 Task: Find and compare directions to shopping malls near your current location.
Action: Mouse moved to (489, 250)
Screenshot: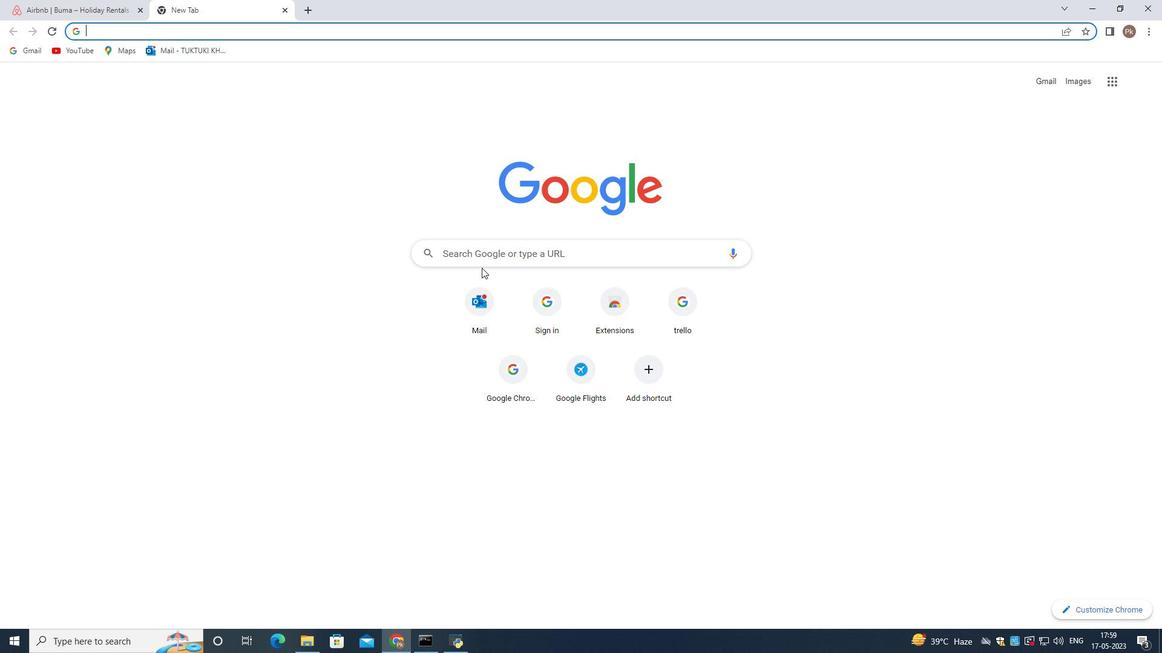 
Action: Mouse pressed left at (489, 250)
Screenshot: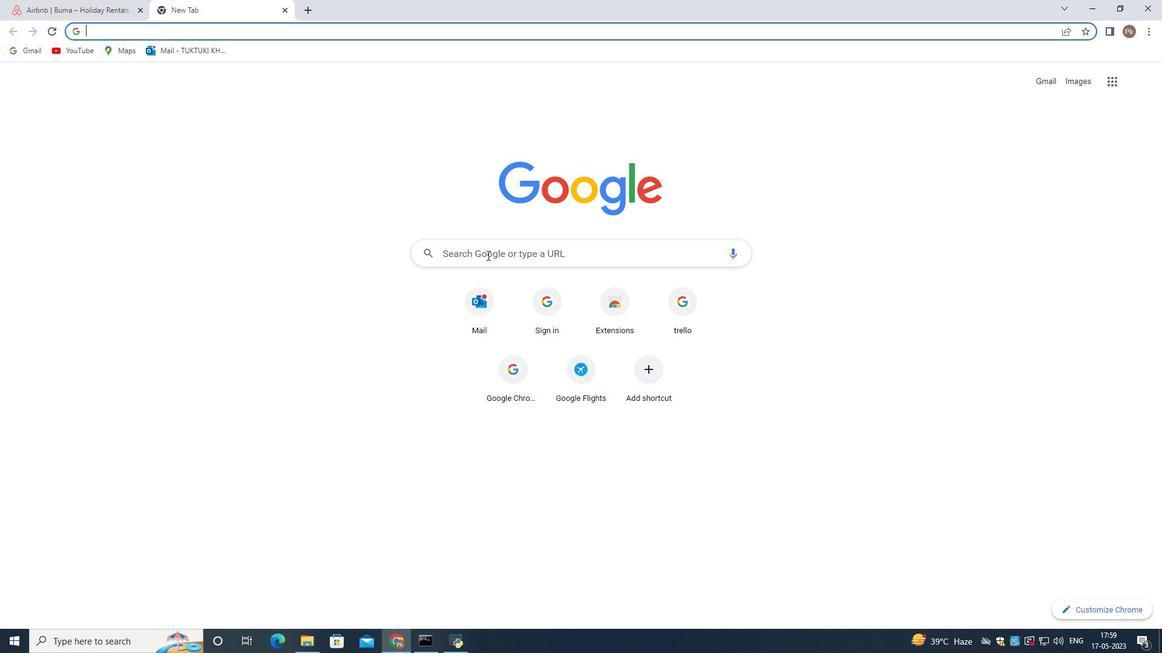 
Action: Mouse moved to (489, 250)
Screenshot: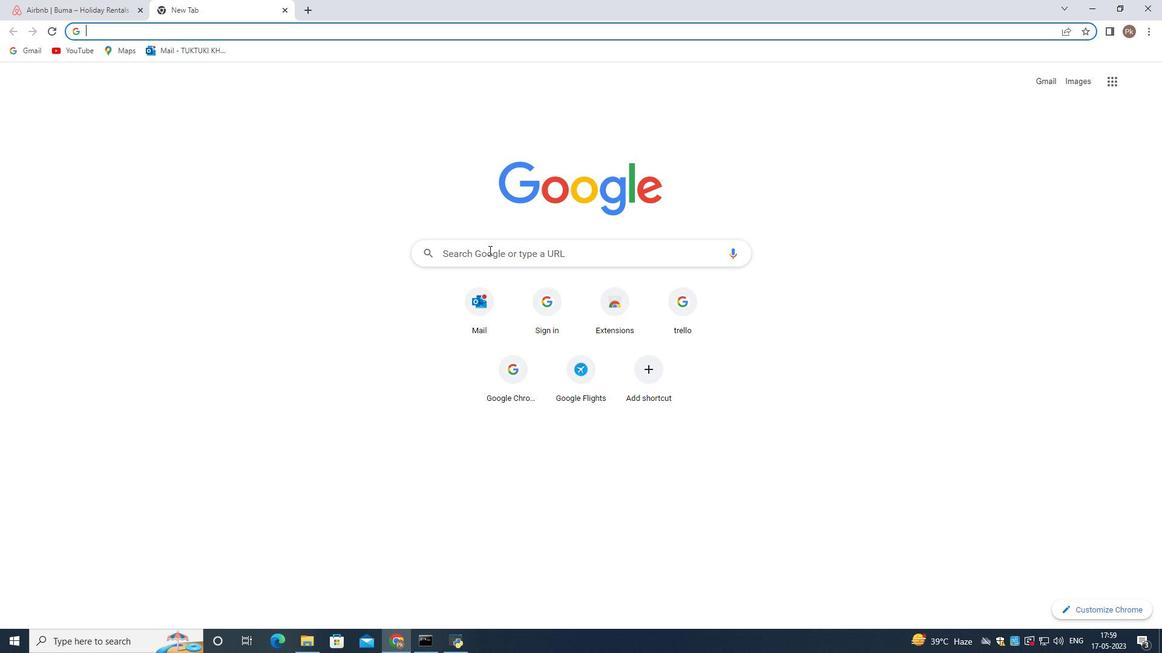 
Action: Key pressed shop
Screenshot: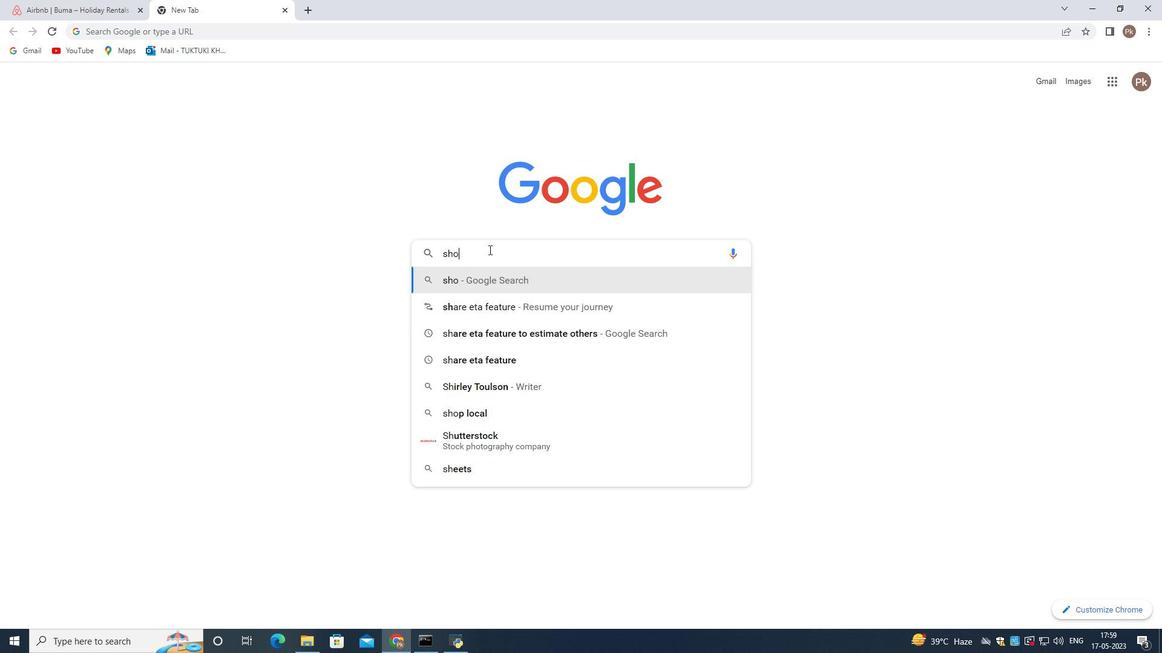 
Action: Mouse moved to (489, 249)
Screenshot: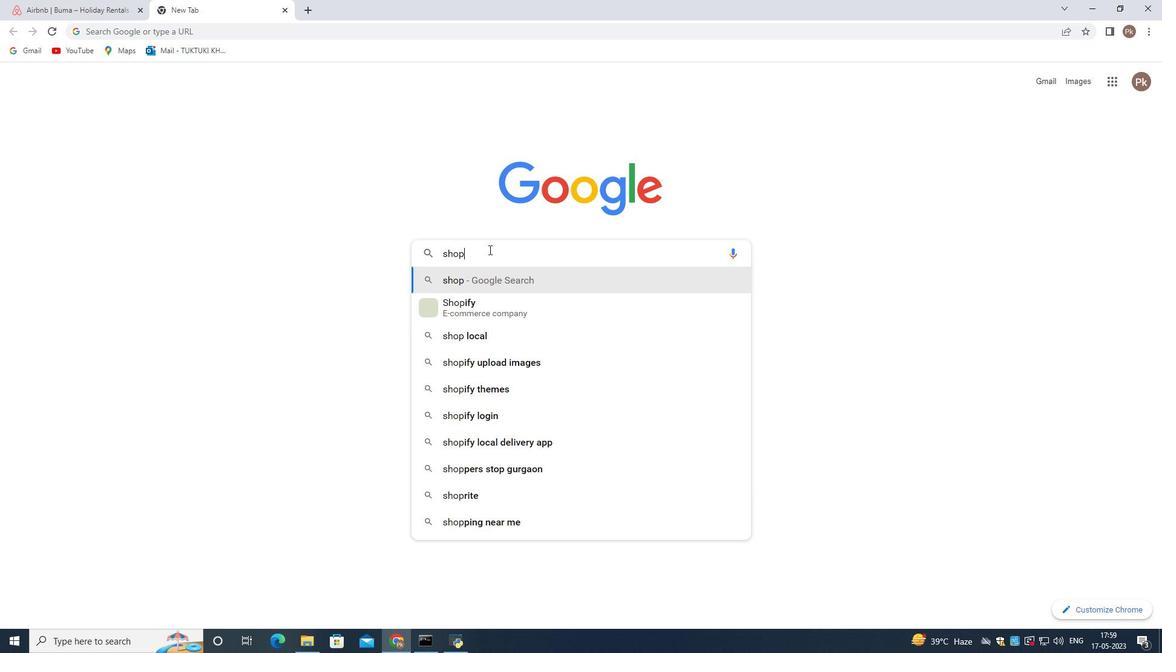 
Action: Key pressed ping<Key.space>mall<Key.space>or<Key.space>retail<Key.space>center<Key.space>near<Key.space>me<Key.enter>
Screenshot: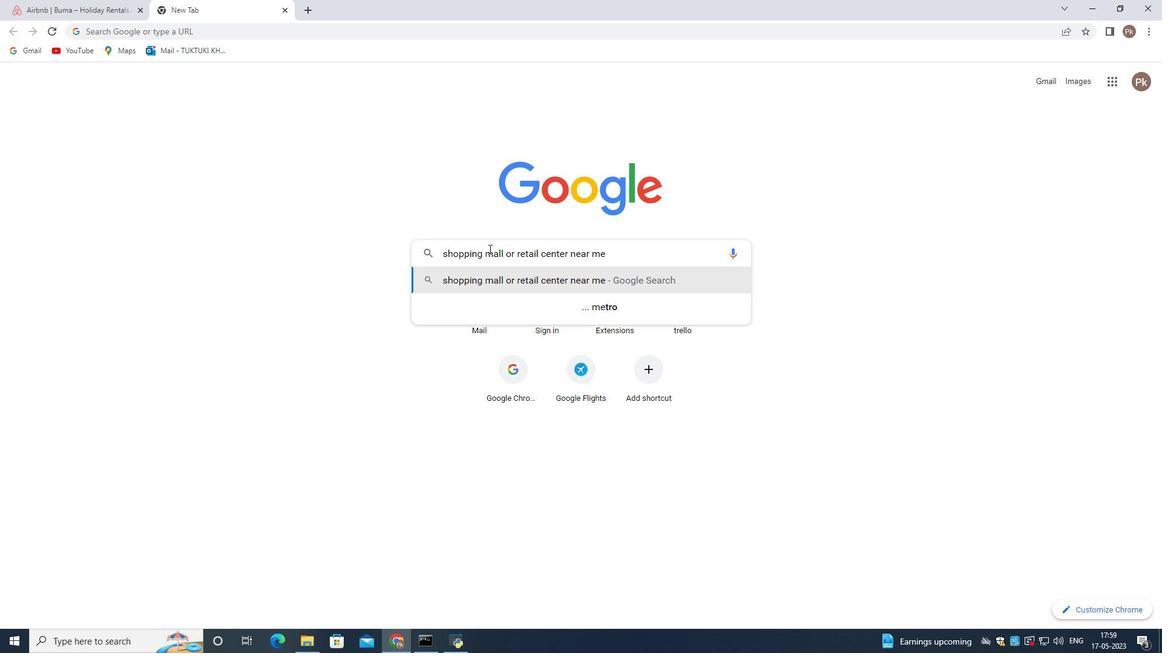 
Action: Mouse moved to (236, 248)
Screenshot: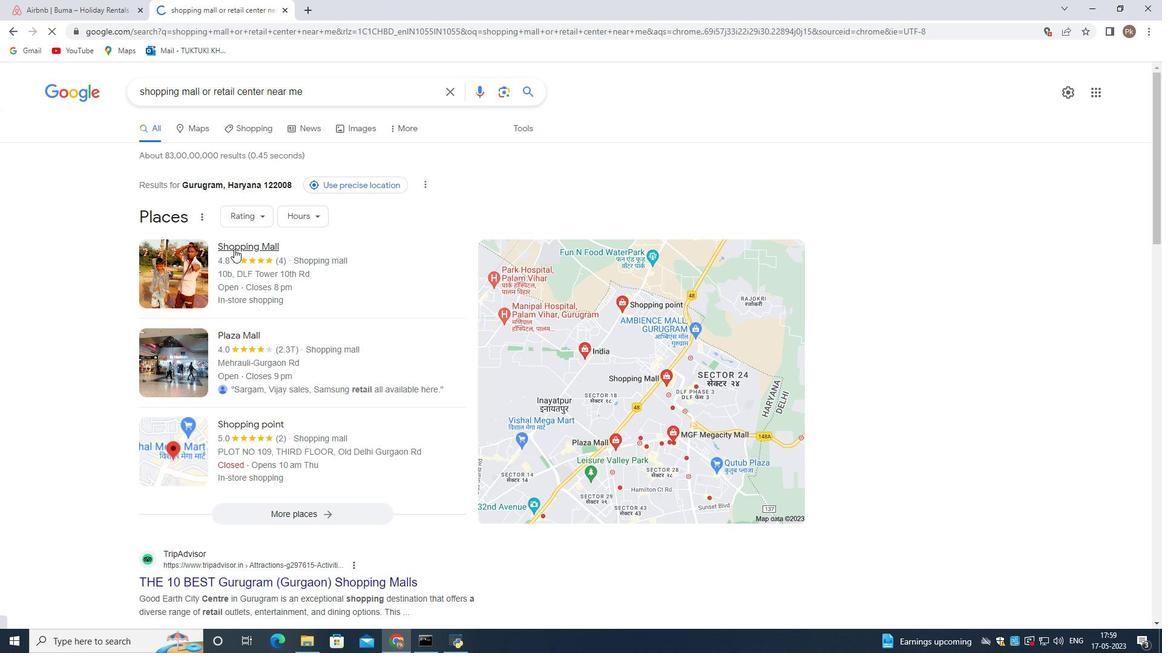 
Action: Mouse pressed left at (236, 248)
Screenshot: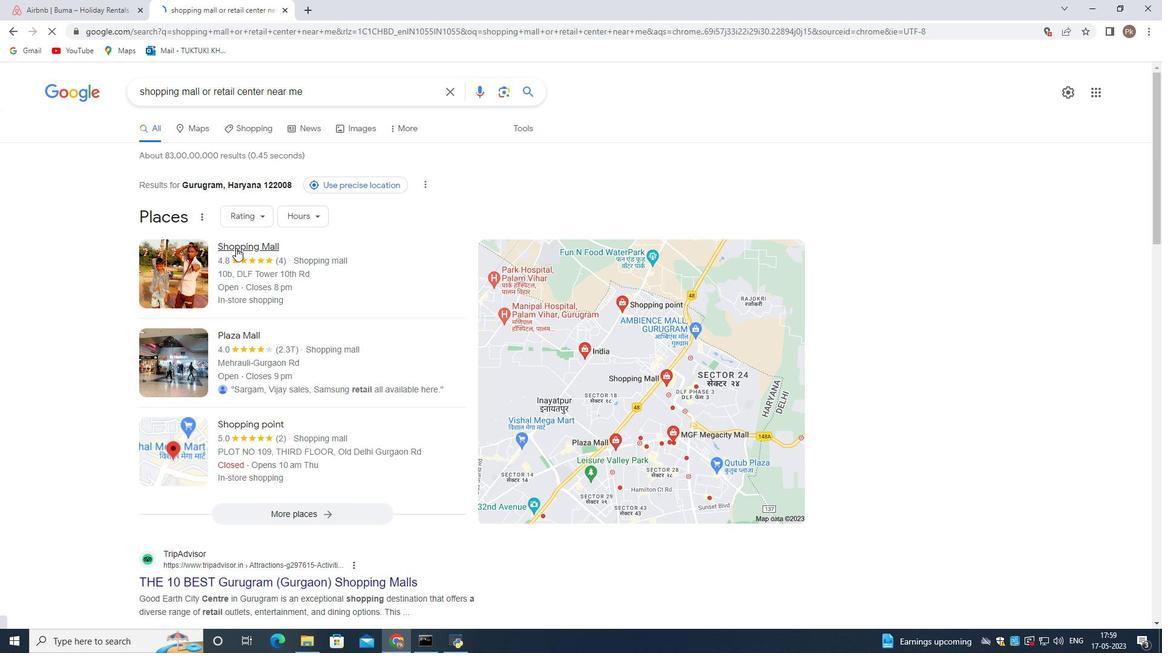
Action: Mouse moved to (687, 331)
Screenshot: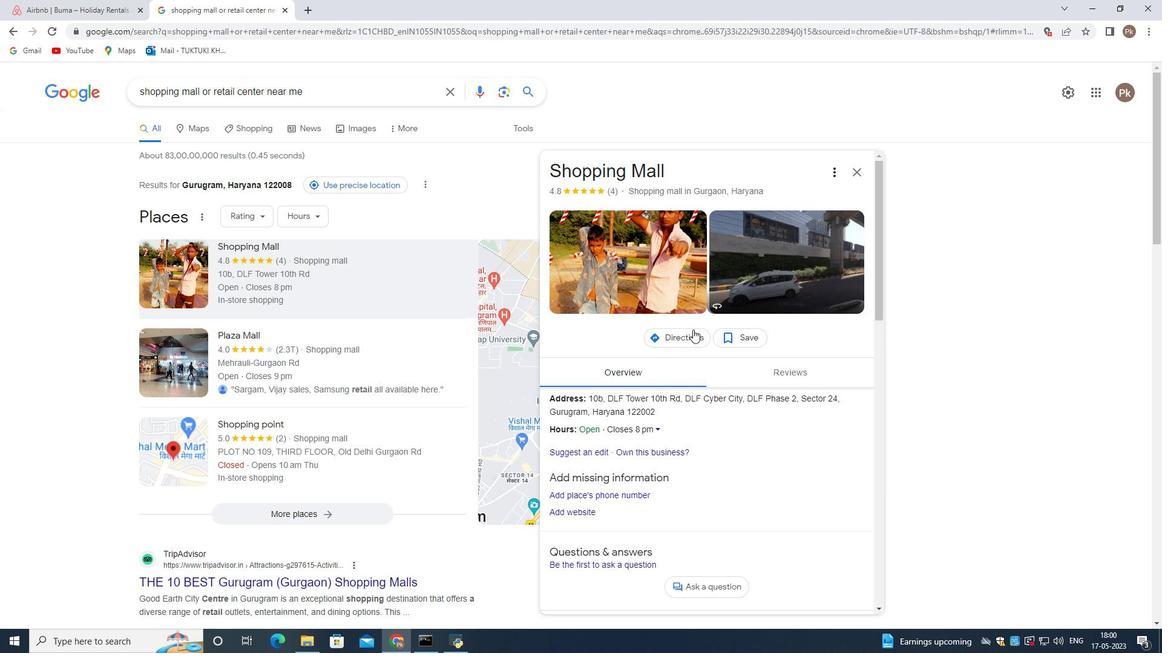 
Action: Mouse pressed left at (687, 331)
Screenshot: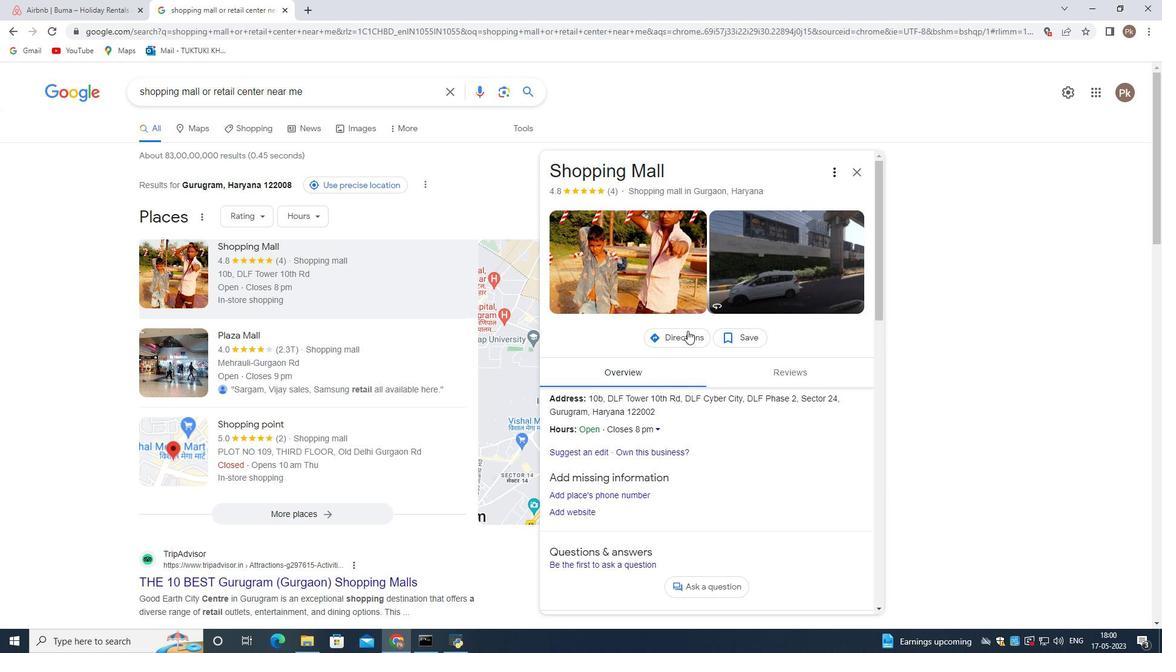 
Action: Mouse moved to (170, 118)
Screenshot: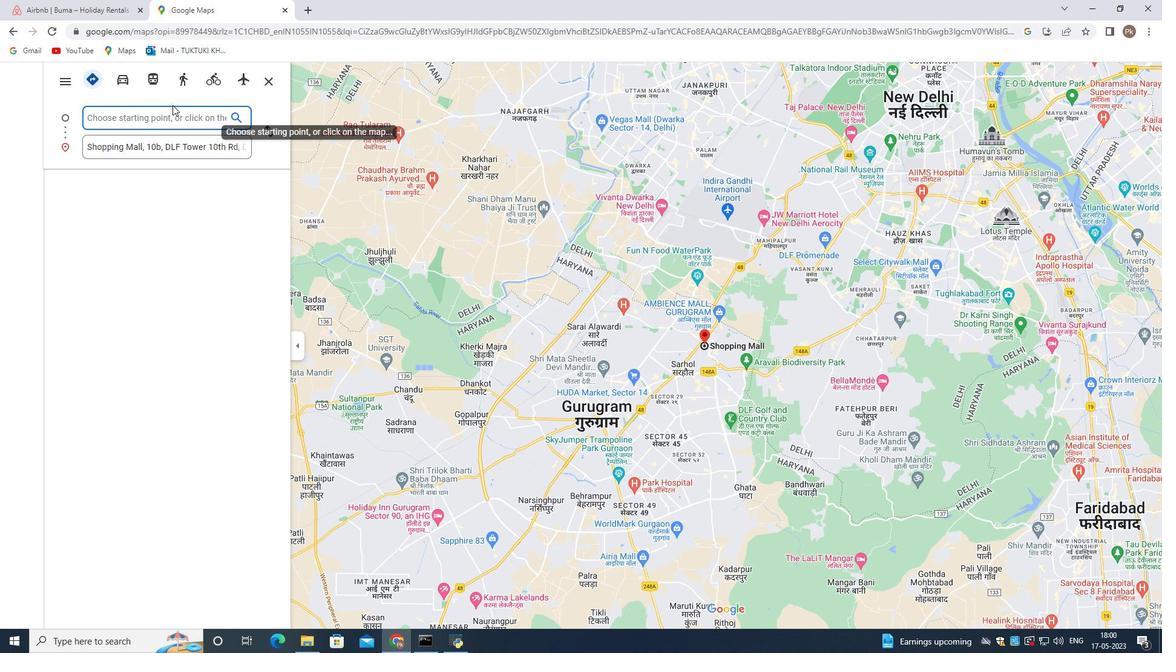 
Action: Mouse pressed left at (170, 118)
Screenshot: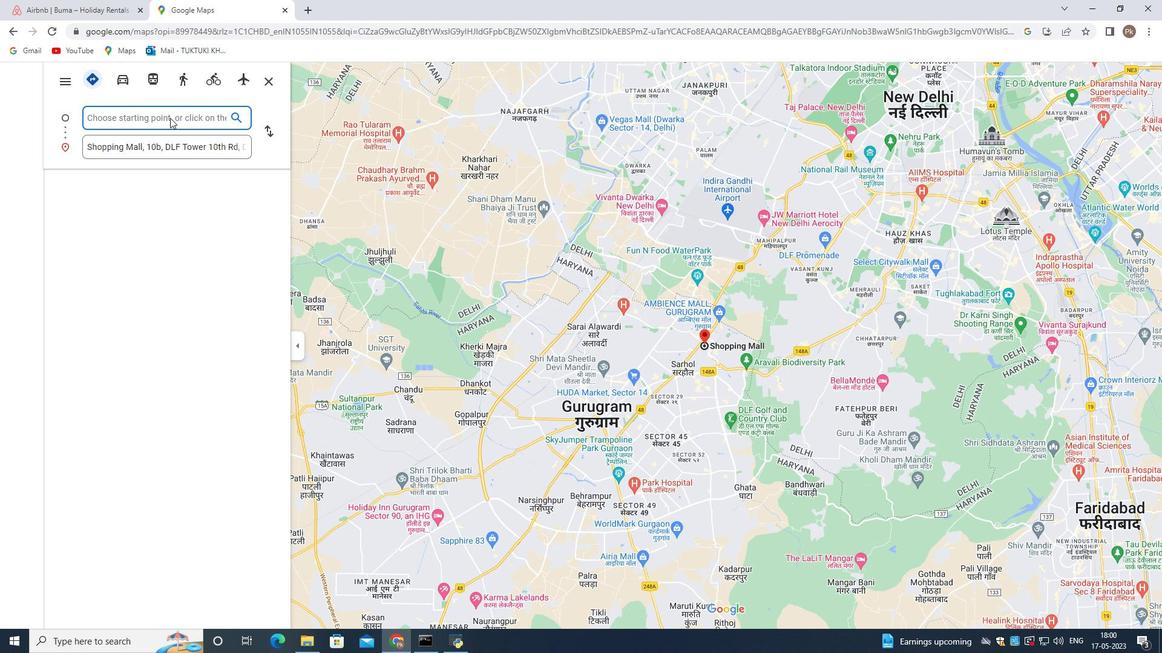 
Action: Mouse moved to (174, 119)
Screenshot: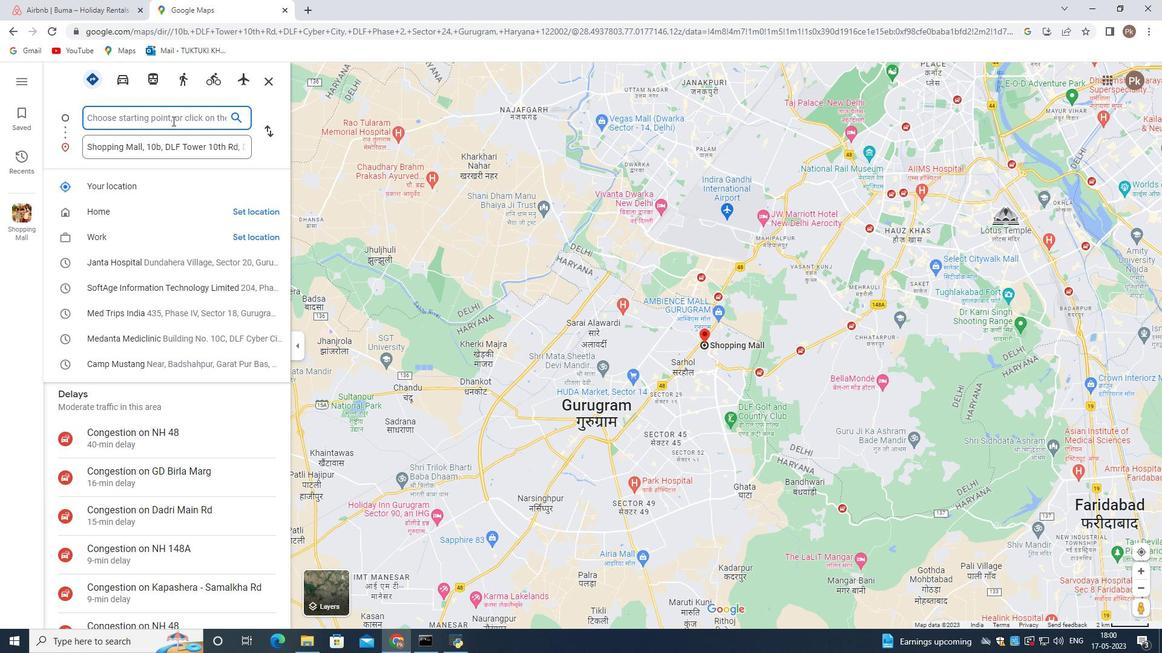 
Action: Mouse pressed left at (174, 119)
Screenshot: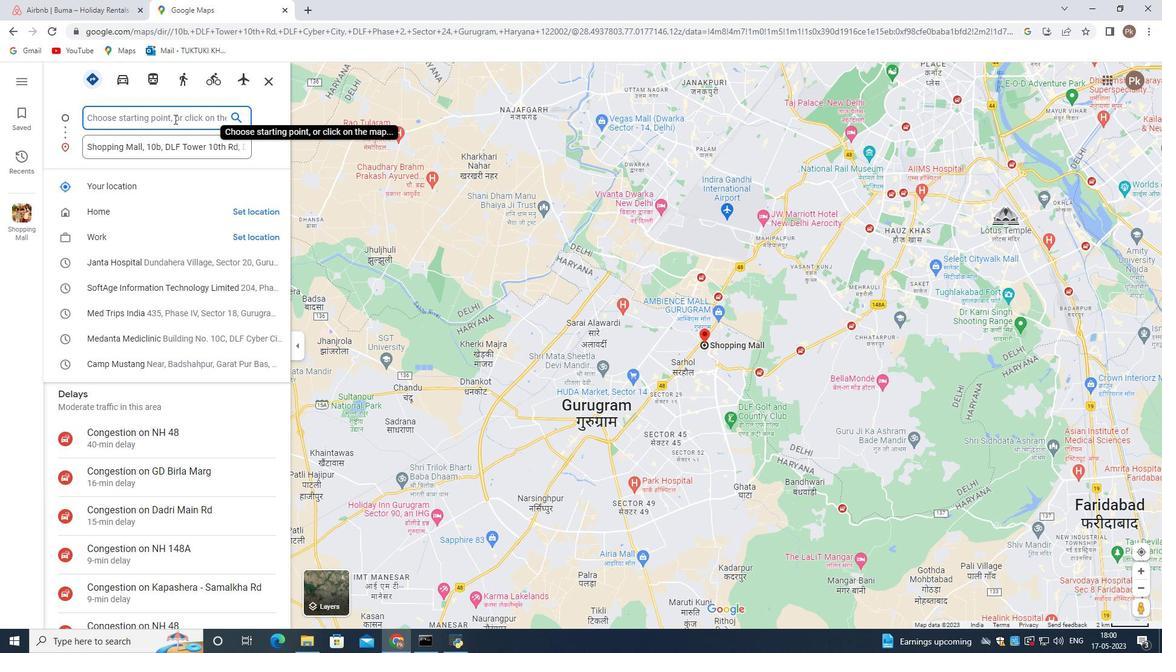 
Action: Mouse moved to (175, 118)
Screenshot: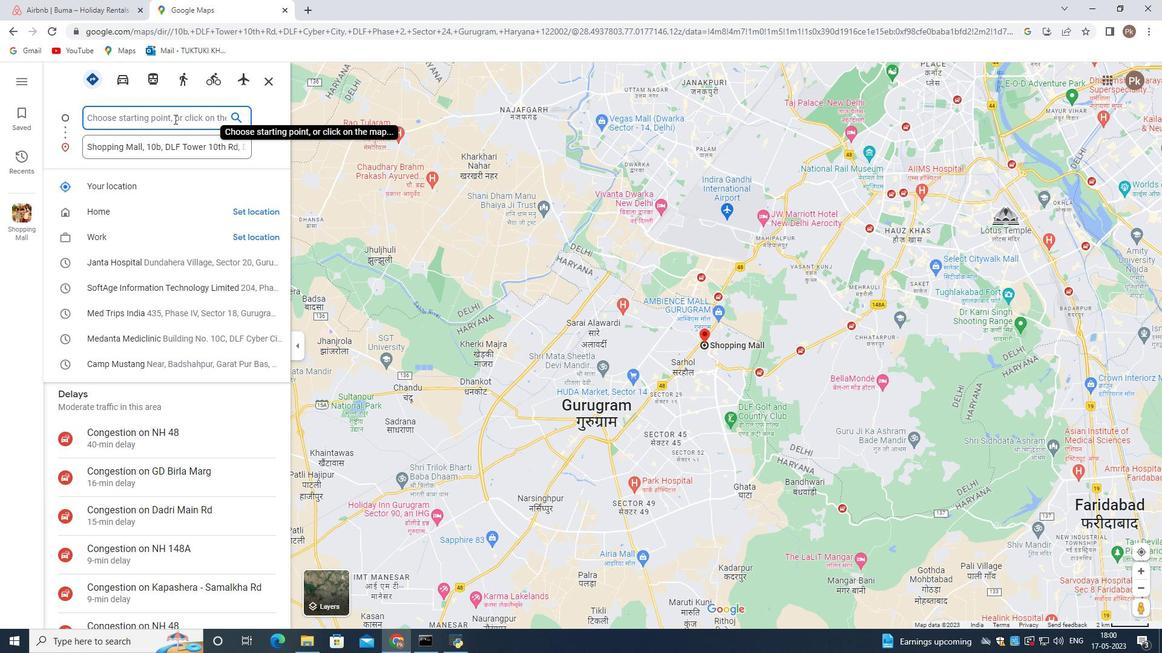 
Action: Key pressed <Key.shift>Softage
Screenshot: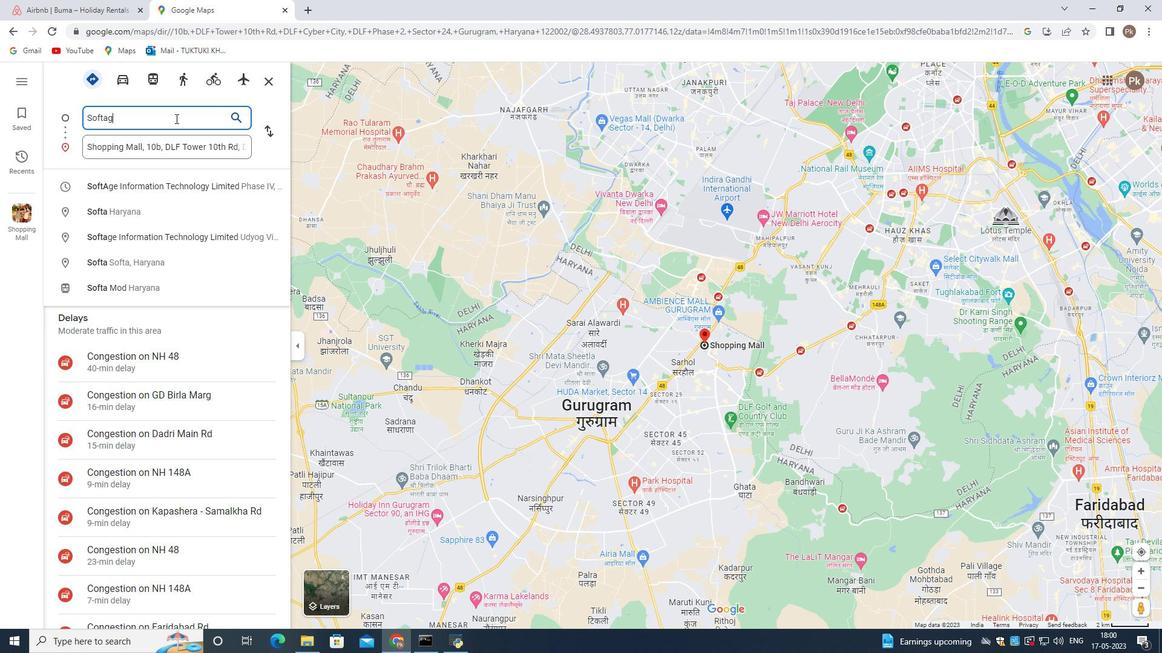 
Action: Mouse moved to (156, 182)
Screenshot: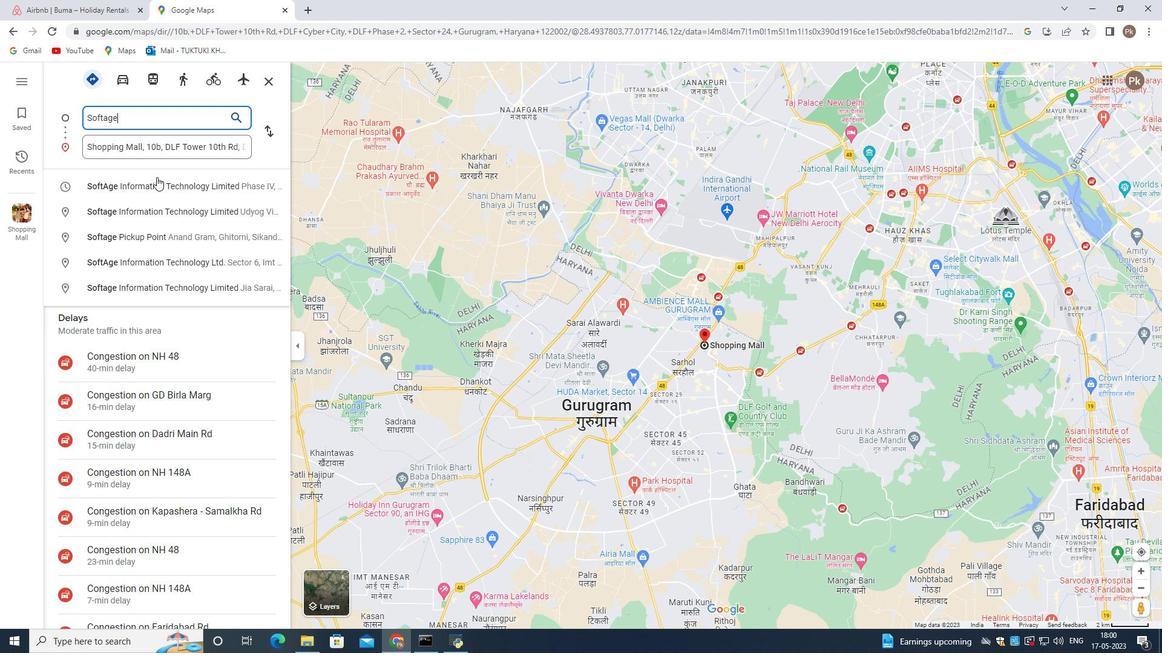 
Action: Mouse pressed left at (156, 182)
Screenshot: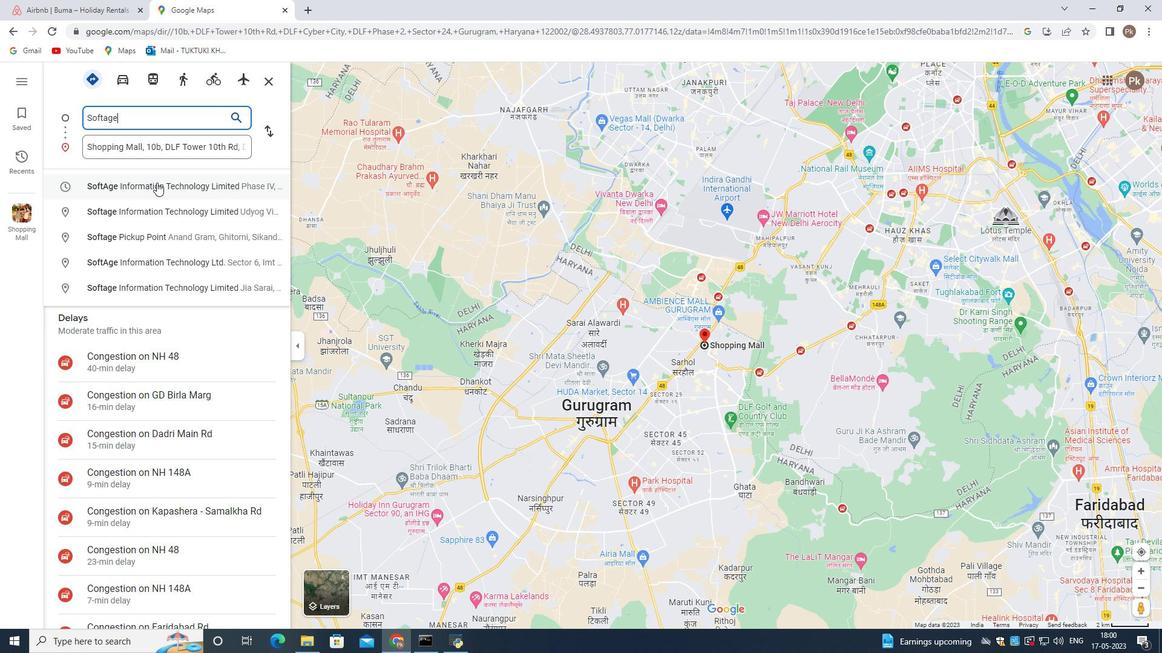 
Action: Mouse moved to (593, 282)
Screenshot: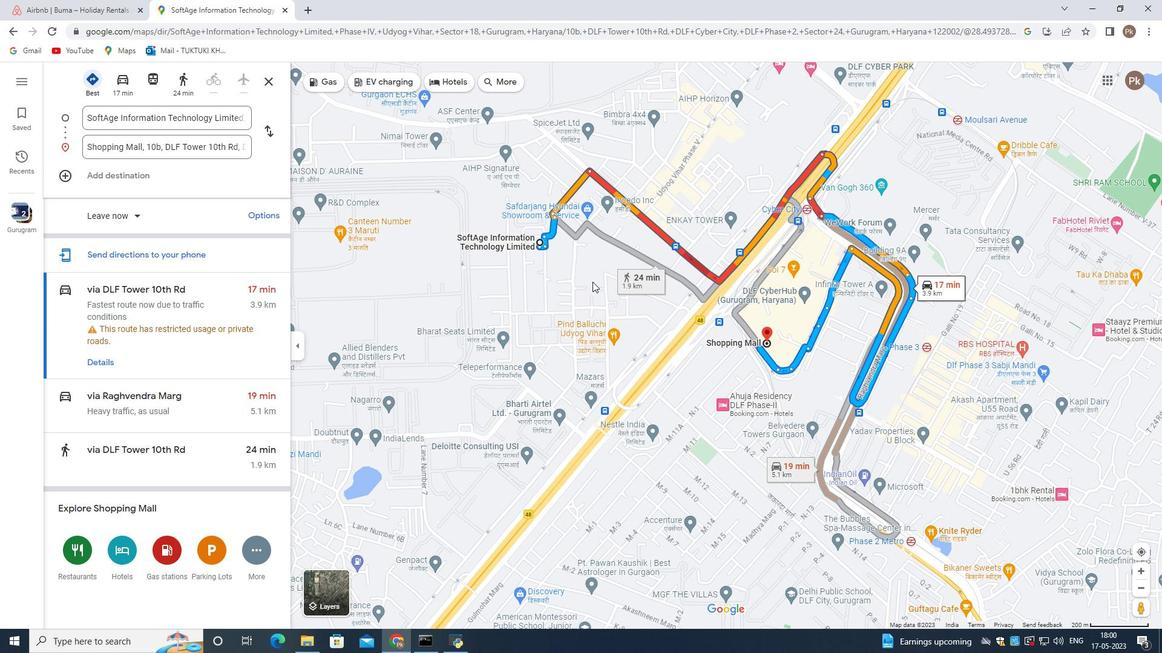 
Action: Mouse scrolled (593, 281) with delta (0, 0)
Screenshot: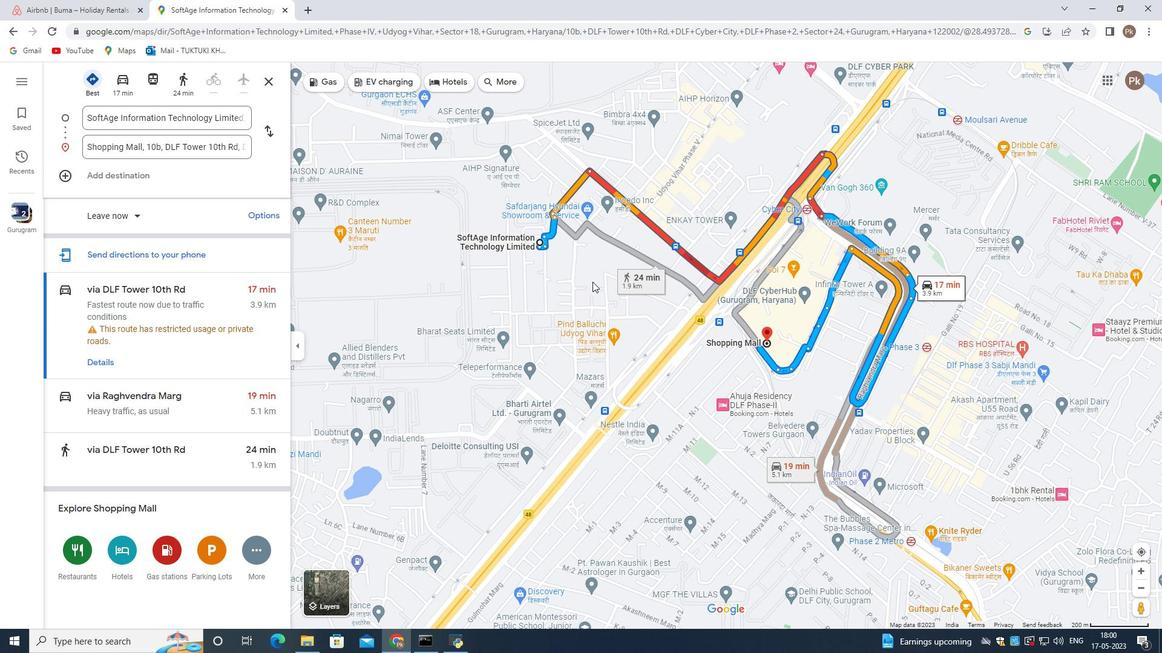 
Action: Mouse scrolled (593, 281) with delta (0, 0)
Screenshot: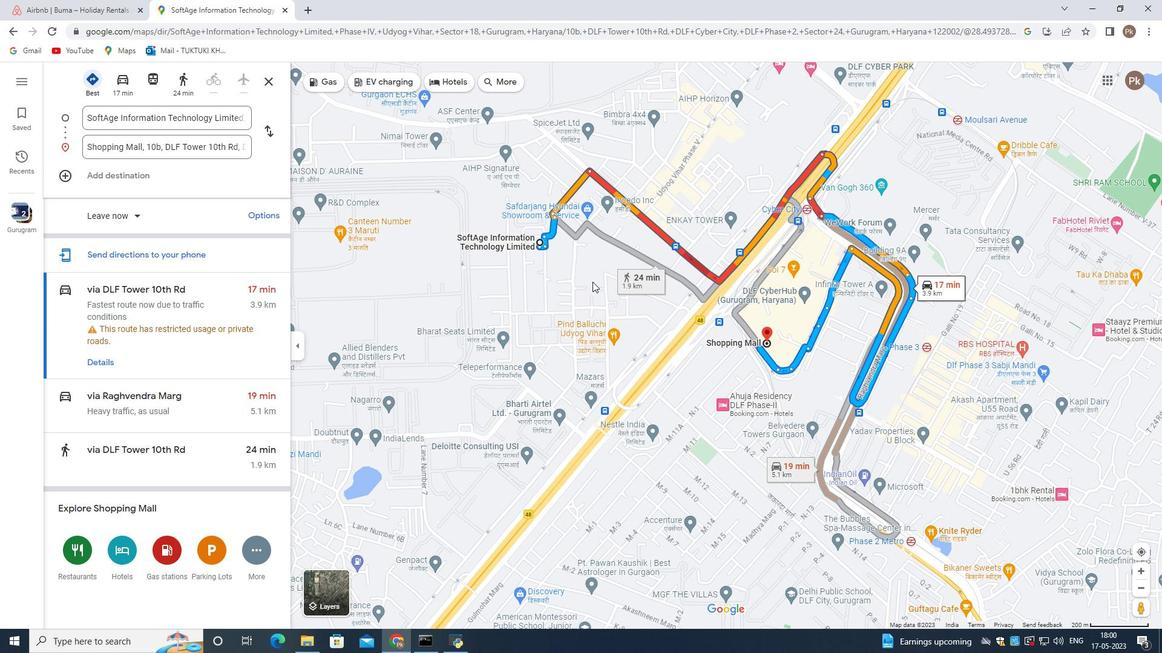 
Action: Mouse moved to (649, 379)
Screenshot: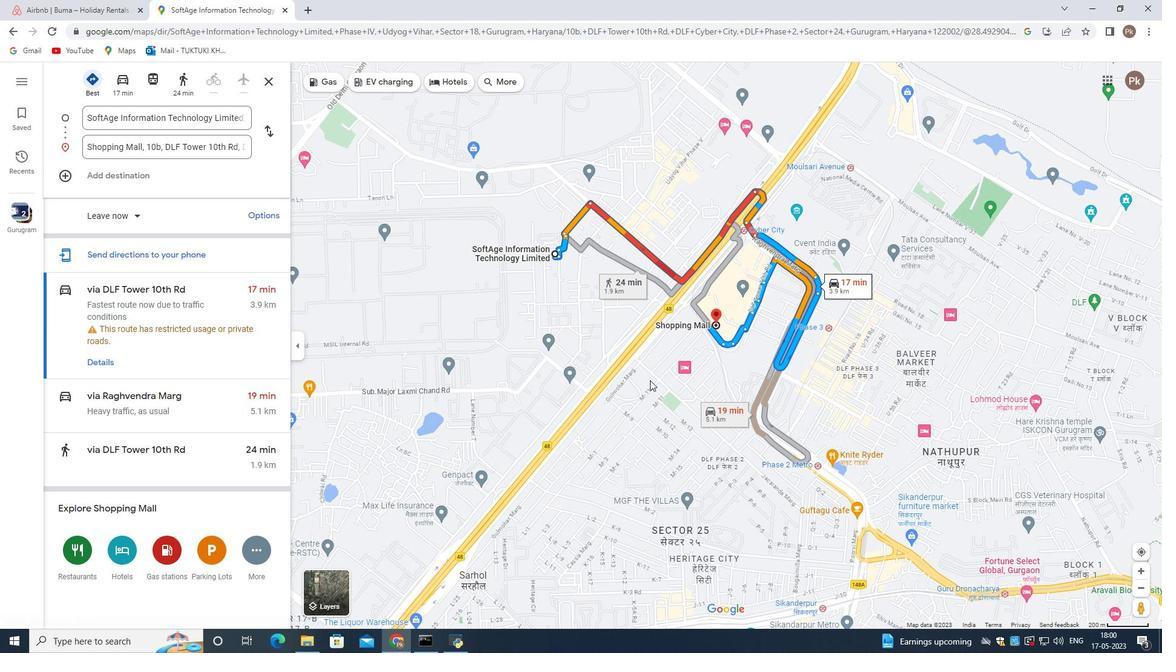 
Action: Mouse scrolled (649, 380) with delta (0, 0)
Screenshot: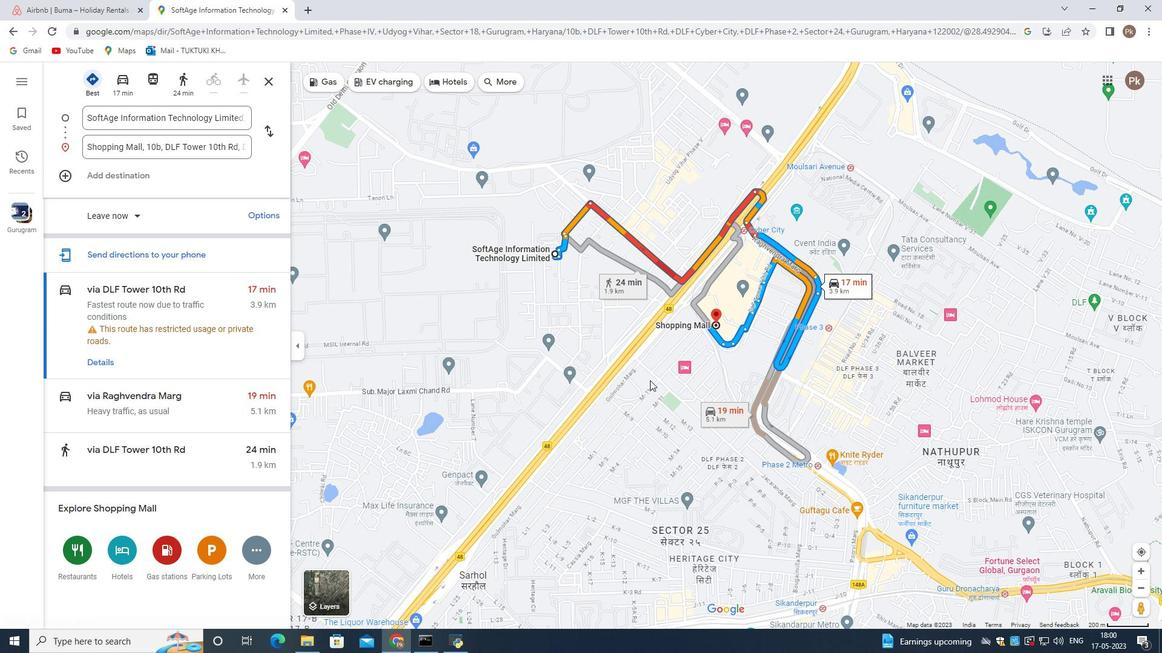 
Action: Mouse moved to (689, 344)
Screenshot: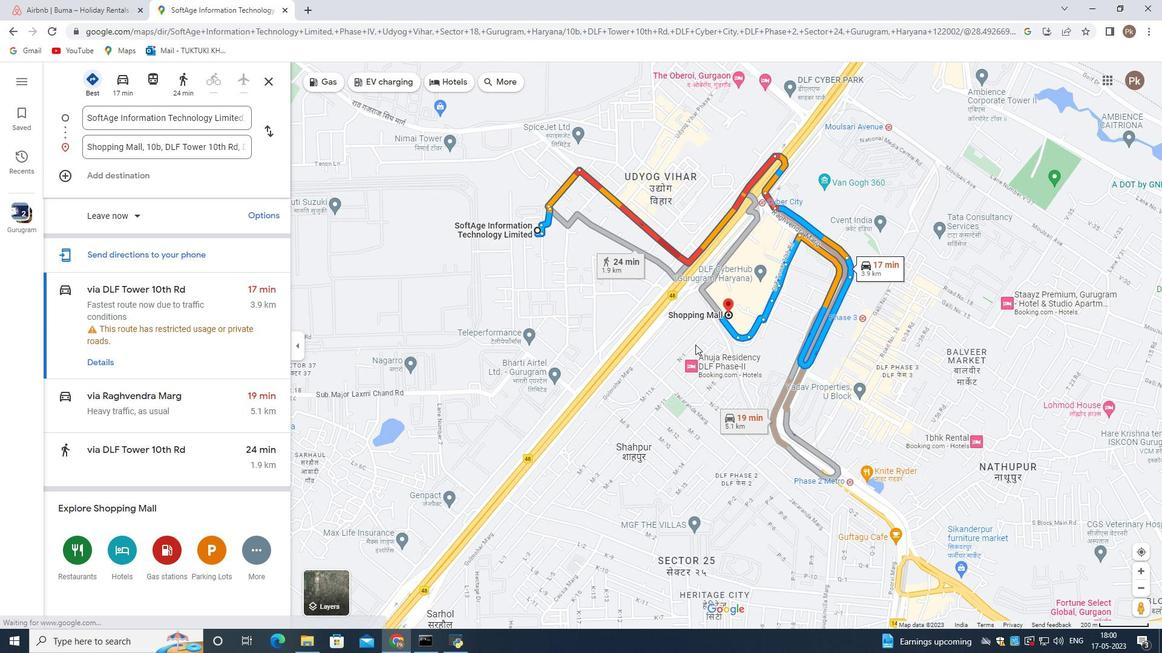 
Action: Mouse scrolled (689, 345) with delta (0, 0)
Screenshot: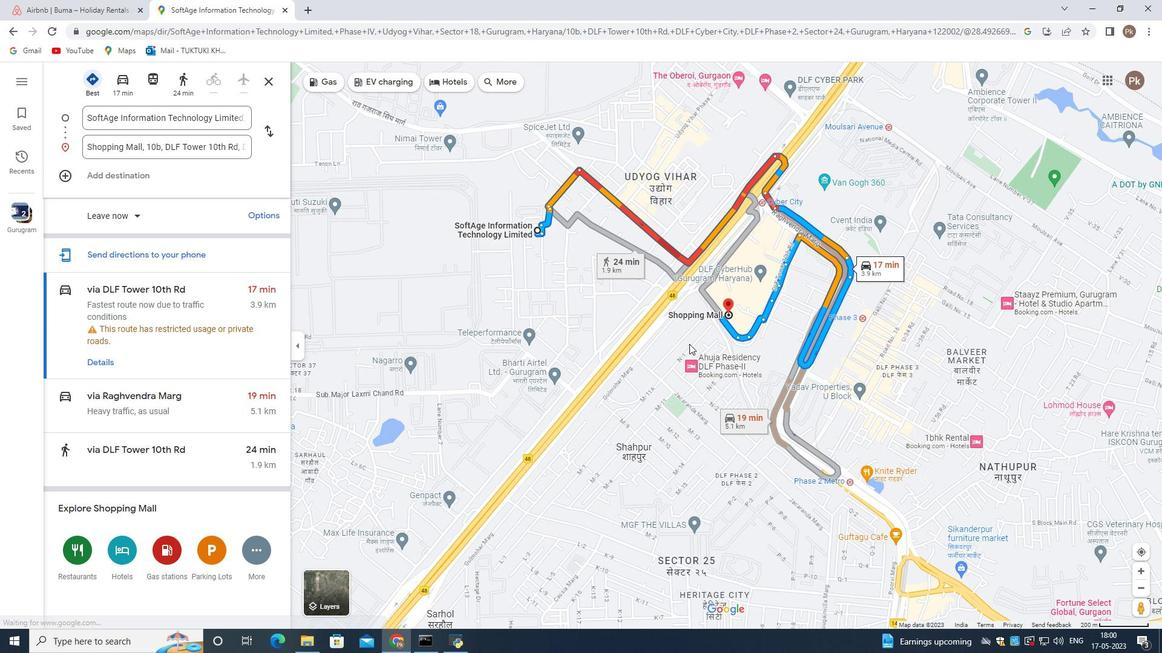 
Action: Mouse scrolled (689, 345) with delta (0, 0)
Screenshot: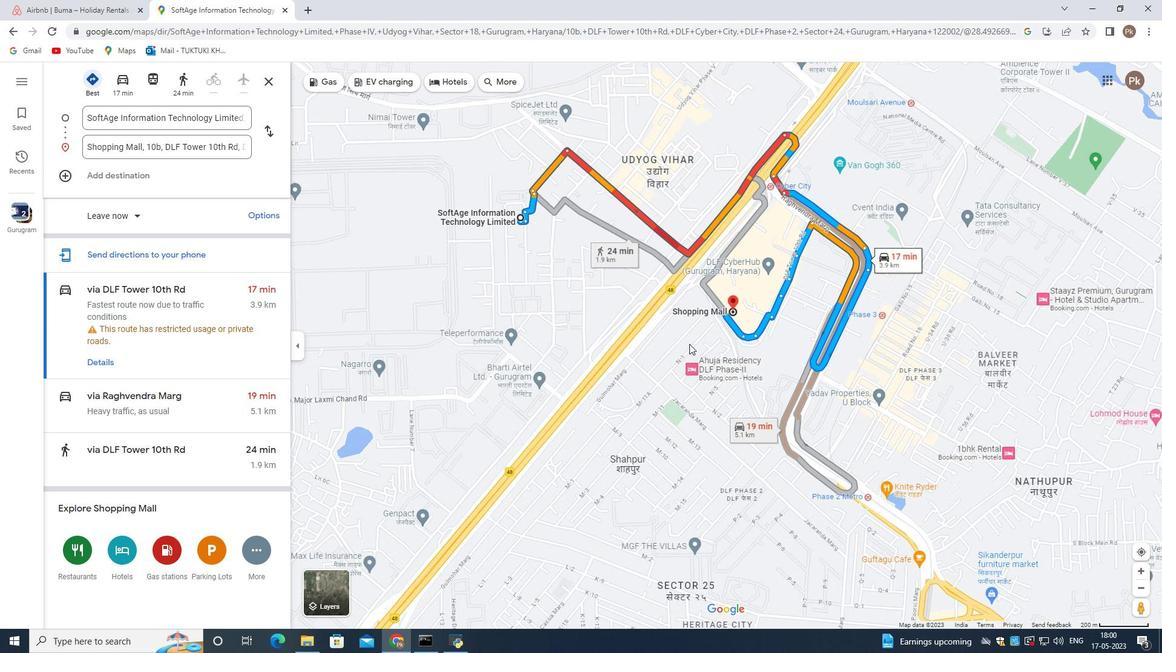 
Action: Mouse moved to (784, 232)
Screenshot: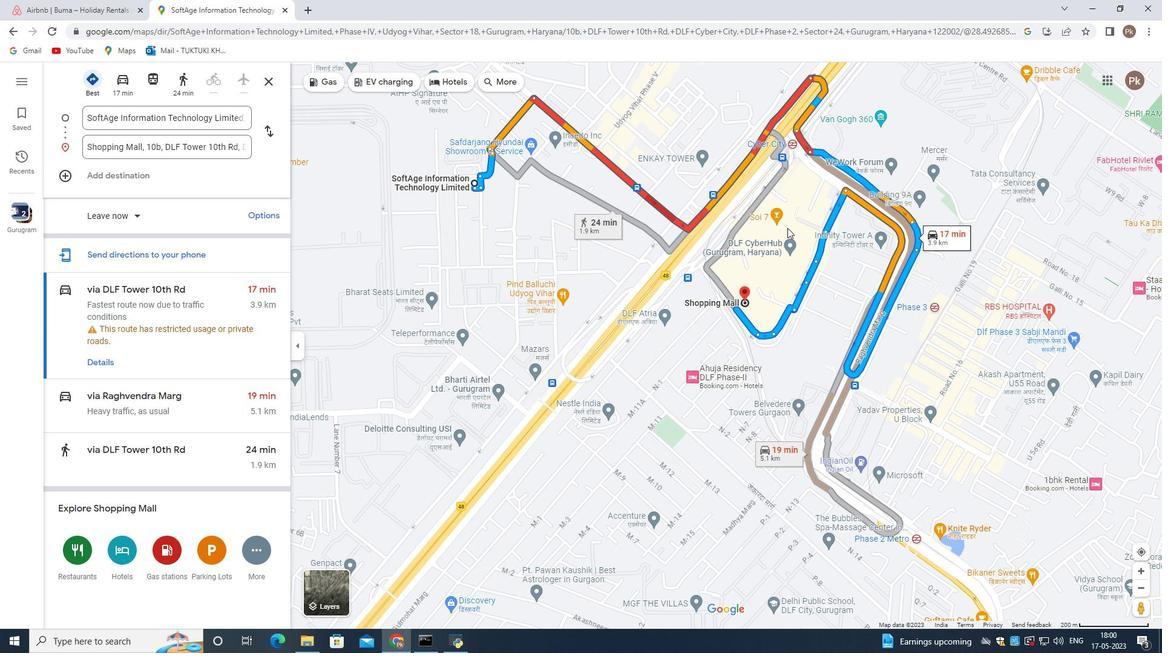 
Action: Mouse scrolled (784, 233) with delta (0, 0)
Screenshot: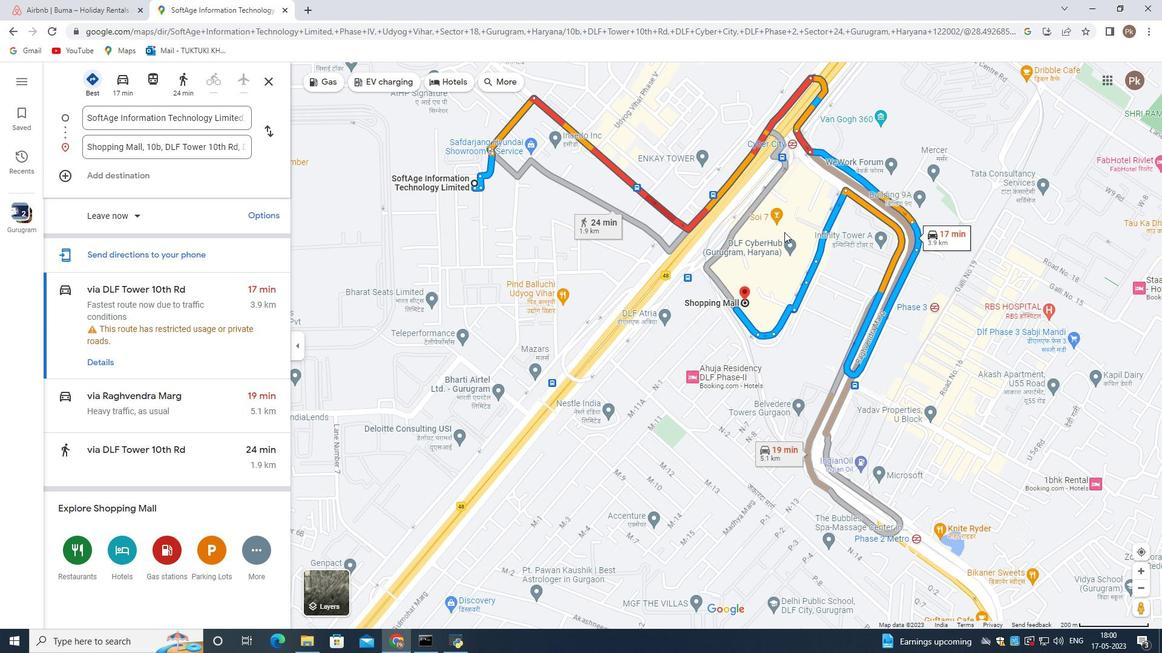 
Action: Mouse moved to (775, 255)
Screenshot: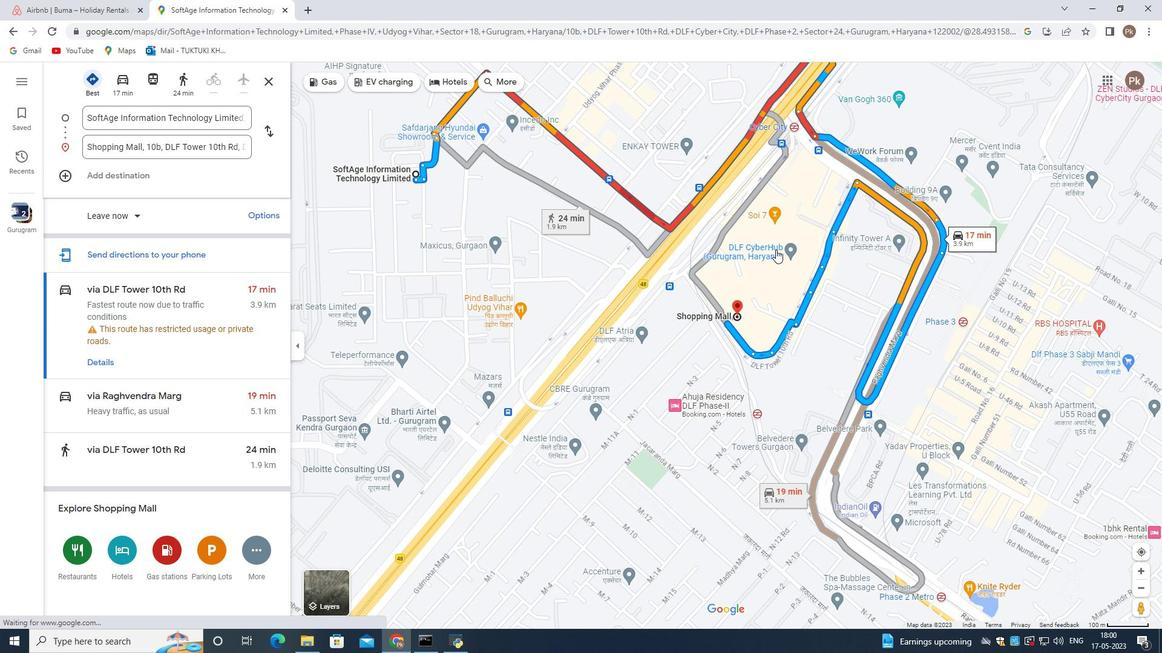 
Action: Mouse scrolled (775, 256) with delta (0, 0)
Screenshot: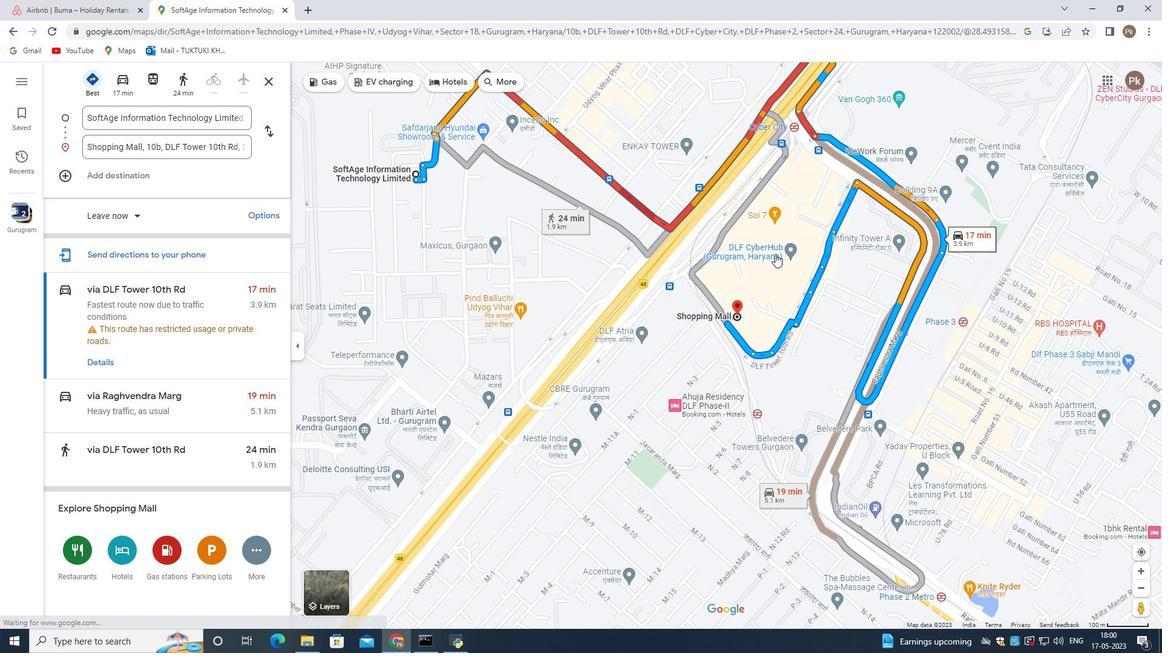 
Action: Mouse moved to (774, 256)
Screenshot: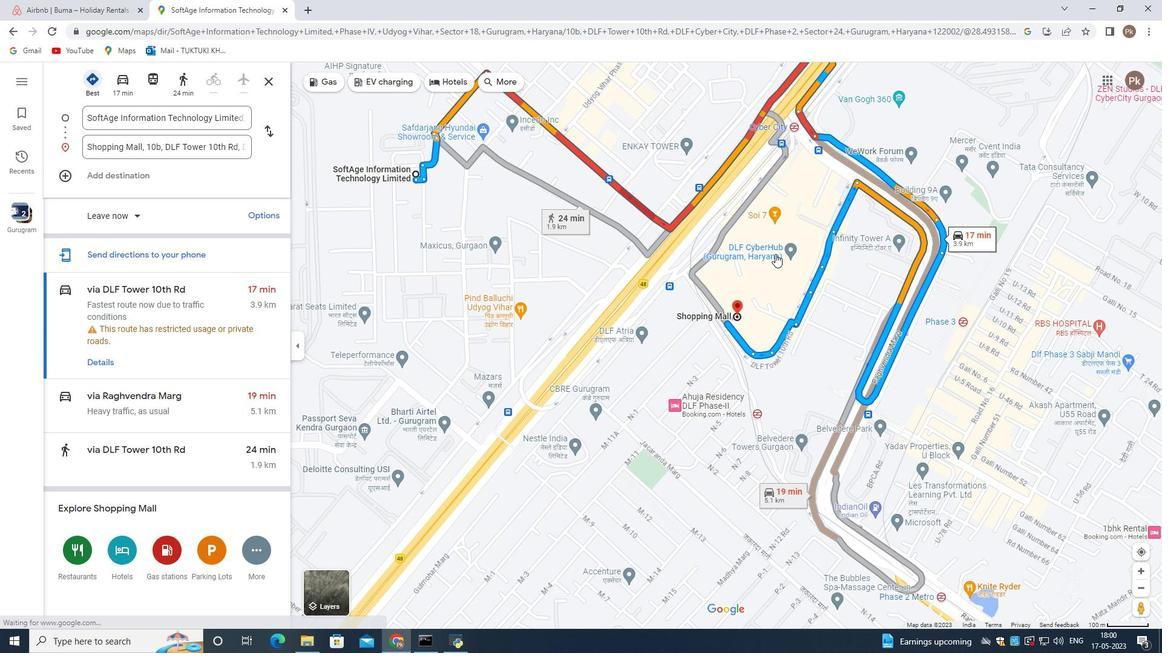 
Action: Mouse scrolled (774, 256) with delta (0, 0)
Screenshot: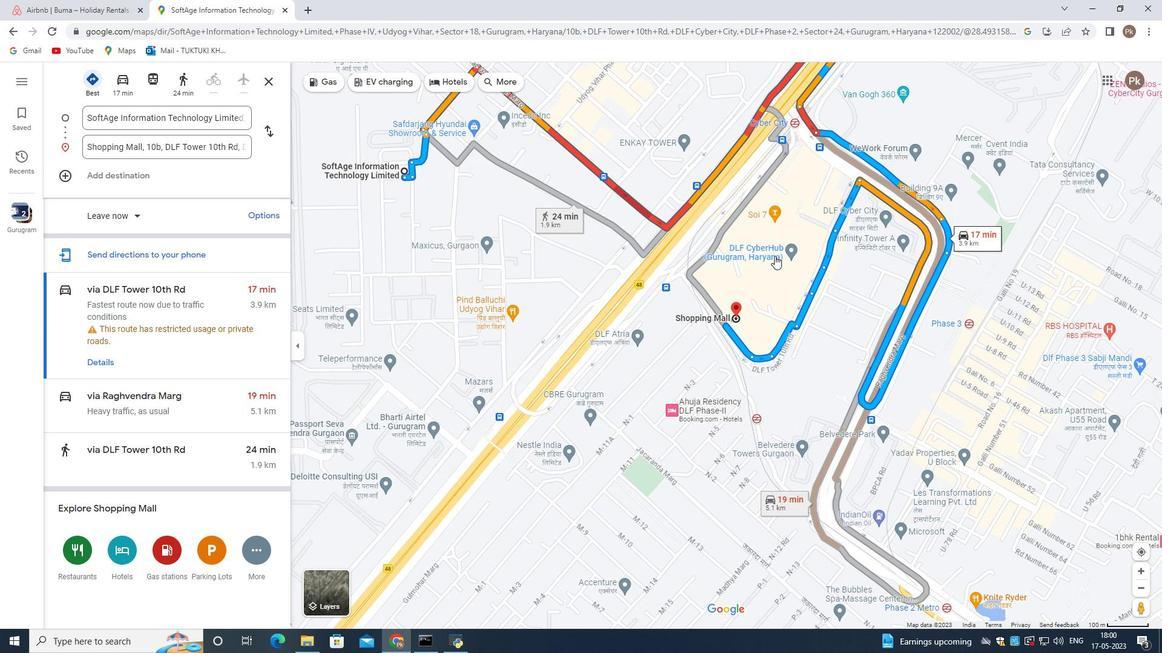 
Action: Mouse moved to (591, 253)
Screenshot: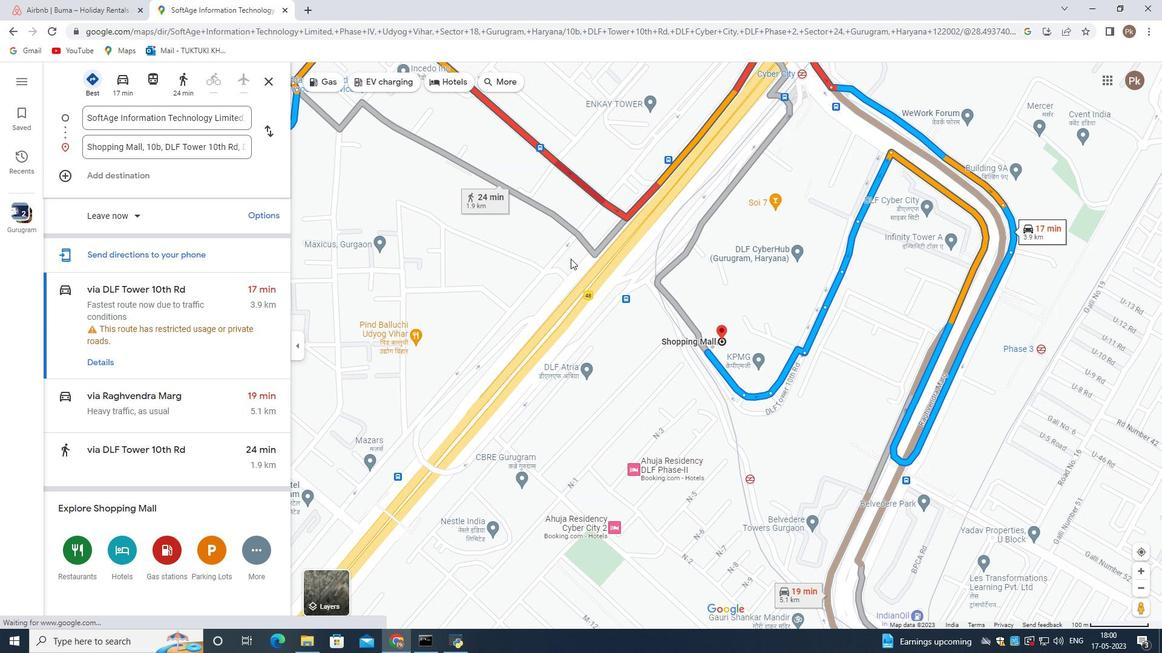 
Action: Mouse scrolled (591, 252) with delta (0, 0)
Screenshot: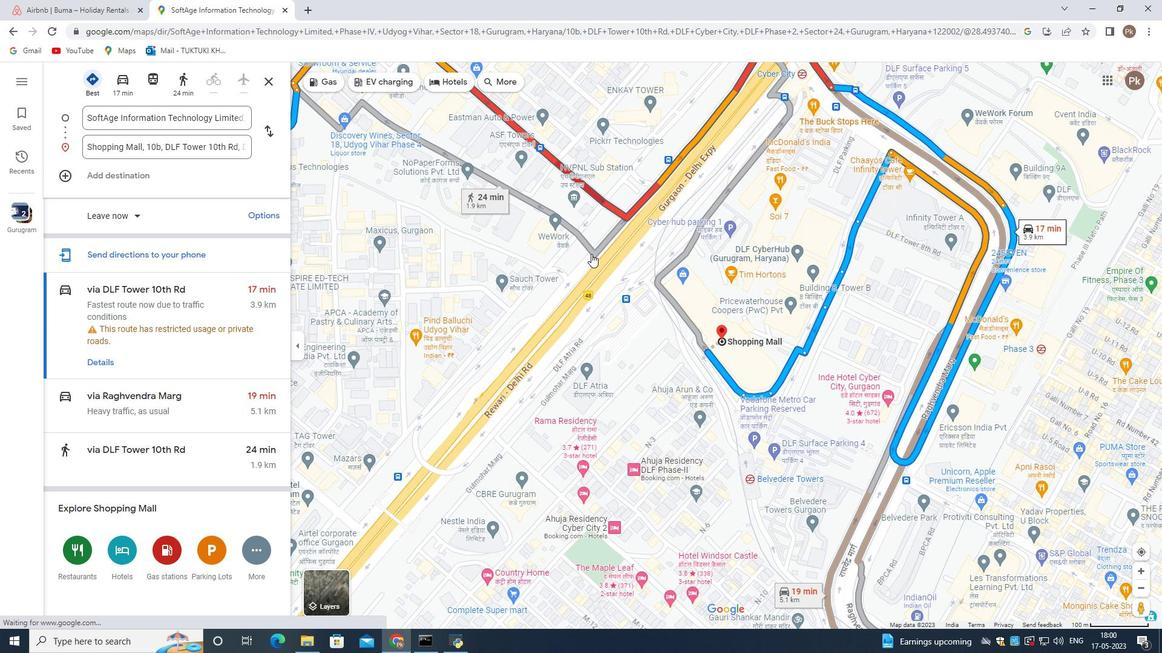 
Action: Mouse scrolled (591, 252) with delta (0, 0)
Screenshot: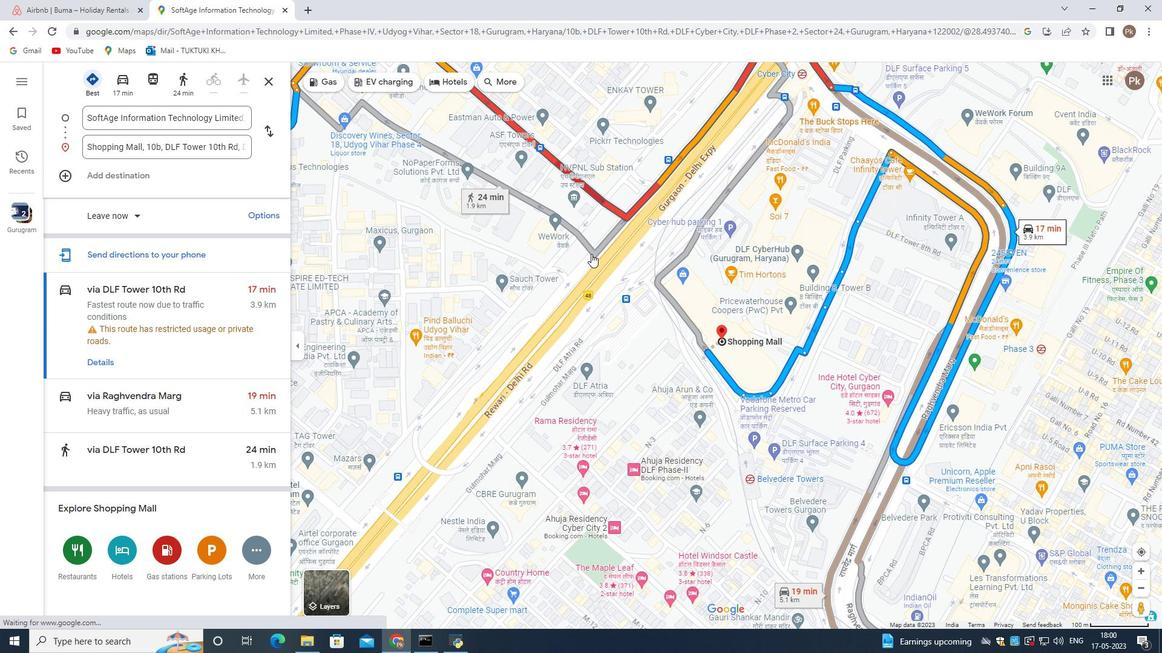 
Action: Mouse scrolled (591, 252) with delta (0, 0)
Screenshot: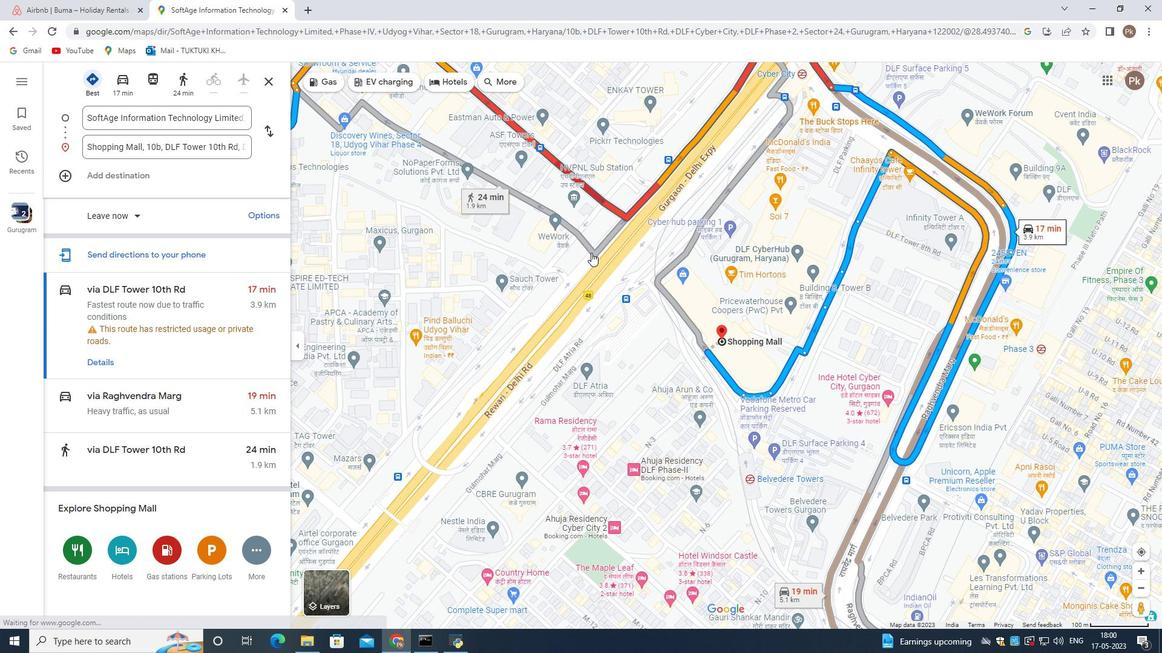 
Action: Mouse moved to (613, 96)
Screenshot: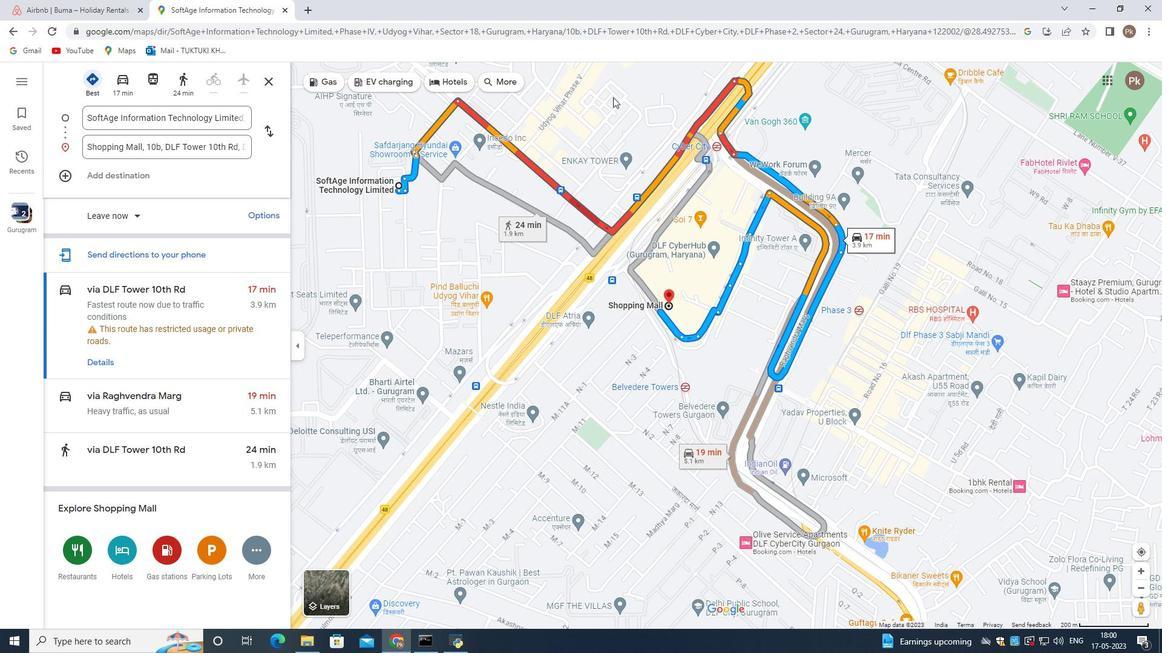 
Action: Mouse pressed left at (613, 96)
Screenshot: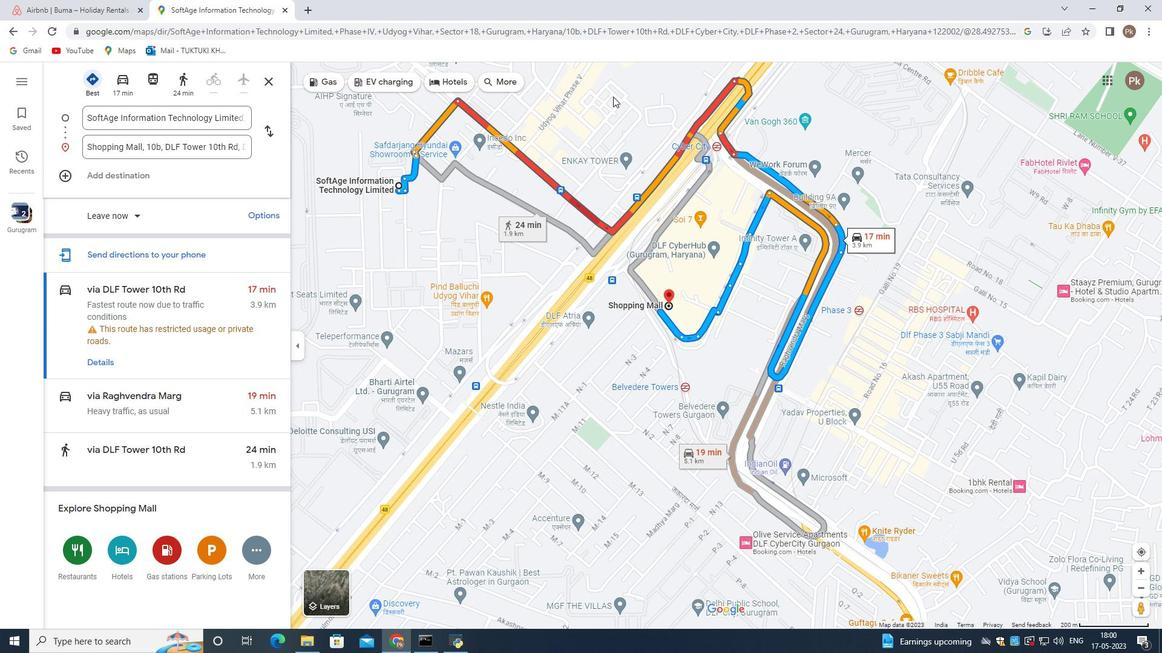 
Action: Mouse moved to (704, 254)
Screenshot: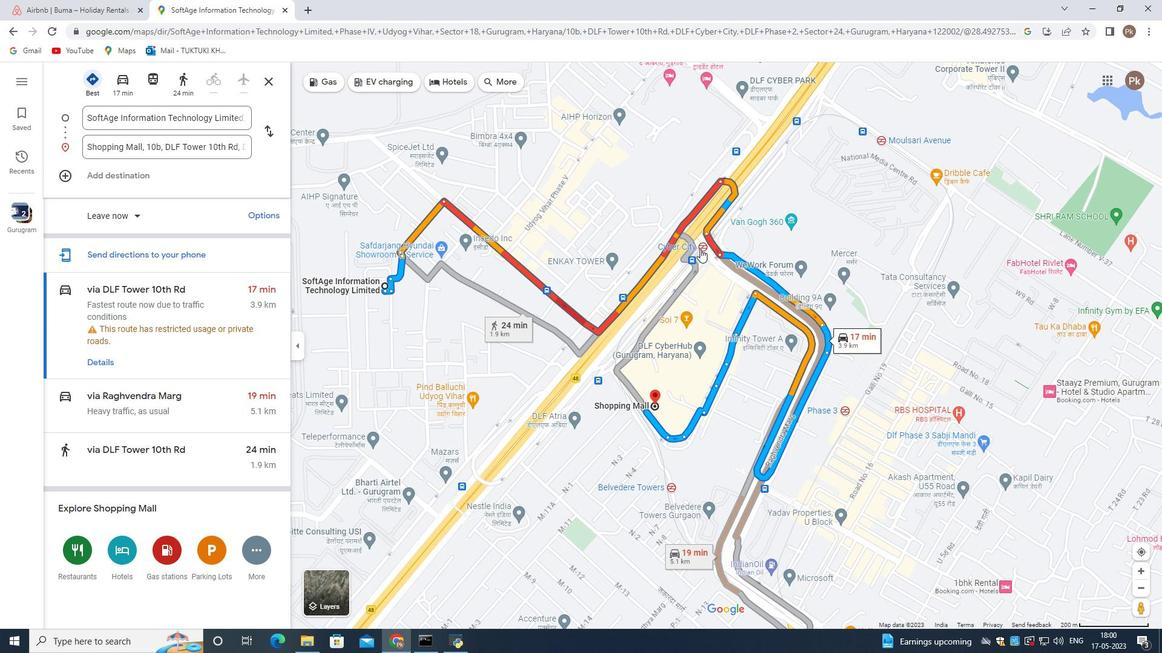 
Action: Mouse scrolled (704, 255) with delta (0, 0)
Screenshot: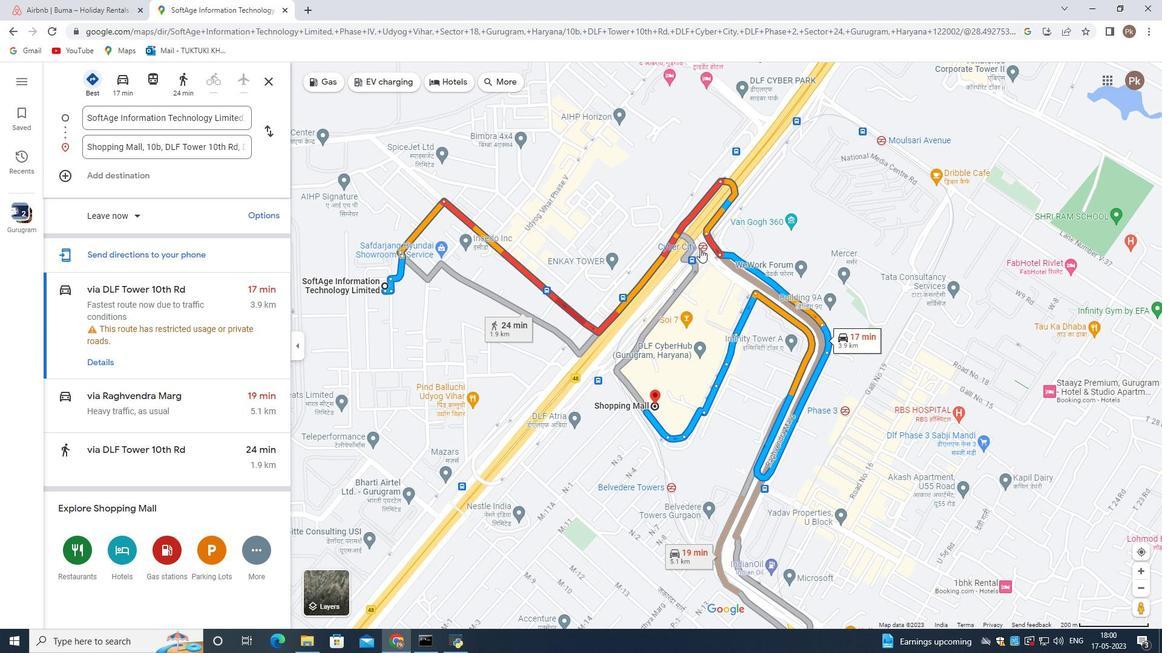 
Action: Mouse moved to (704, 255)
Screenshot: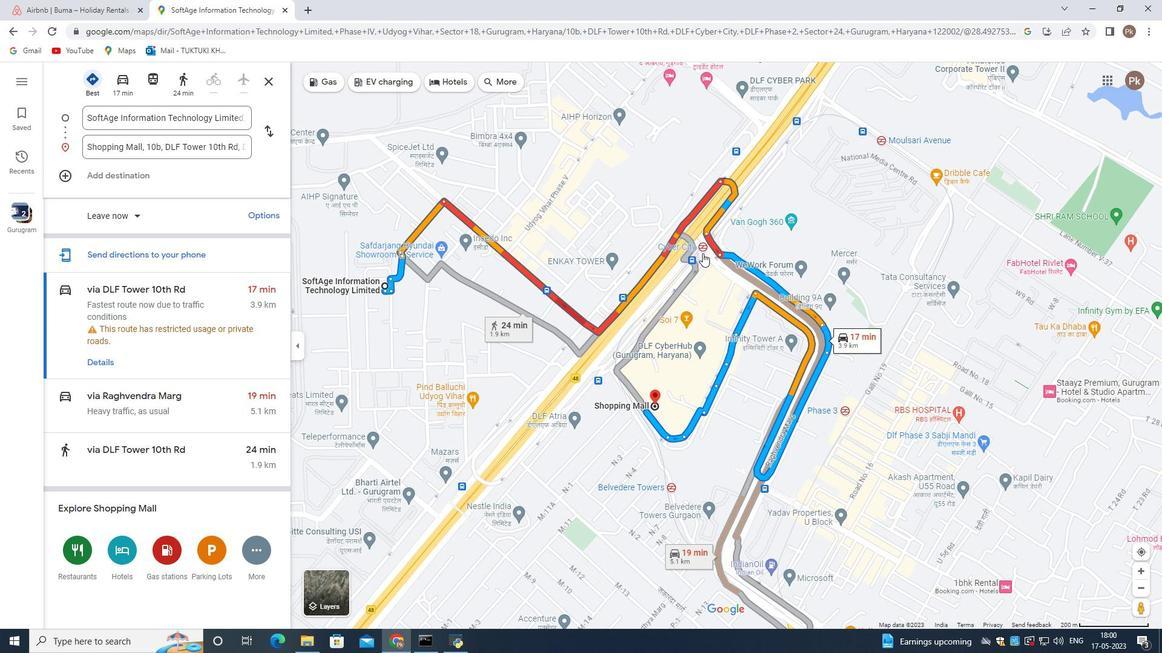 
Action: Mouse scrolled (704, 256) with delta (0, 0)
Screenshot: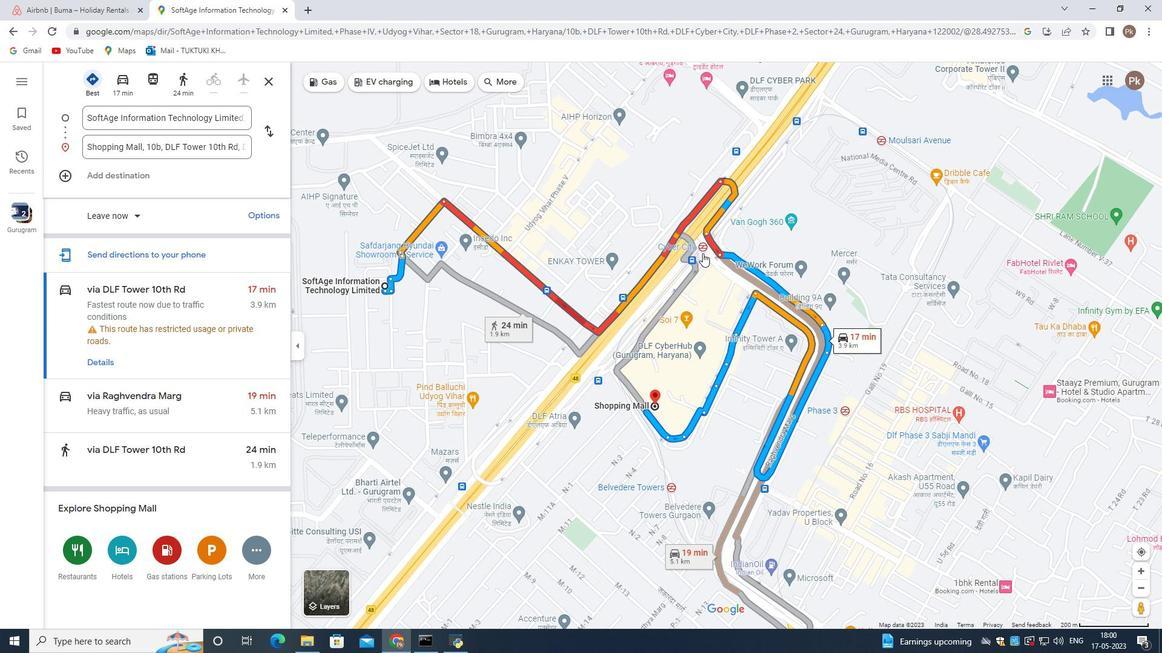 
Action: Mouse scrolled (704, 256) with delta (0, 0)
Screenshot: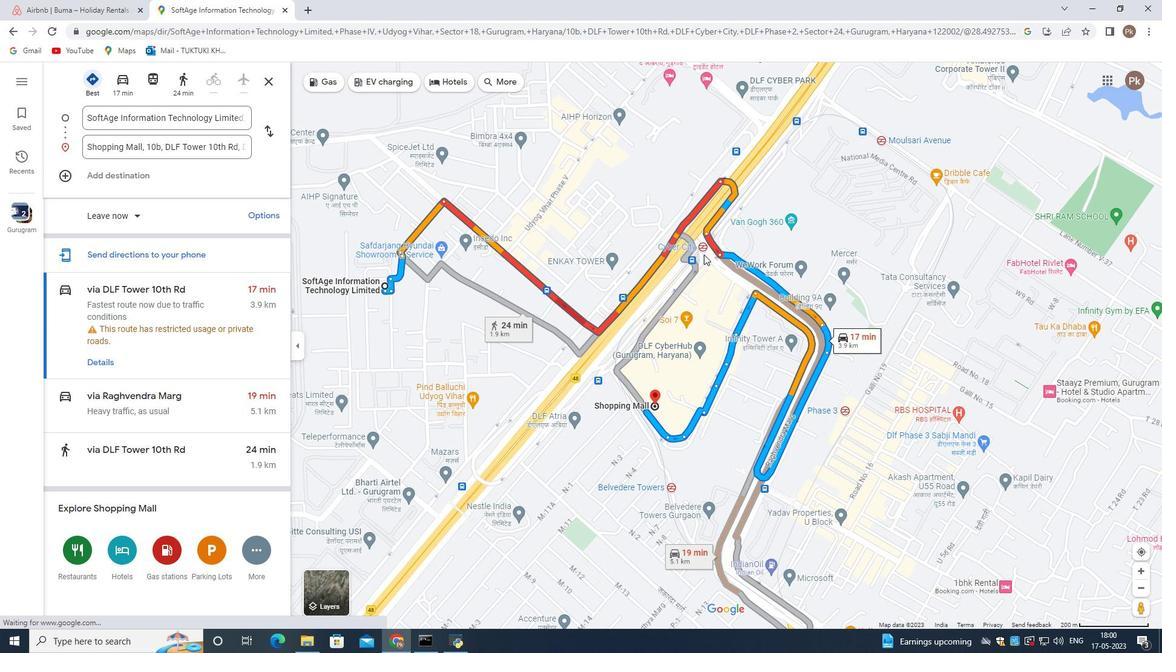 
Action: Mouse moved to (705, 273)
Screenshot: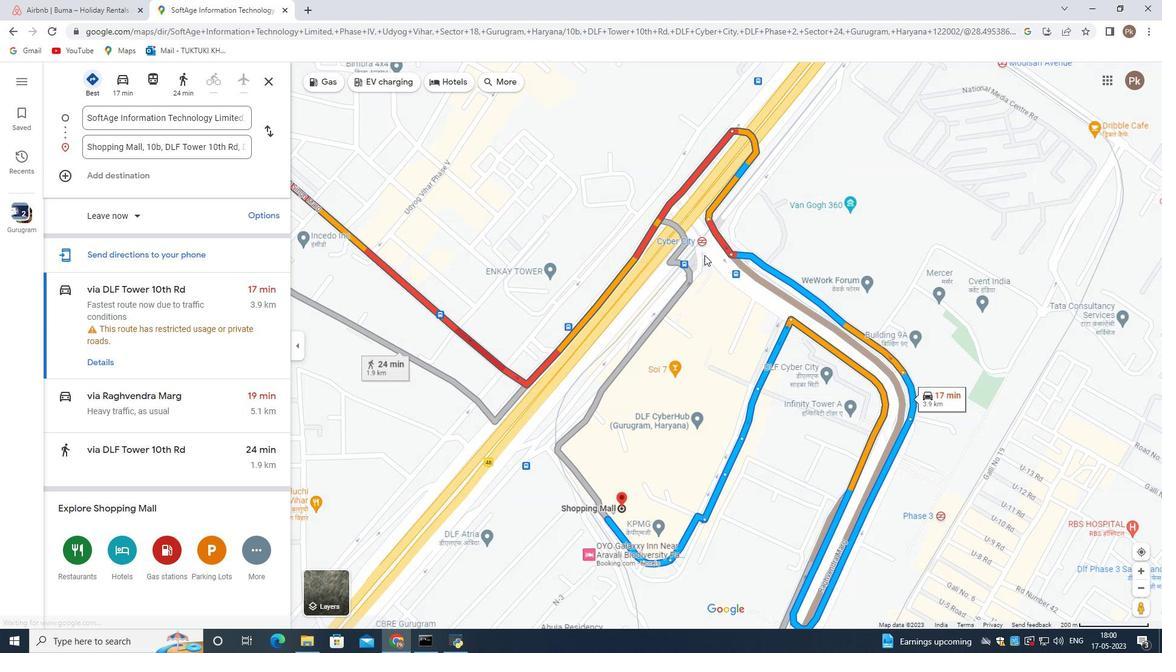 
Action: Mouse scrolled (705, 274) with delta (0, 0)
Screenshot: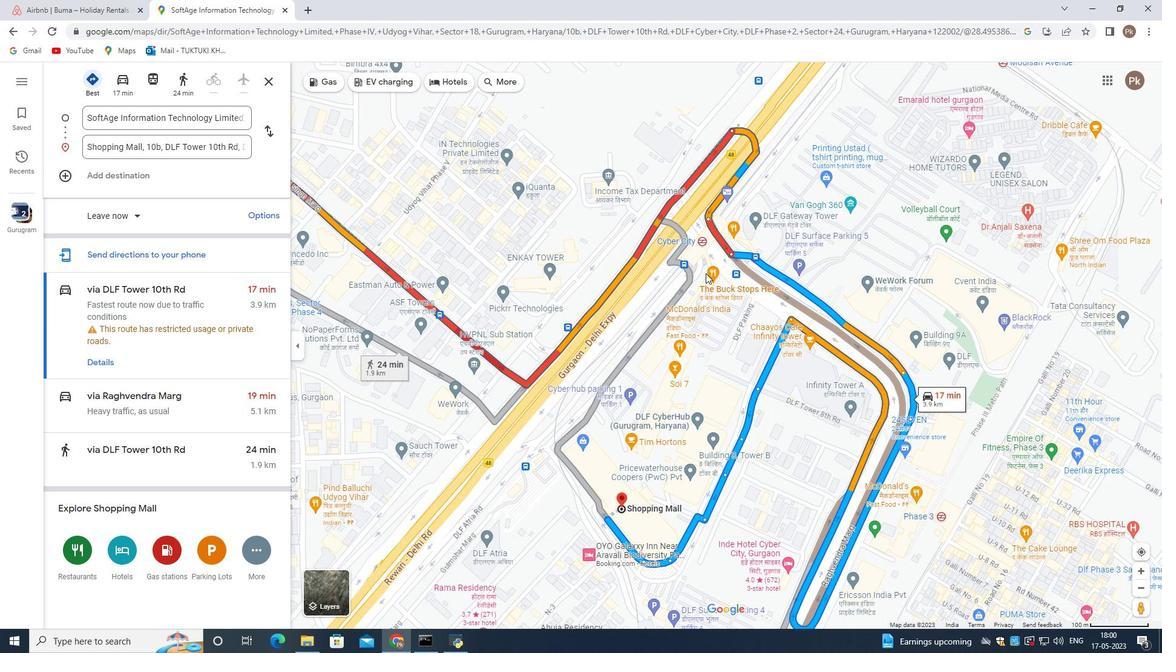 
Action: Mouse moved to (704, 257)
Screenshot: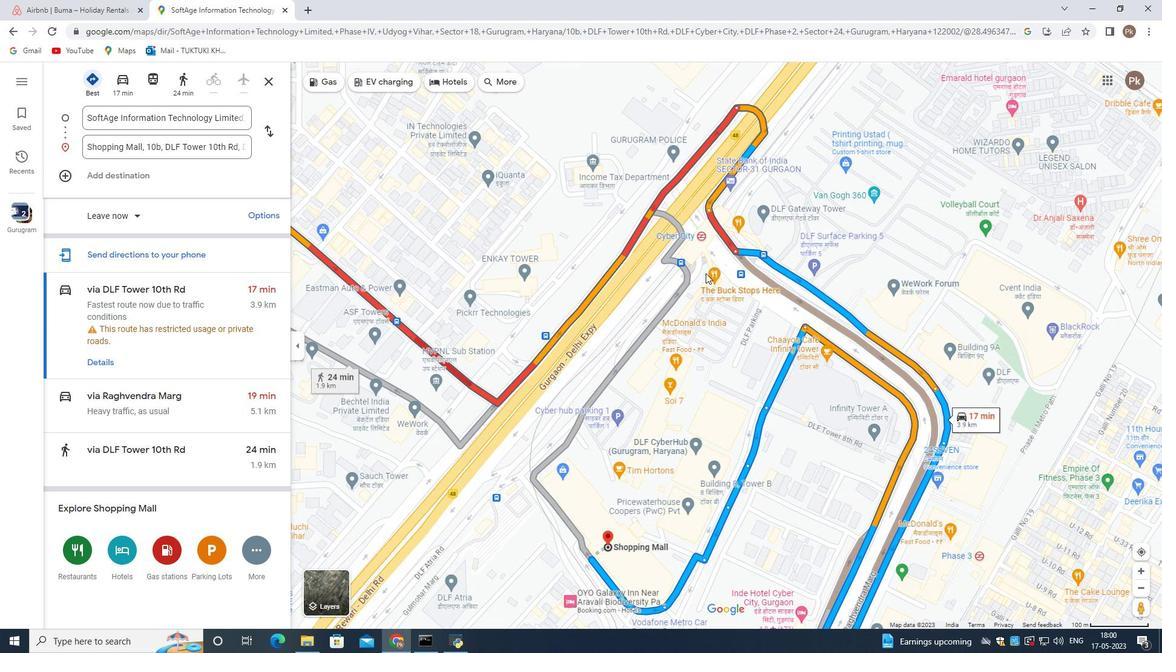 
Action: Mouse scrolled (704, 256) with delta (0, 0)
Screenshot: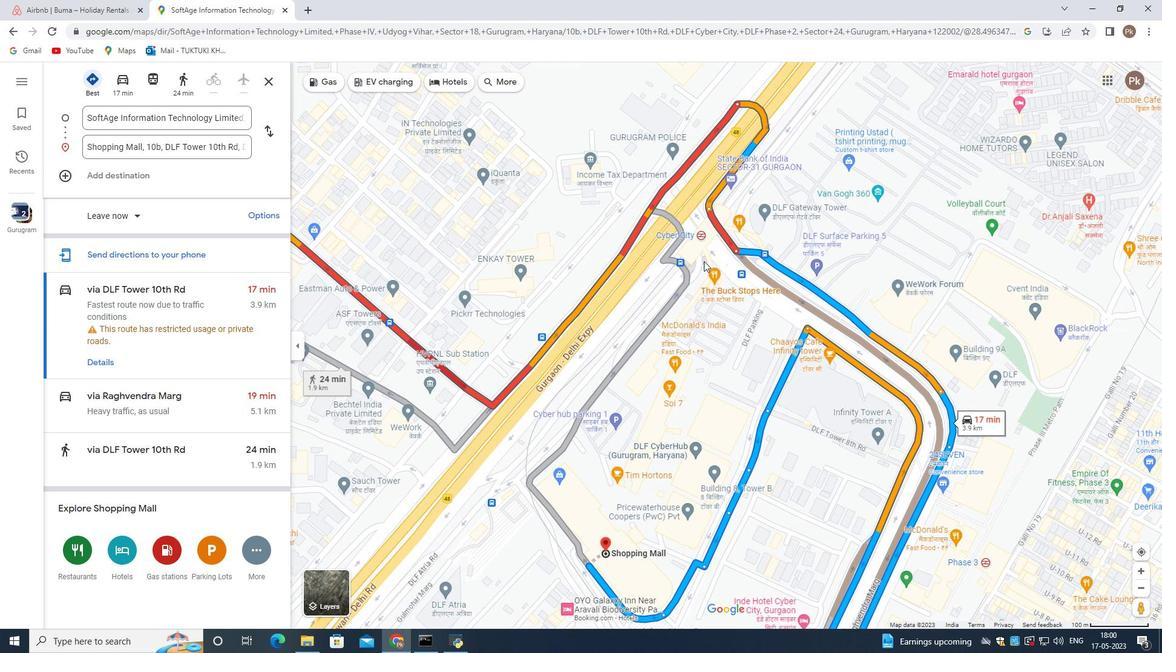 
Action: Mouse scrolled (704, 256) with delta (0, 0)
Screenshot: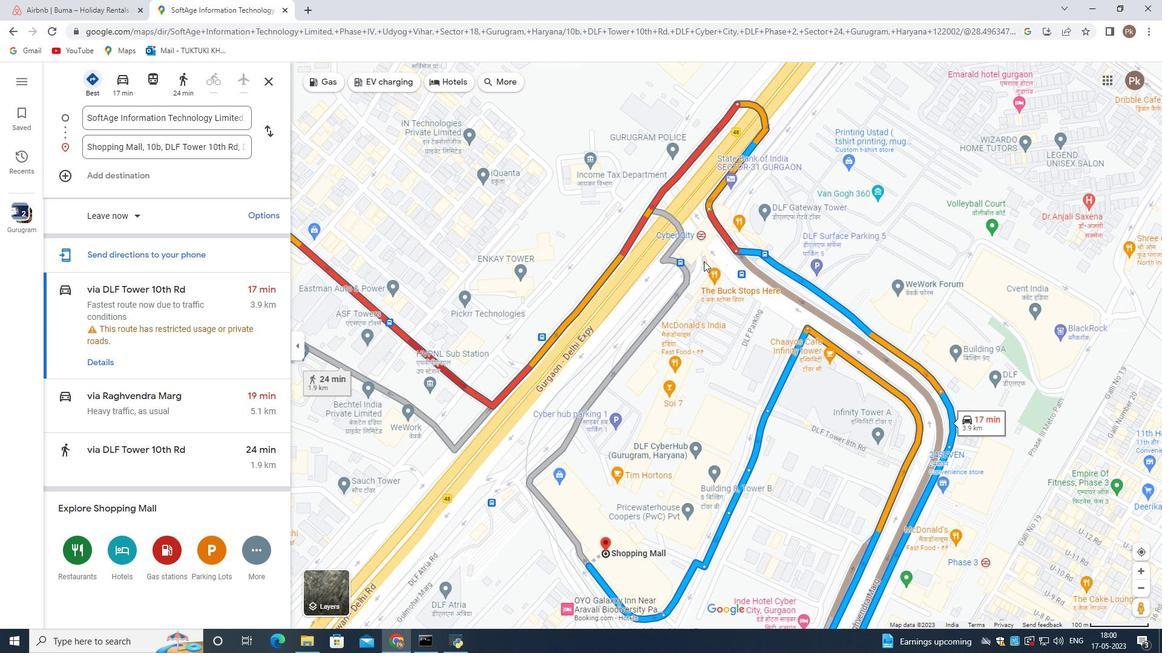 
Action: Mouse scrolled (704, 256) with delta (0, 0)
Screenshot: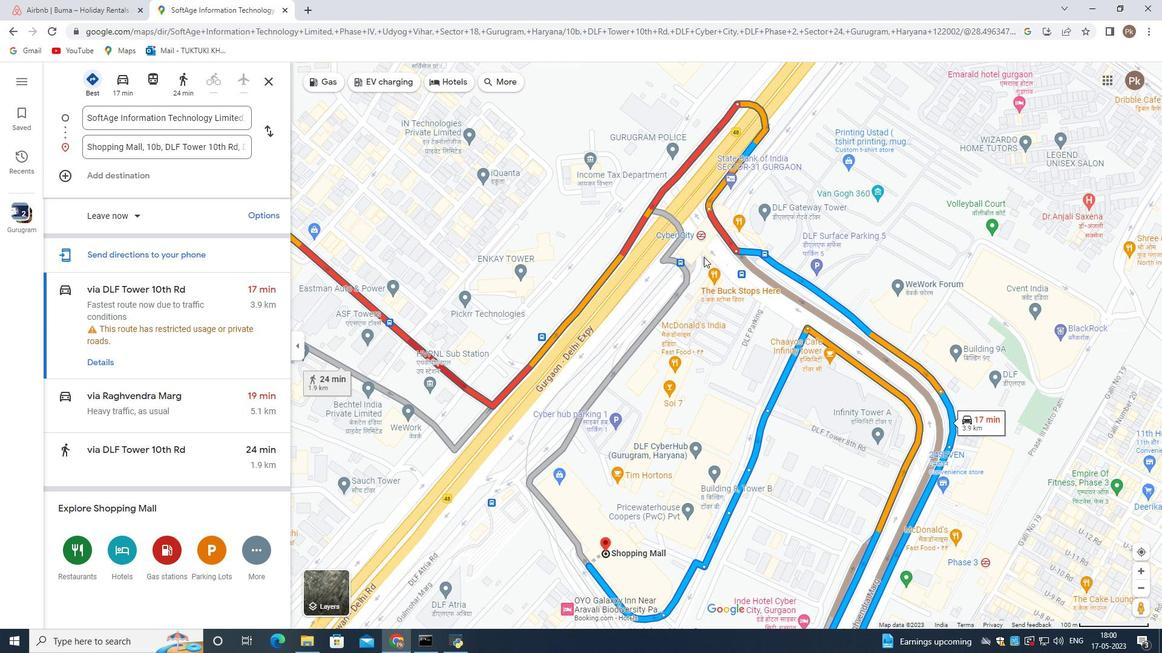 
Action: Mouse scrolled (704, 256) with delta (0, 0)
Screenshot: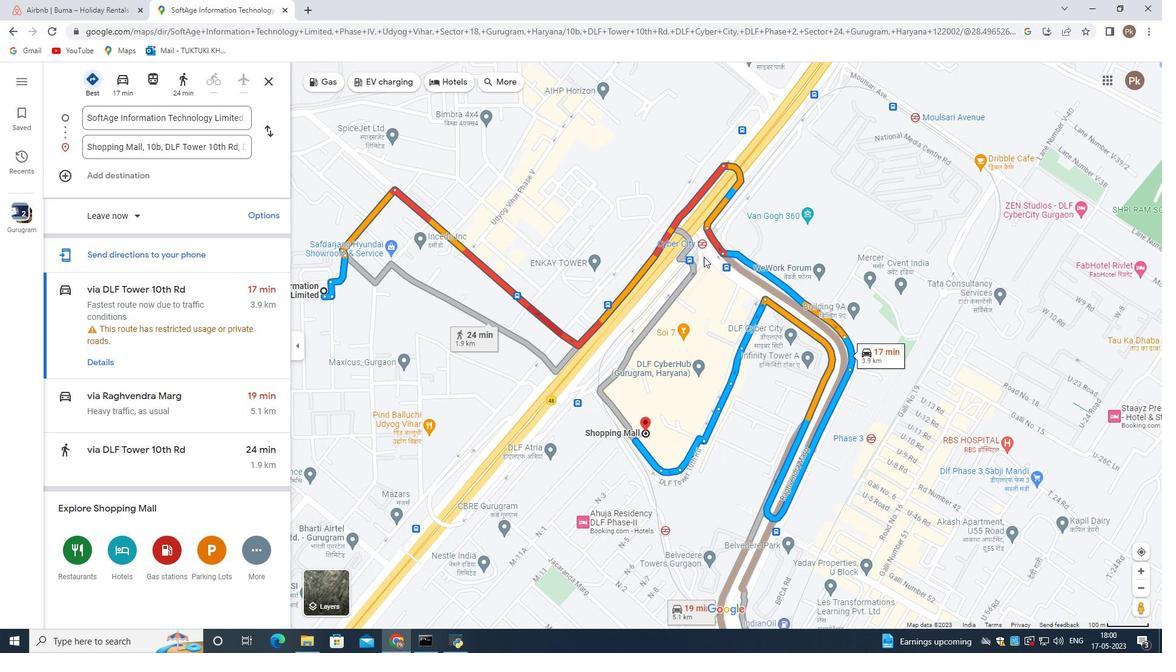 
Action: Mouse moved to (564, 194)
Screenshot: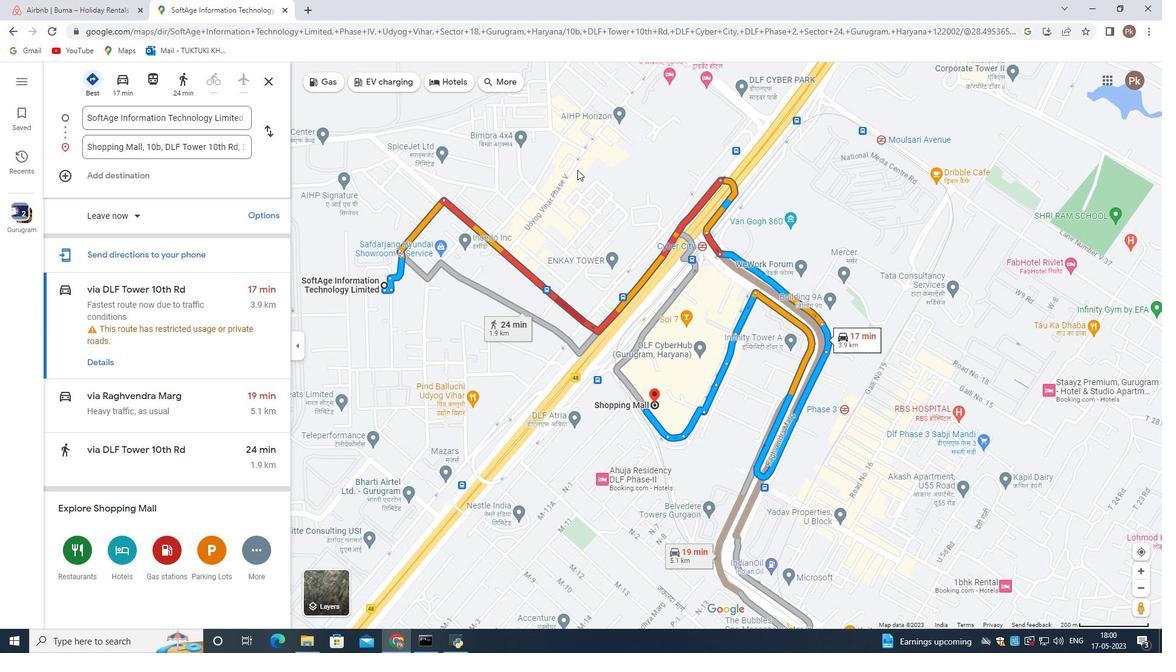 
Action: Mouse scrolled (564, 194) with delta (0, 0)
Screenshot: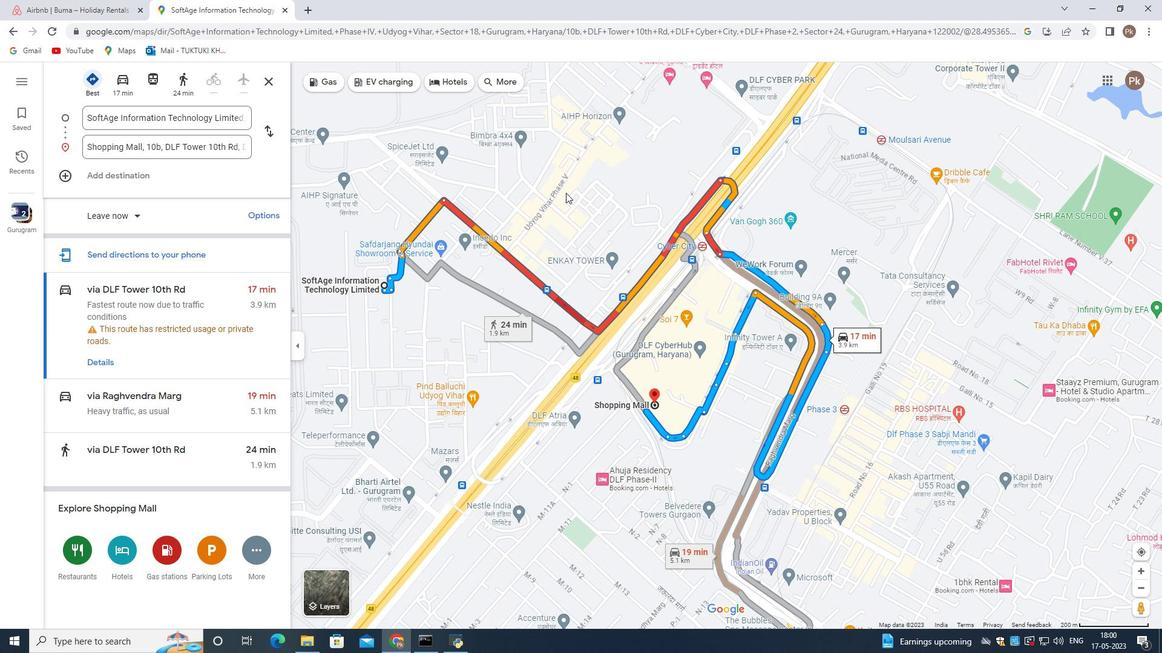 
Action: Mouse moved to (564, 194)
Screenshot: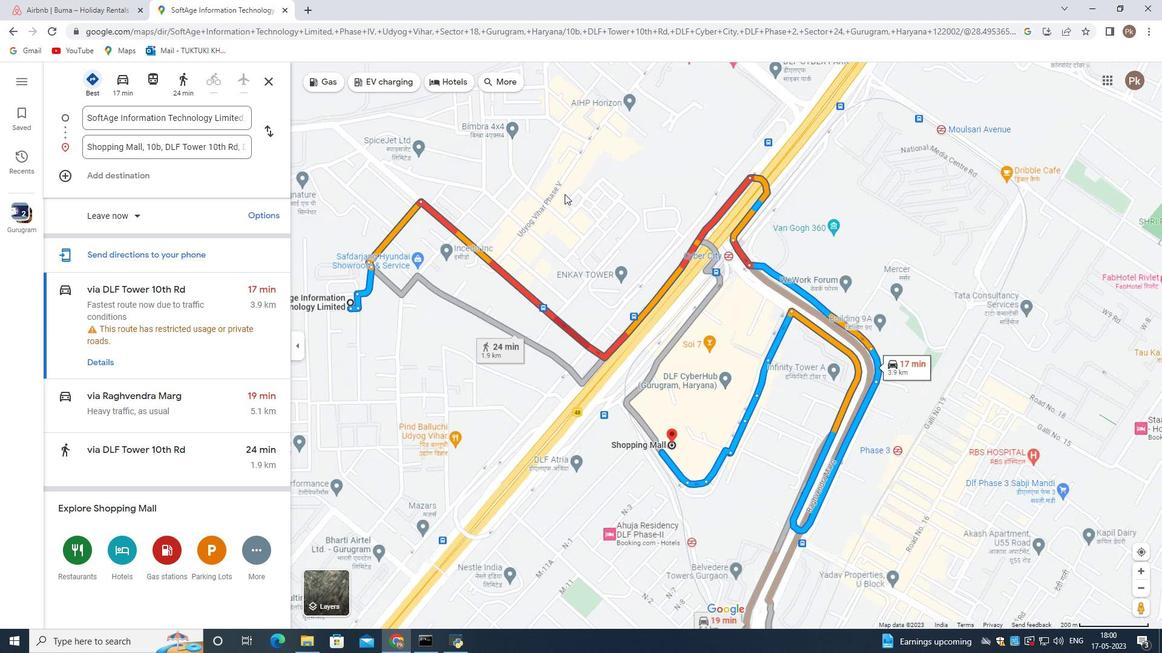 
Action: Mouse scrolled (564, 195) with delta (0, 0)
Screenshot: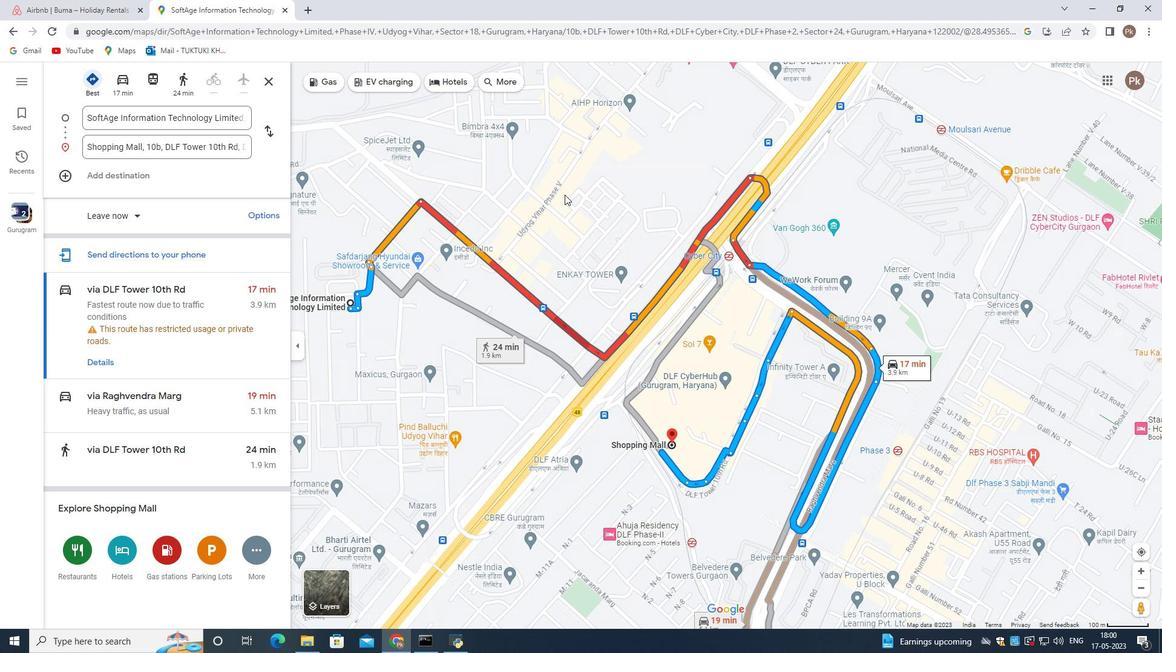 
Action: Mouse moved to (782, 319)
Screenshot: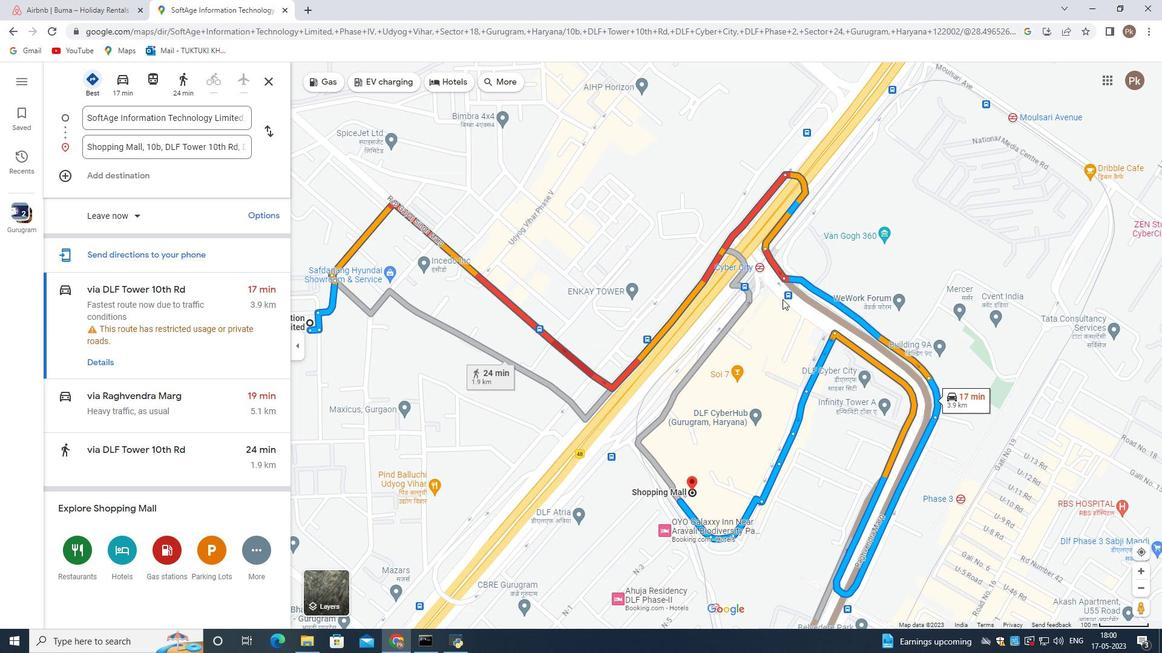 
Action: Mouse scrolled (782, 318) with delta (0, 0)
Screenshot: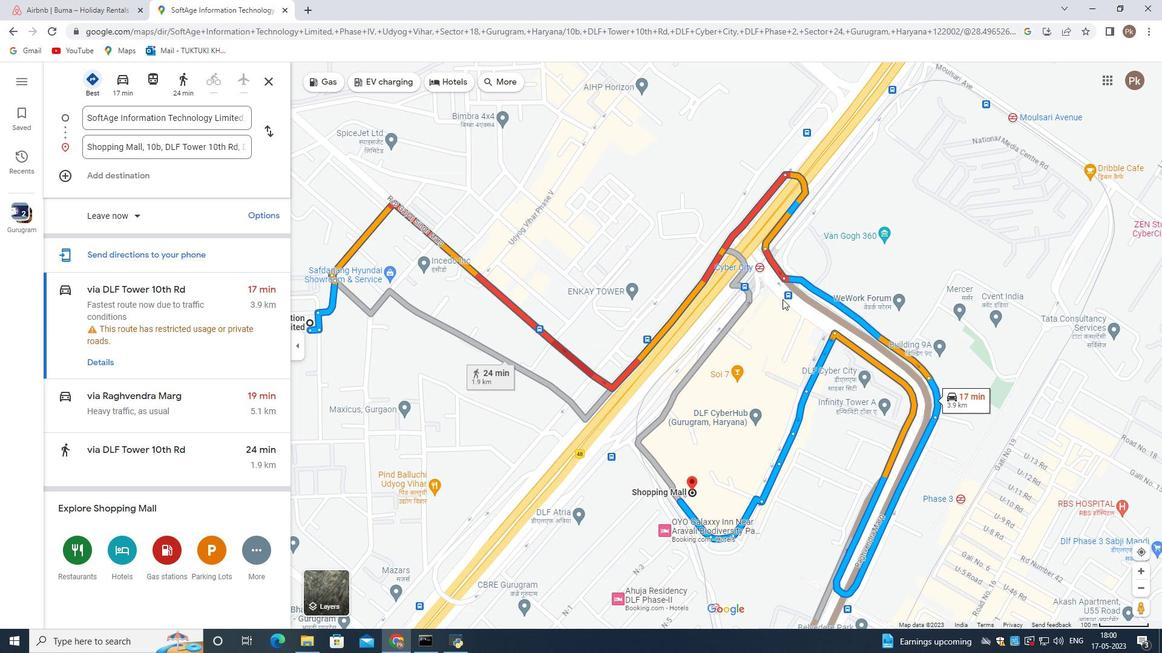 
Action: Mouse moved to (782, 320)
Screenshot: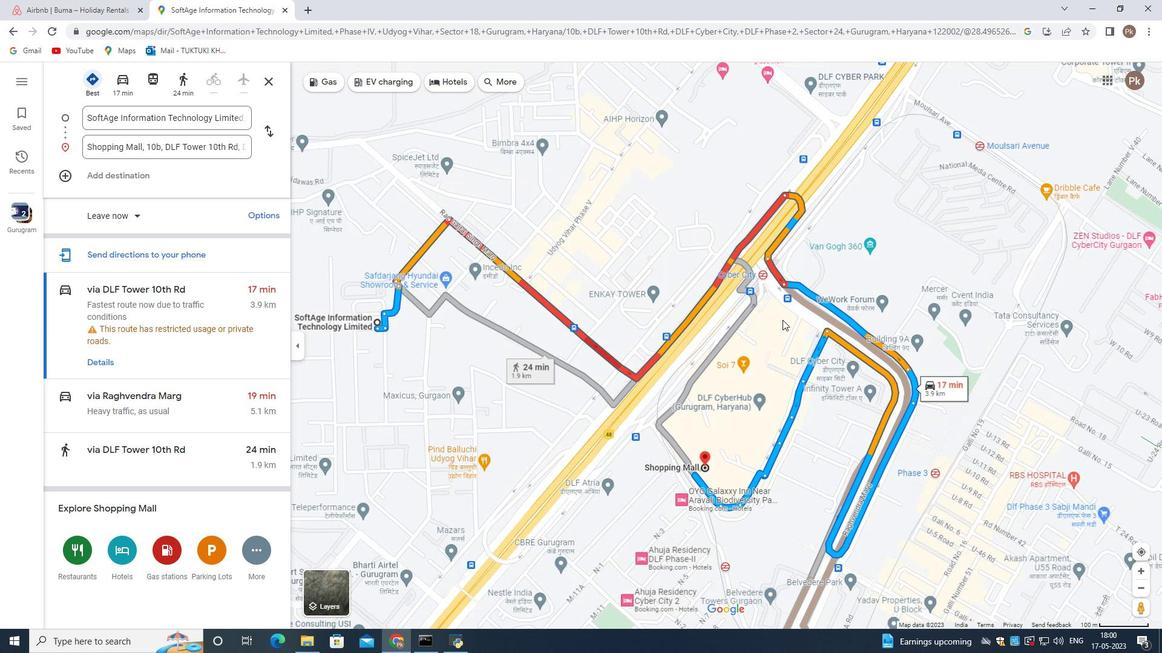 
Action: Mouse scrolled (782, 320) with delta (0, 0)
Screenshot: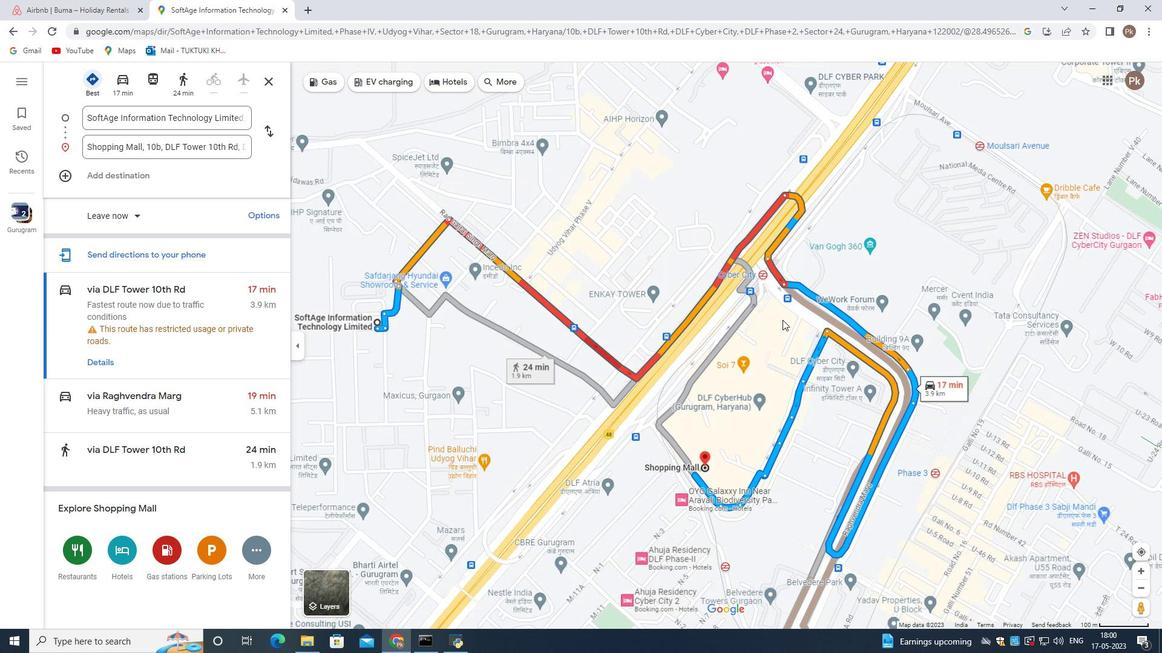 
Action: Mouse moved to (781, 321)
Screenshot: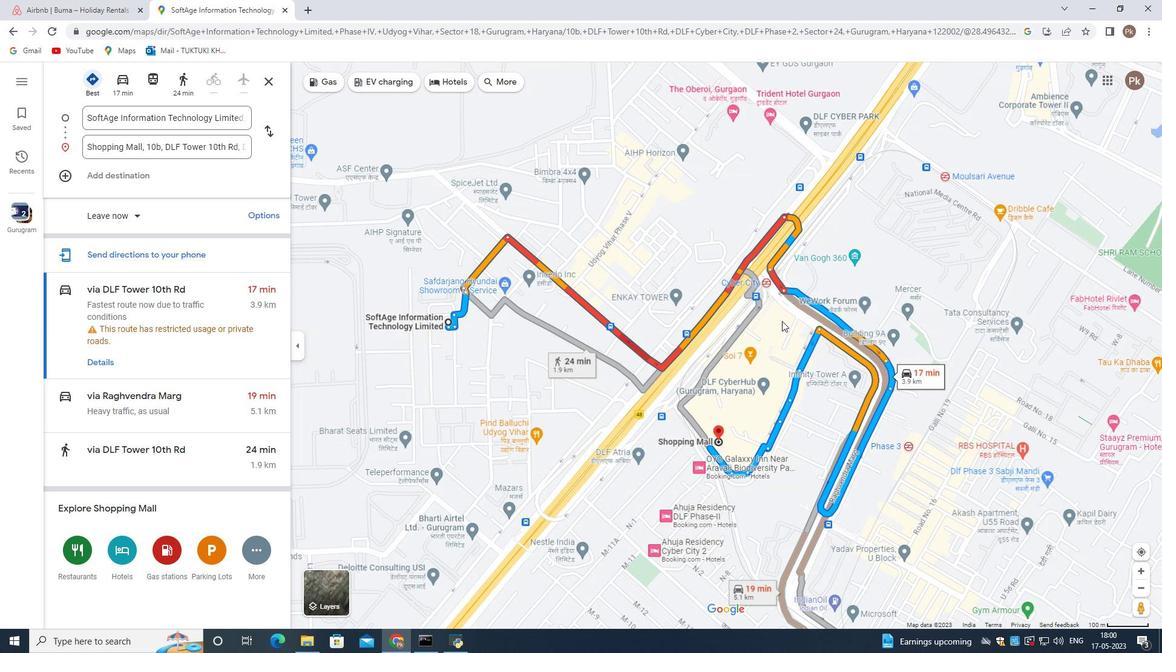 
Action: Mouse scrolled (781, 320) with delta (0, 0)
Screenshot: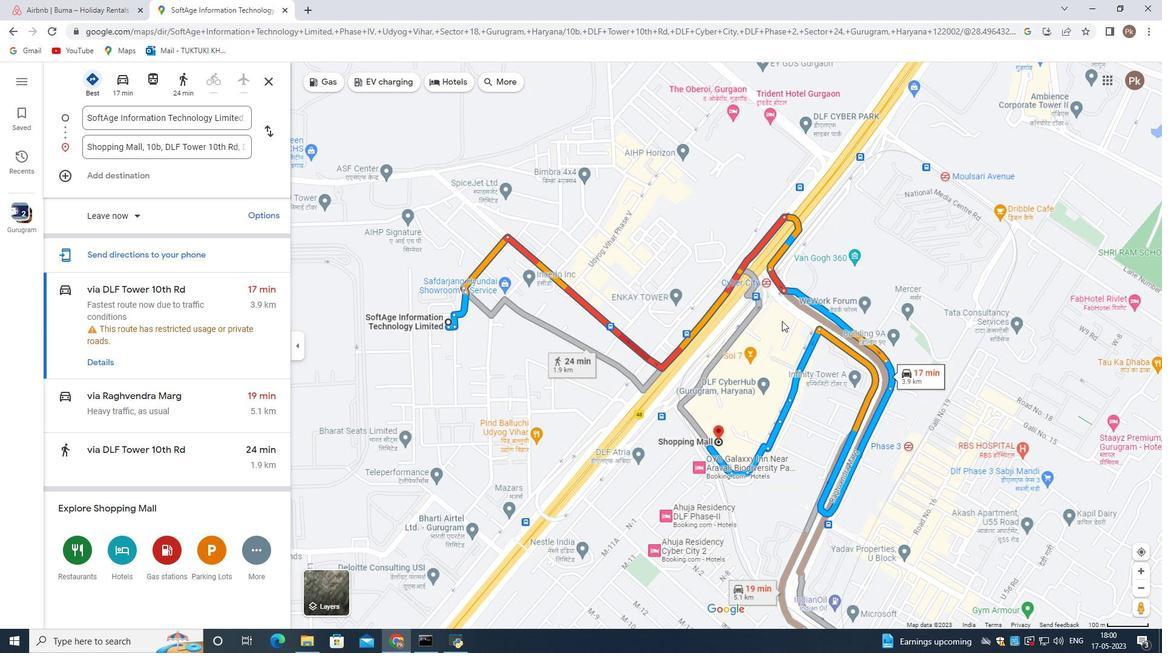 
Action: Mouse moved to (781, 335)
Screenshot: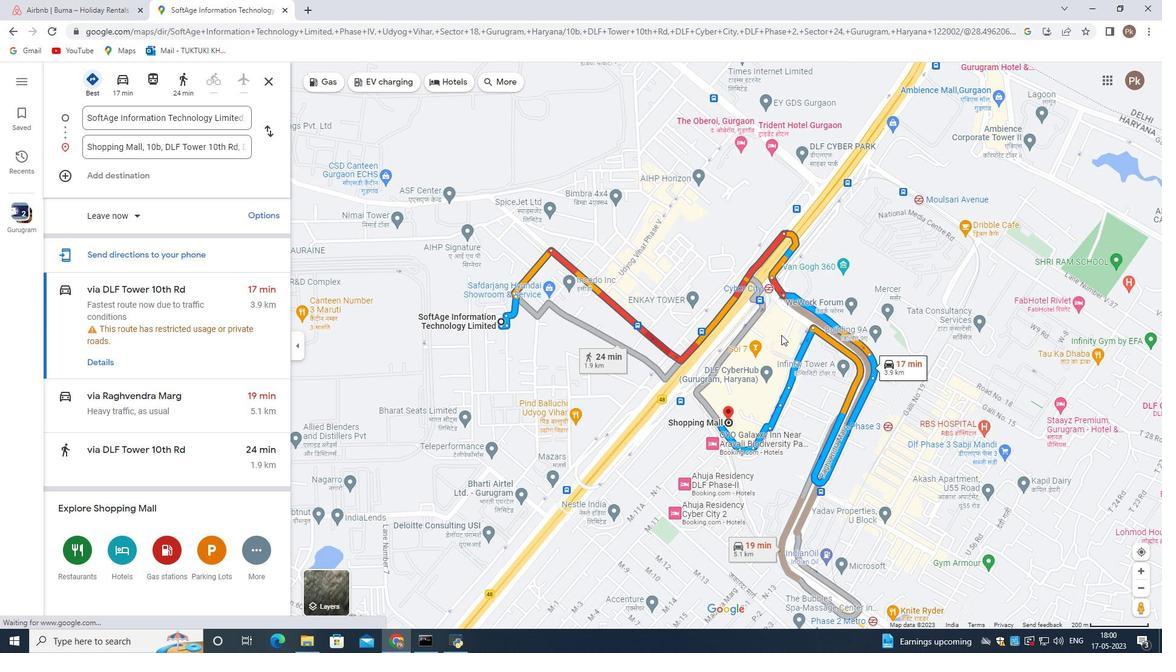 
Action: Mouse scrolled (781, 336) with delta (0, 0)
Screenshot: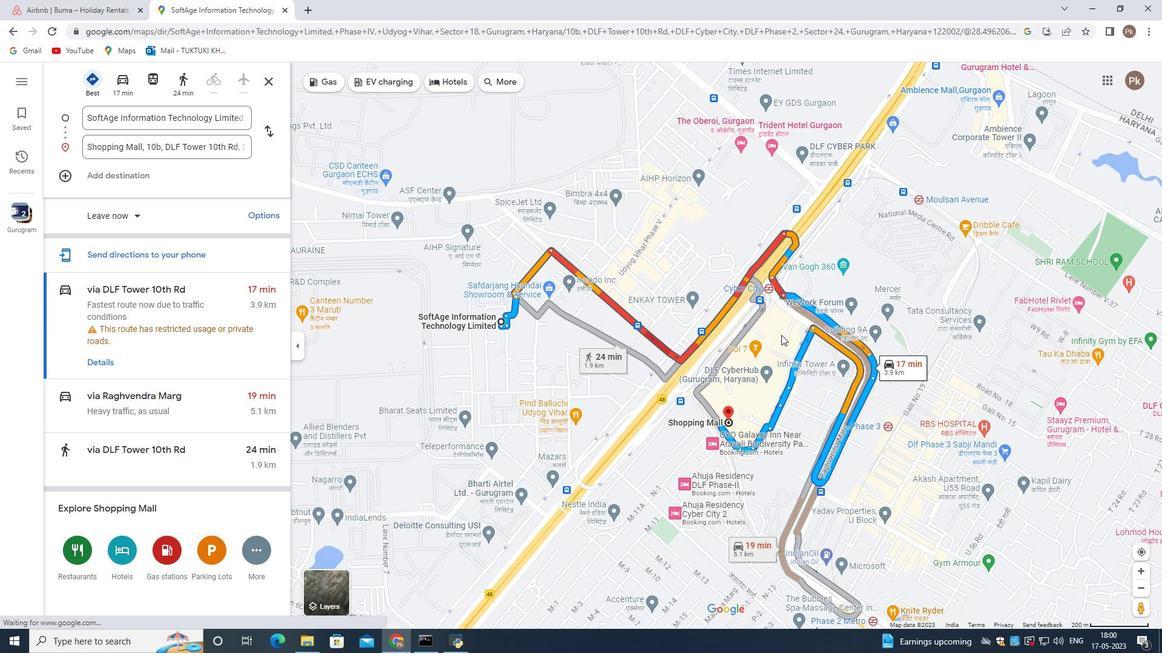 
Action: Mouse scrolled (781, 336) with delta (0, 0)
Screenshot: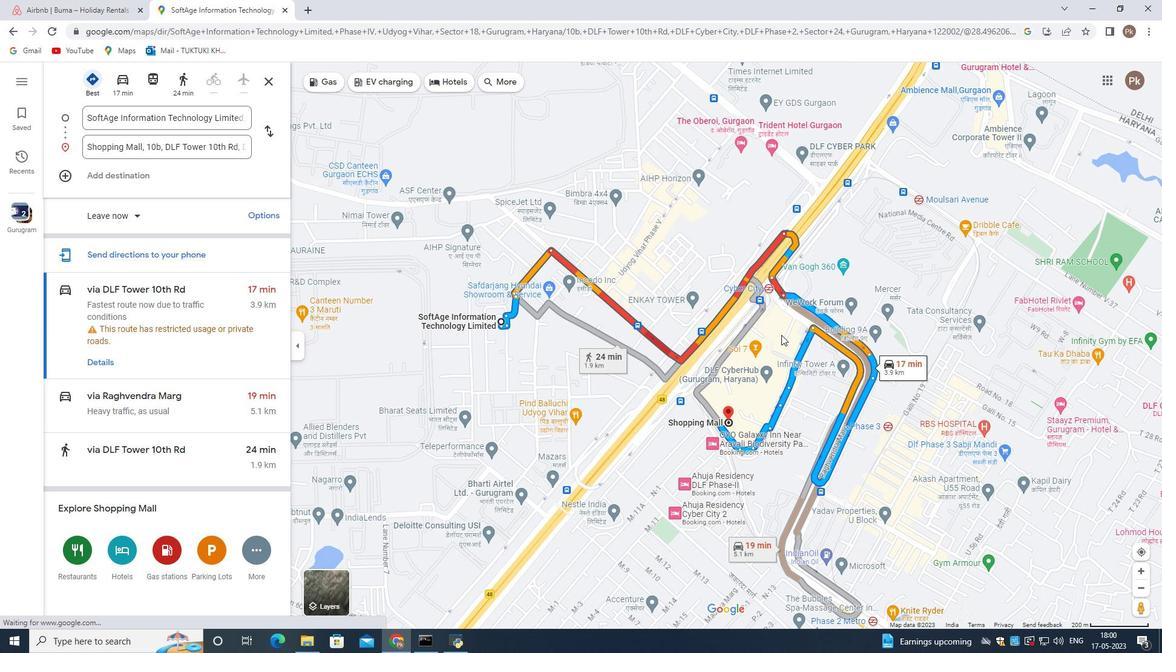 
Action: Mouse scrolled (781, 336) with delta (0, 0)
Screenshot: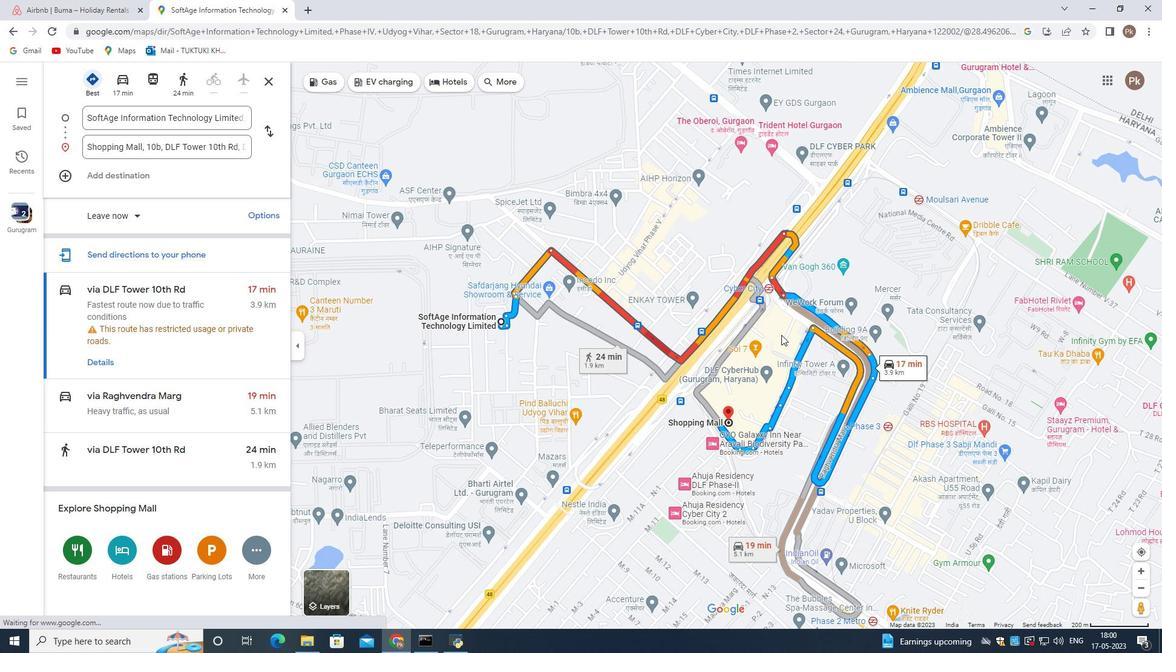 
Action: Mouse scrolled (781, 336) with delta (0, 0)
Screenshot: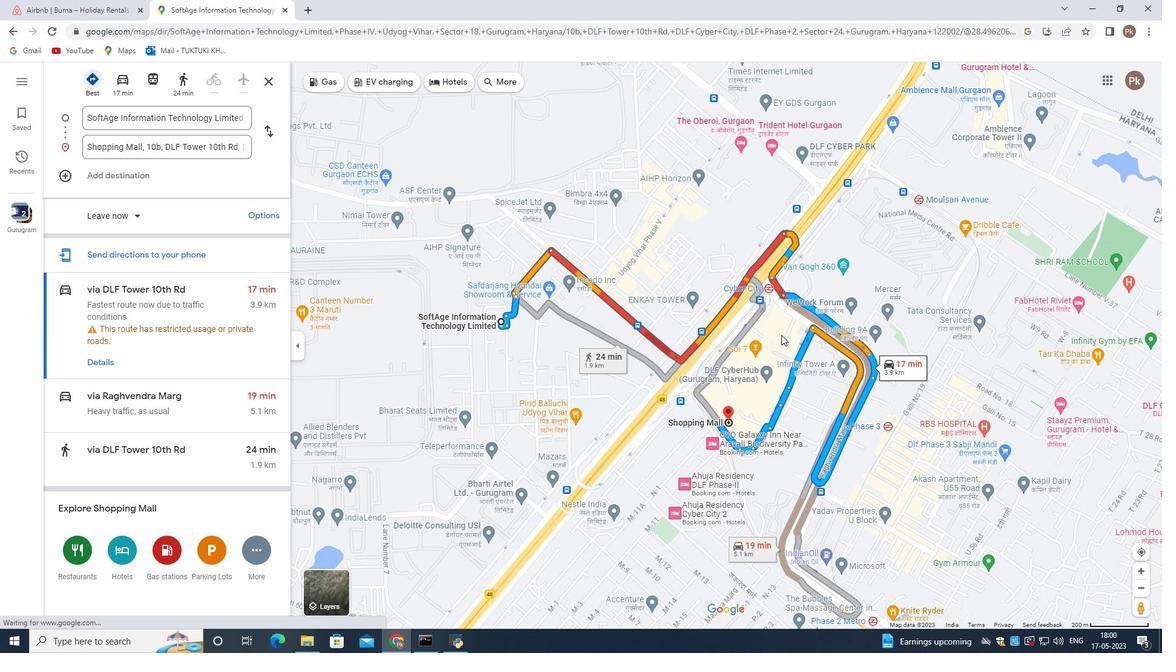 
Action: Mouse moved to (649, 203)
Screenshot: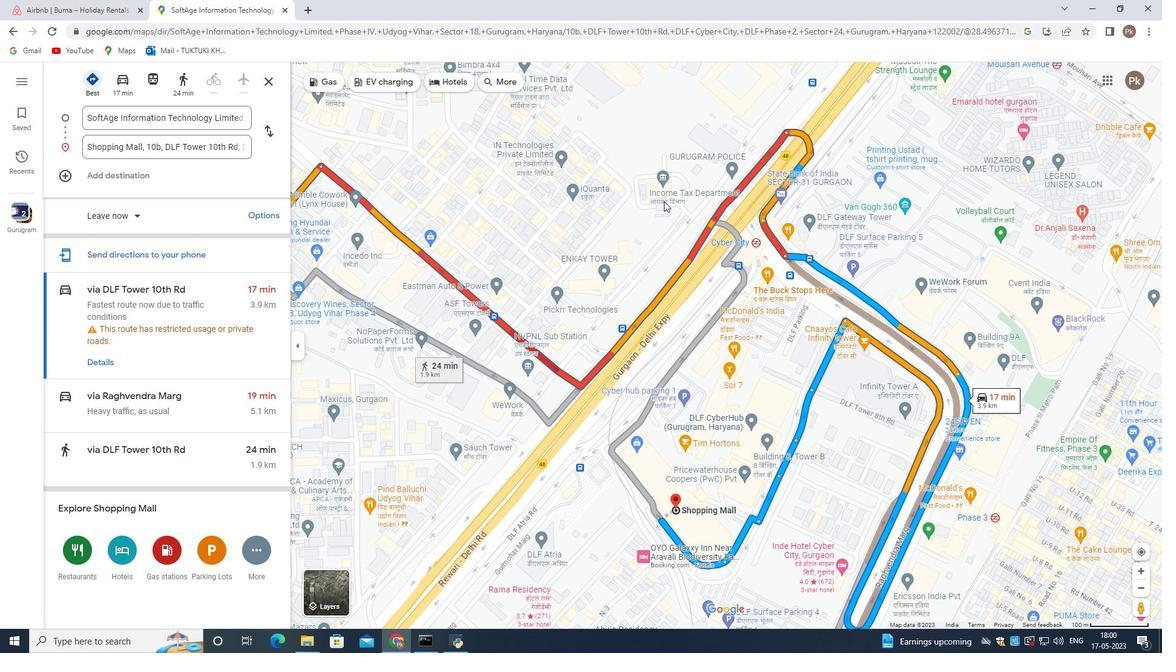 
Action: Mouse pressed left at (649, 203)
Screenshot: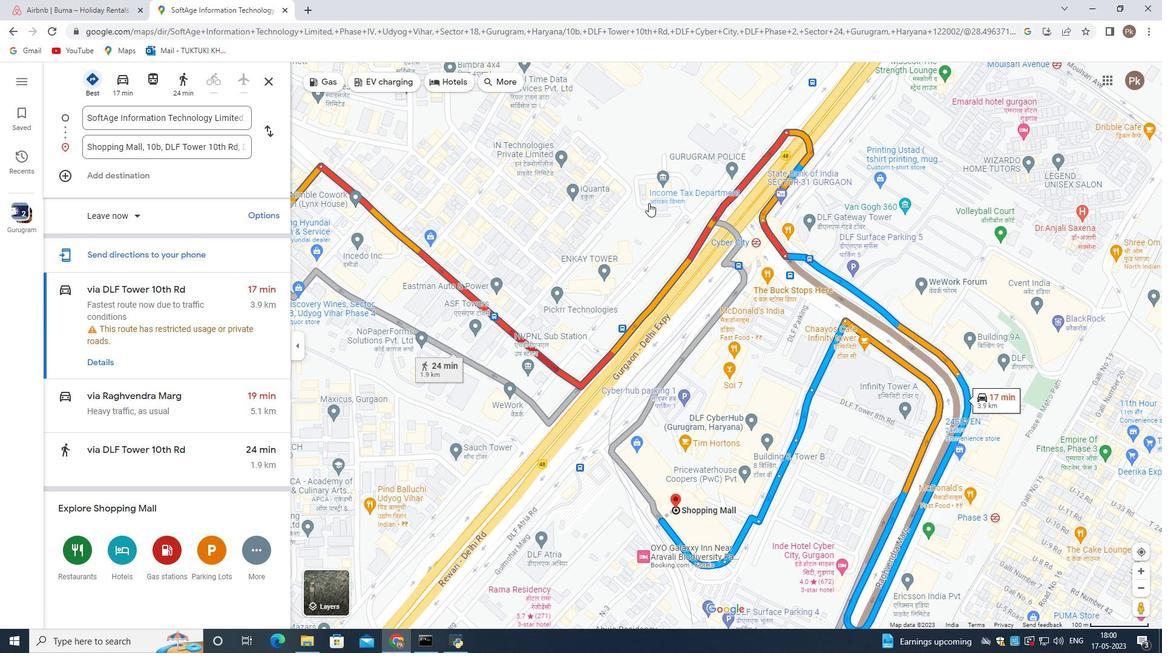 
Action: Mouse moved to (593, 145)
Screenshot: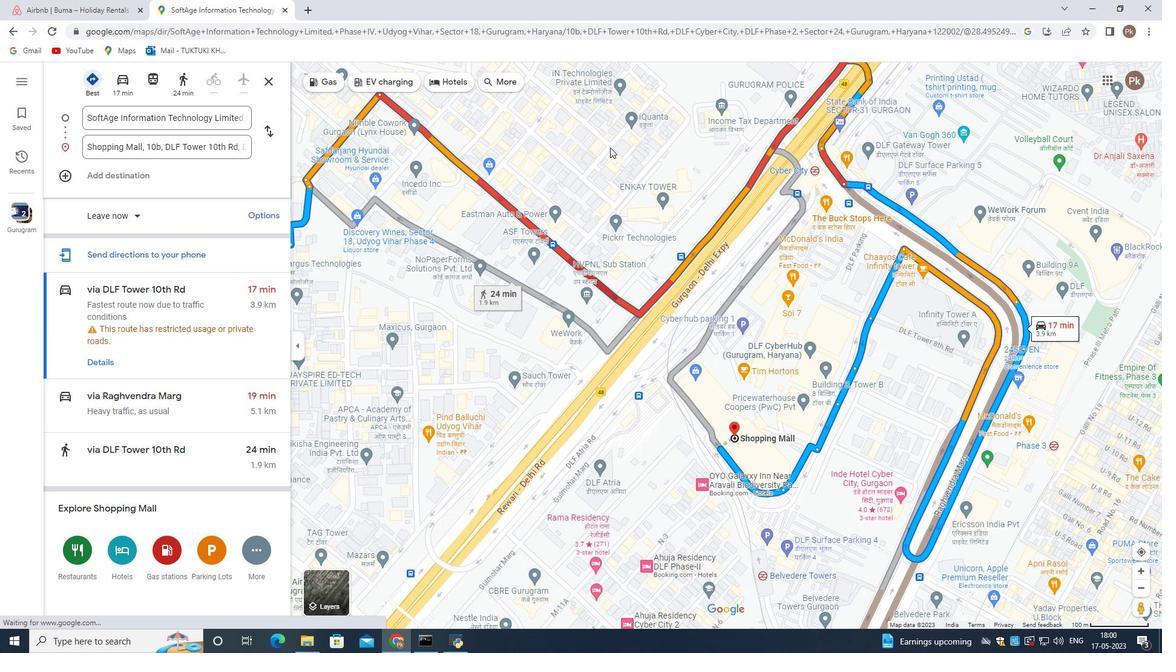 
Action: Mouse pressed left at (593, 145)
Screenshot: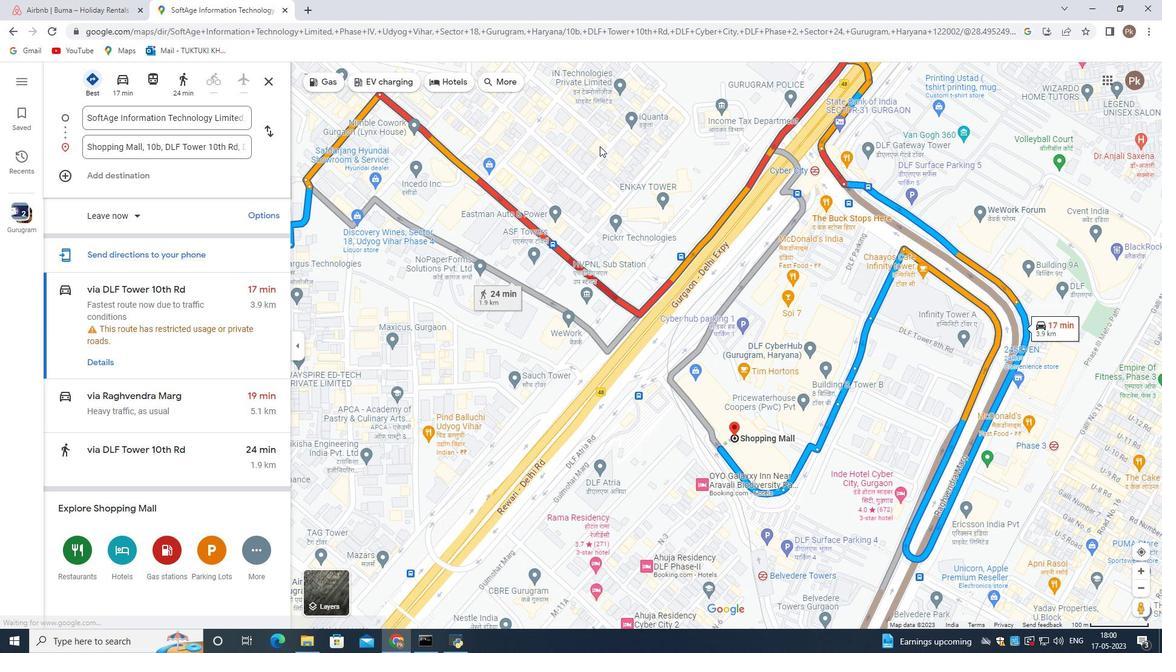
Action: Mouse moved to (461, 219)
Screenshot: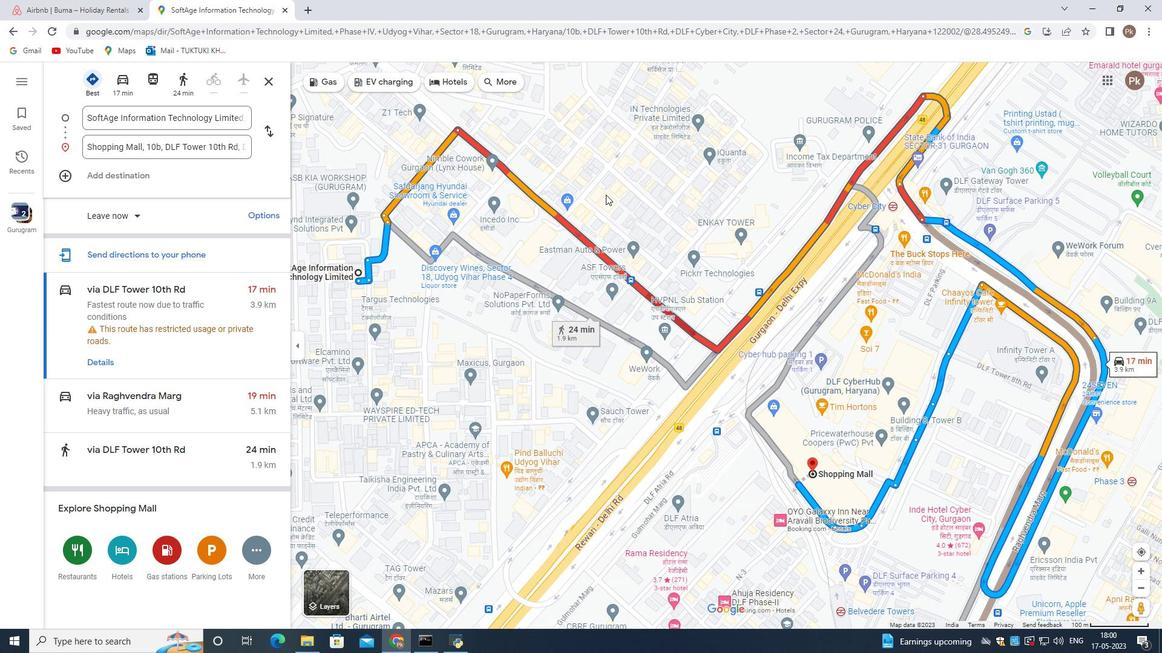 
Action: Mouse scrolled (461, 219) with delta (0, 0)
Screenshot: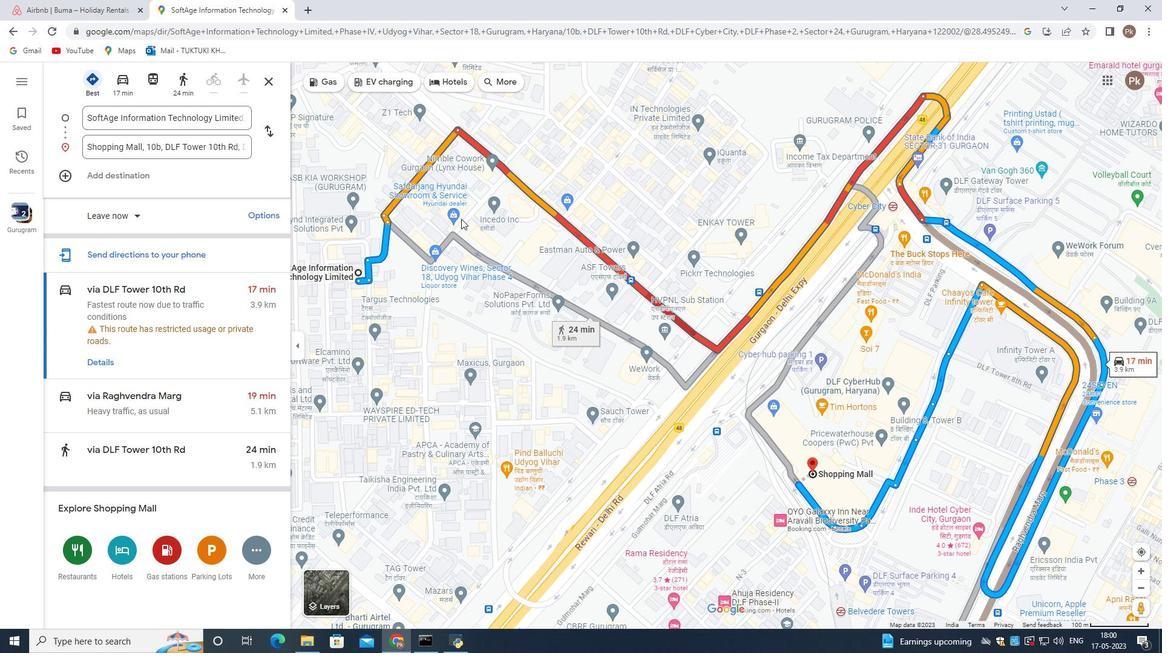
Action: Mouse moved to (461, 219)
Screenshot: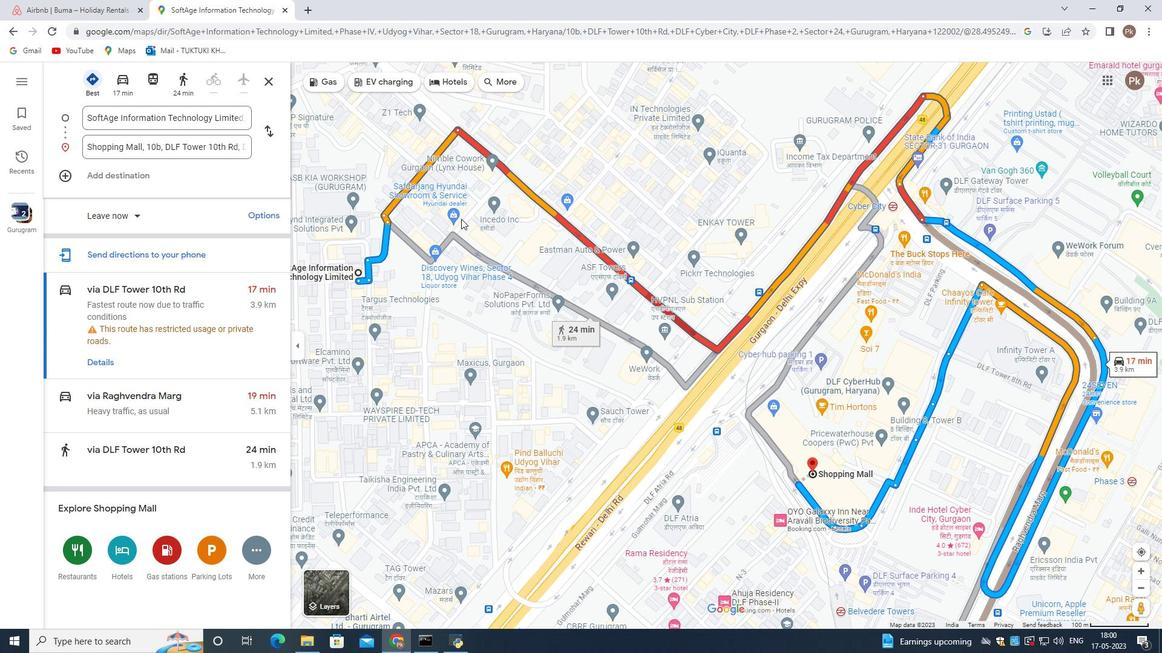 
Action: Mouse scrolled (461, 219) with delta (0, 0)
Screenshot: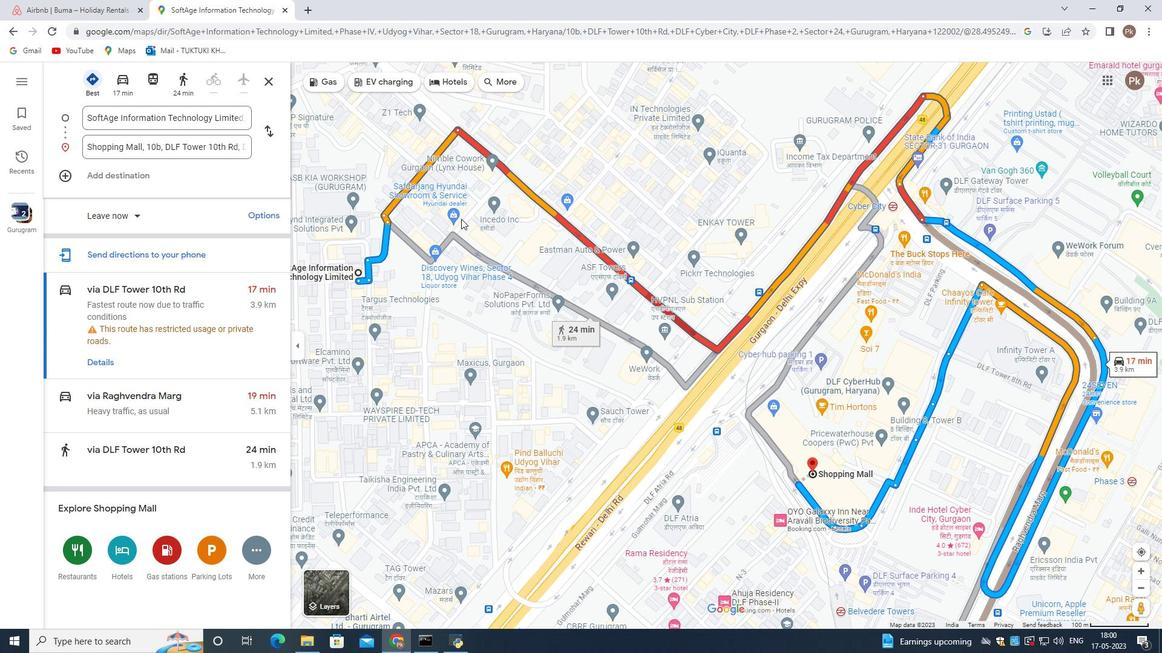 
Action: Mouse moved to (354, 283)
Screenshot: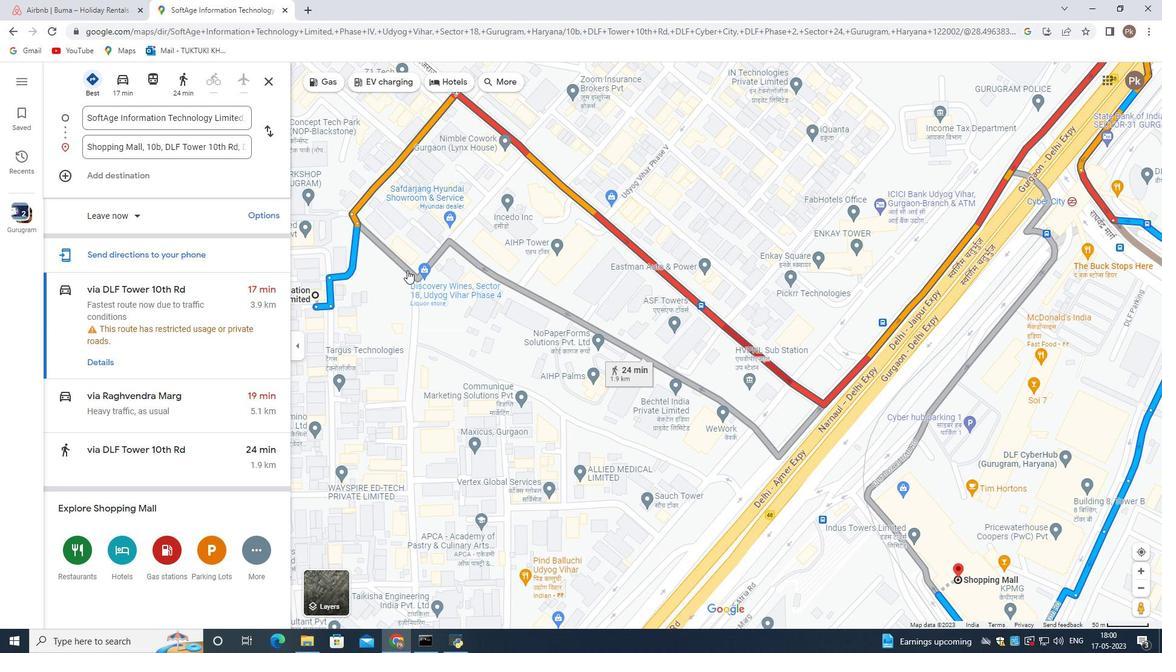 
Action: Mouse scrolled (354, 283) with delta (0, 0)
Screenshot: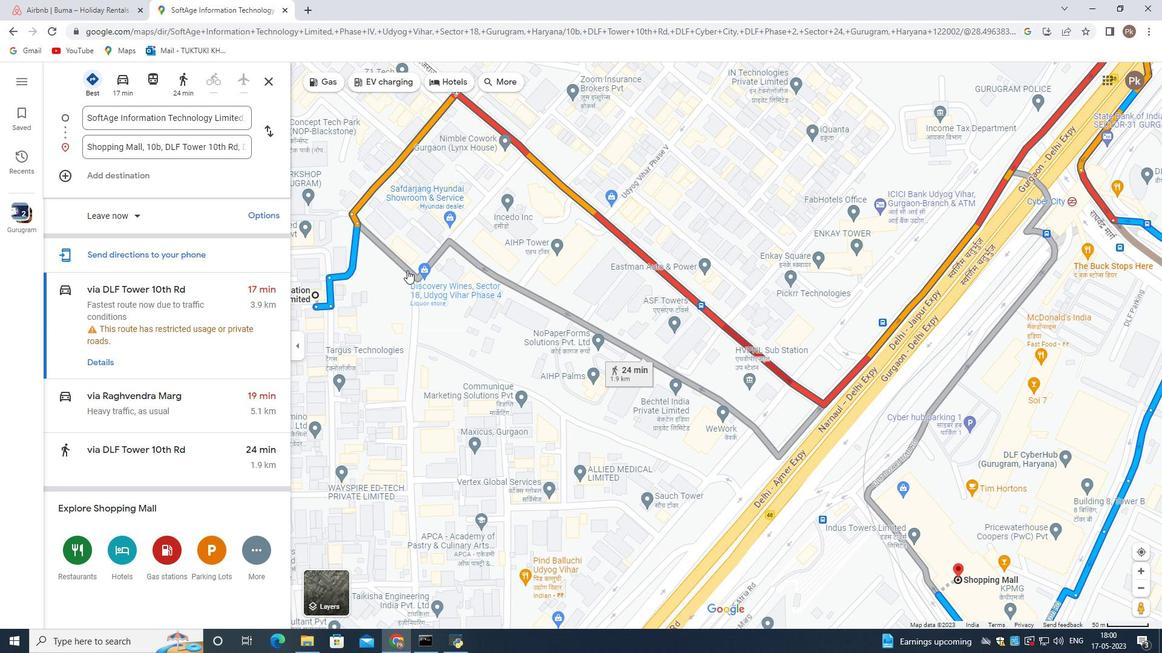 
Action: Mouse scrolled (354, 283) with delta (0, 0)
Screenshot: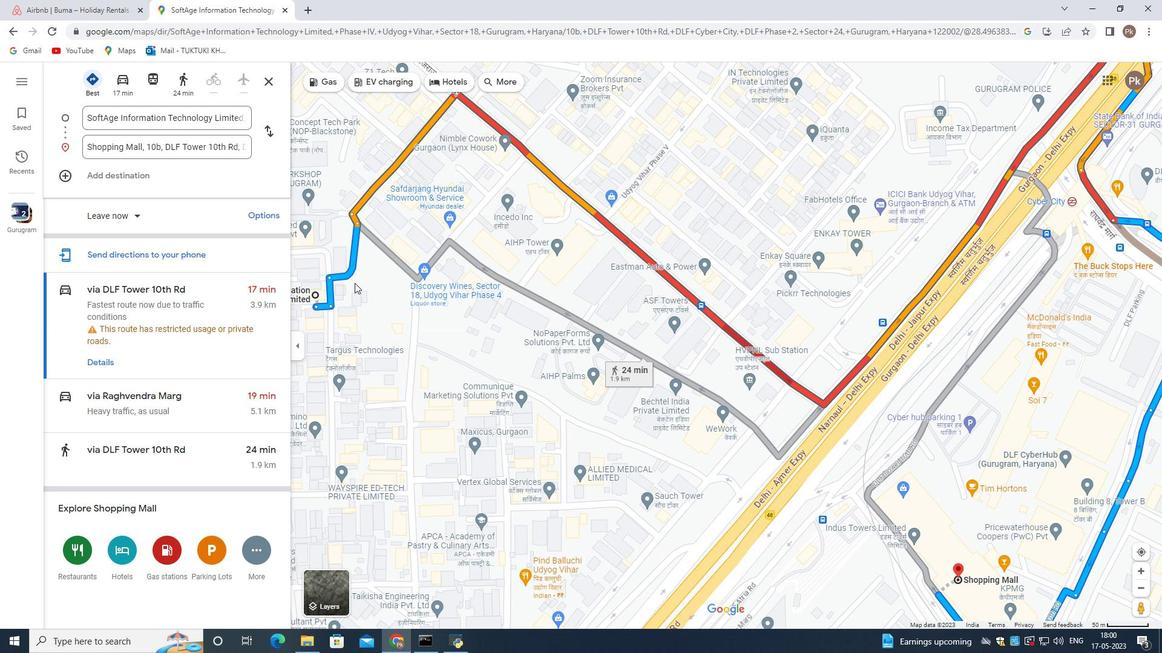 
Action: Mouse moved to (450, 188)
Screenshot: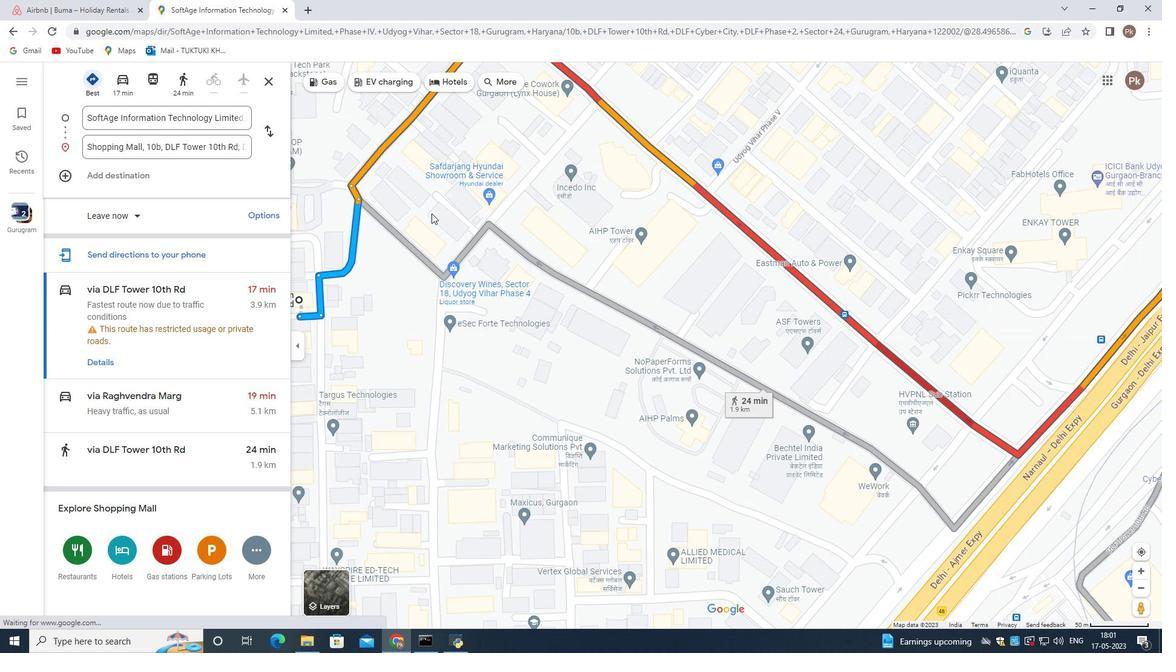 
Action: Mouse scrolled (450, 188) with delta (0, 0)
Screenshot: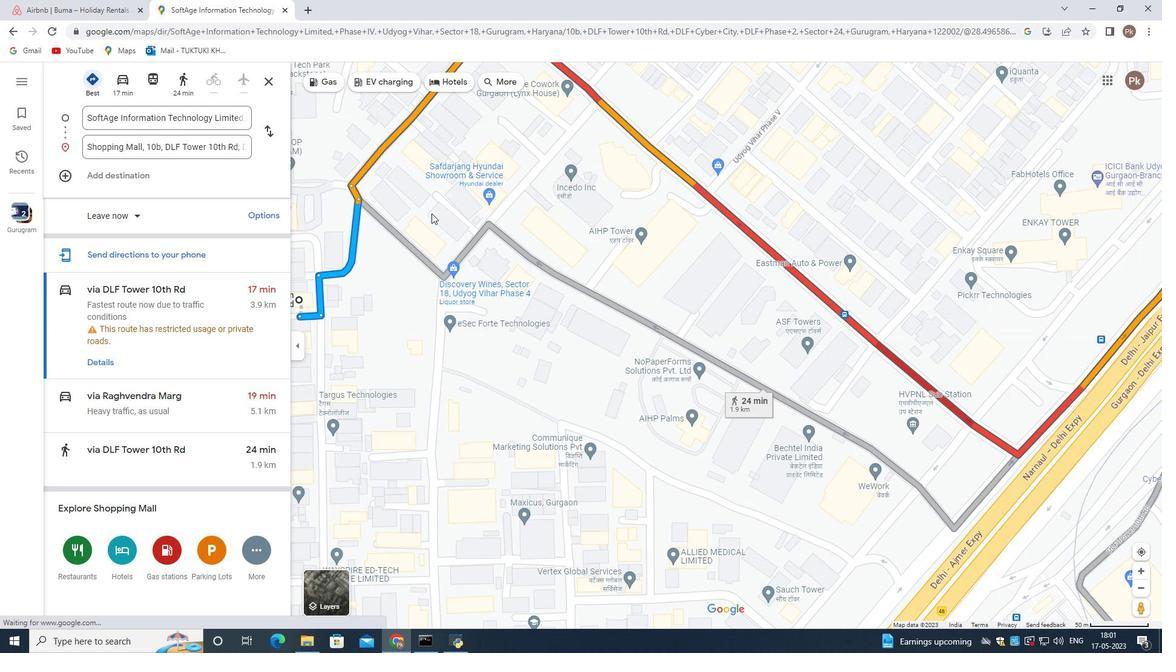 
Action: Mouse scrolled (450, 188) with delta (0, 0)
Screenshot: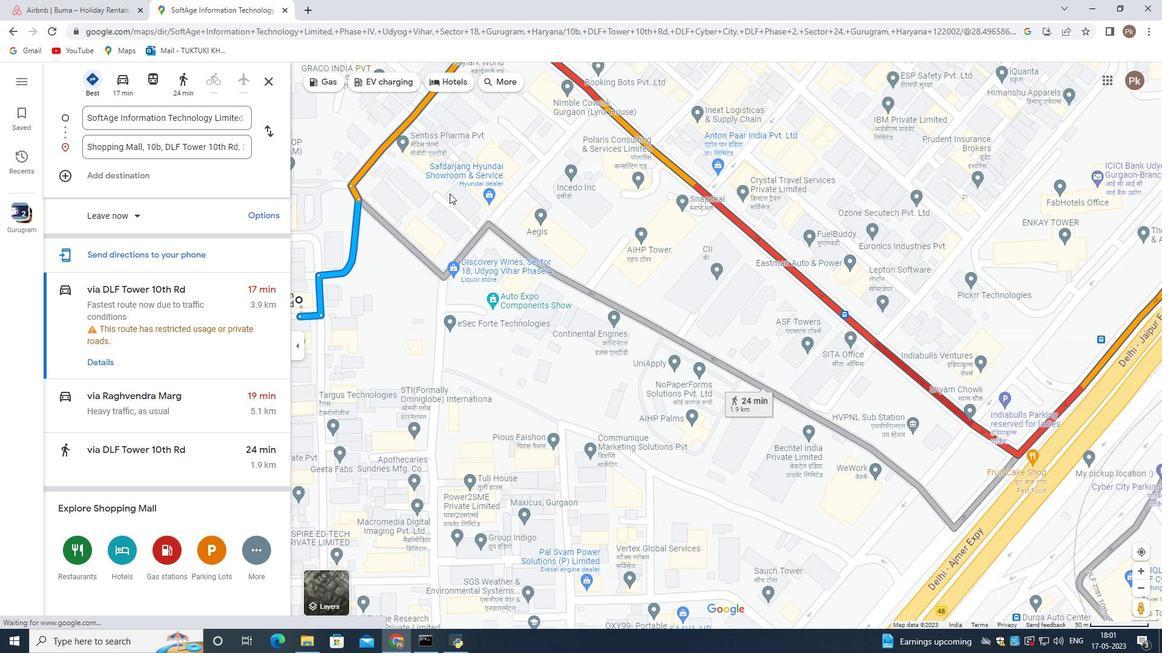 
Action: Mouse scrolled (450, 188) with delta (0, 0)
Screenshot: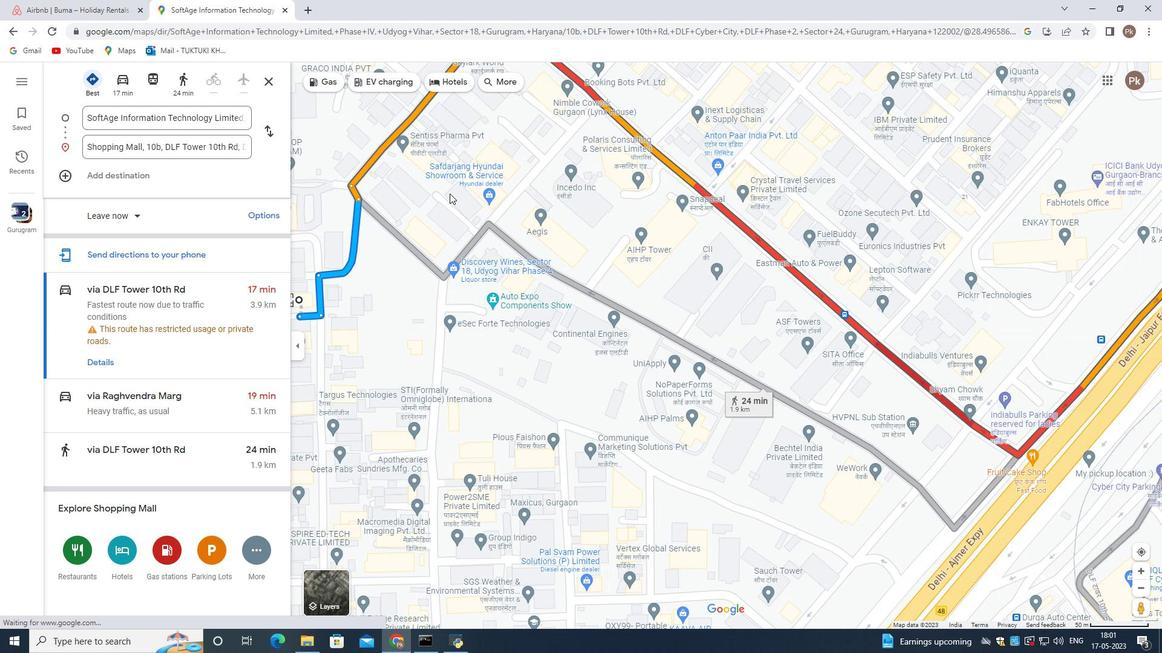 
Action: Mouse moved to (476, 244)
Screenshot: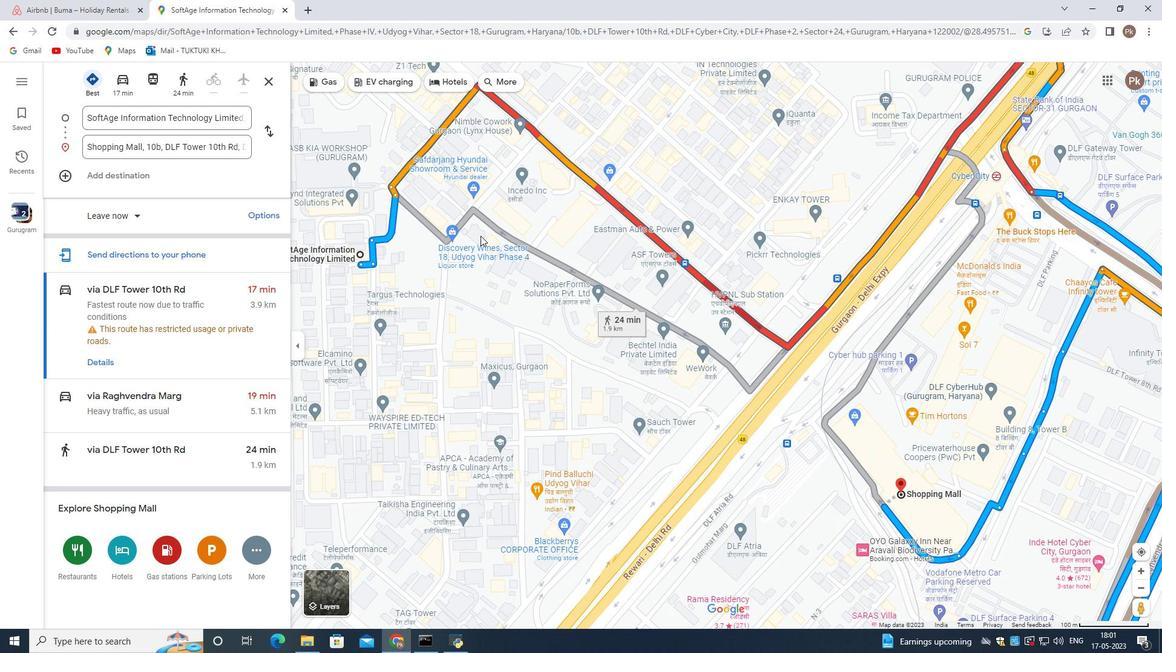 
Action: Mouse scrolled (476, 245) with delta (0, 0)
Screenshot: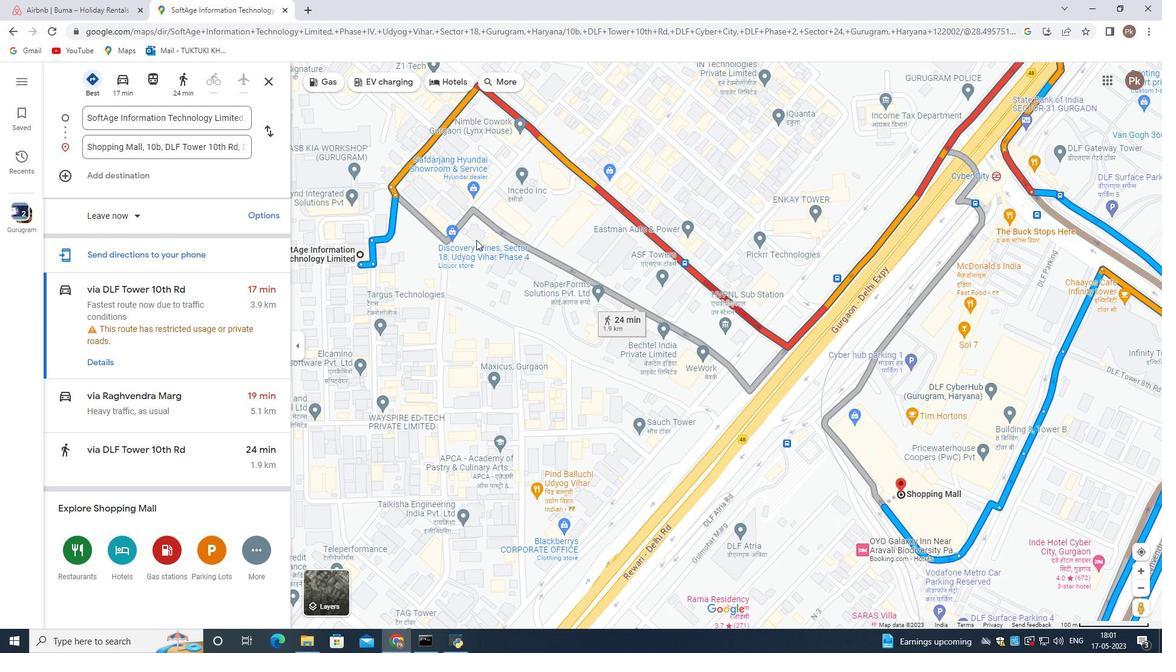 
Action: Mouse moved to (476, 245)
Screenshot: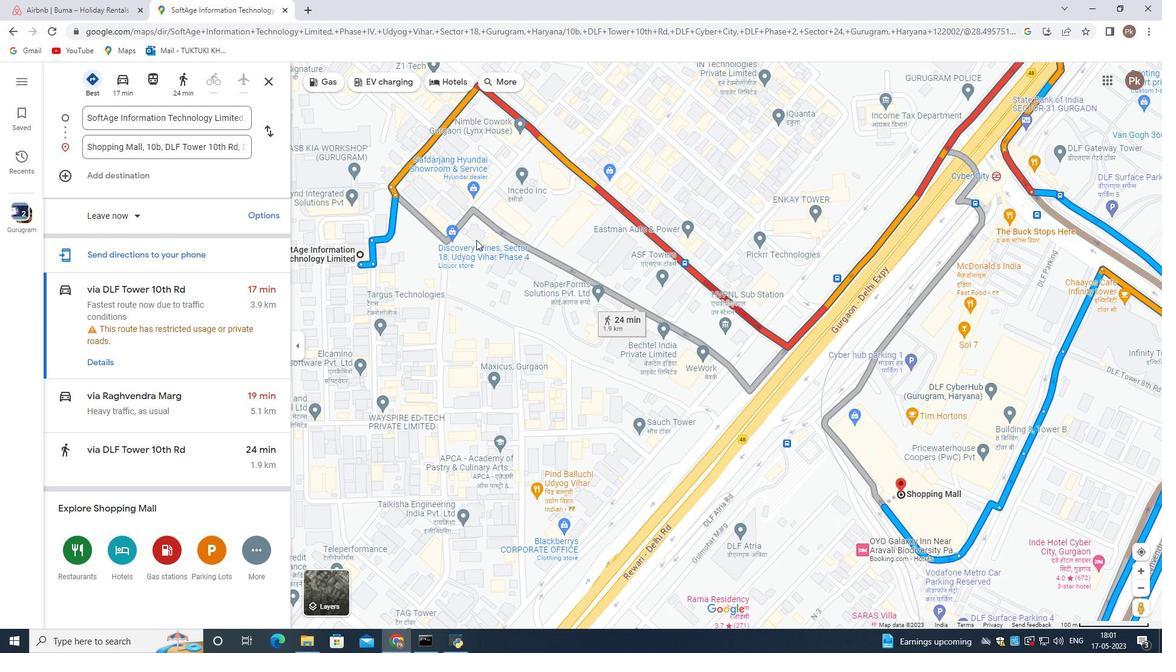 
Action: Mouse scrolled (476, 245) with delta (0, 0)
Screenshot: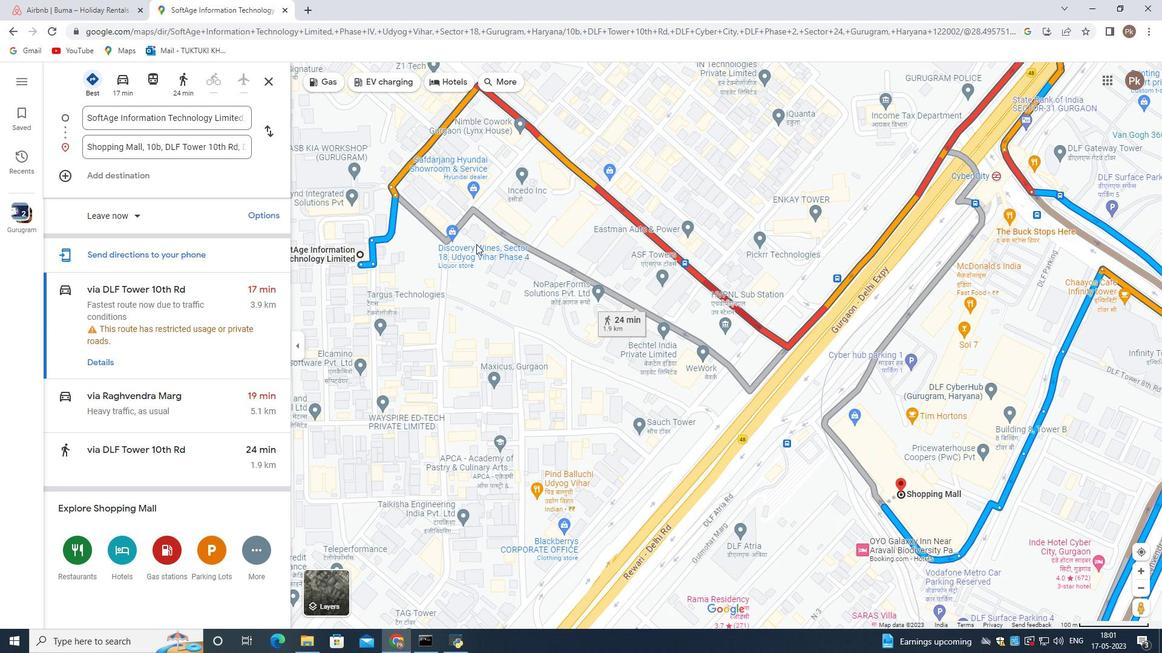 
Action: Mouse scrolled (476, 245) with delta (0, 0)
Screenshot: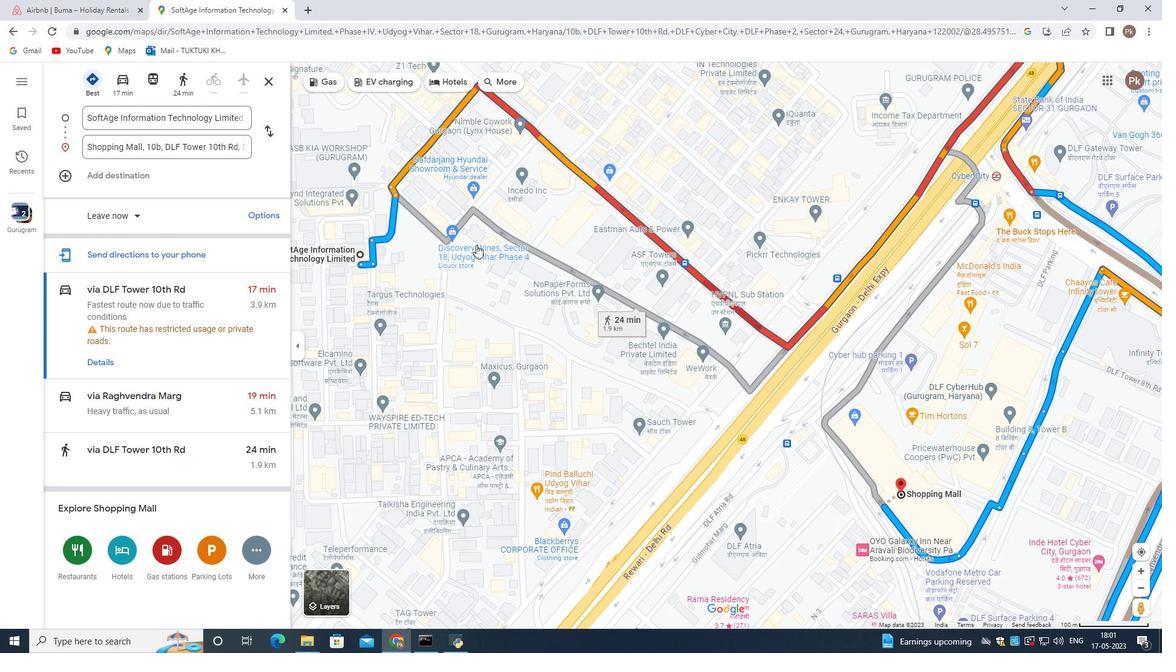 
Action: Mouse moved to (405, 170)
Screenshot: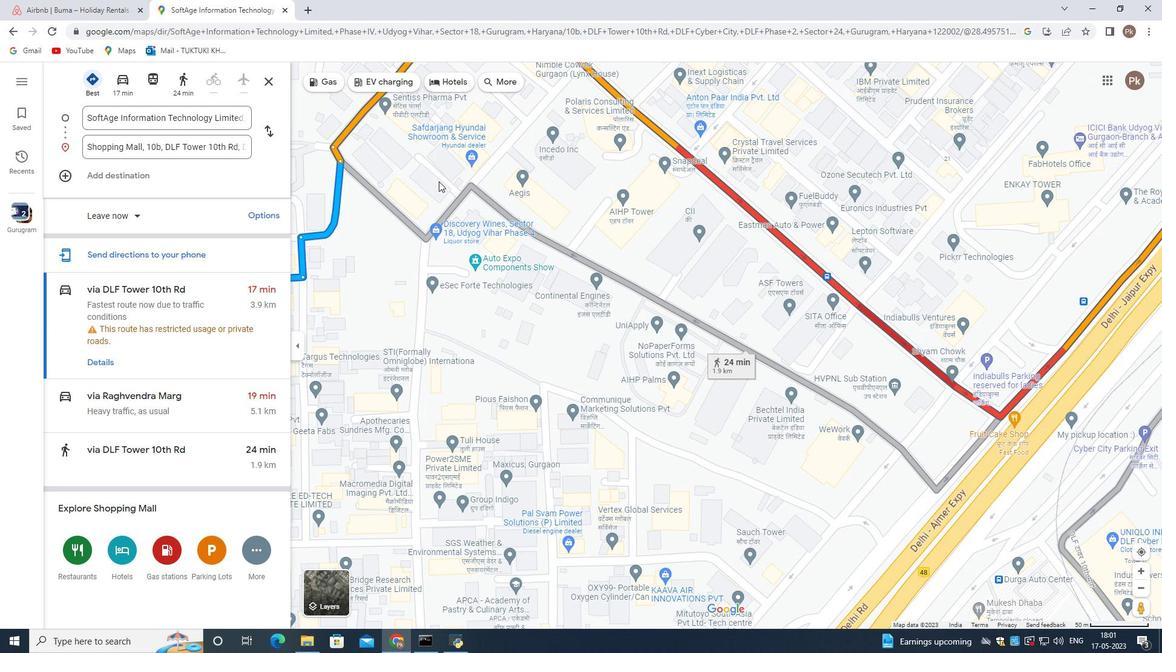 
Action: Mouse pressed left at (405, 170)
Screenshot: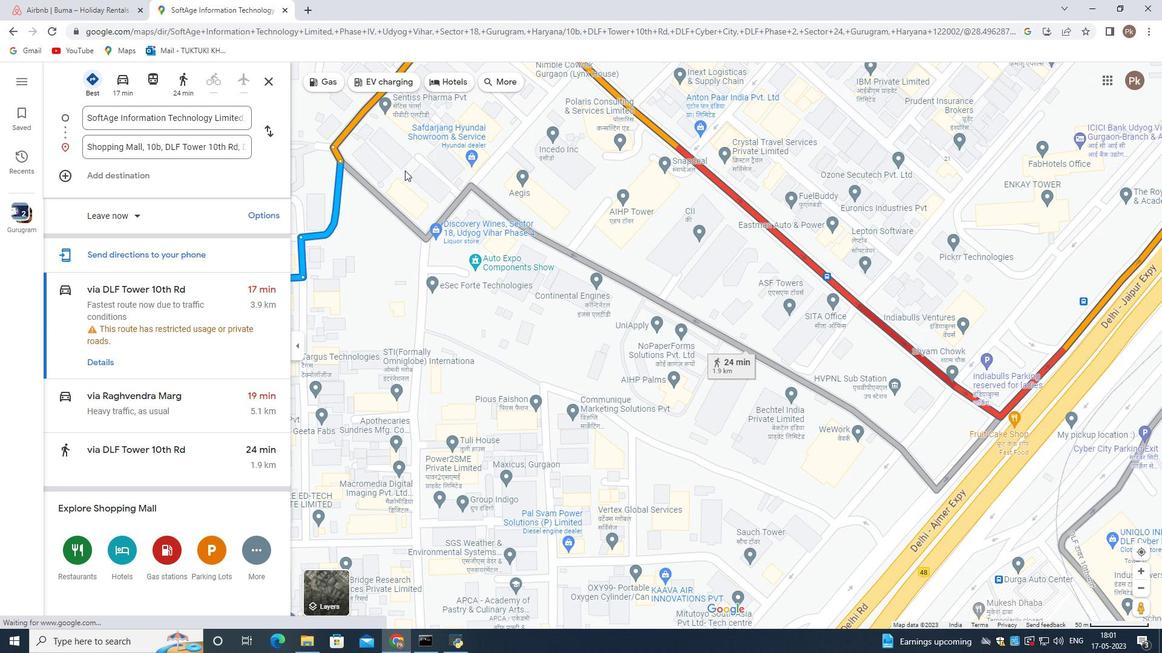
Action: Mouse moved to (417, 281)
Screenshot: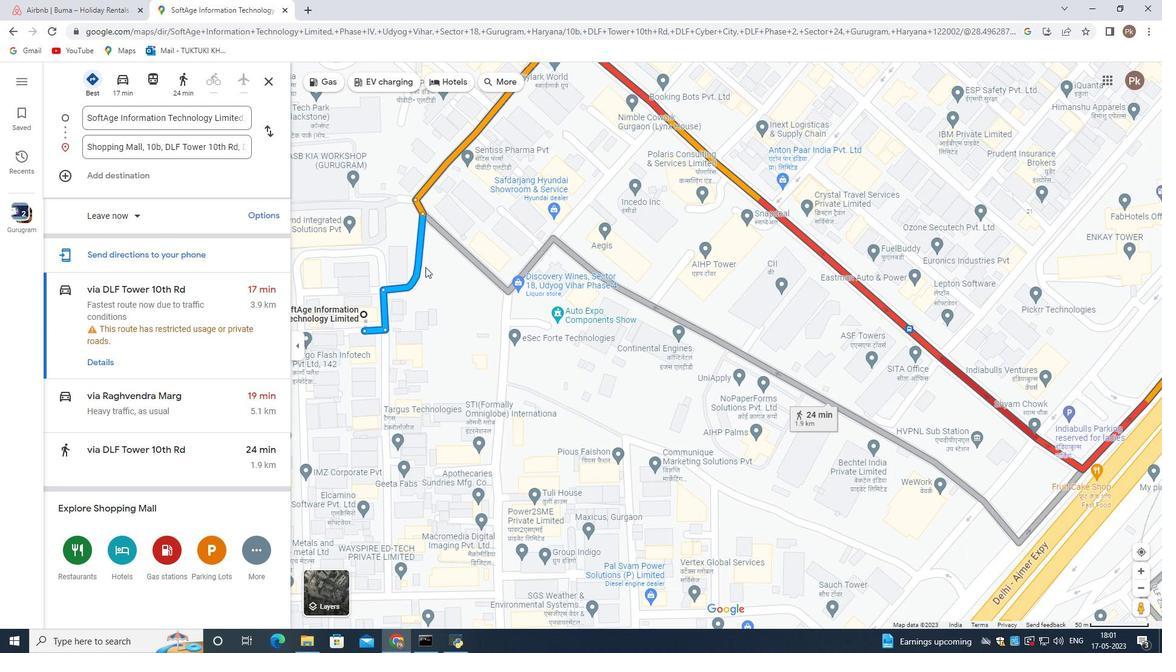 
Action: Mouse scrolled (417, 282) with delta (0, 0)
Screenshot: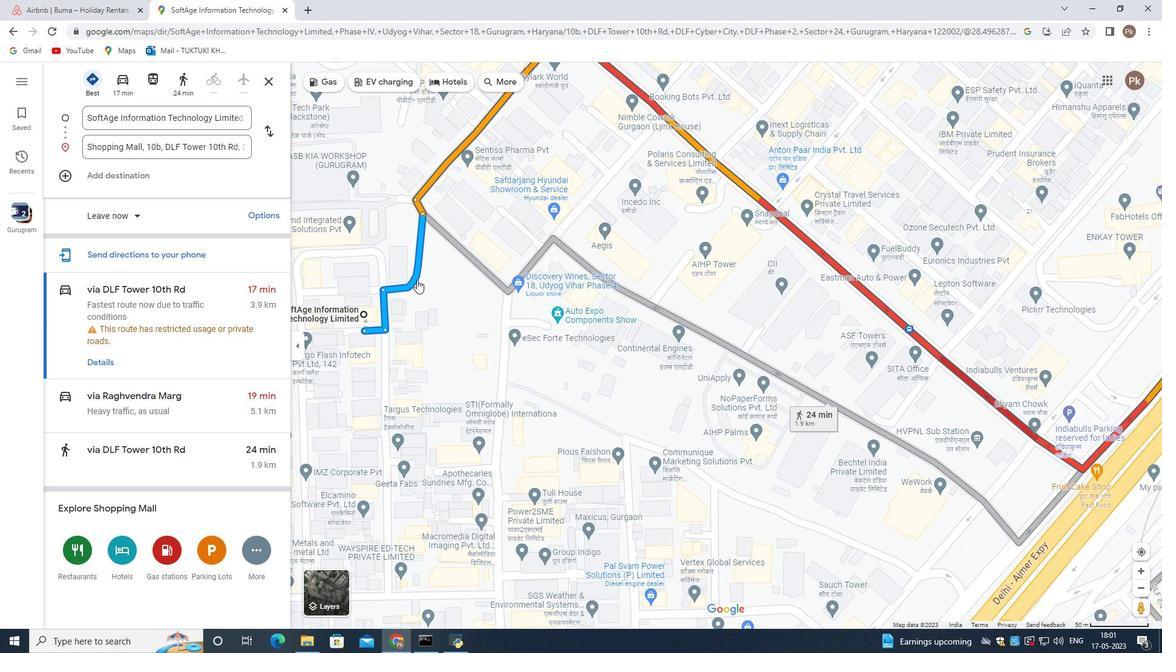 
Action: Mouse scrolled (417, 282) with delta (0, 0)
Screenshot: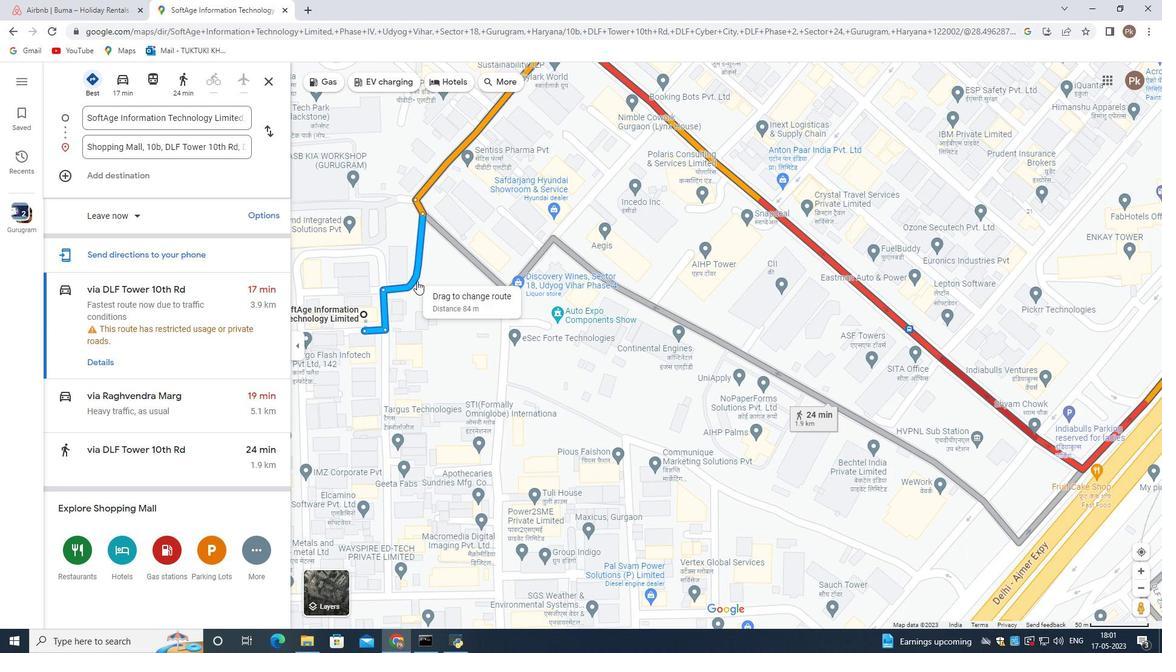 
Action: Mouse scrolled (417, 282) with delta (0, 0)
Screenshot: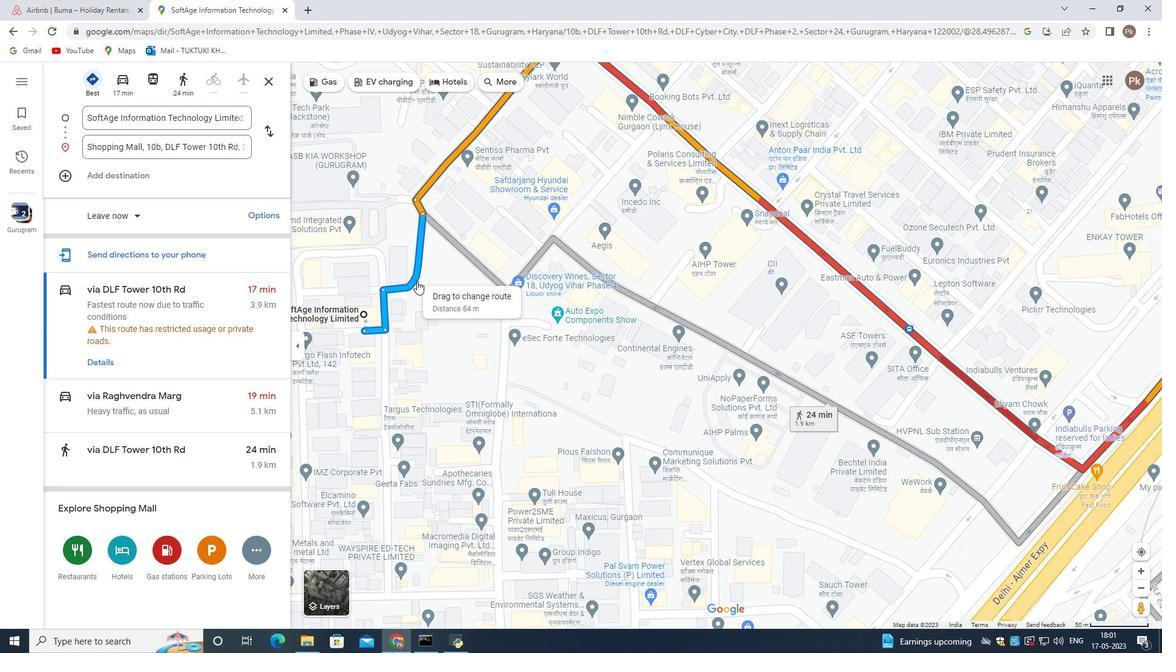 
Action: Mouse moved to (451, 290)
Screenshot: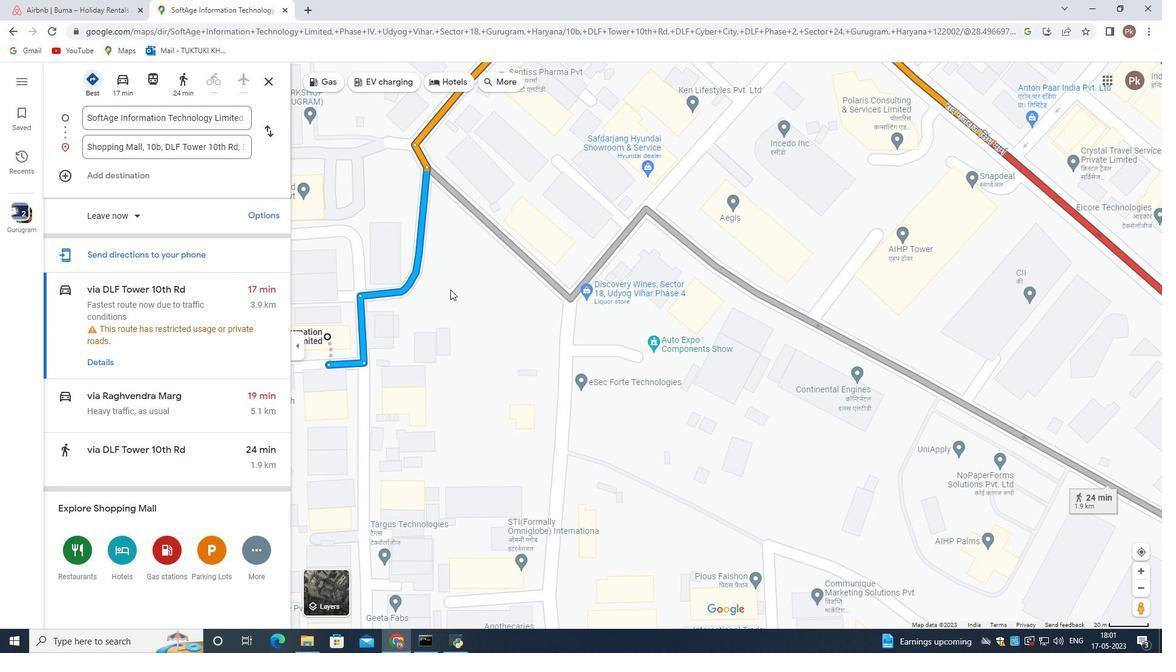
Action: Mouse scrolled (451, 289) with delta (0, 0)
Screenshot: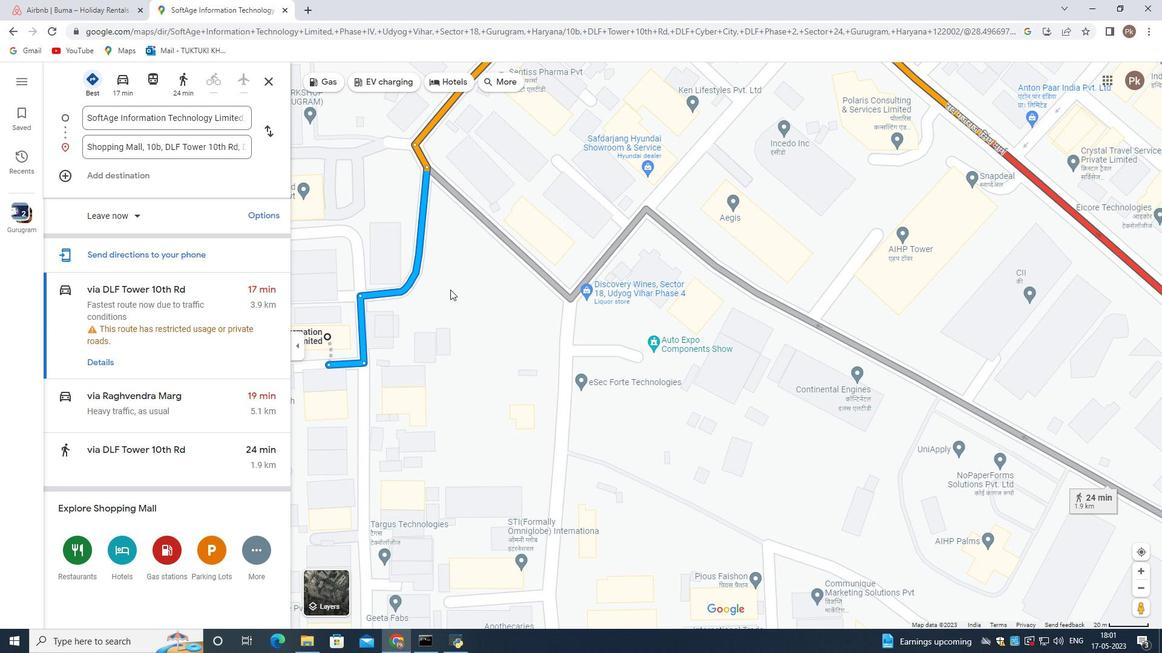 
Action: Mouse scrolled (451, 289) with delta (0, 0)
Screenshot: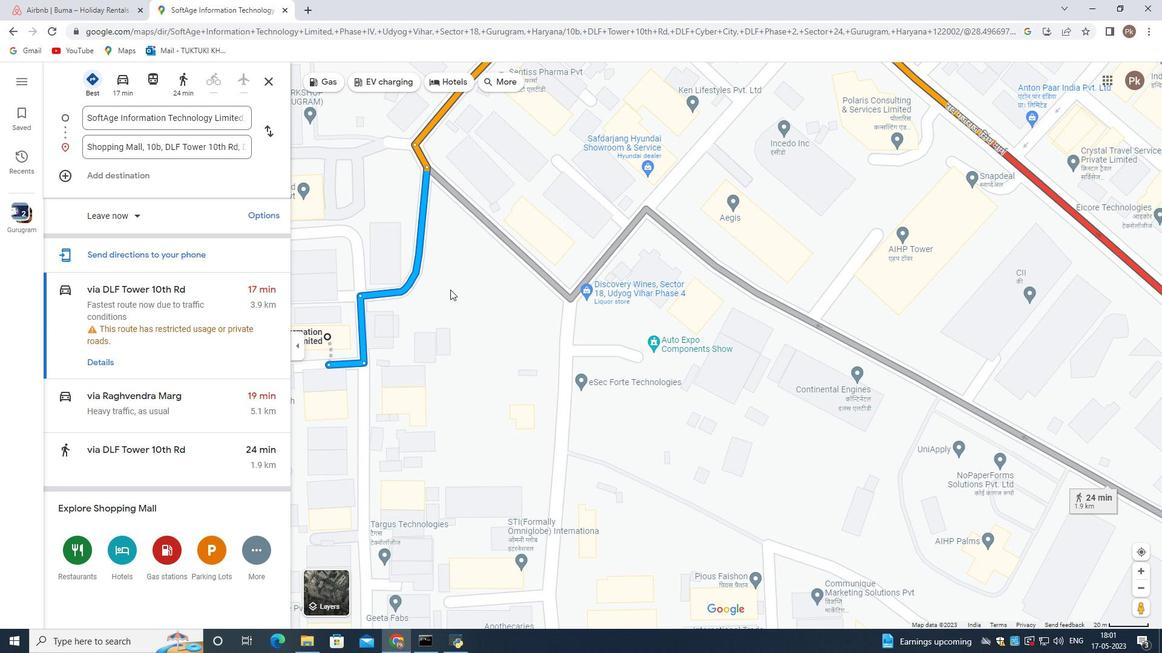 
Action: Mouse scrolled (451, 289) with delta (0, 0)
Screenshot: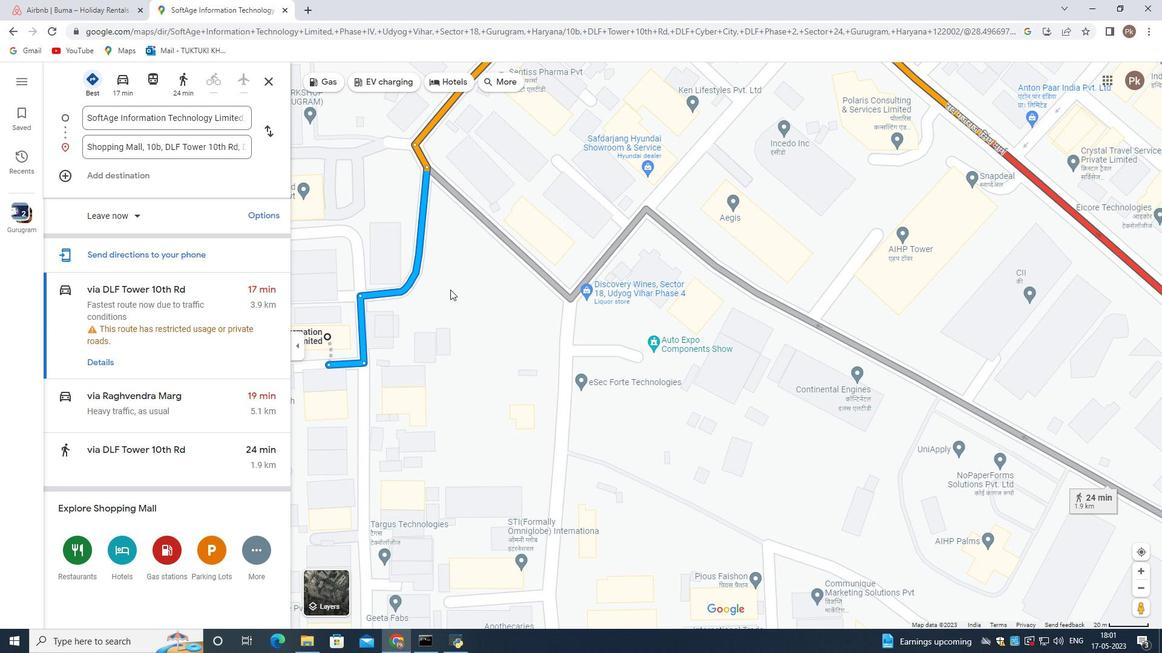 
Action: Mouse scrolled (451, 289) with delta (0, 0)
Screenshot: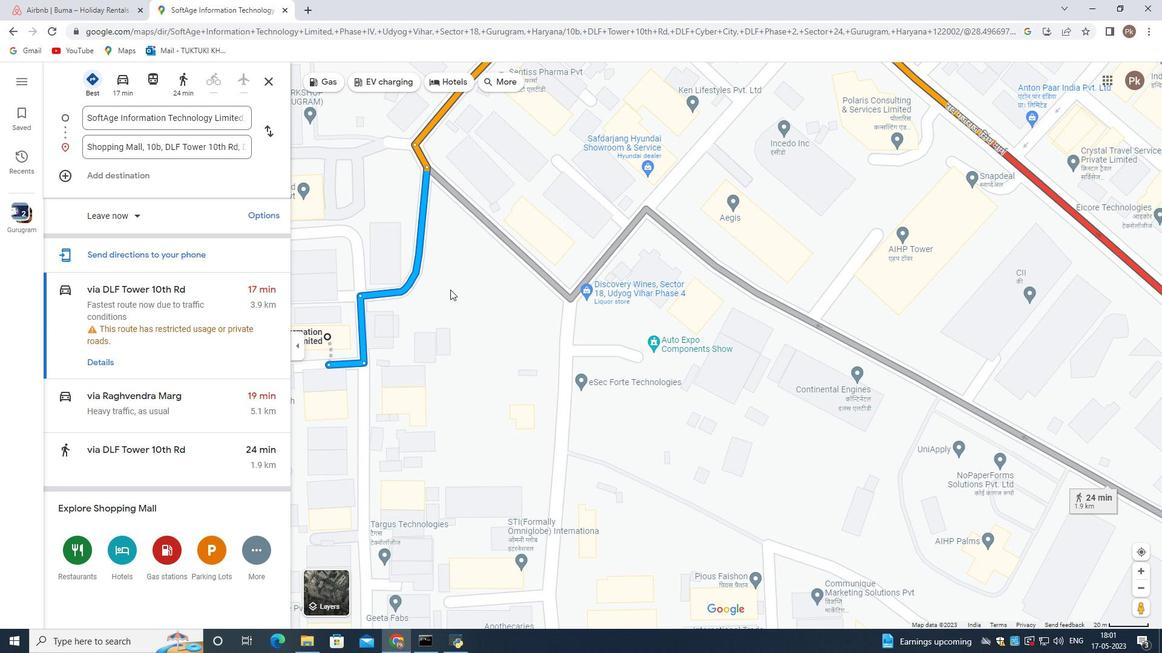 
Action: Mouse moved to (672, 279)
Screenshot: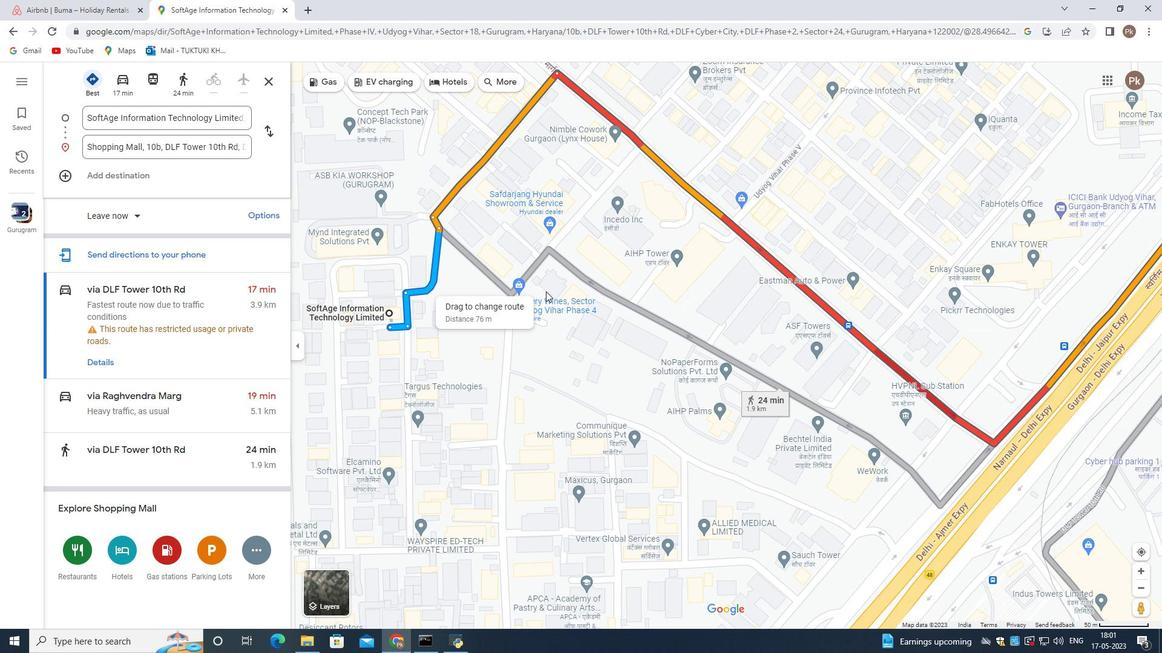 
Action: Mouse scrolled (672, 278) with delta (0, 0)
Screenshot: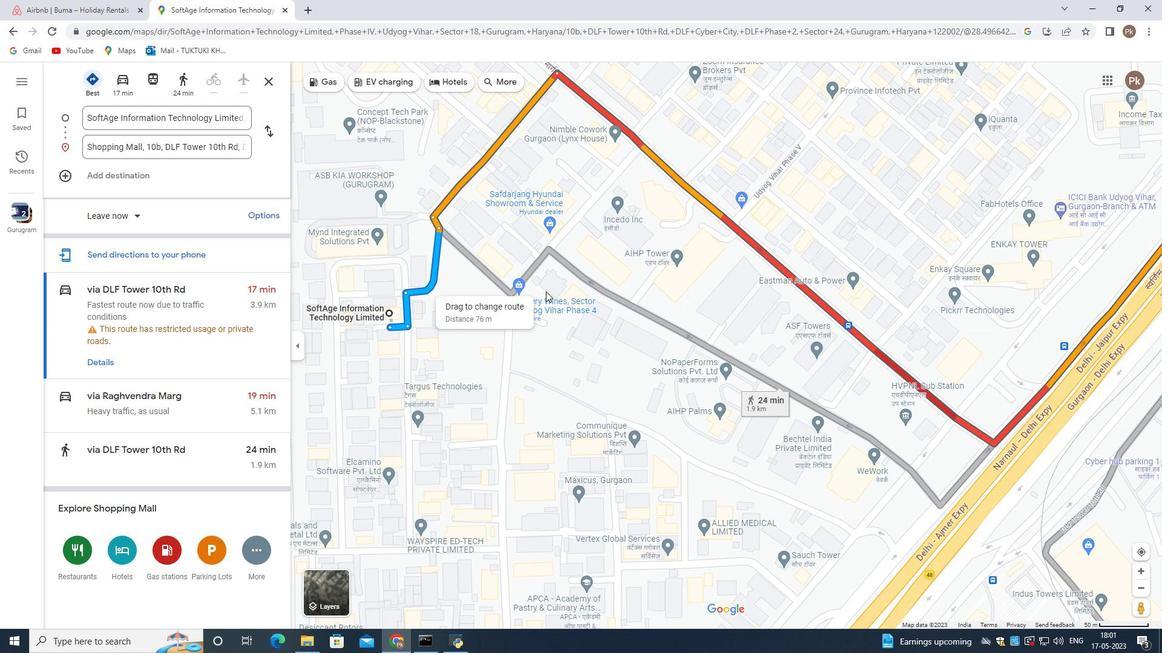 
Action: Mouse moved to (673, 288)
Screenshot: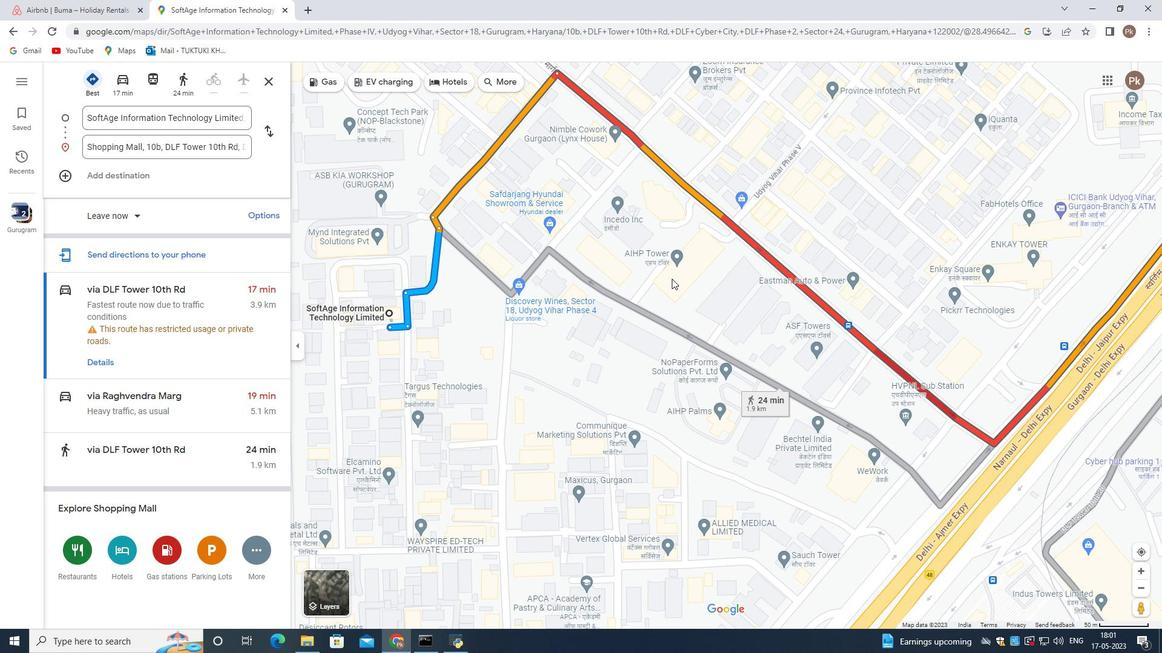 
Action: Mouse scrolled (672, 279) with delta (0, 0)
Screenshot: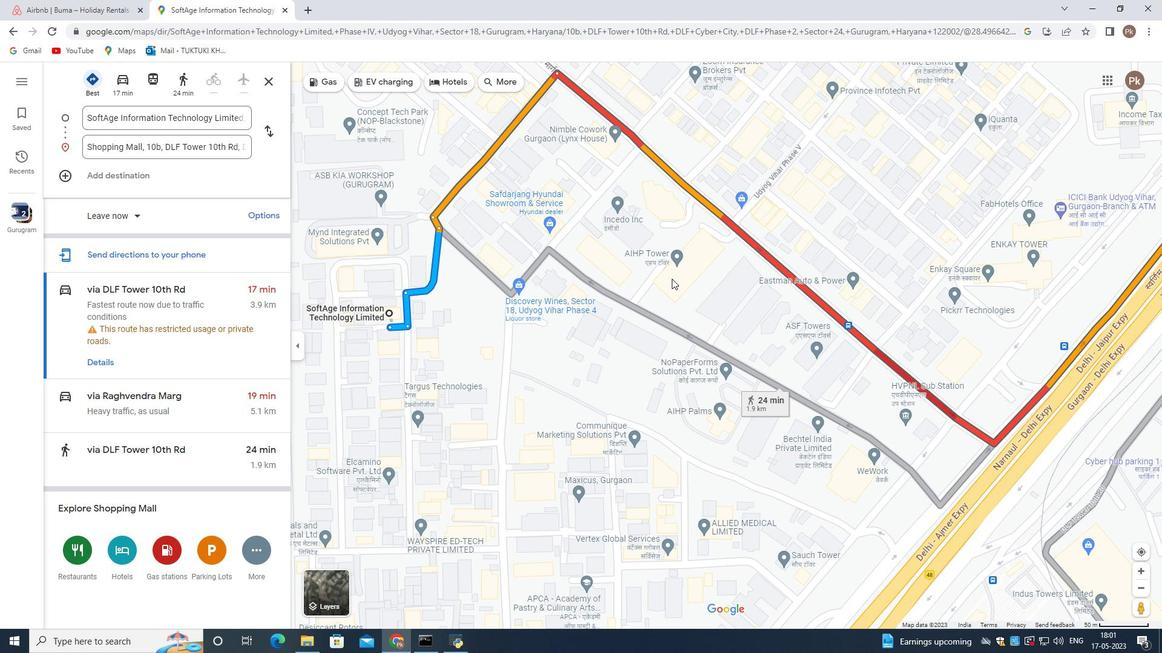 
Action: Mouse moved to (674, 290)
Screenshot: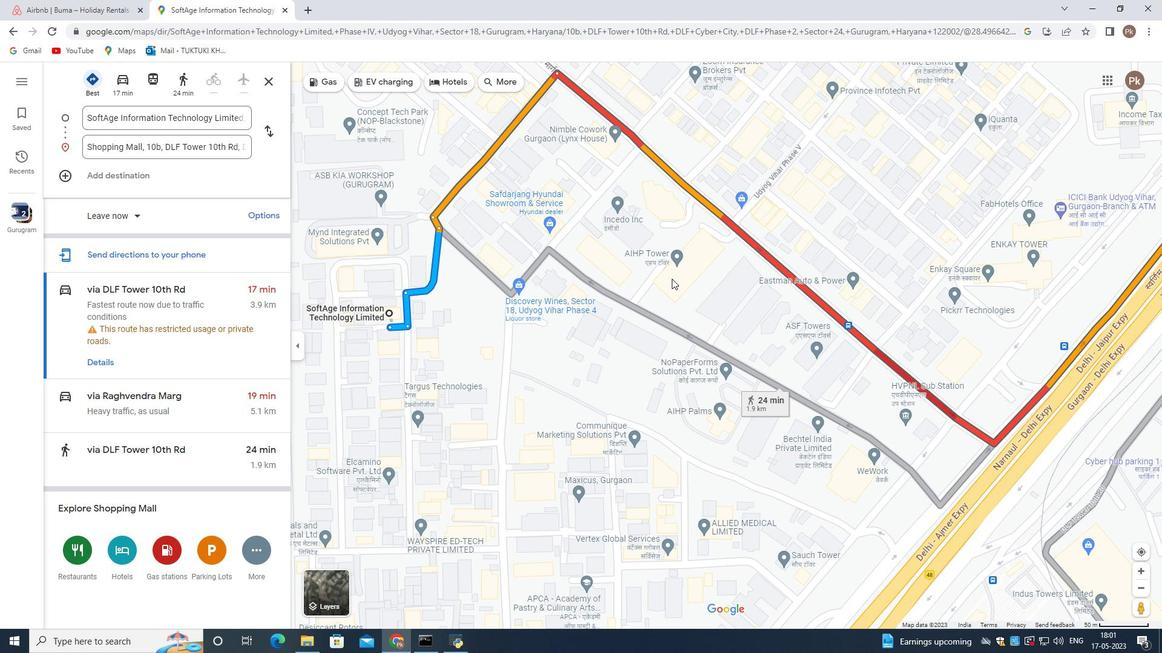 
Action: Mouse scrolled (672, 281) with delta (0, 0)
Screenshot: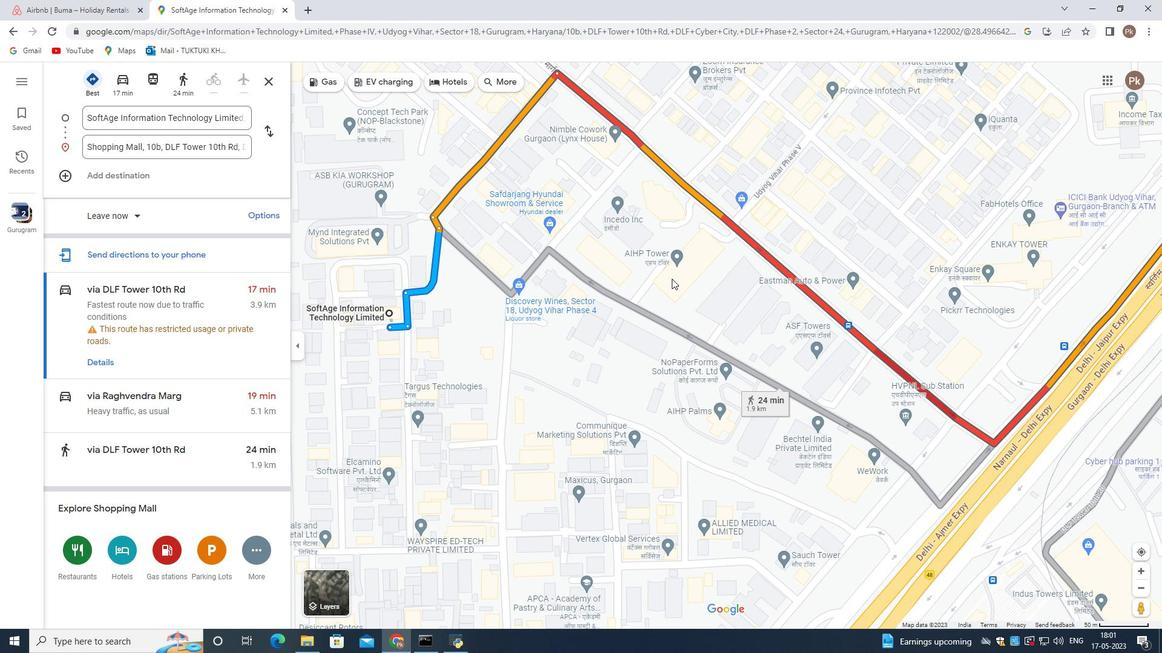
Action: Mouse moved to (924, 214)
Screenshot: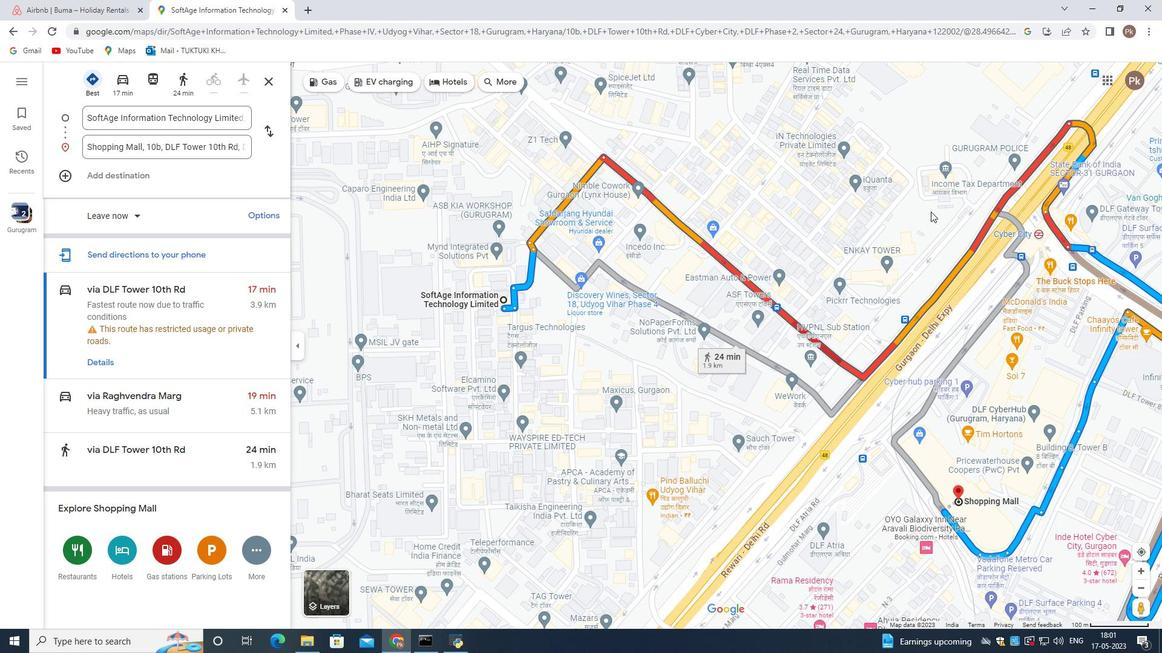 
Action: Mouse pressed left at (924, 214)
Screenshot: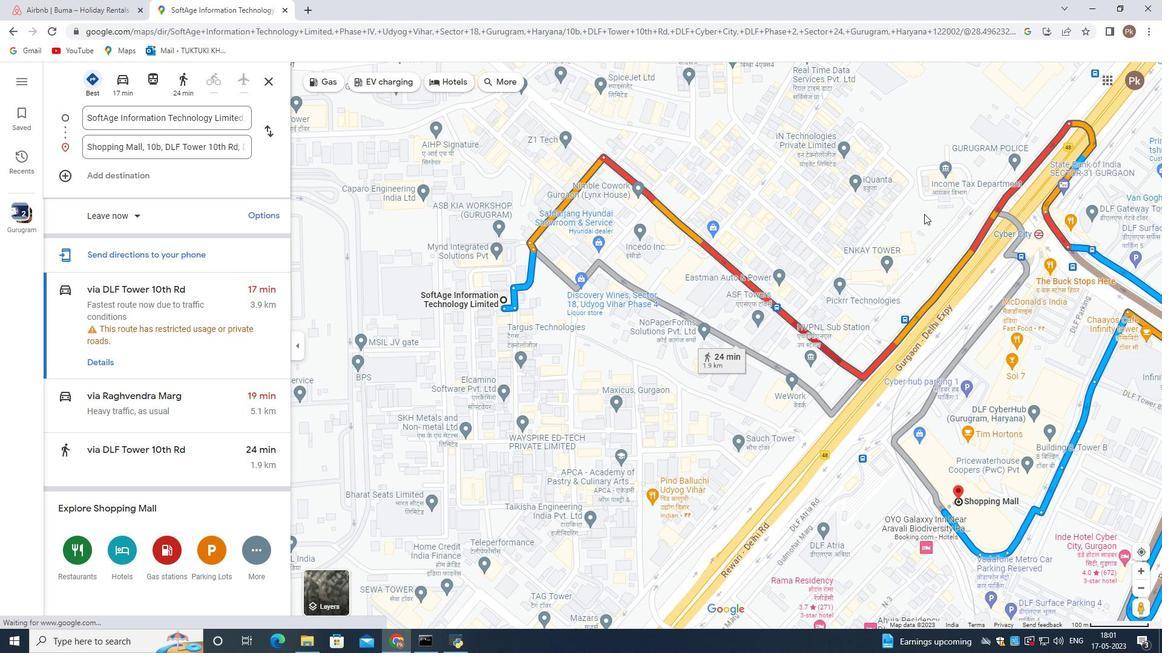 
Action: Mouse moved to (705, 303)
Screenshot: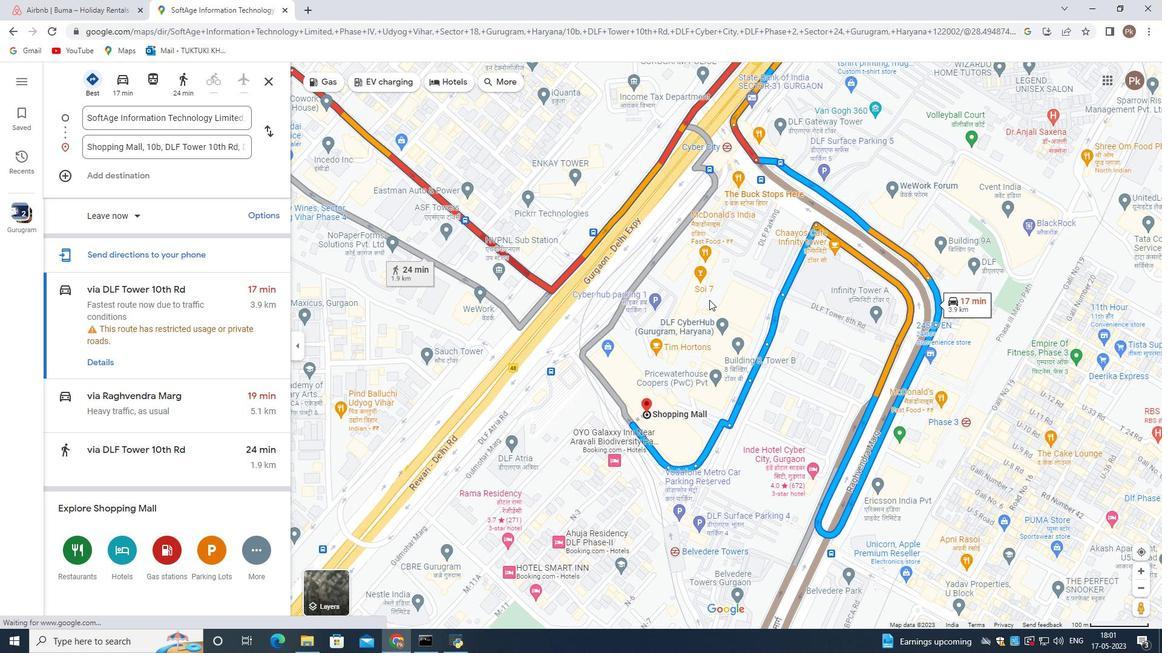 
Action: Mouse scrolled (705, 303) with delta (0, 0)
Screenshot: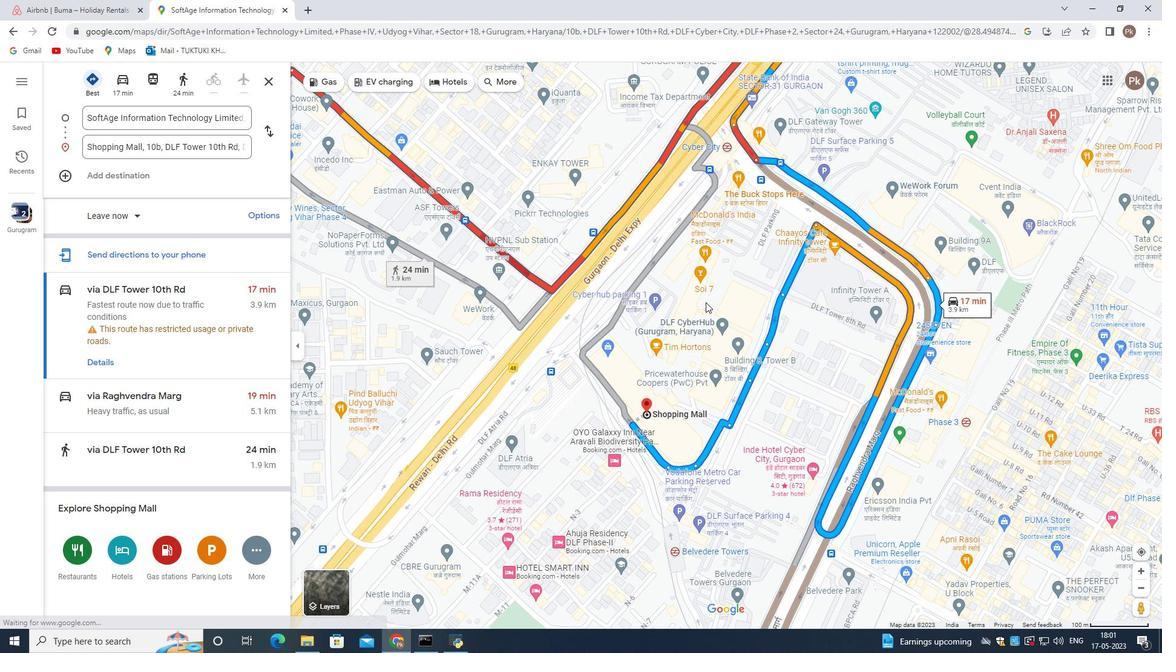 
Action: Mouse scrolled (705, 303) with delta (0, 0)
Screenshot: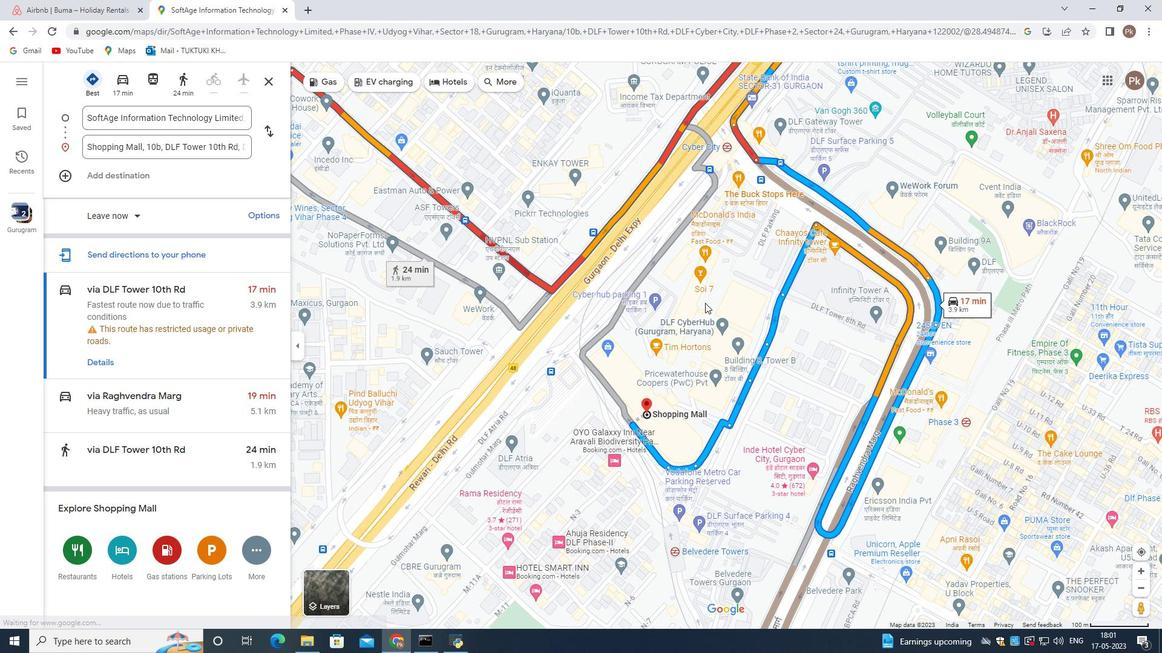 
Action: Mouse moved to (651, 443)
Screenshot: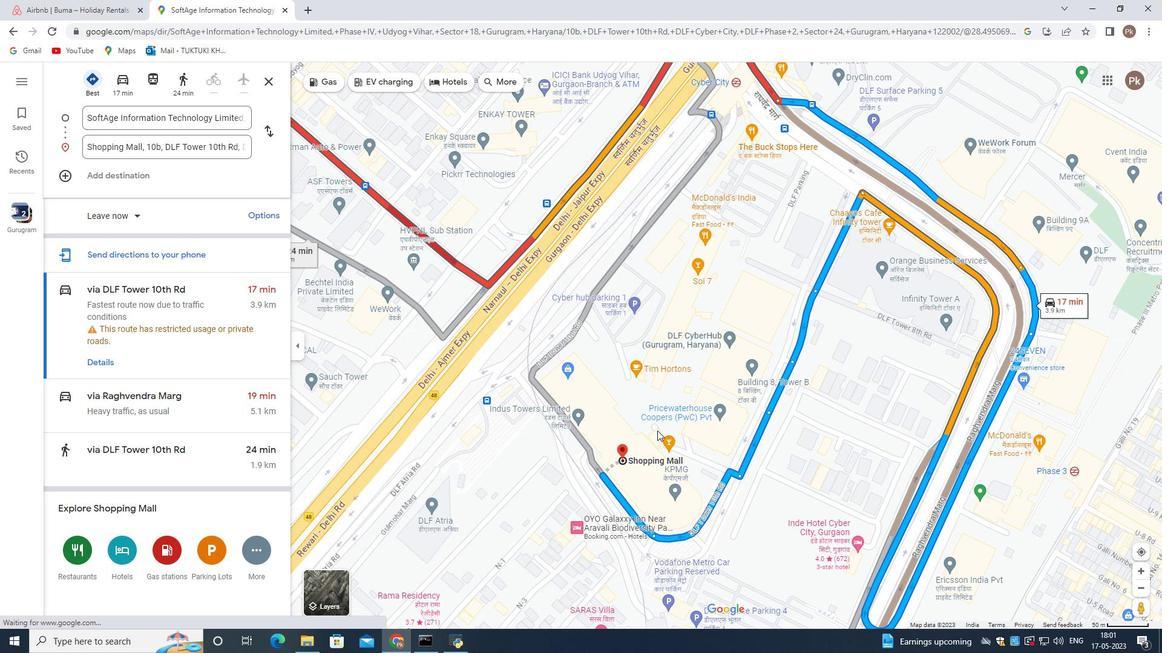 
Action: Mouse scrolled (651, 444) with delta (0, 0)
Screenshot: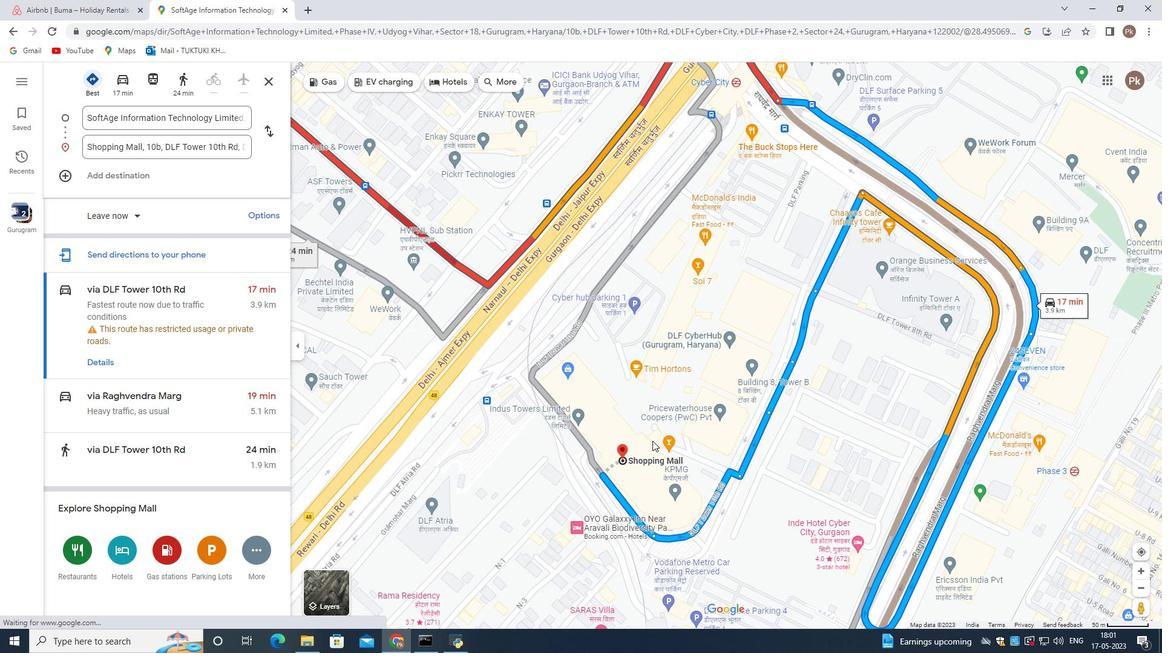 
Action: Mouse scrolled (651, 444) with delta (0, 0)
Screenshot: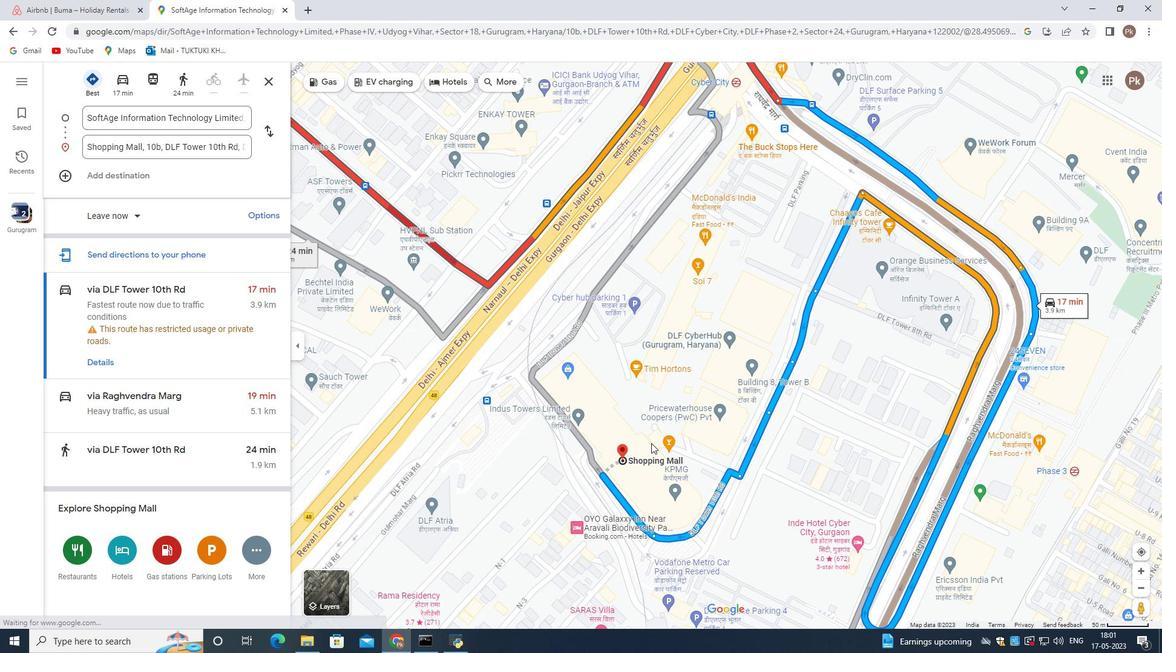 
Action: Mouse moved to (650, 471)
Screenshot: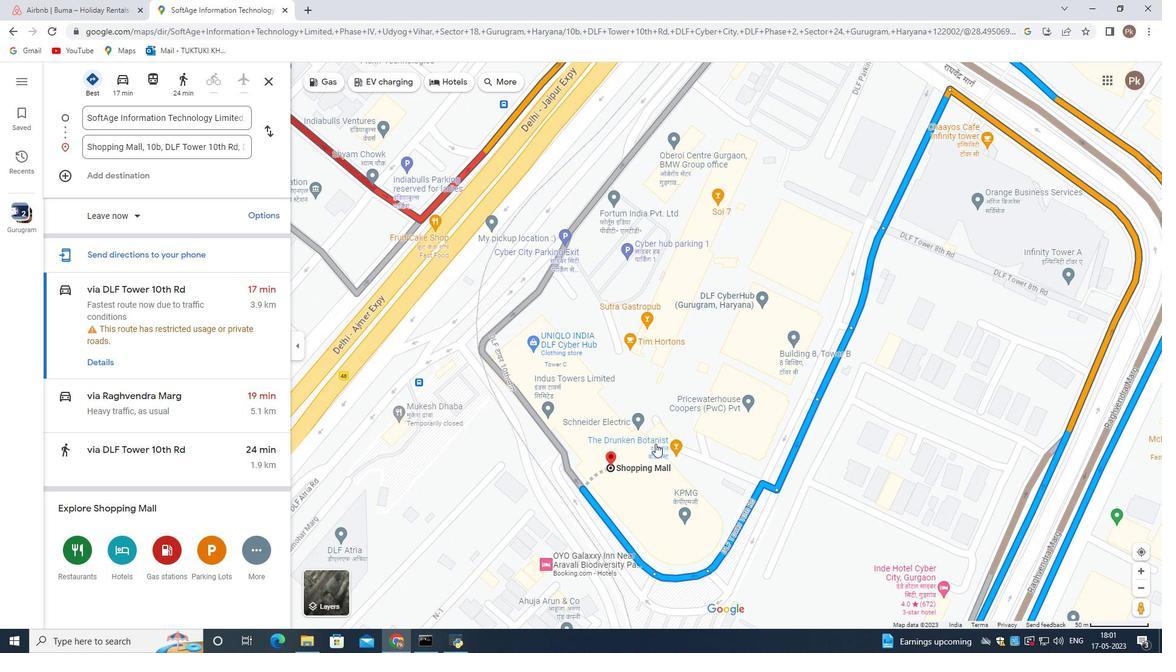 
Action: Mouse scrolled (650, 472) with delta (0, 0)
Screenshot: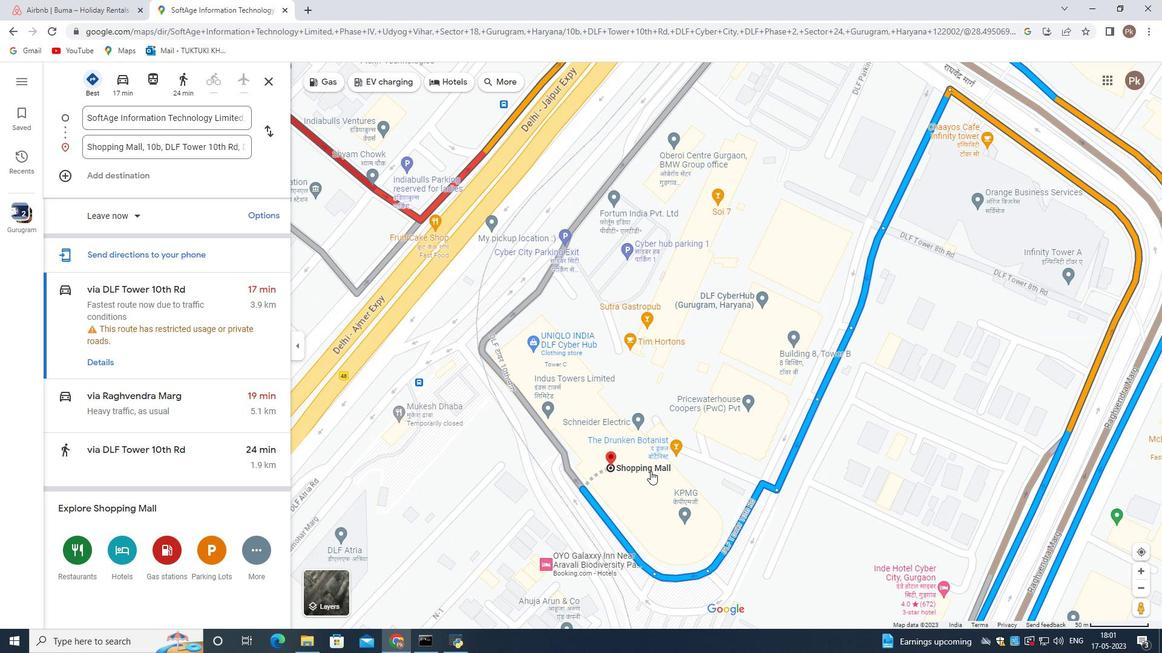 
Action: Mouse scrolled (650, 472) with delta (0, 0)
Screenshot: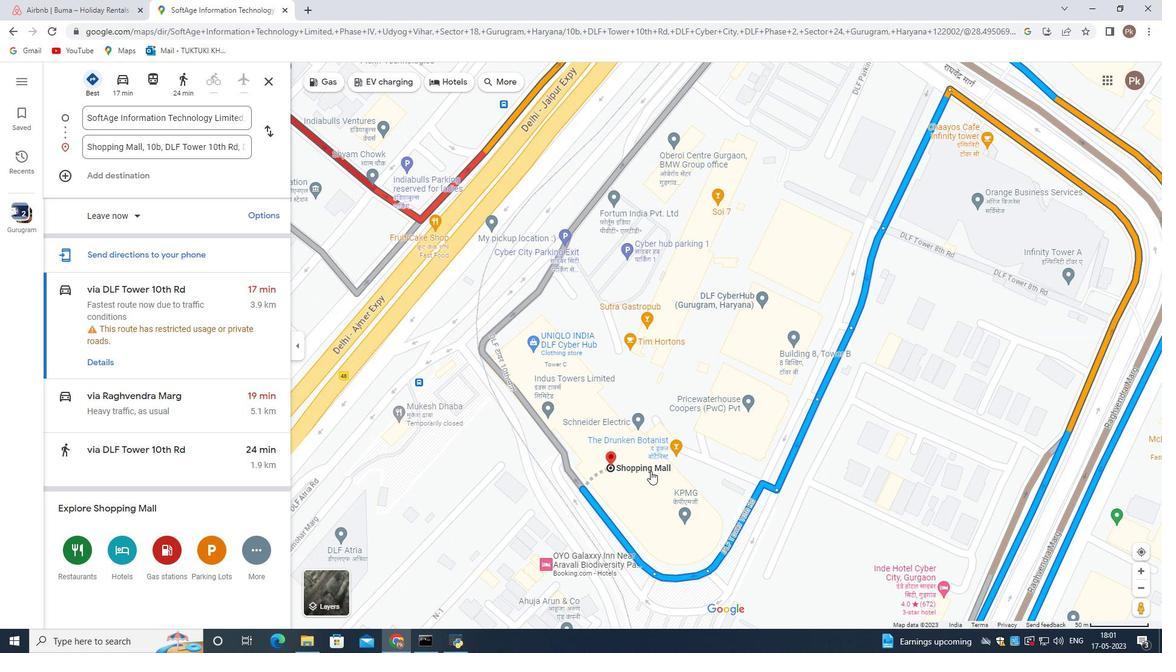 
Action: Mouse scrolled (650, 472) with delta (0, 0)
Screenshot: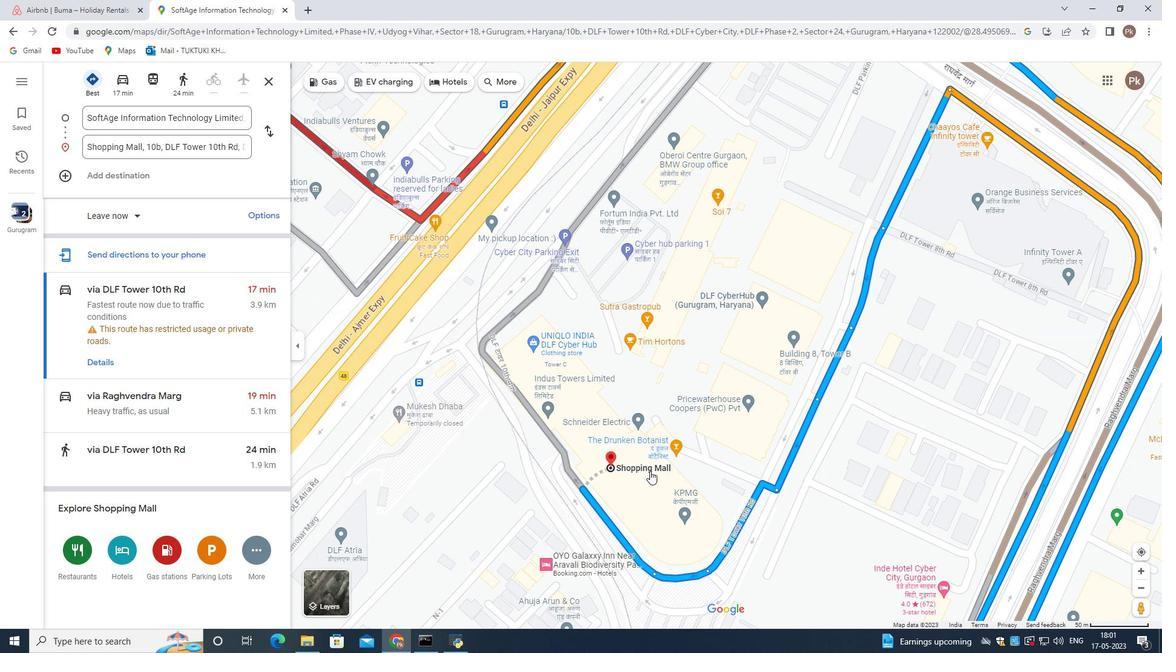 
Action: Mouse scrolled (650, 472) with delta (0, 0)
Screenshot: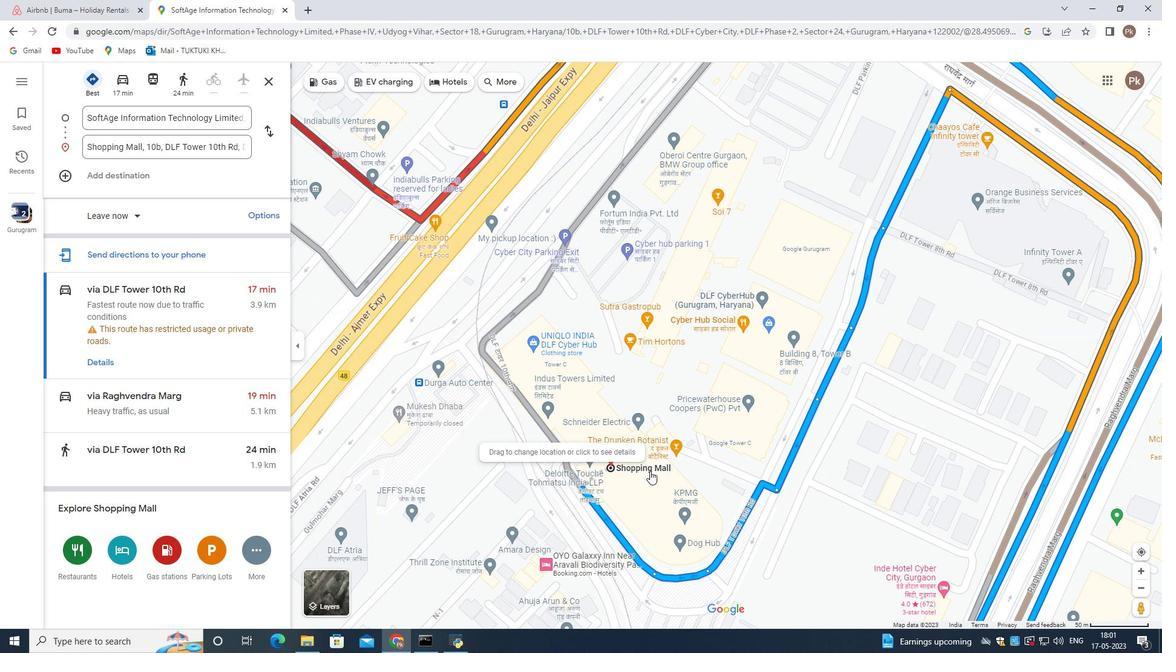 
Action: Mouse moved to (621, 484)
Screenshot: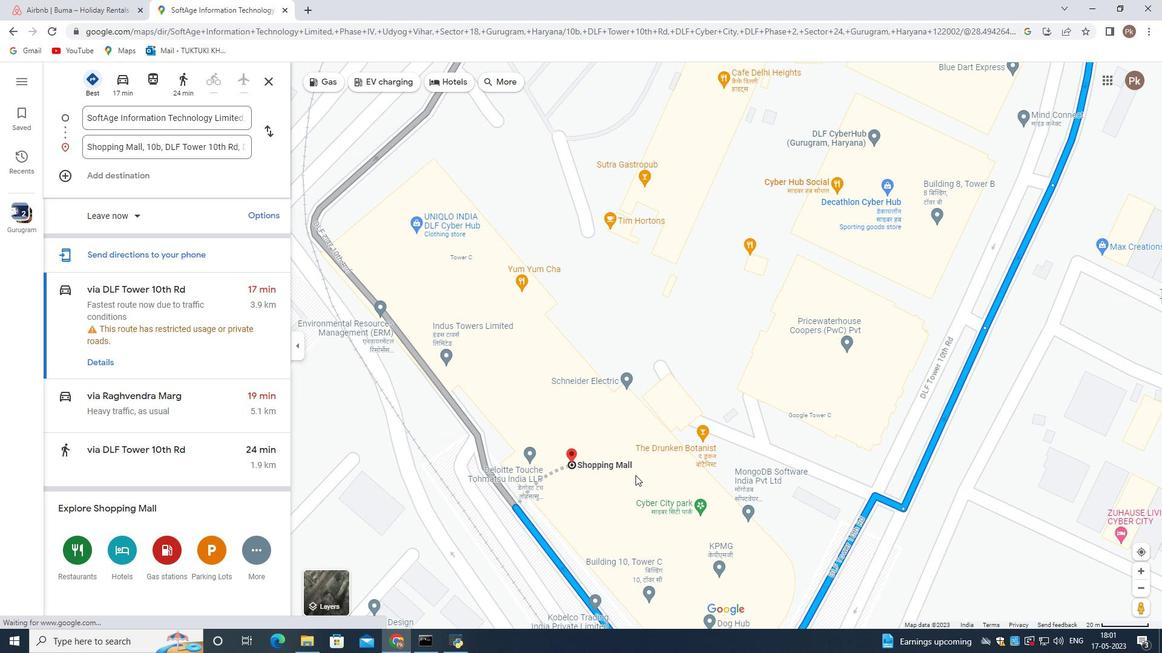 
Action: Mouse scrolled (621, 485) with delta (0, 0)
Screenshot: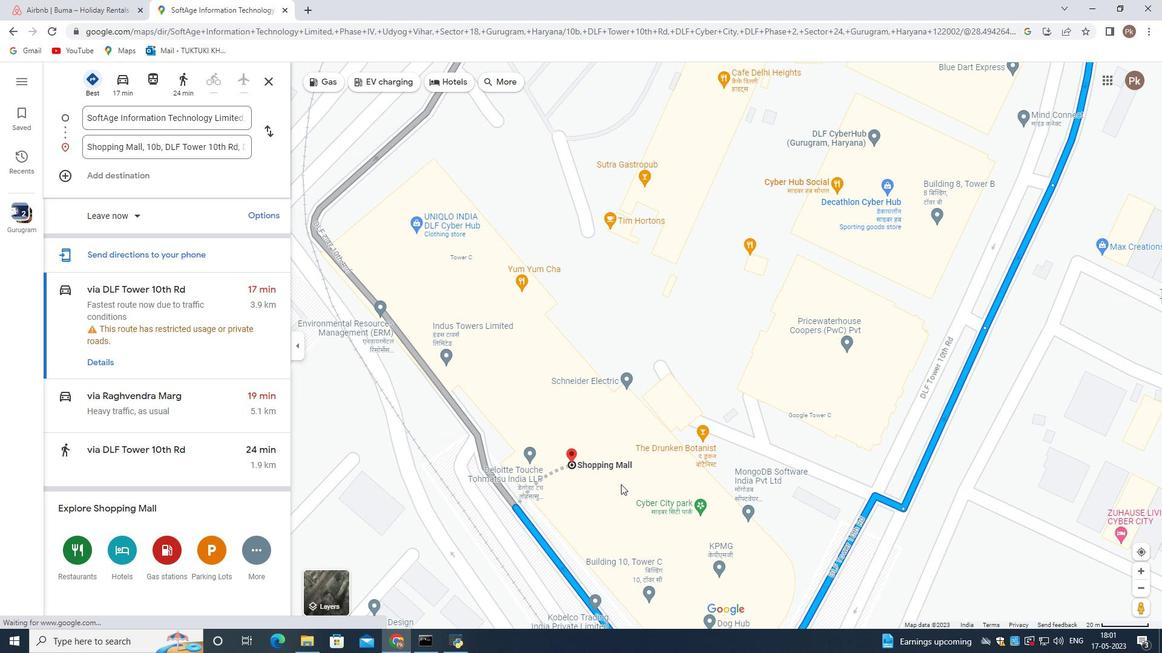 
Action: Mouse scrolled (621, 485) with delta (0, 0)
Screenshot: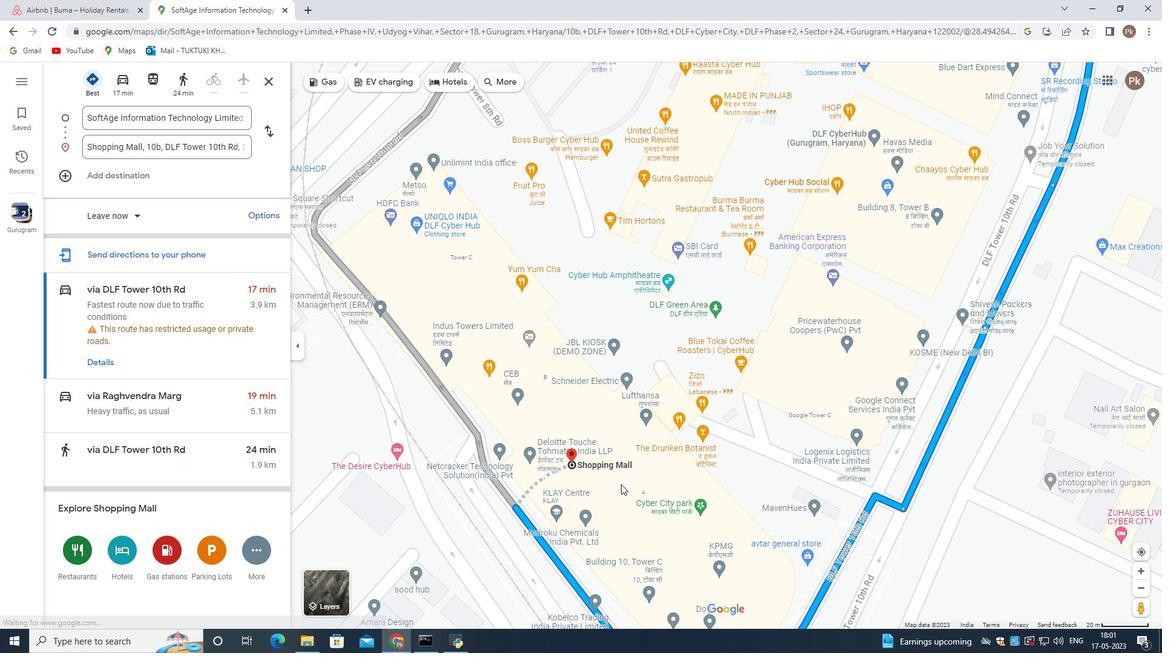 
Action: Mouse scrolled (621, 485) with delta (0, 0)
Screenshot: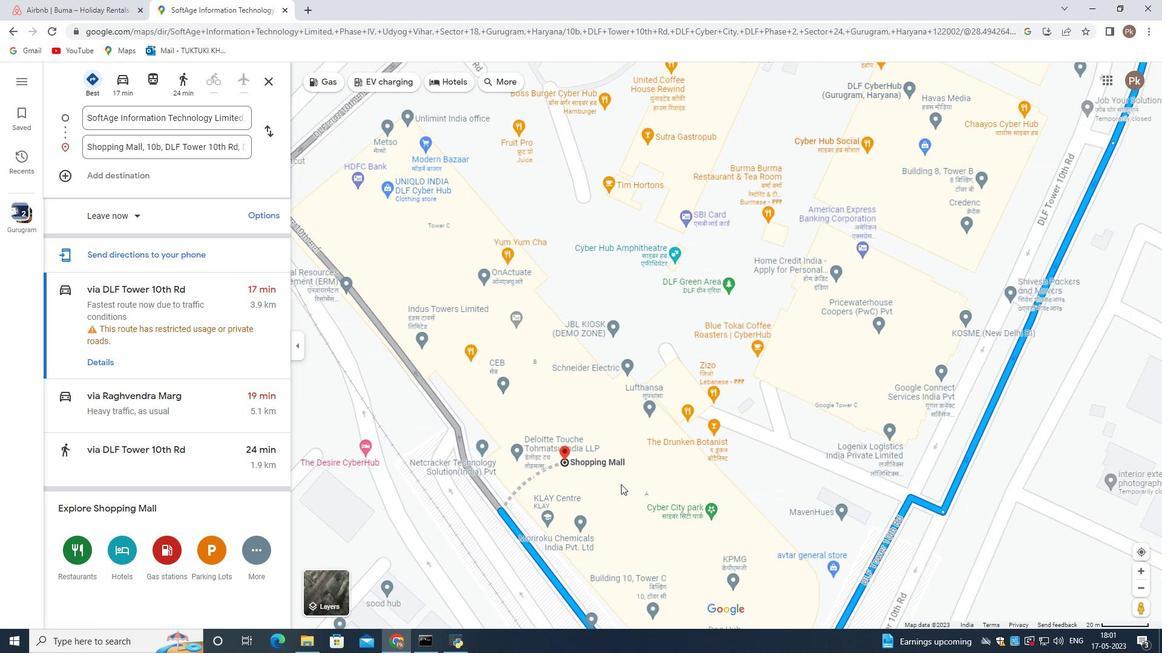 
Action: Mouse moved to (585, 497)
Screenshot: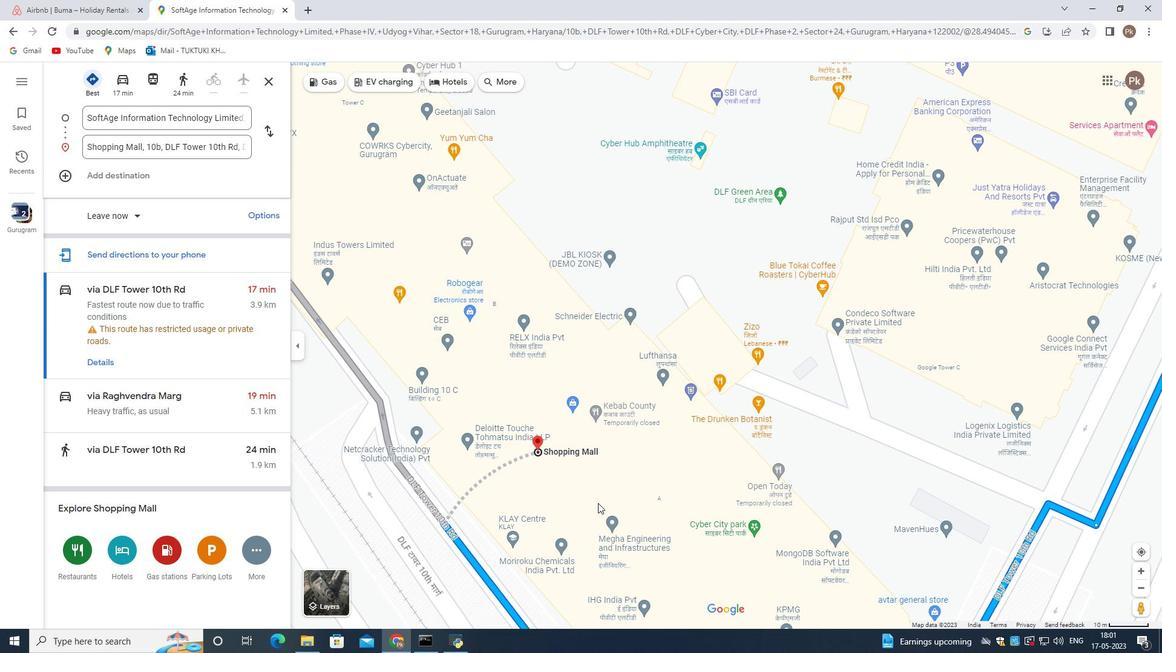 
Action: Mouse scrolled (585, 498) with delta (0, 0)
Screenshot: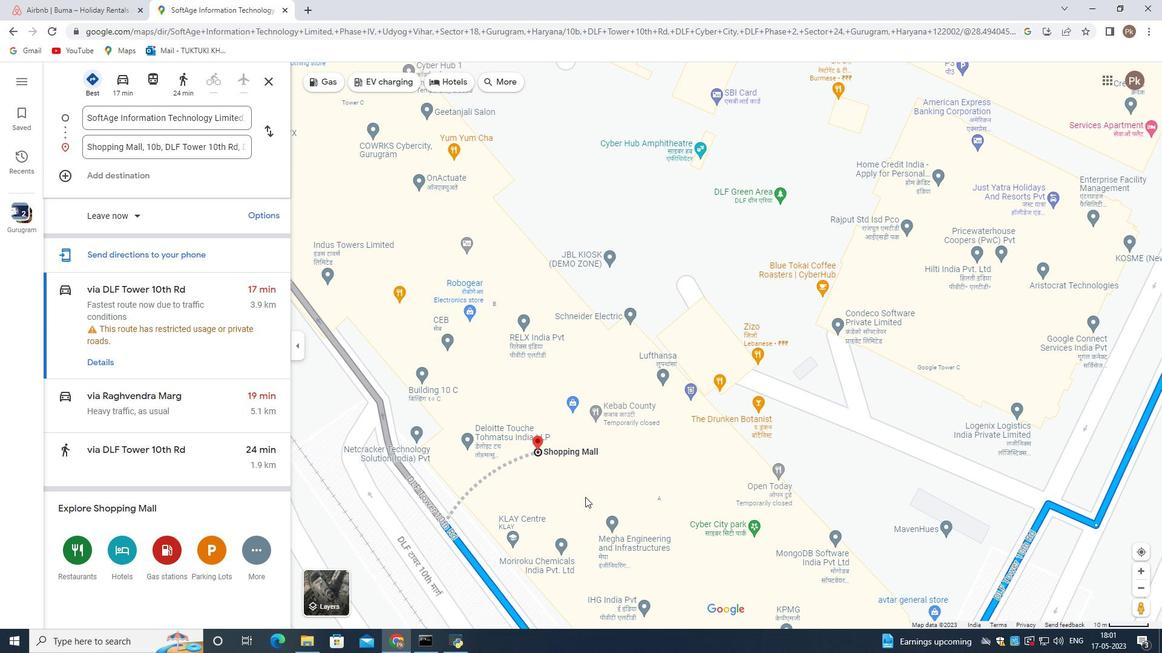 
Action: Mouse scrolled (585, 498) with delta (0, 0)
Screenshot: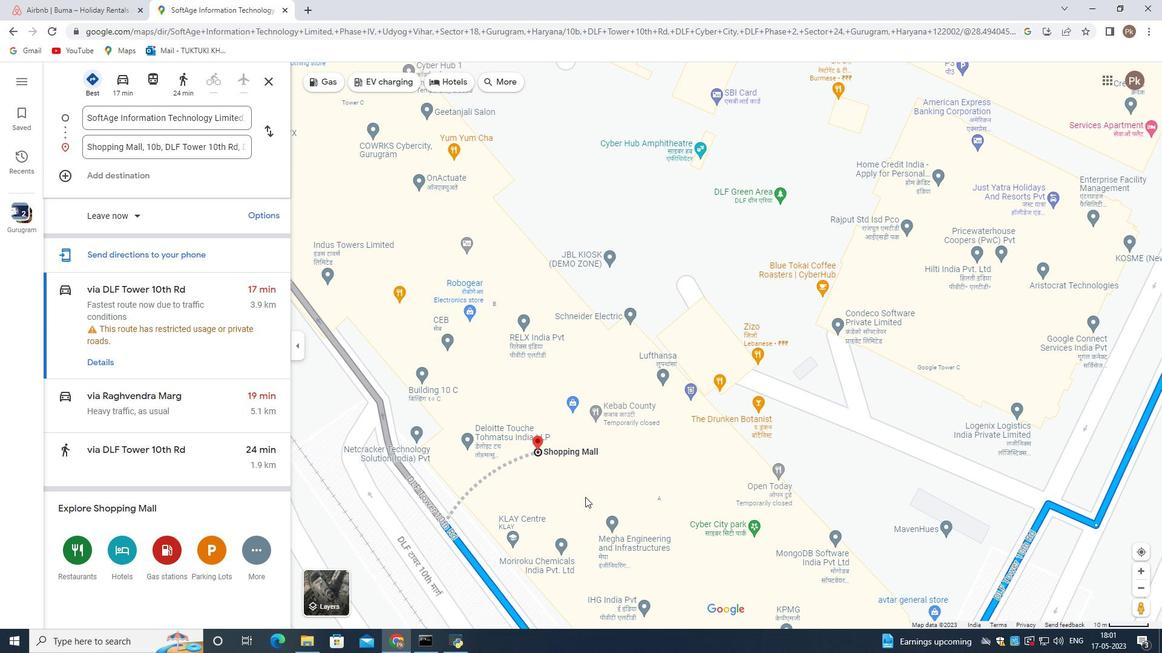 
Action: Mouse moved to (539, 448)
Screenshot: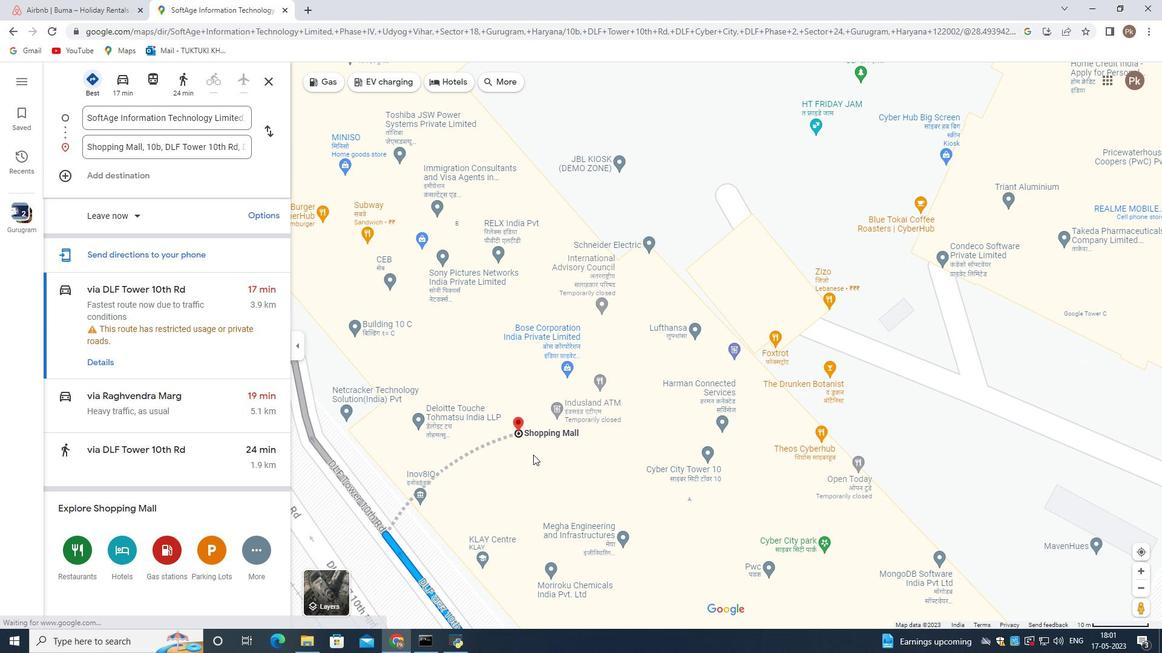 
Action: Mouse scrolled (539, 448) with delta (0, 0)
Screenshot: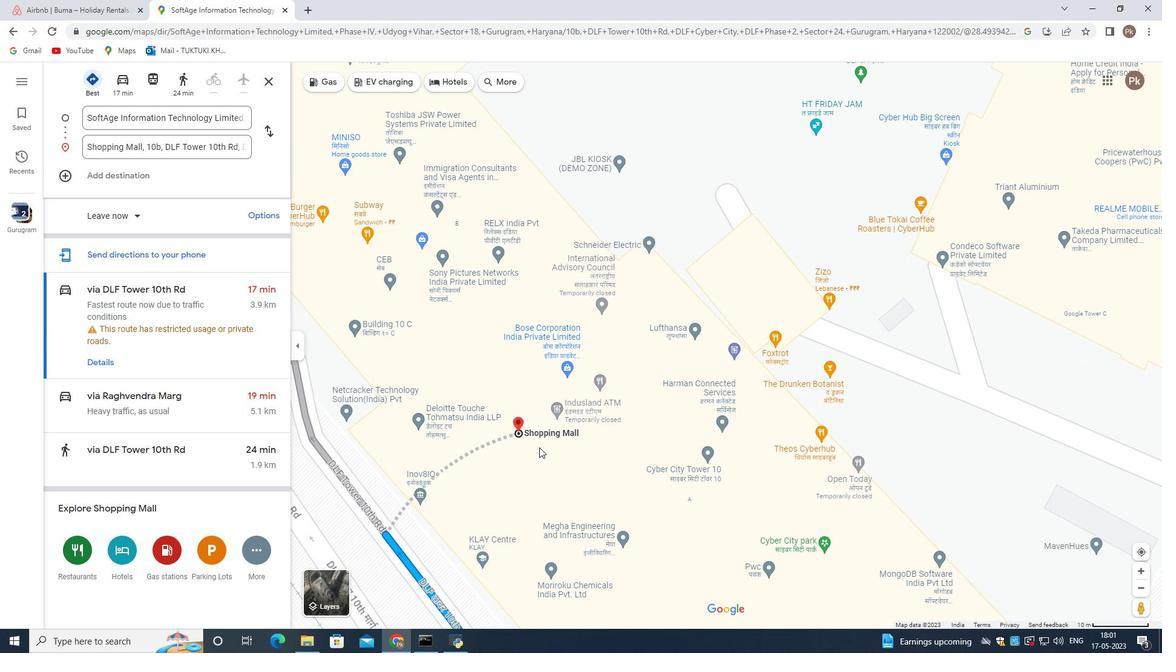 
Action: Mouse scrolled (539, 448) with delta (0, 0)
Screenshot: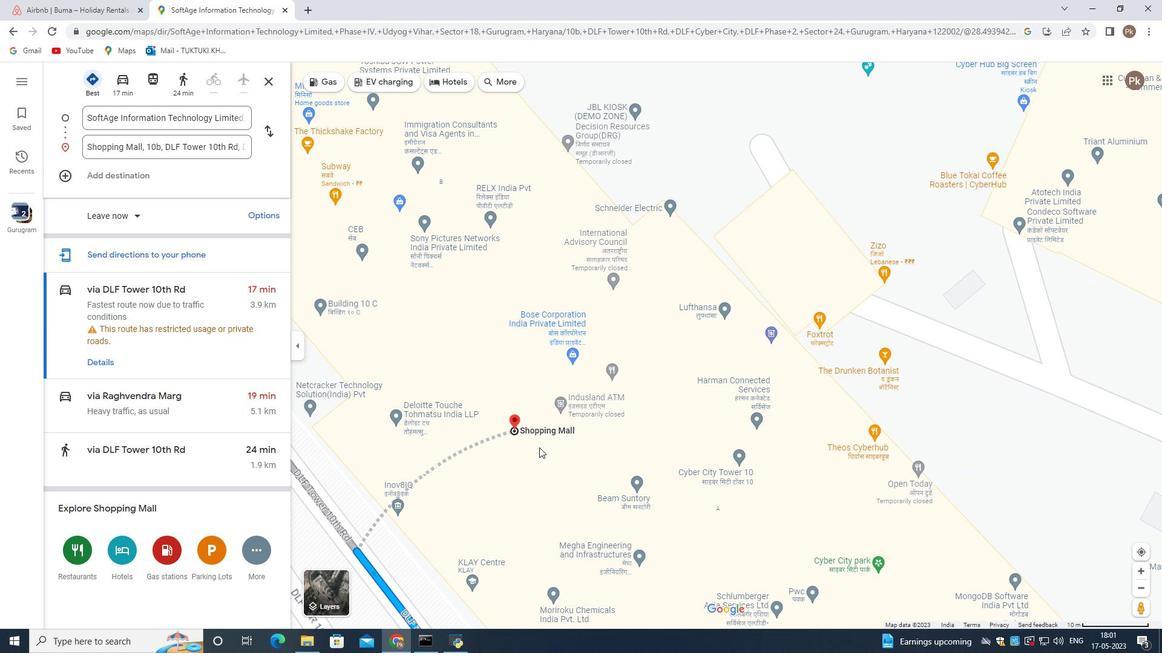 
Action: Mouse scrolled (539, 448) with delta (0, 0)
Screenshot: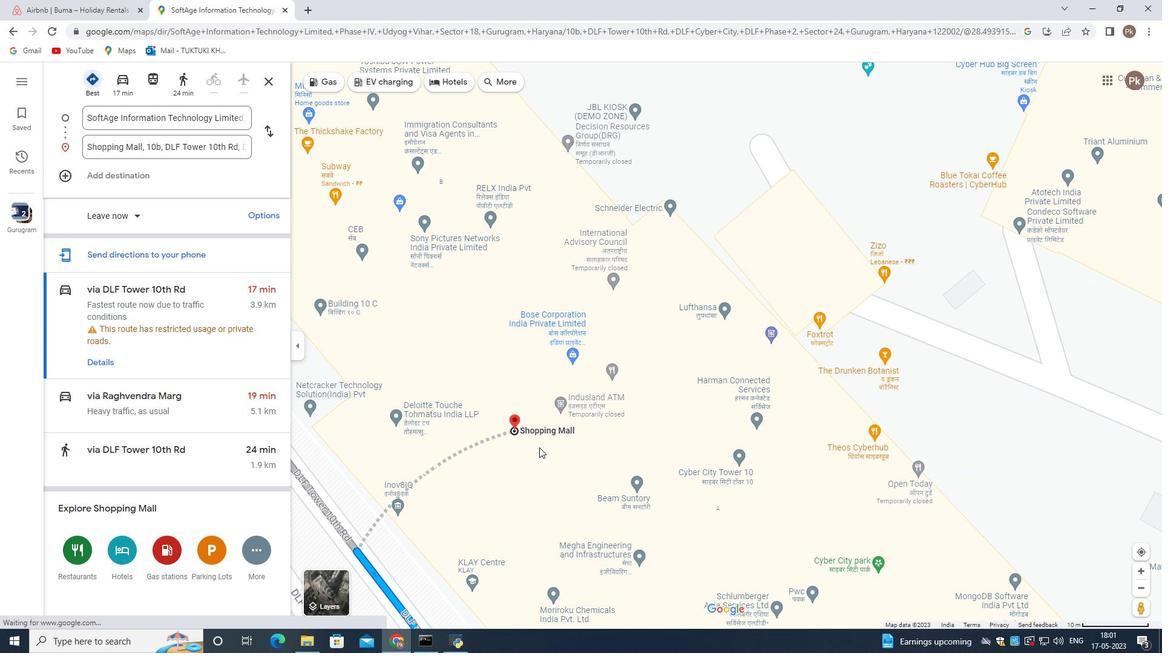 
Action: Mouse scrolled (539, 448) with delta (0, 0)
Screenshot: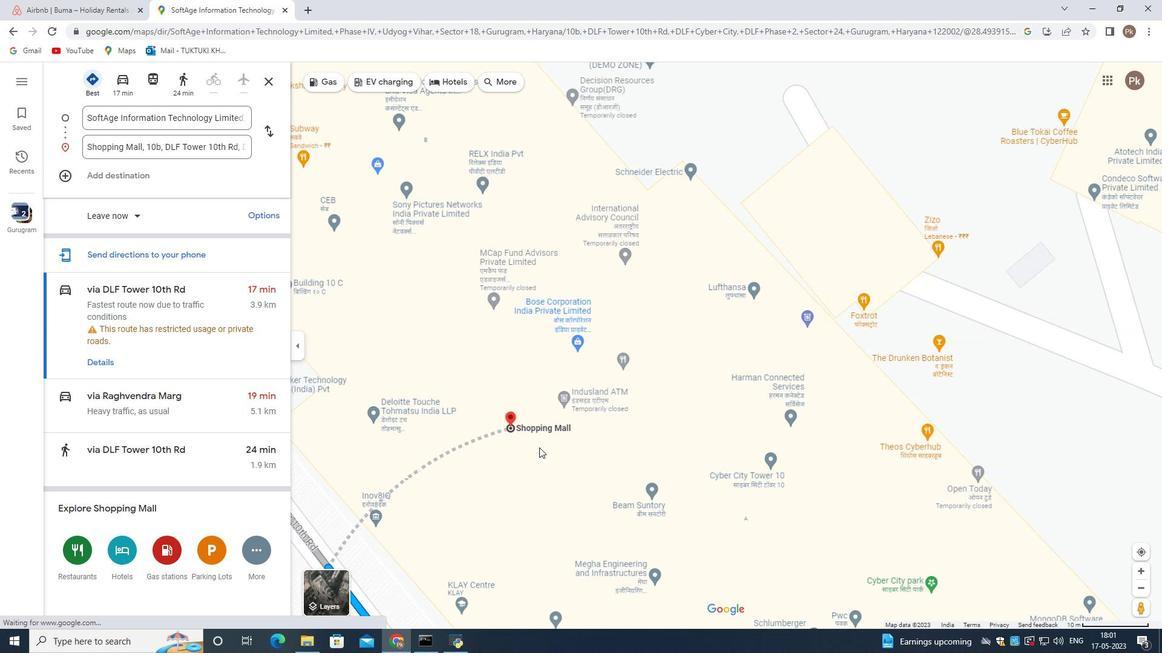 
Action: Mouse scrolled (539, 448) with delta (0, 0)
Screenshot: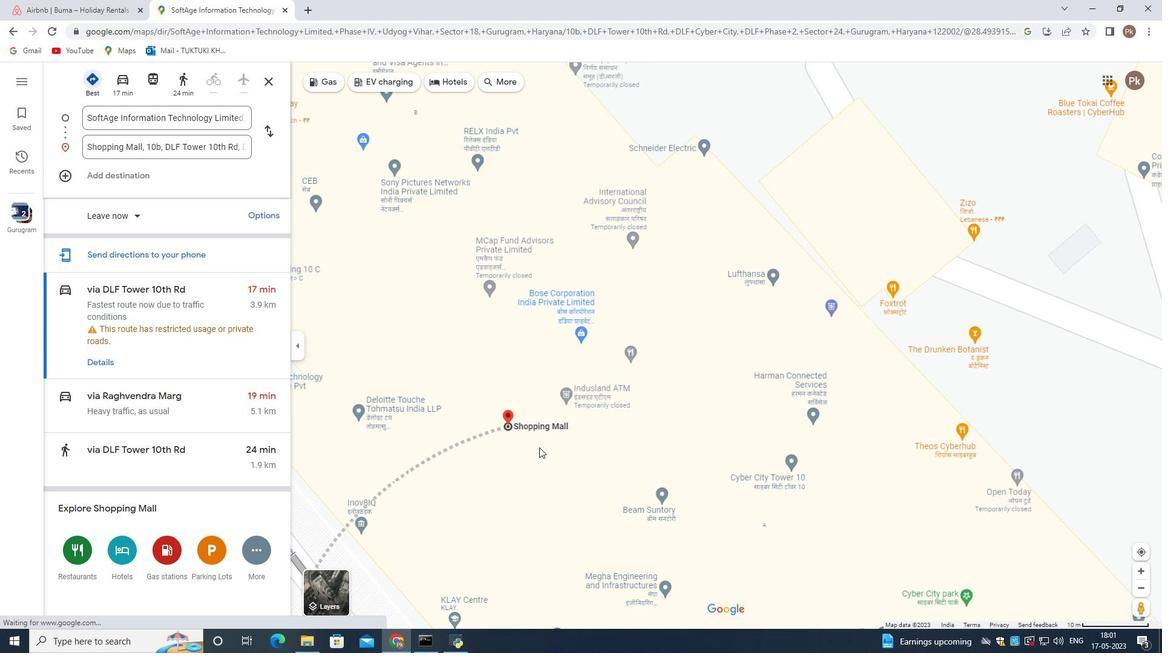 
Action: Mouse moved to (540, 448)
Screenshot: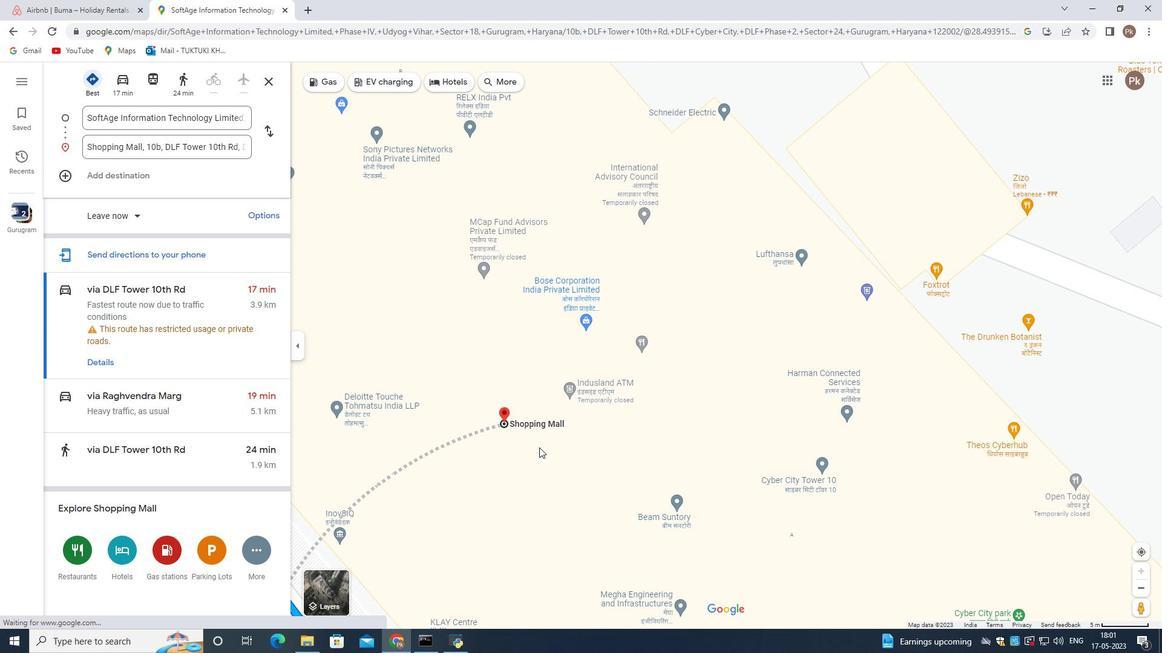 
Action: Mouse scrolled (540, 448) with delta (0, 0)
Screenshot: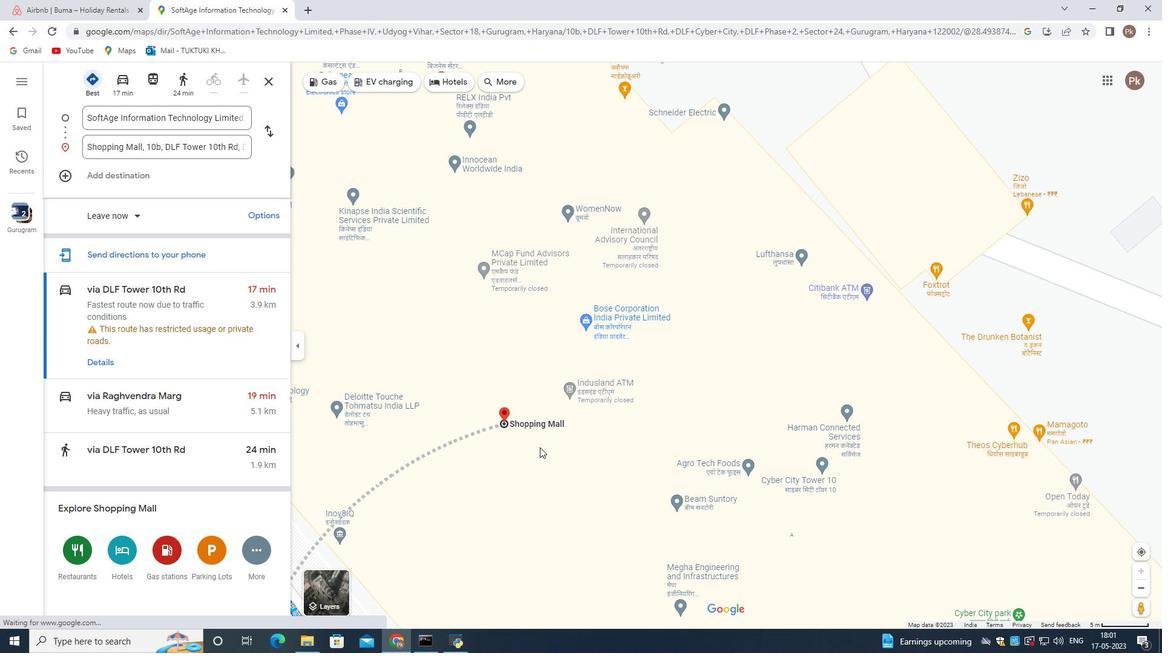 
Action: Mouse scrolled (540, 448) with delta (0, 0)
Screenshot: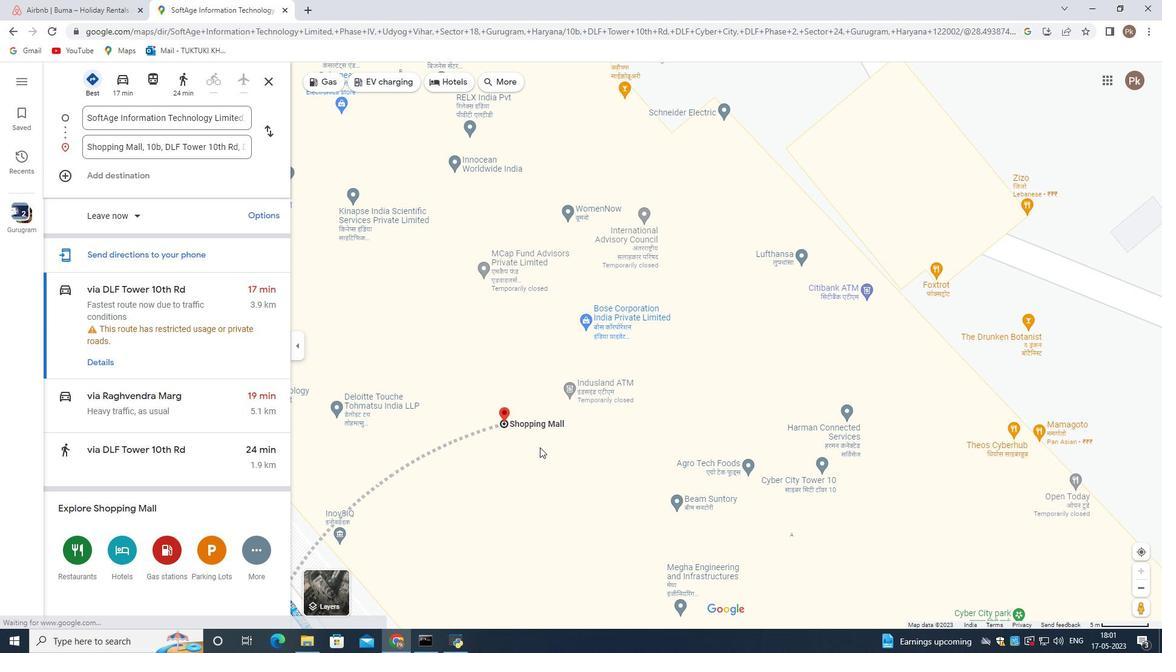 
Action: Mouse moved to (541, 443)
Screenshot: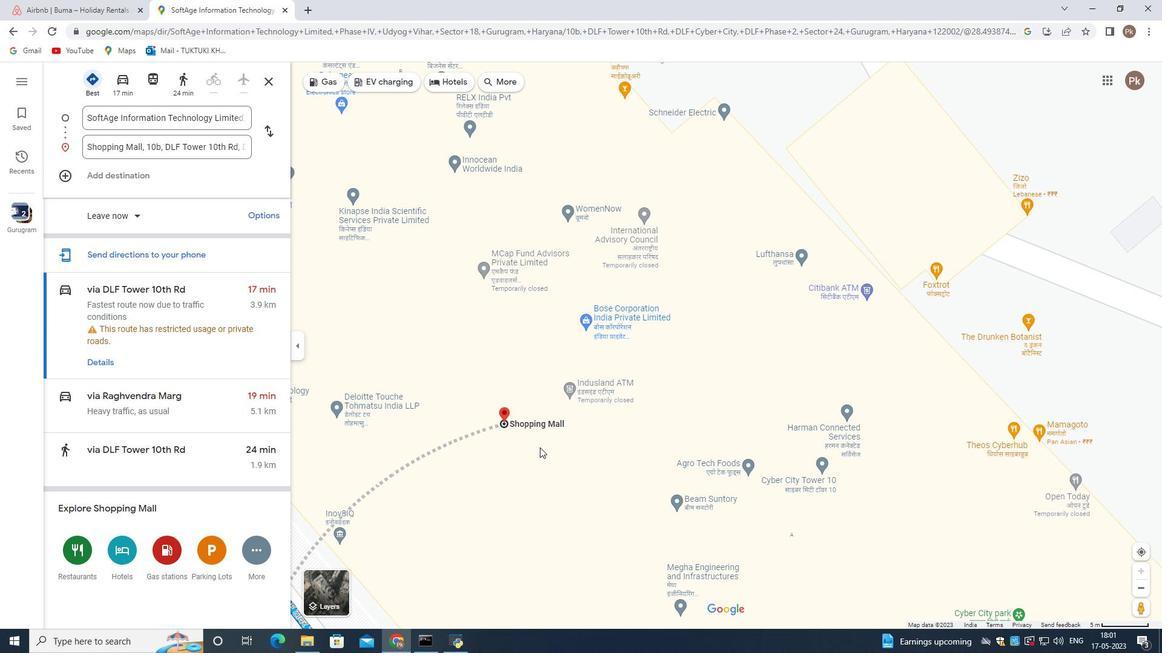 
Action: Mouse scrolled (541, 443) with delta (0, 0)
Screenshot: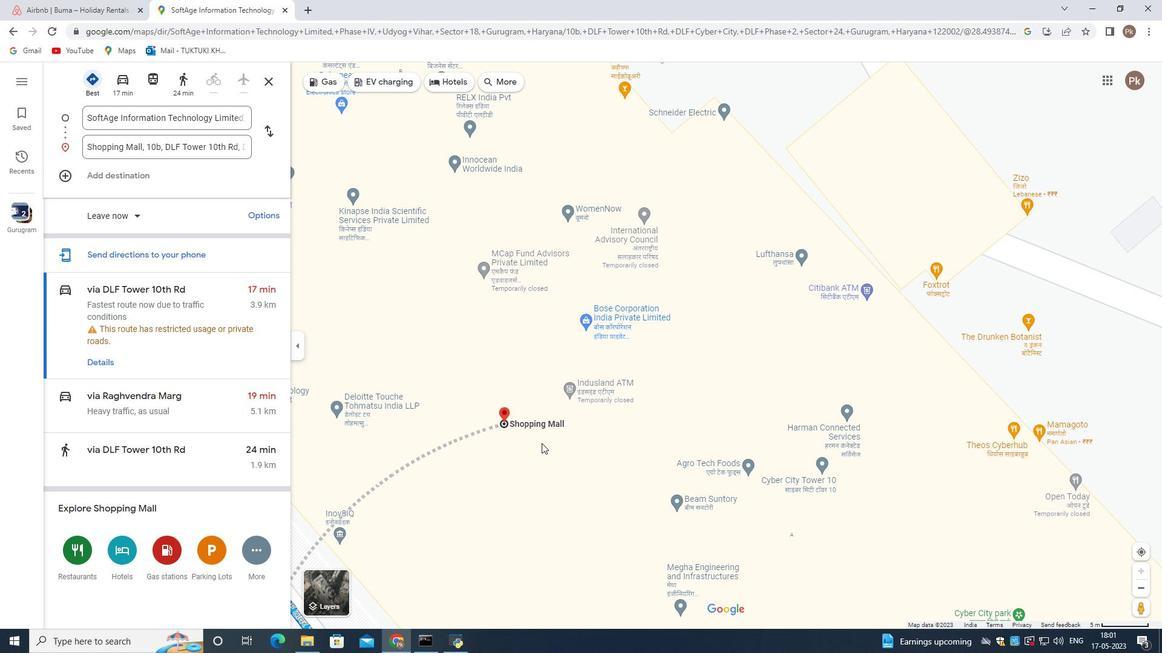 
Action: Mouse scrolled (541, 443) with delta (0, 0)
Screenshot: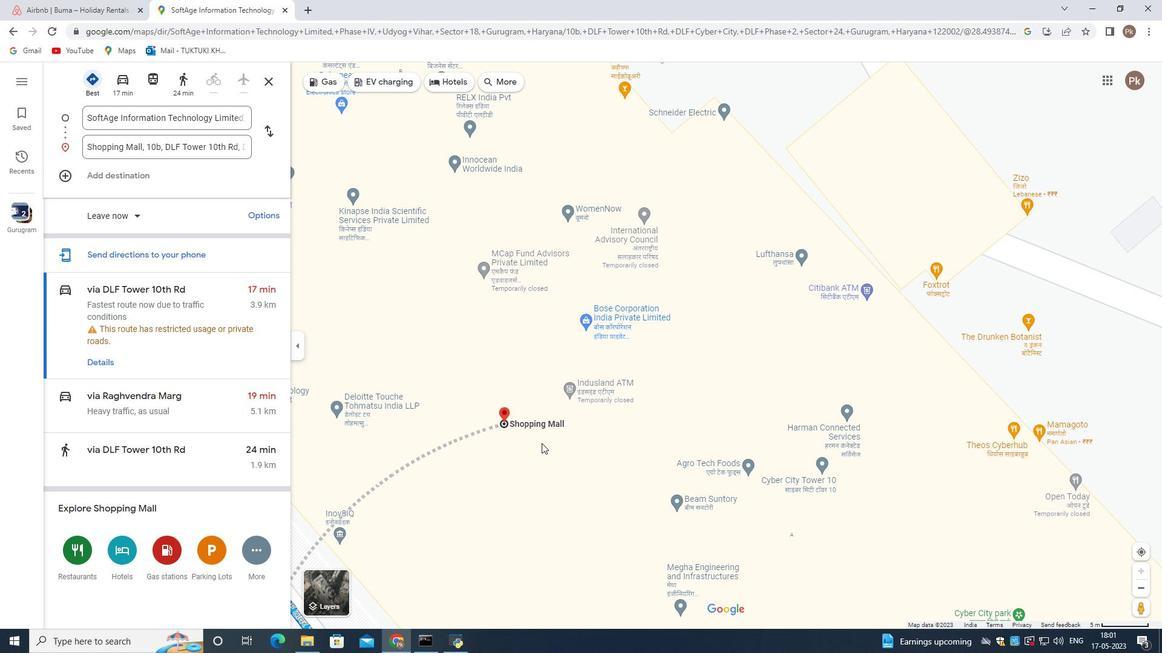 
Action: Mouse scrolled (541, 443) with delta (0, 0)
Screenshot: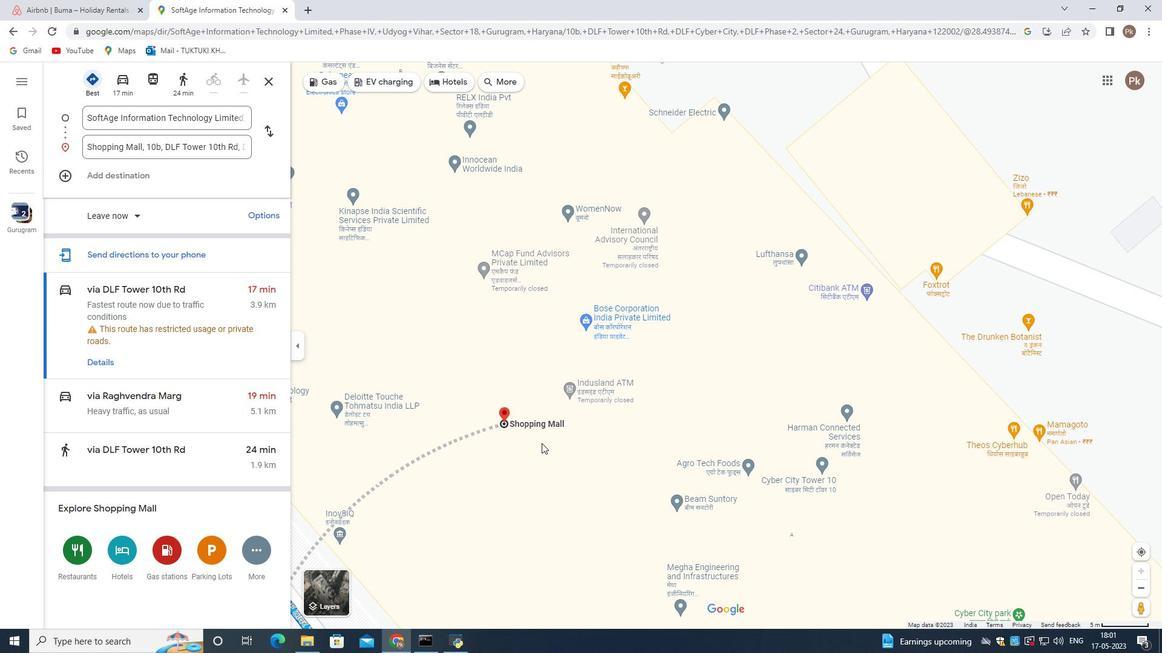 
Action: Mouse scrolled (541, 443) with delta (0, 0)
Screenshot: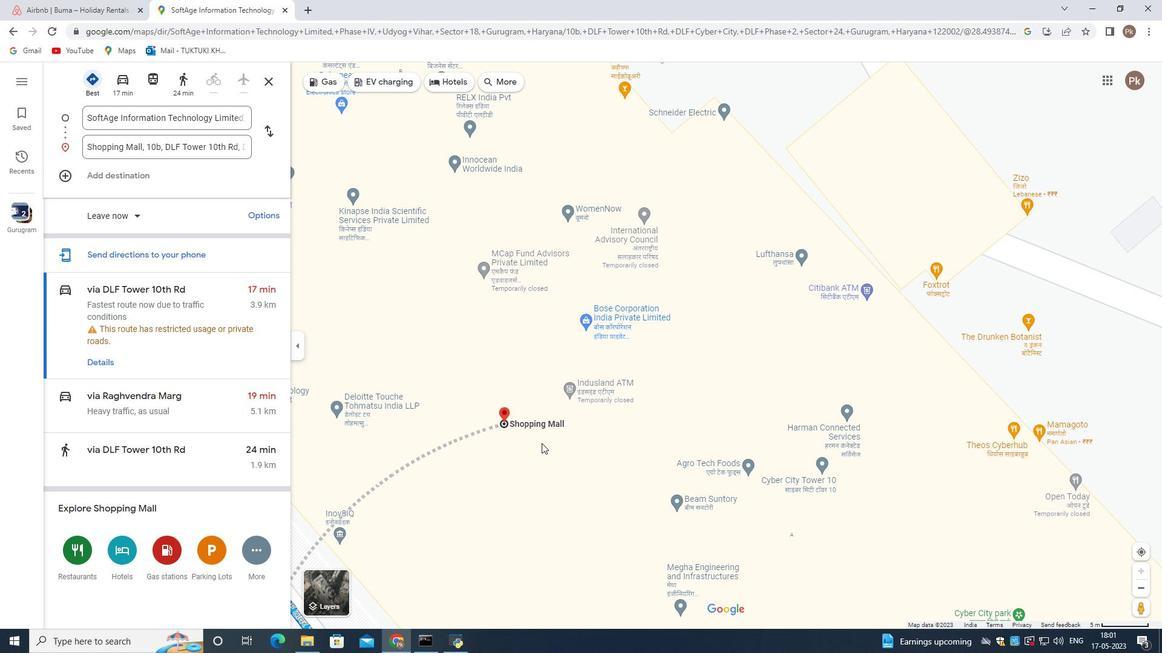 
Action: Mouse scrolled (541, 443) with delta (0, 0)
Screenshot: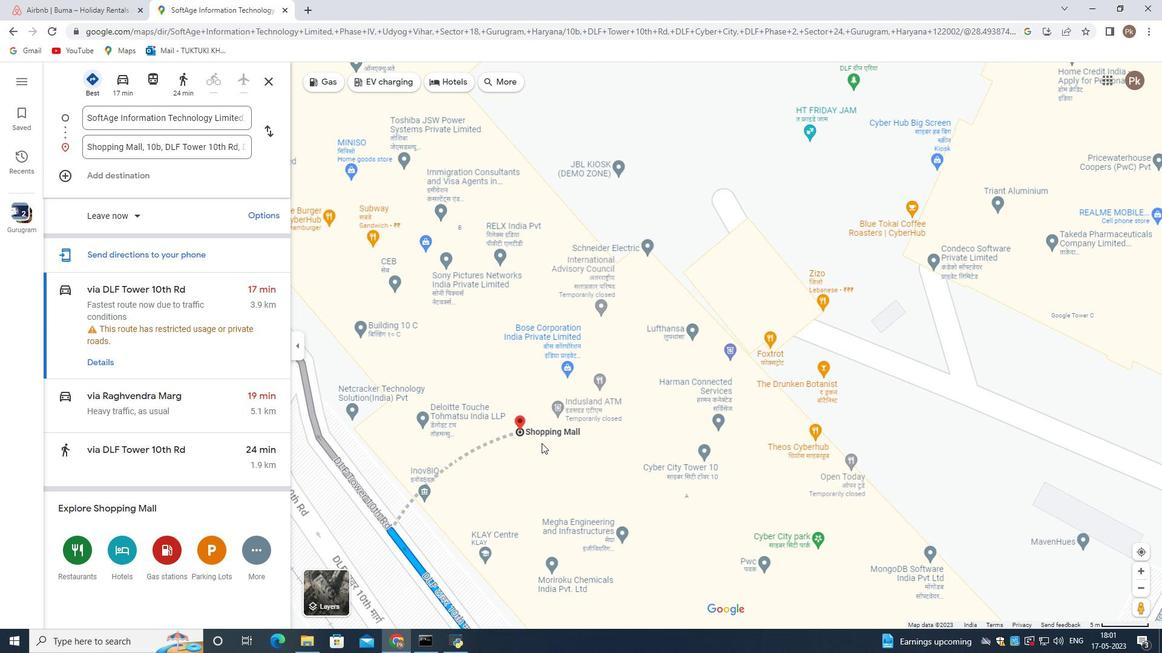 
Action: Mouse scrolled (541, 443) with delta (0, 0)
Screenshot: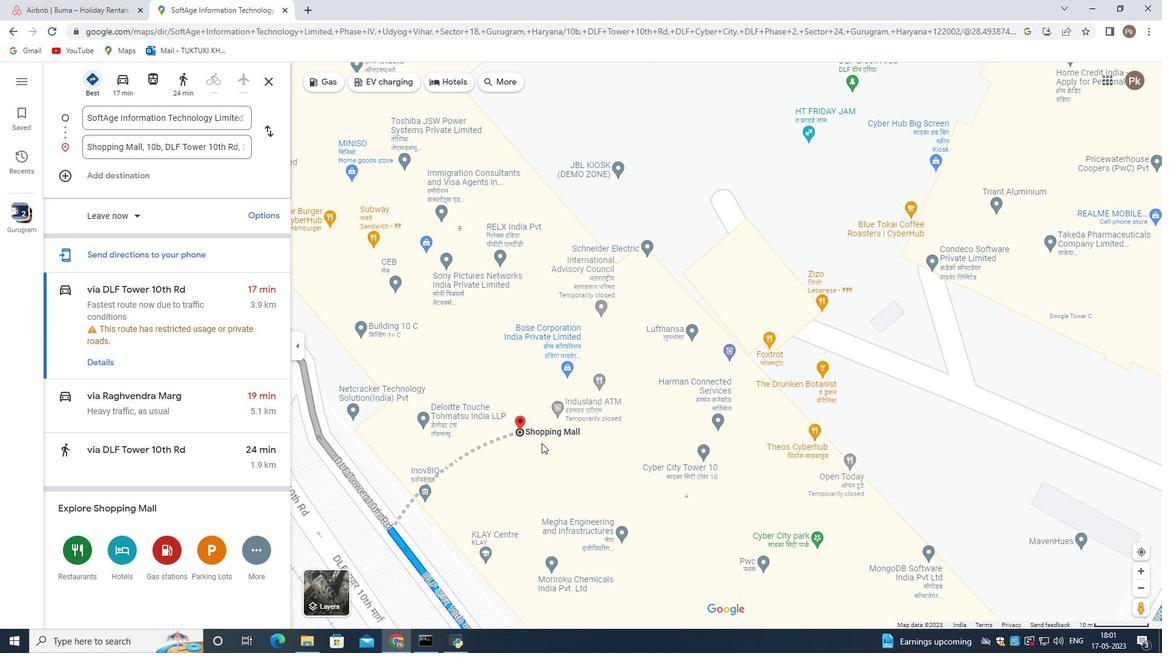 
Action: Mouse scrolled (541, 443) with delta (0, 0)
Screenshot: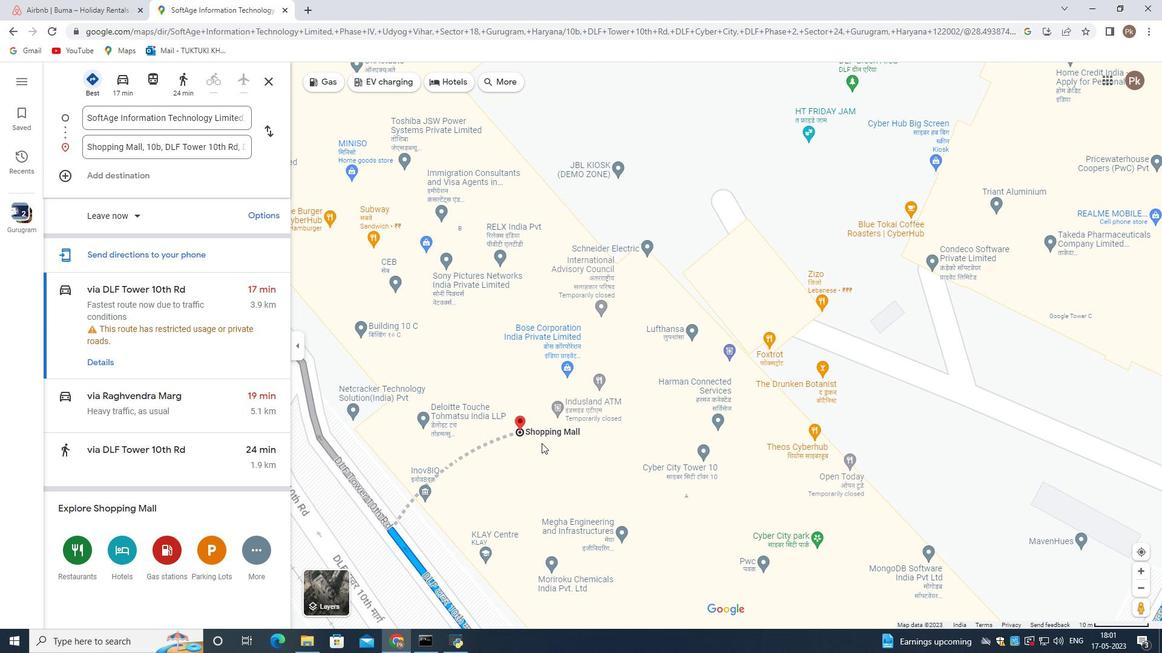 
Action: Mouse scrolled (541, 443) with delta (0, 0)
Screenshot: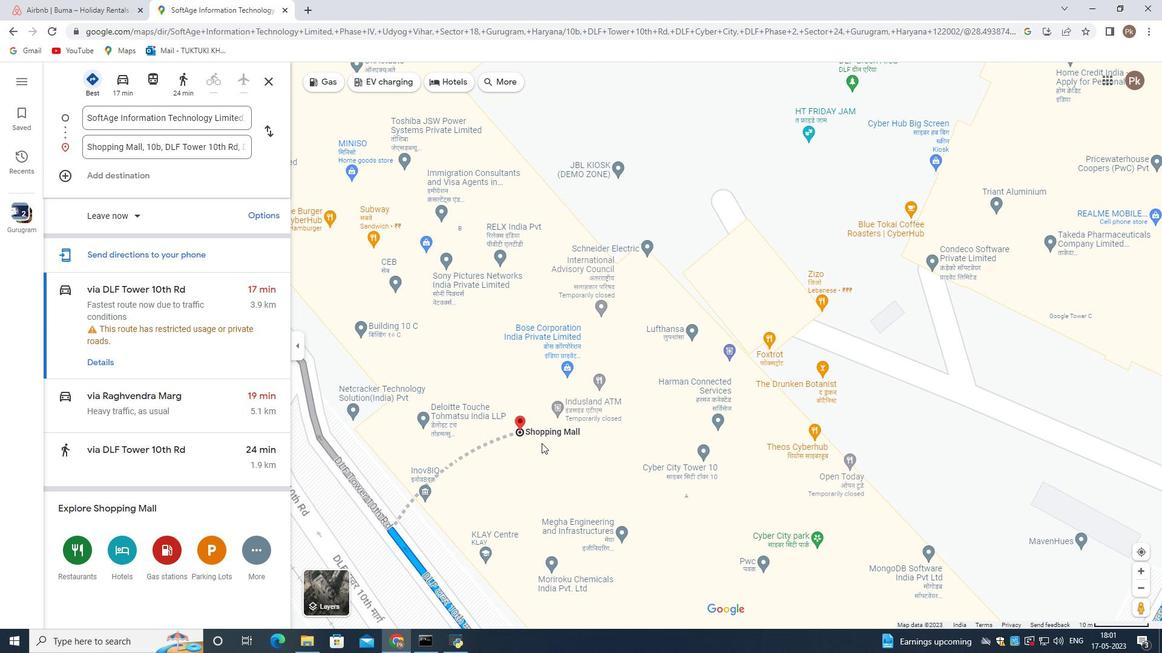 
Action: Mouse scrolled (541, 443) with delta (0, 0)
Screenshot: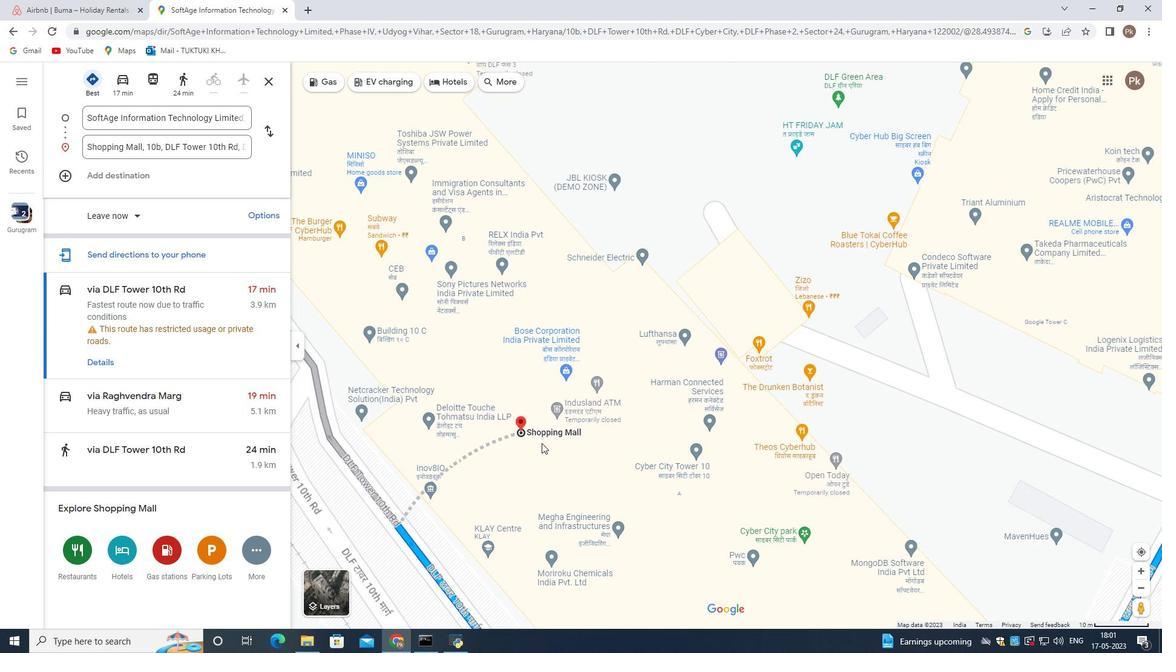 
Action: Mouse moved to (543, 441)
Screenshot: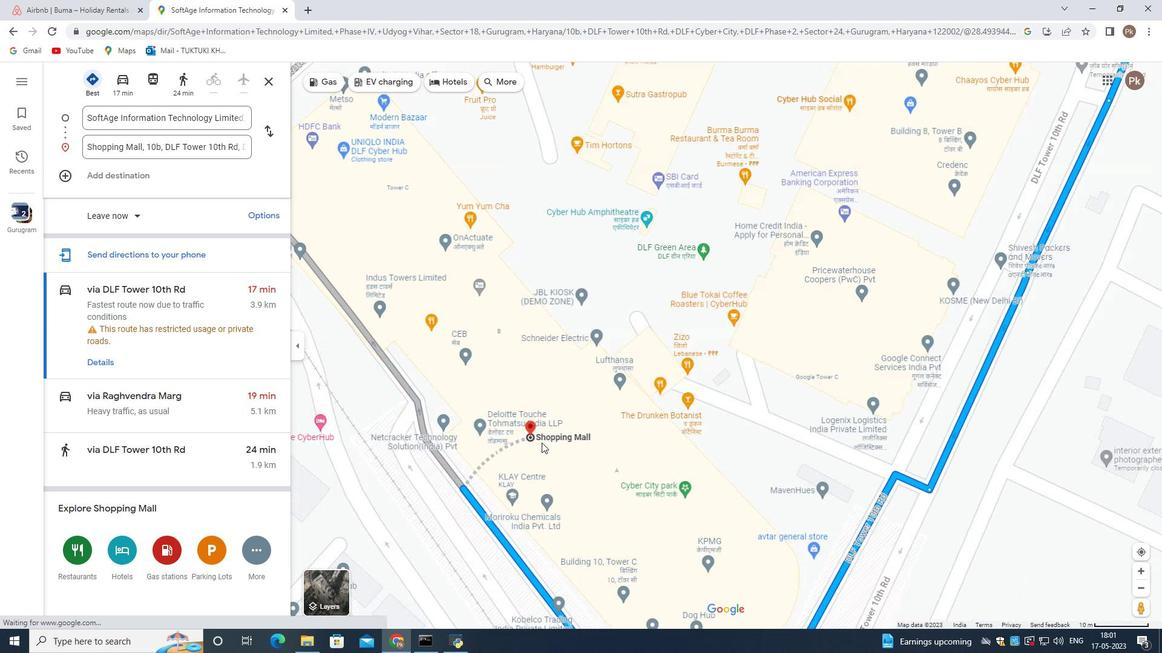 
Action: Mouse scrolled (543, 441) with delta (0, 0)
Screenshot: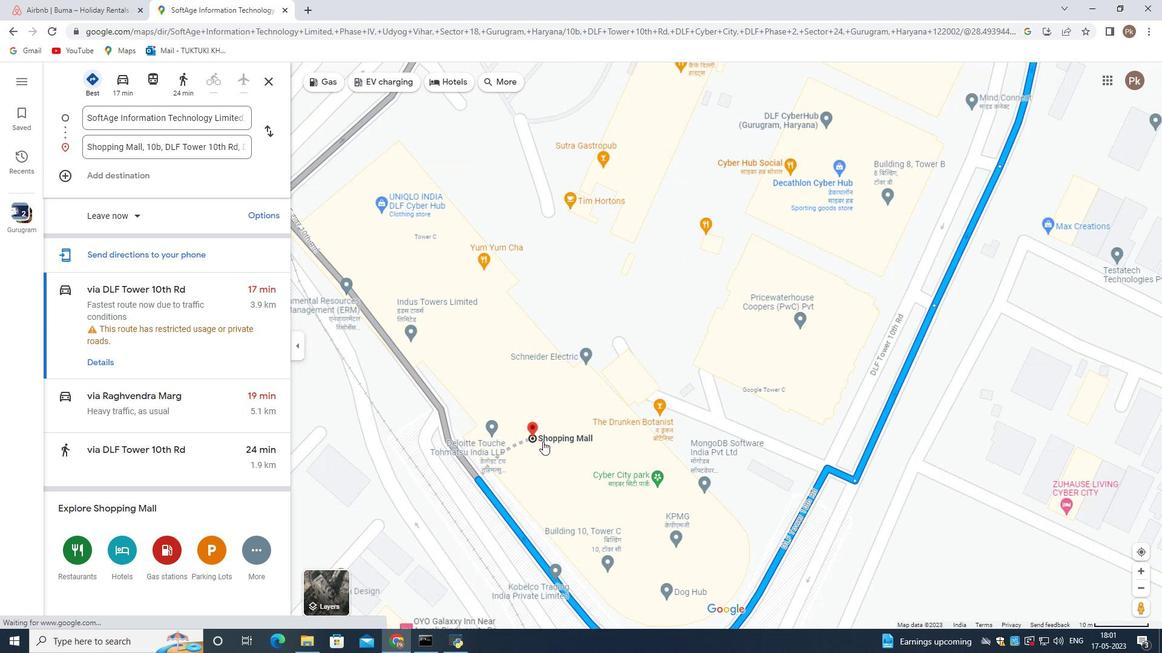 
Action: Mouse scrolled (543, 441) with delta (0, 0)
Screenshot: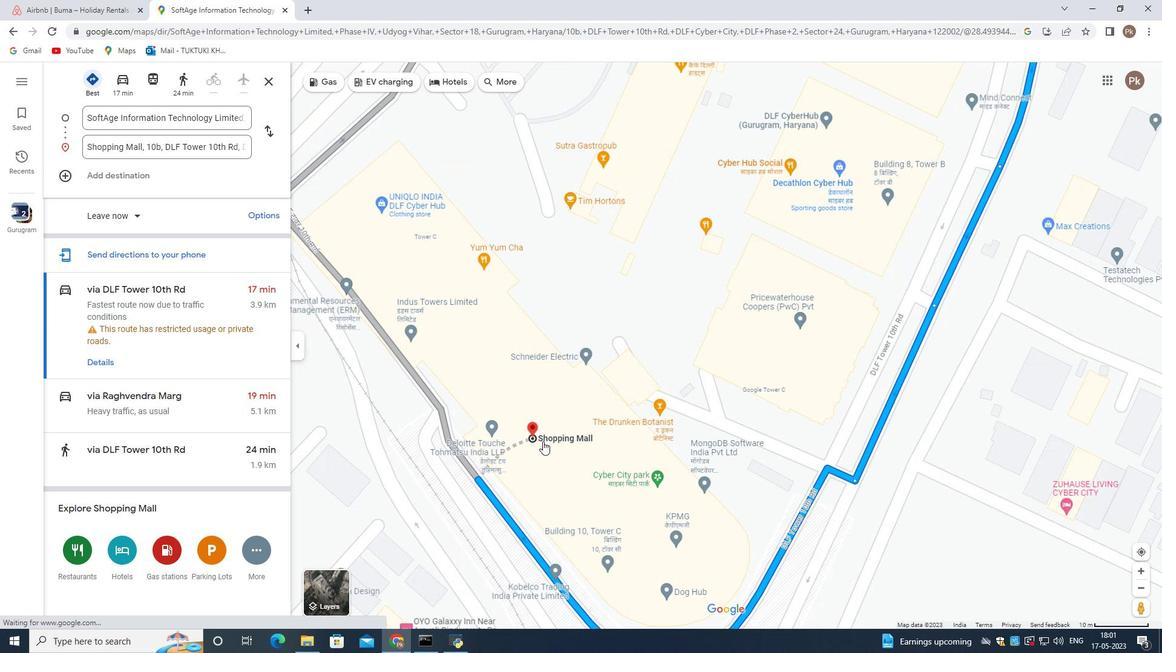 
Action: Mouse scrolled (543, 441) with delta (0, 0)
Screenshot: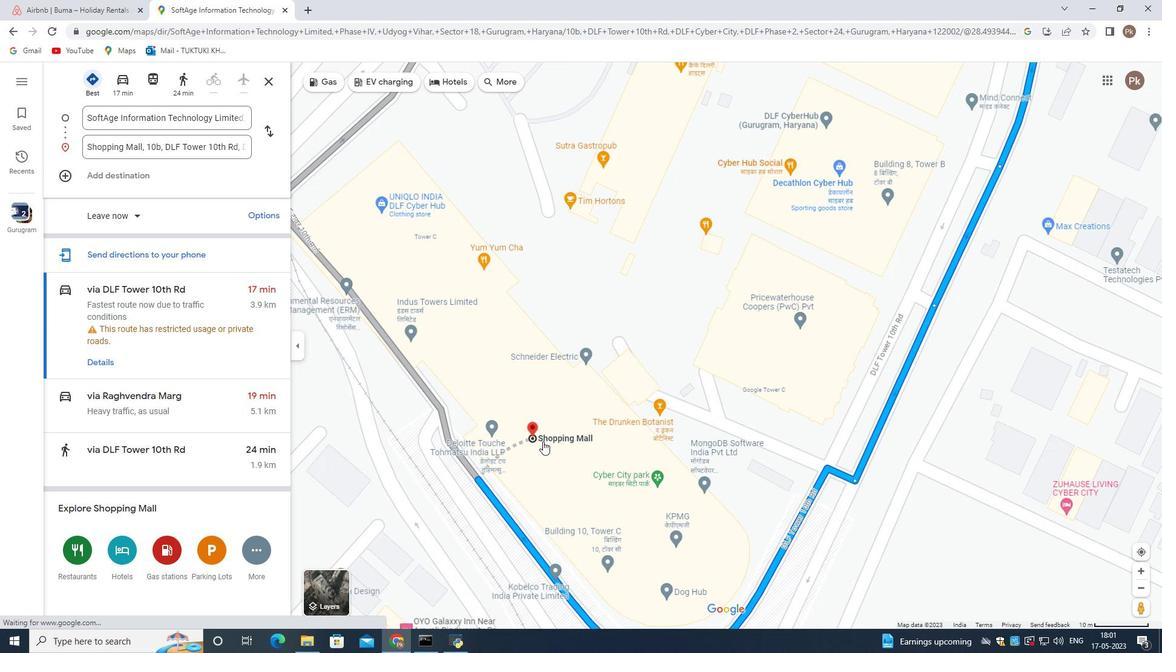 
Action: Mouse moved to (547, 437)
Screenshot: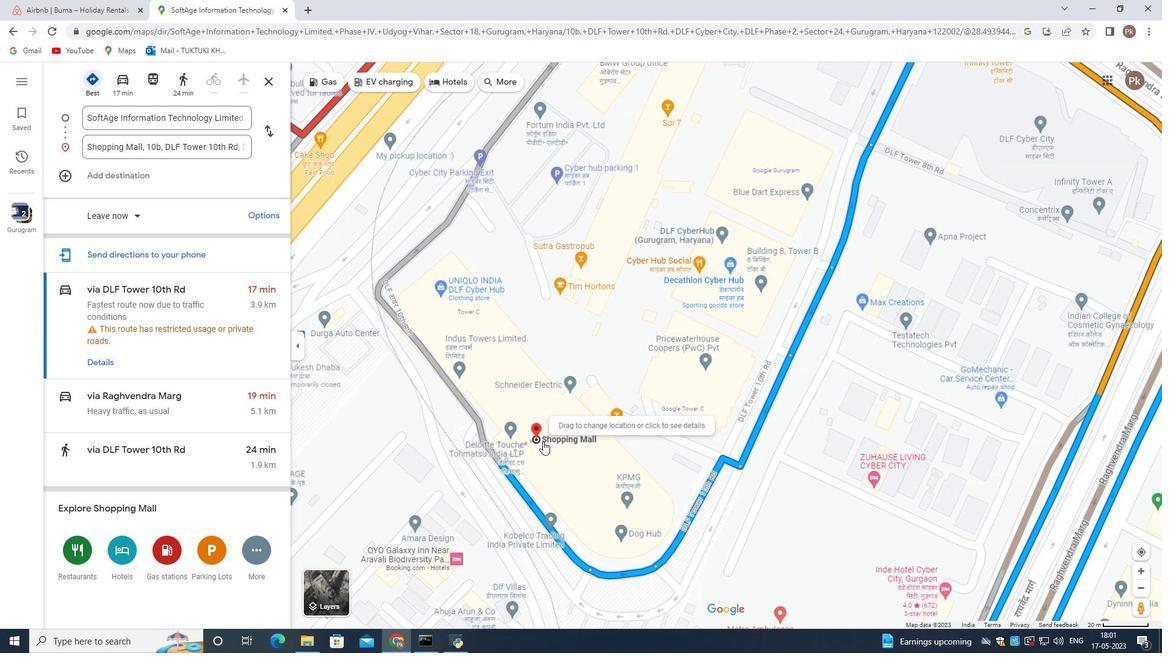 
Action: Mouse scrolled (547, 437) with delta (0, 0)
Screenshot: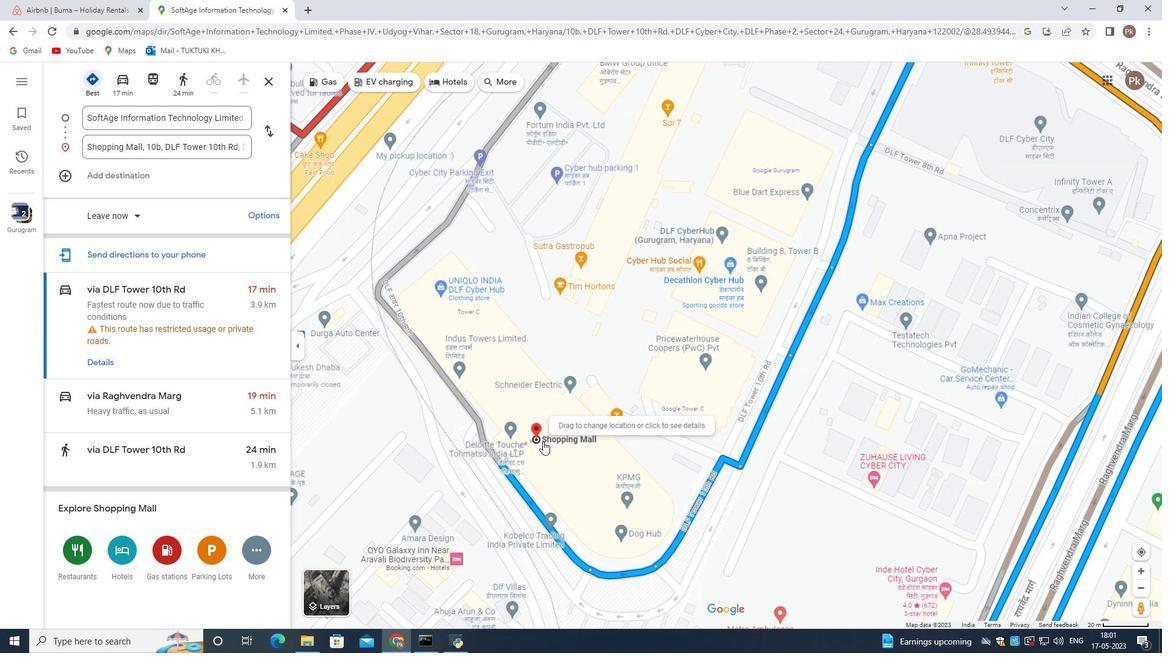 
Action: Mouse scrolled (547, 437) with delta (0, 0)
Screenshot: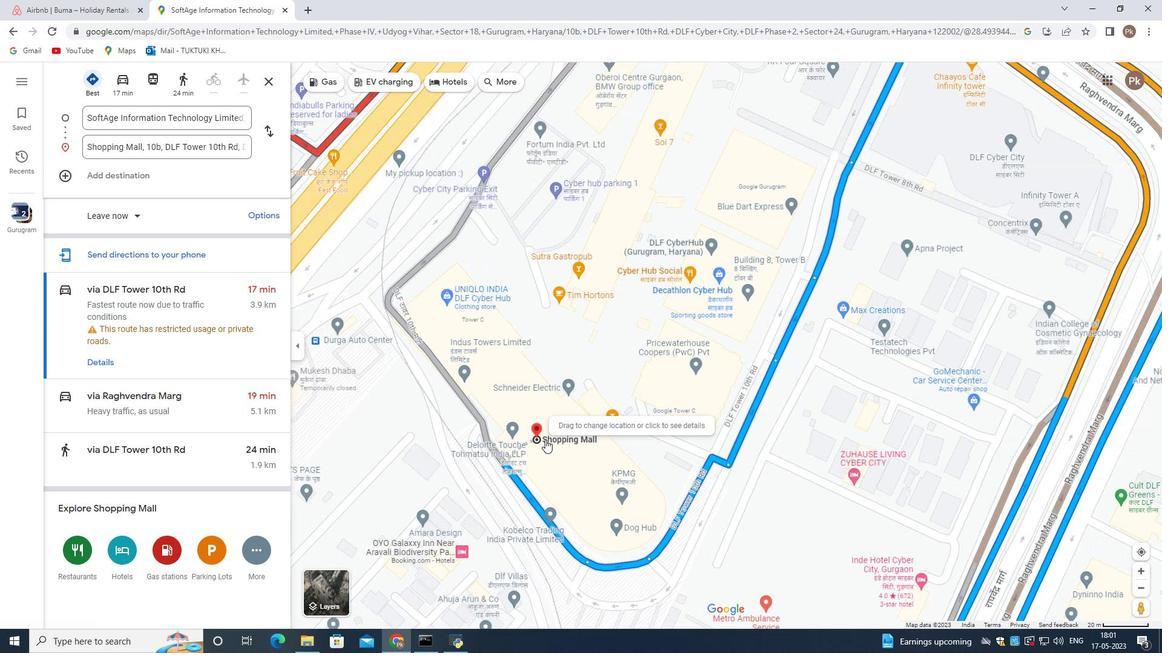 
Action: Mouse scrolled (547, 437) with delta (0, 0)
Screenshot: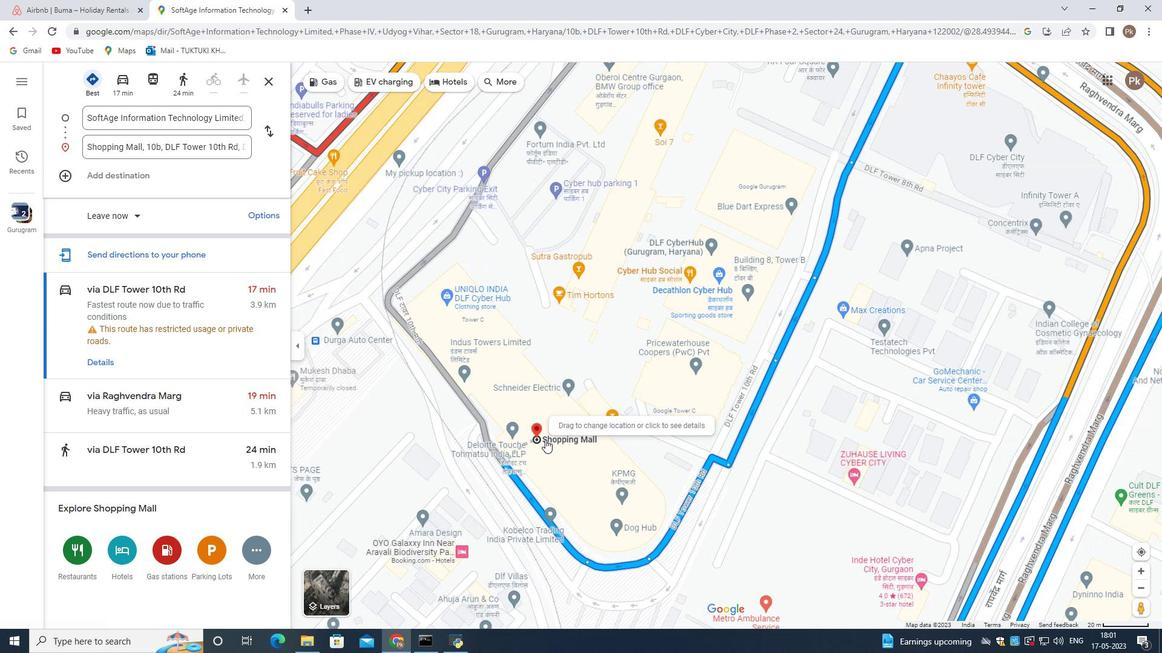 
Action: Mouse scrolled (547, 437) with delta (0, 0)
Screenshot: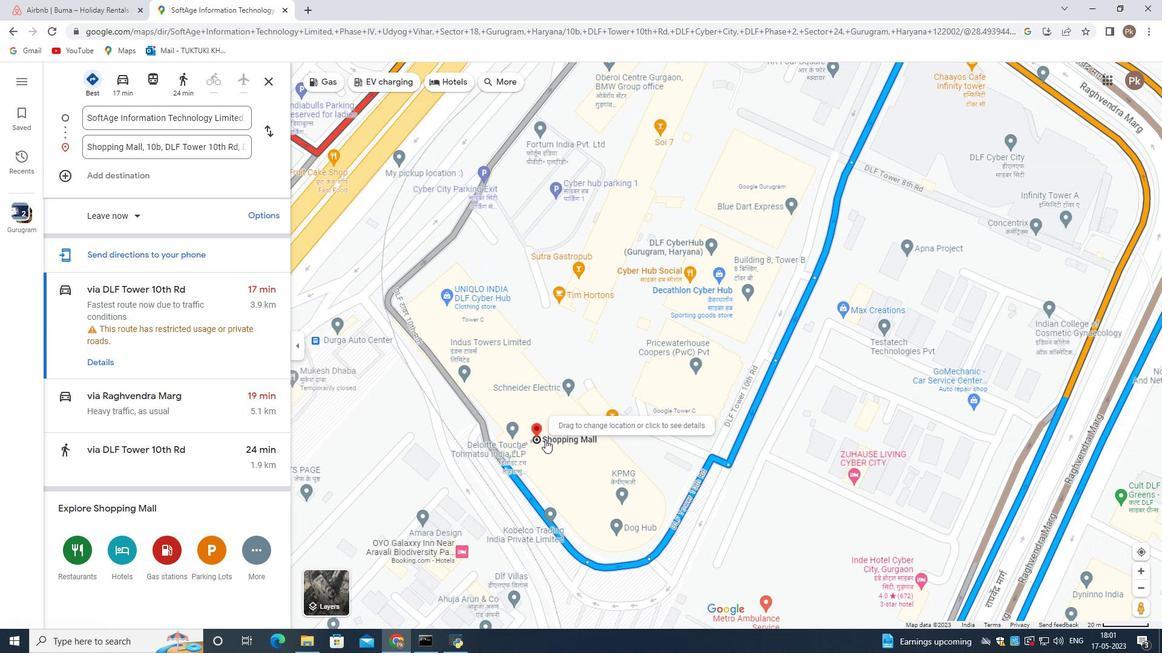 
Action: Mouse moved to (548, 437)
Screenshot: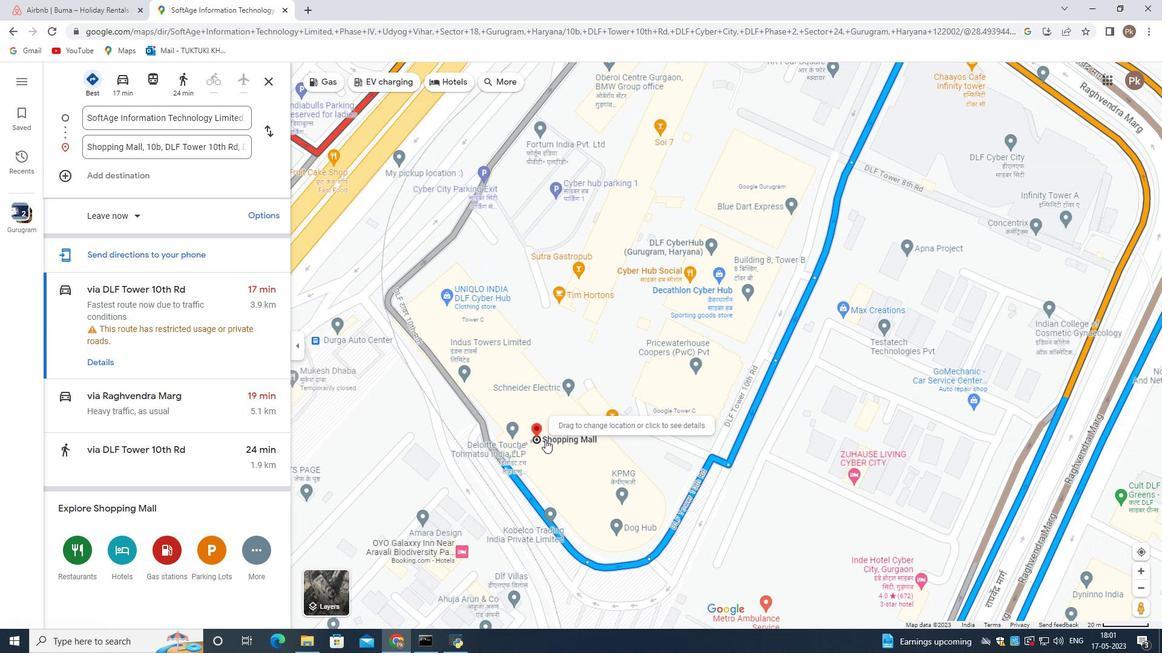 
Action: Mouse scrolled (548, 436) with delta (0, 0)
Screenshot: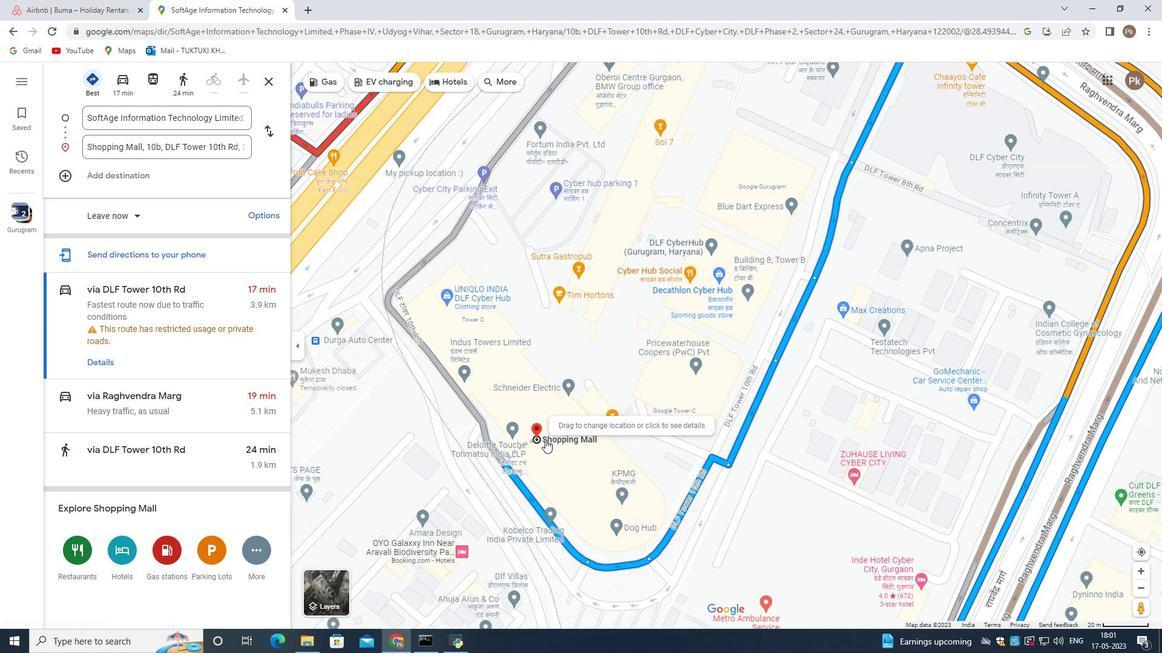 
Action: Mouse moved to (603, 318)
Screenshot: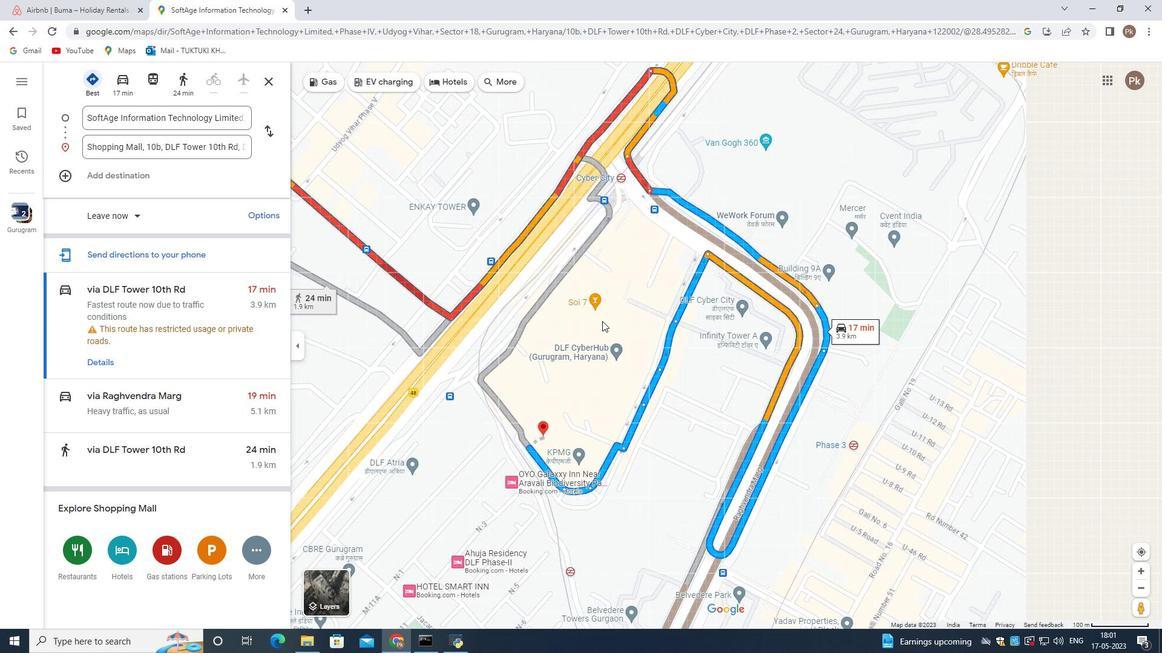 
Action: Mouse scrolled (603, 317) with delta (0, 0)
Screenshot: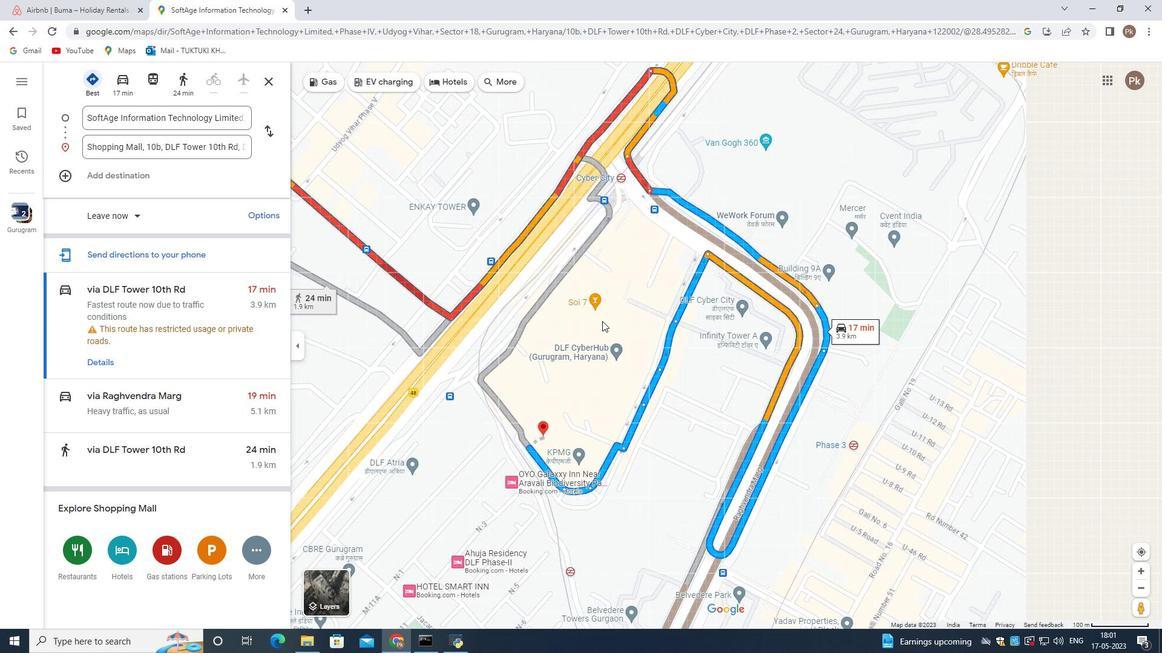 
Action: Mouse scrolled (603, 317) with delta (0, 0)
Screenshot: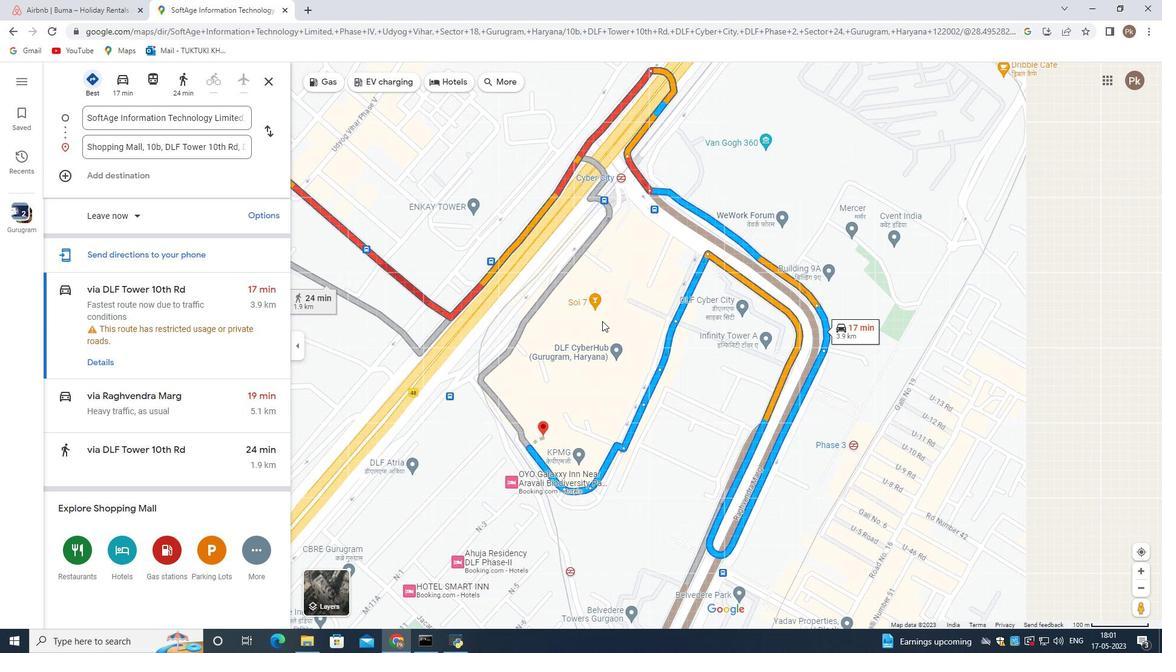 
Action: Mouse scrolled (603, 317) with delta (0, 0)
Screenshot: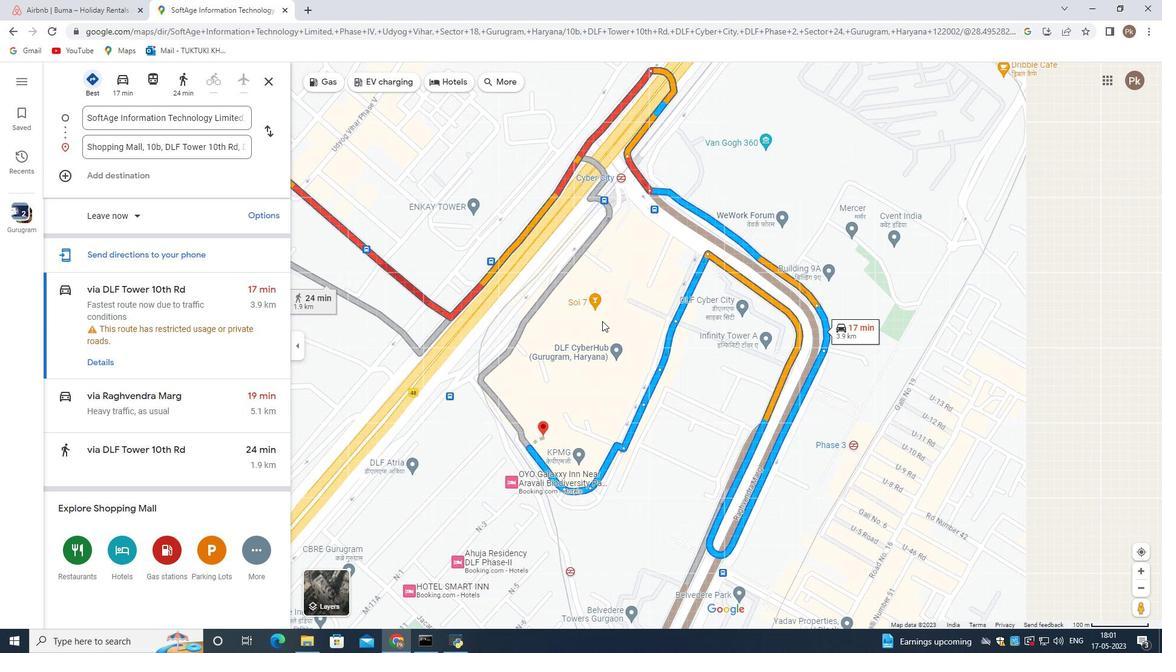 
Action: Mouse scrolled (603, 317) with delta (0, 0)
Screenshot: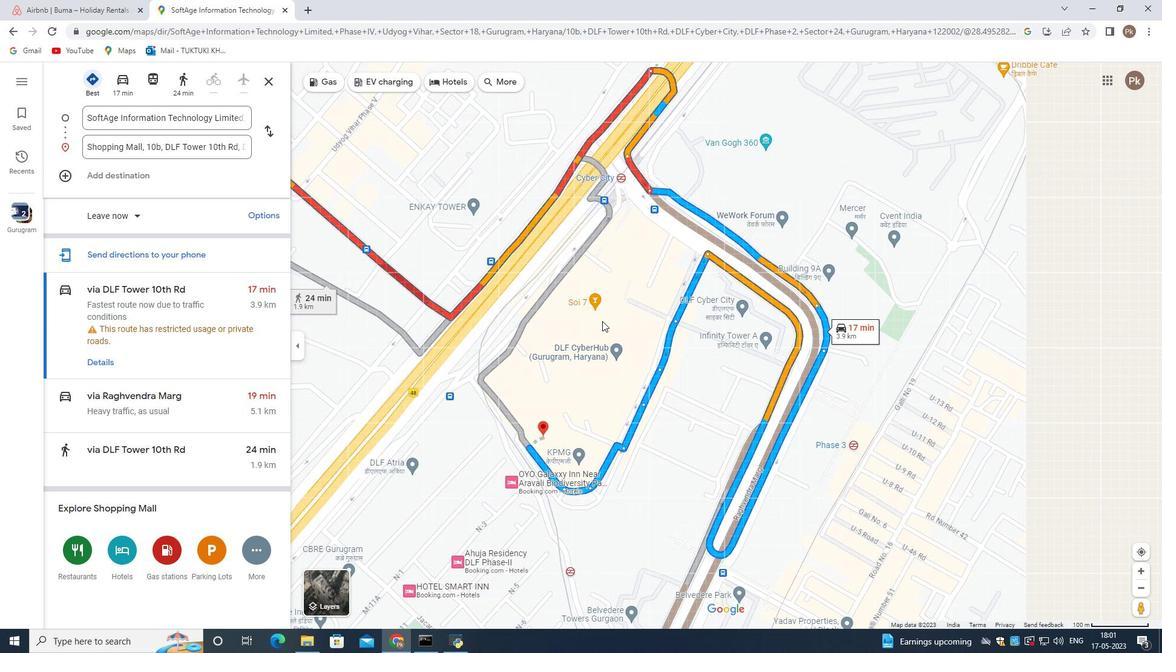 
Action: Mouse moved to (625, 309)
Screenshot: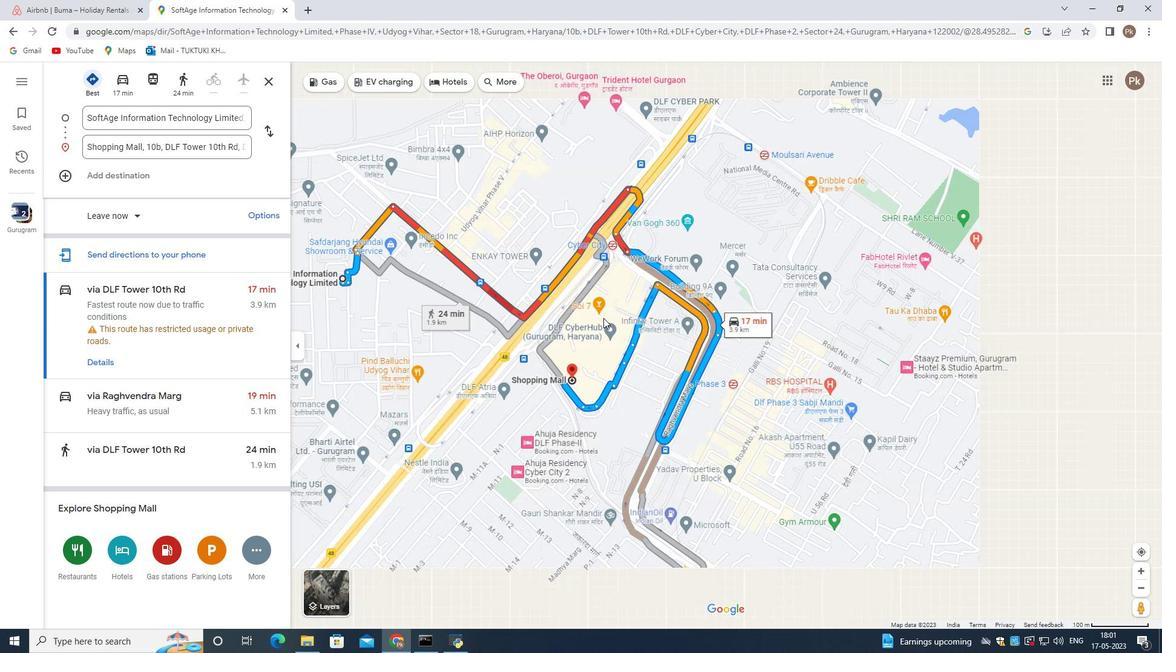 
Action: Mouse scrolled (625, 308) with delta (0, 0)
Screenshot: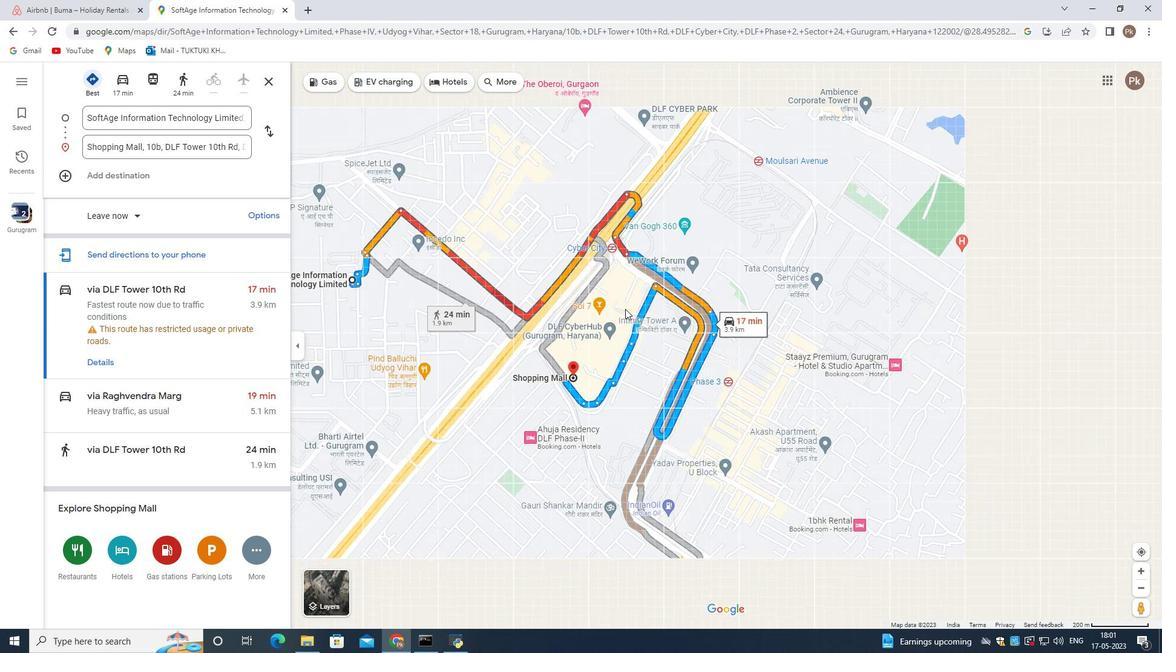 
Action: Mouse scrolled (625, 308) with delta (0, 0)
Screenshot: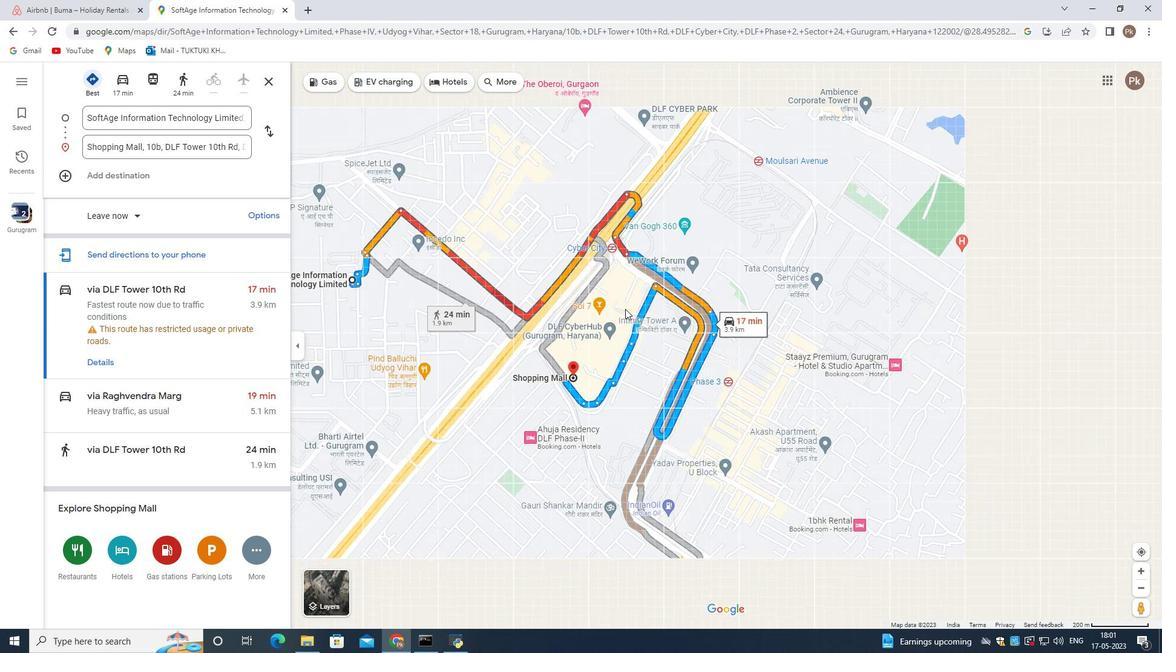 
Action: Mouse moved to (758, 338)
Screenshot: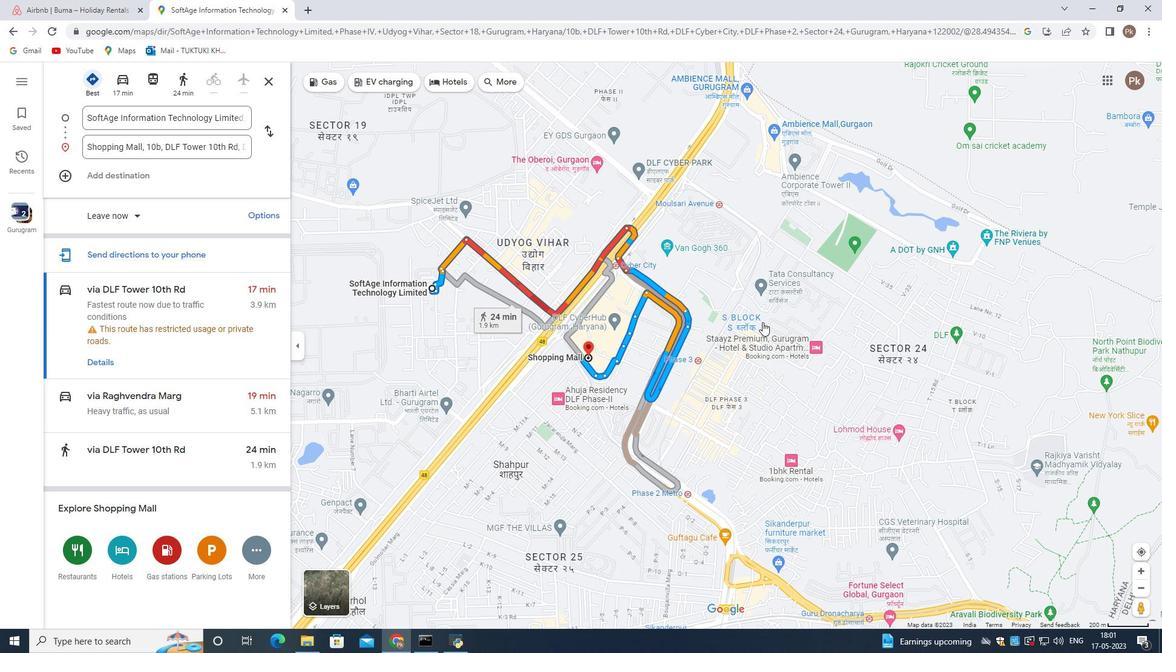
Action: Mouse scrolled (758, 339) with delta (0, 0)
Screenshot: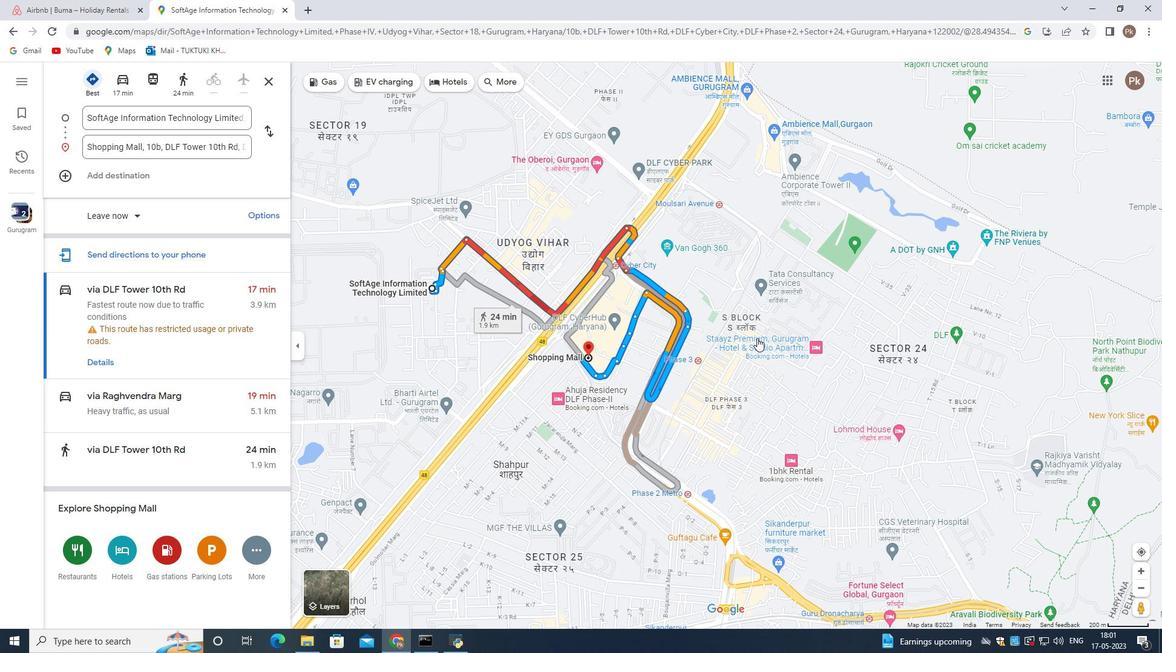 
Action: Mouse moved to (758, 336)
Screenshot: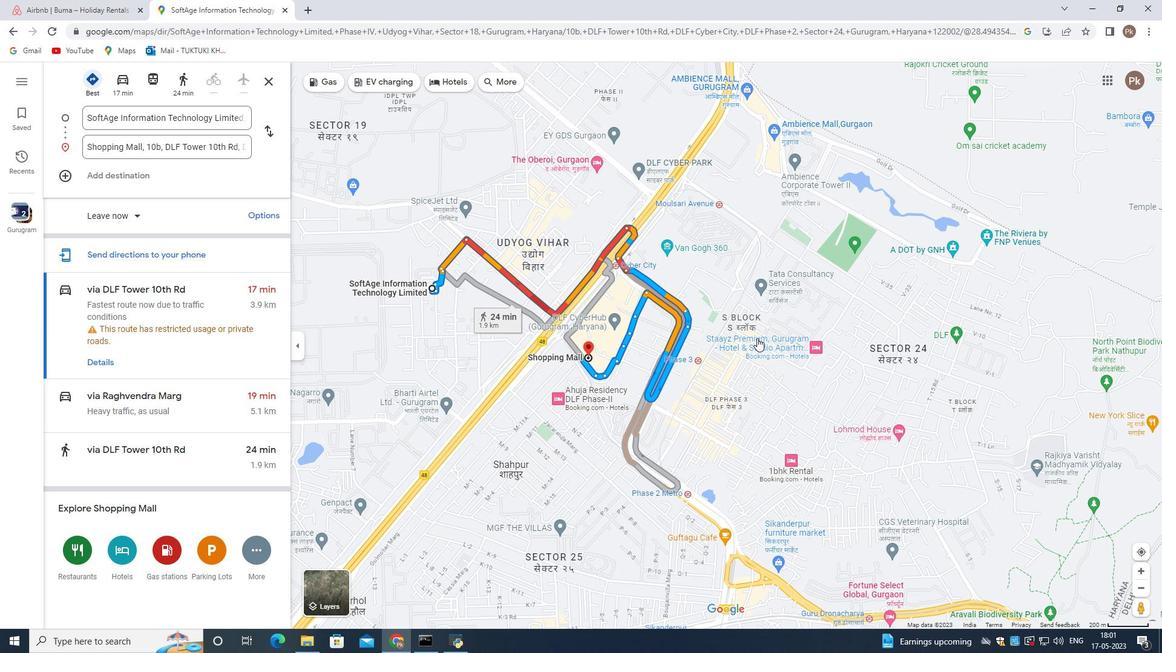 
Action: Mouse scrolled (758, 336) with delta (0, 0)
Screenshot: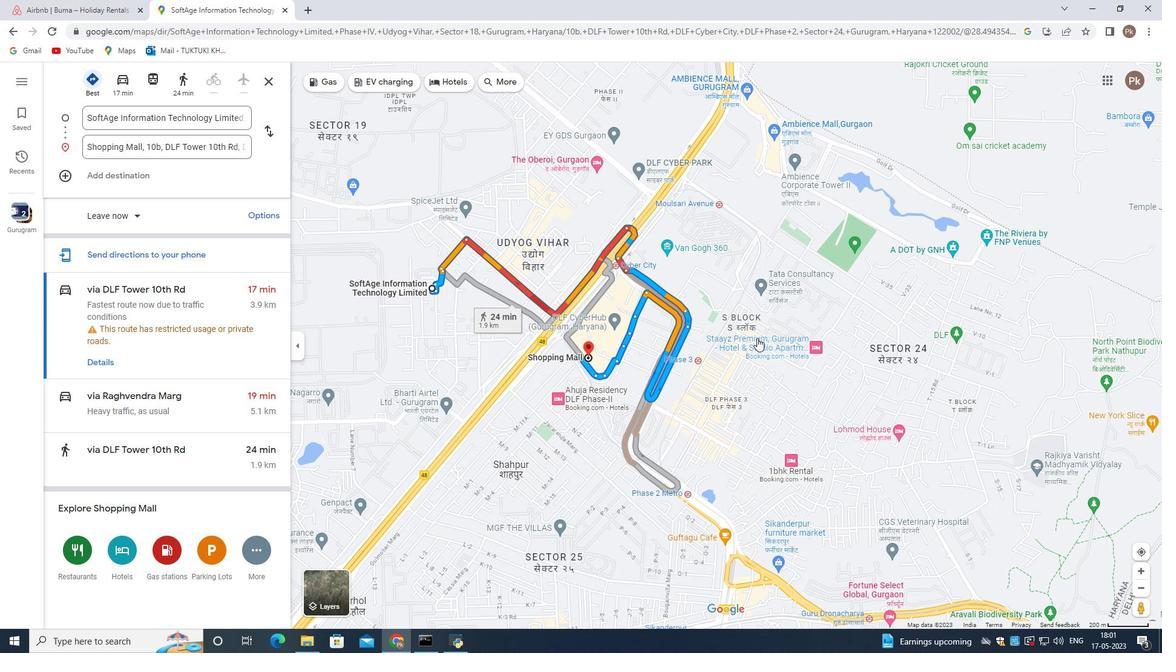 
Action: Mouse moved to (758, 335)
Screenshot: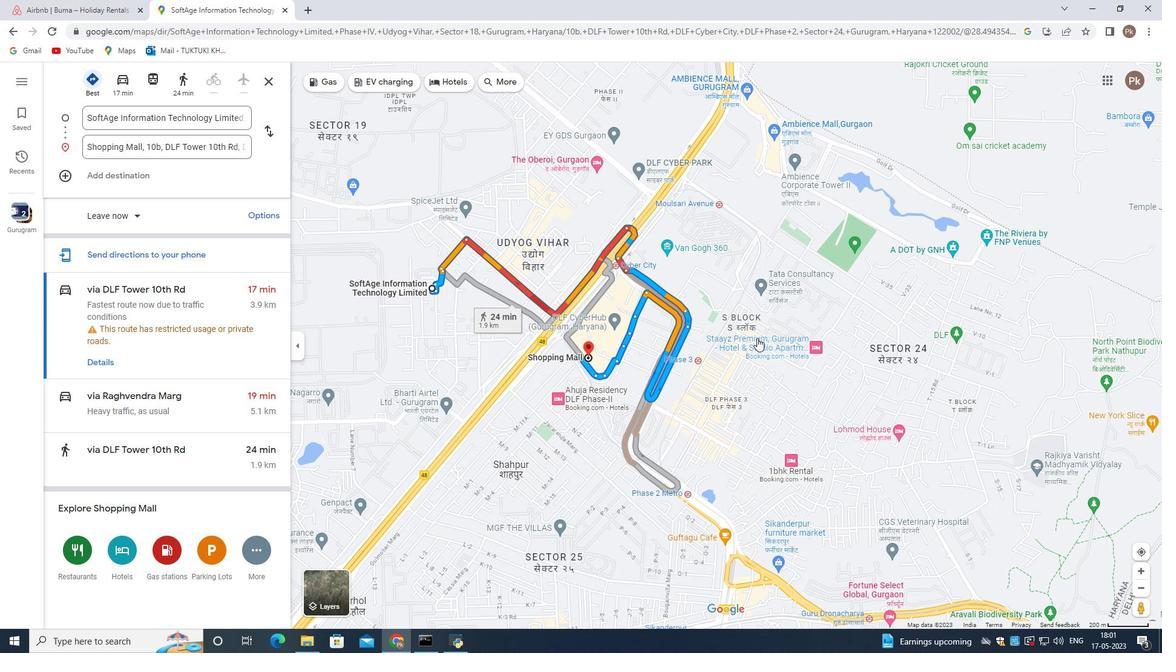 
Action: Mouse scrolled (758, 336) with delta (0, 0)
Screenshot: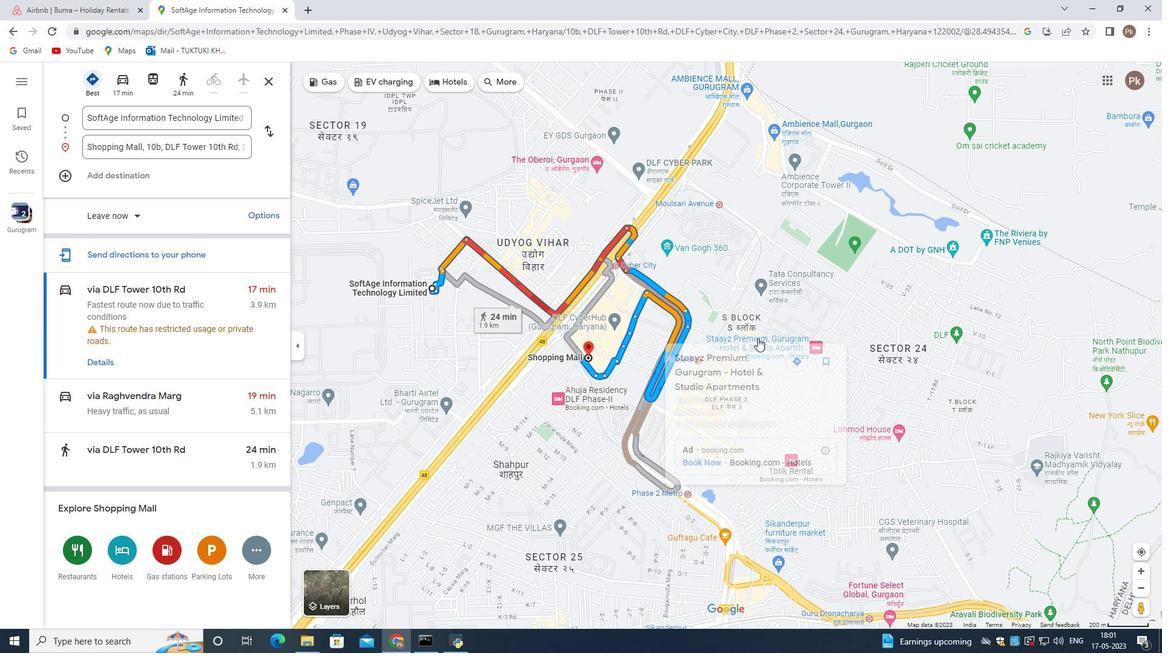 
Action: Mouse moved to (731, 274)
Screenshot: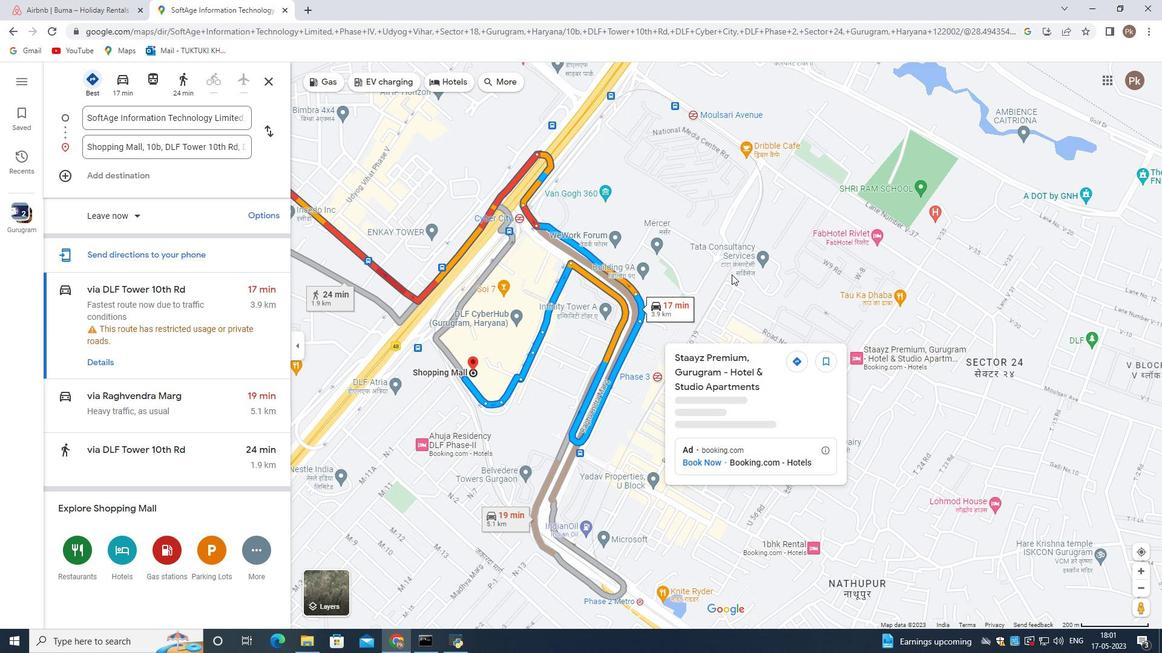 
Action: Mouse scrolled (731, 274) with delta (0, 0)
Screenshot: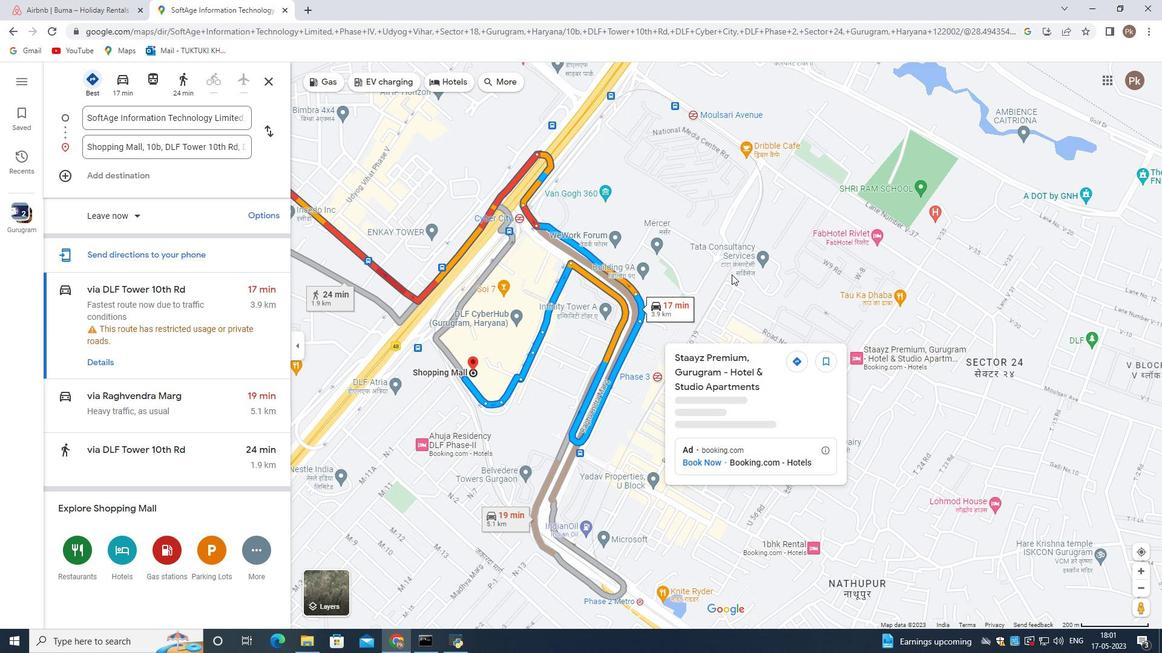 
Action: Mouse scrolled (731, 274) with delta (0, 0)
Screenshot: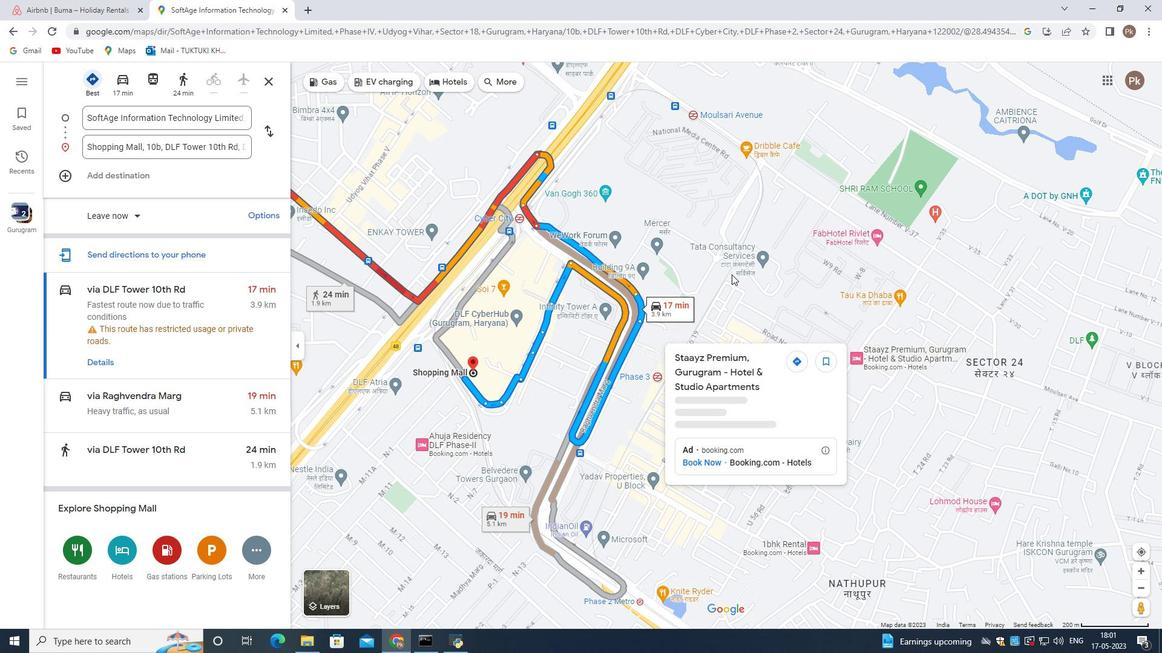 
Action: Mouse scrolled (731, 274) with delta (0, 0)
Screenshot: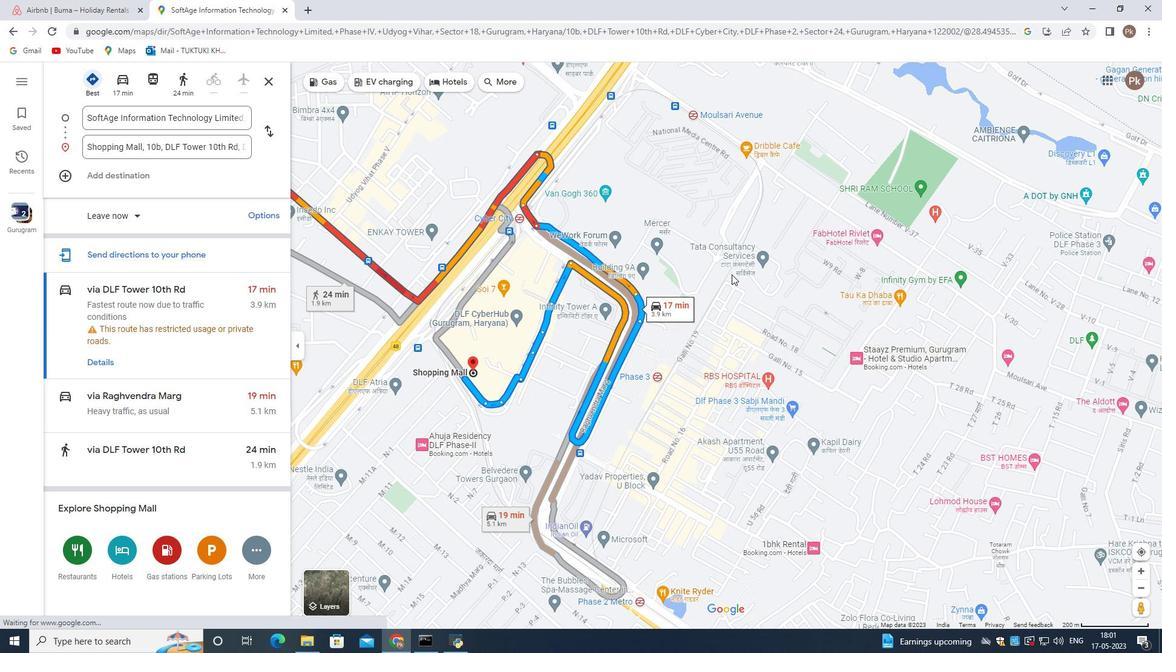 
Action: Mouse moved to (693, 331)
Screenshot: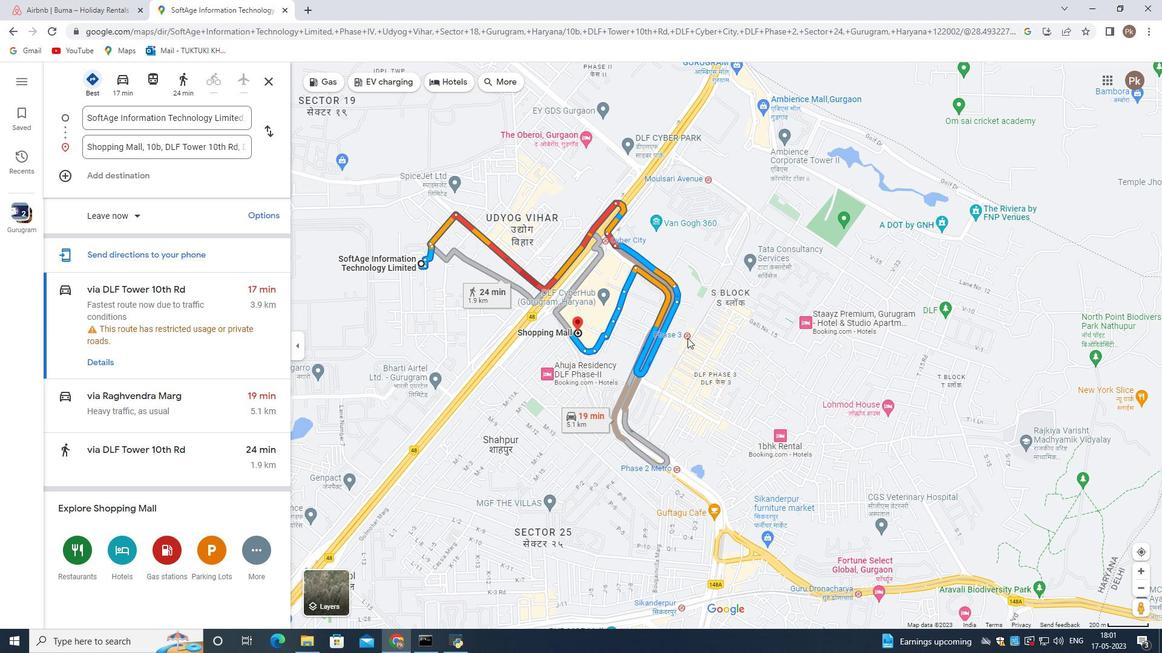 
Action: Mouse scrolled (693, 331) with delta (0, 0)
Screenshot: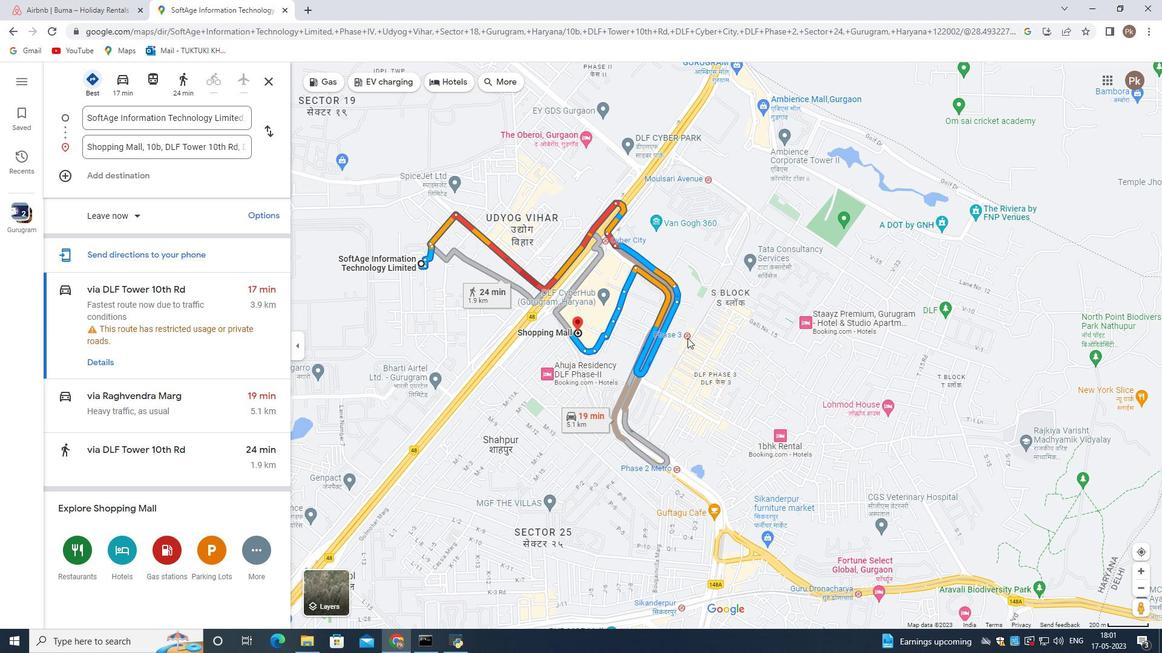 
Action: Mouse scrolled (693, 332) with delta (0, 0)
Screenshot: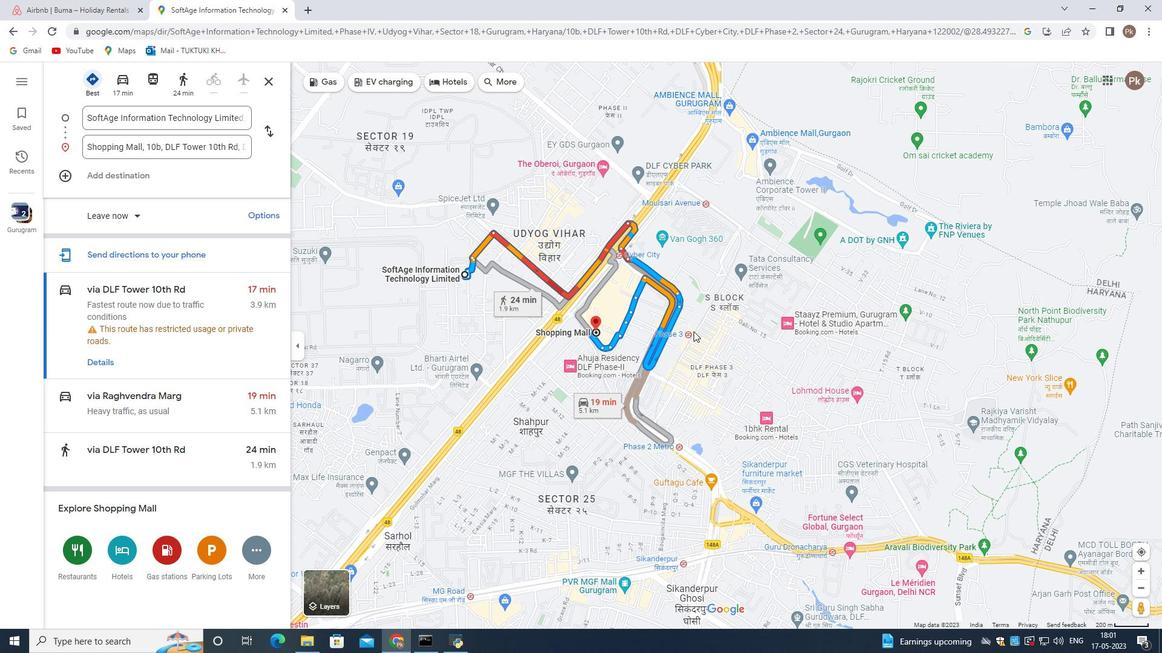 
Action: Mouse scrolled (693, 332) with delta (0, 0)
Screenshot: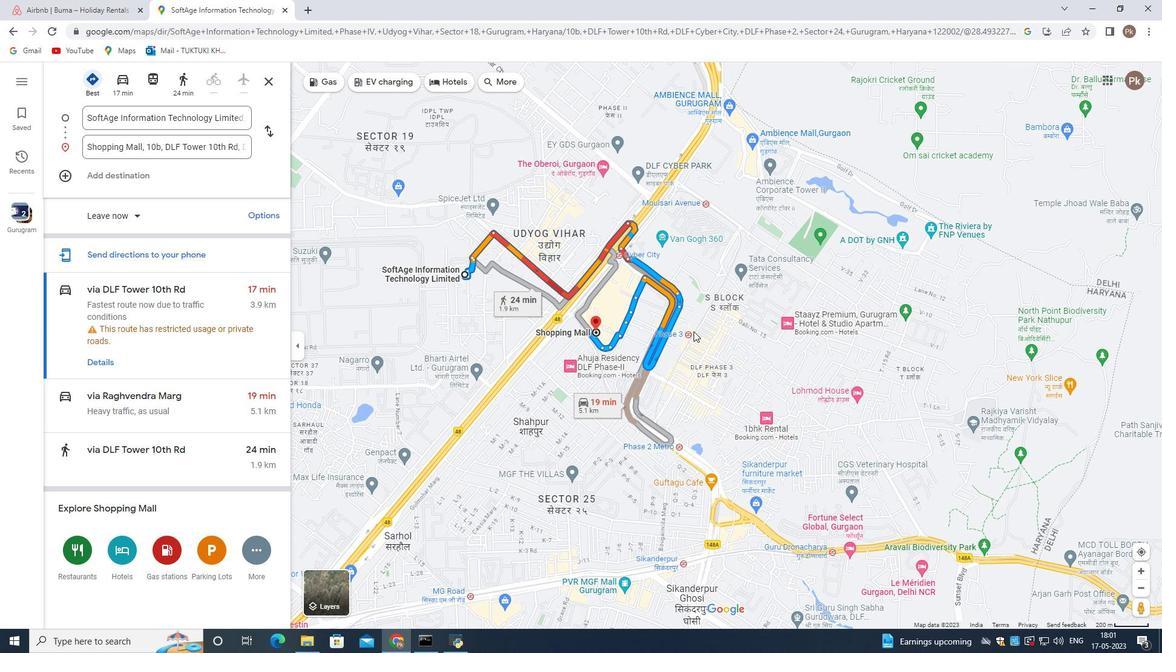 
Action: Mouse scrolled (693, 332) with delta (0, 0)
Screenshot: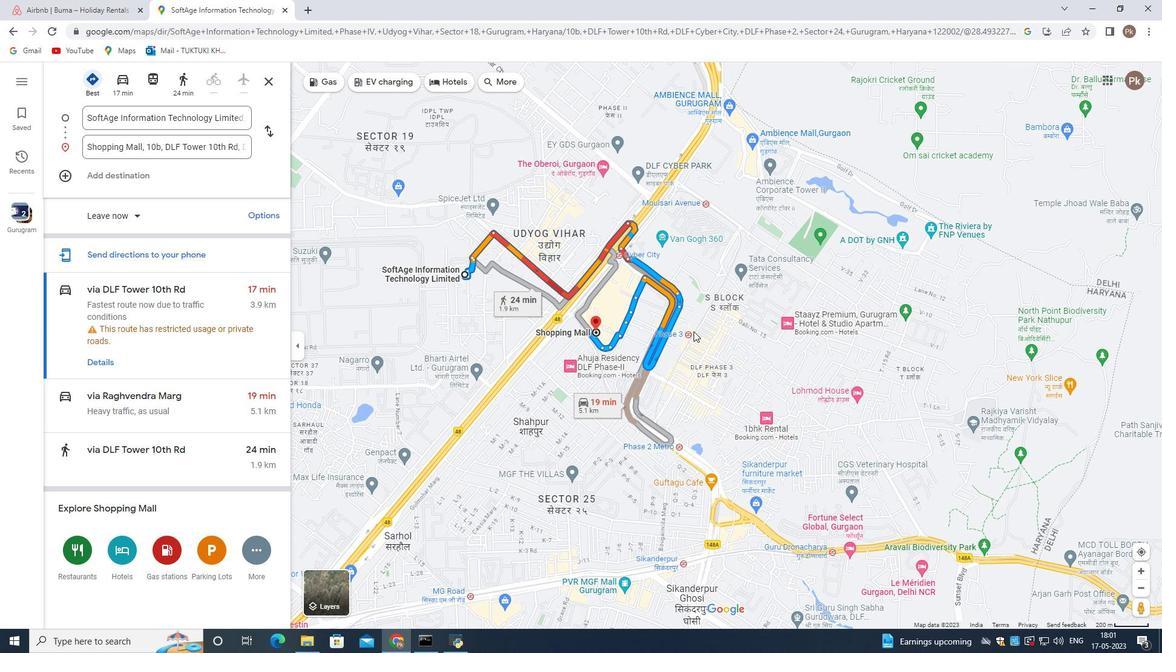 
Action: Mouse scrolled (693, 332) with delta (0, 0)
Screenshot: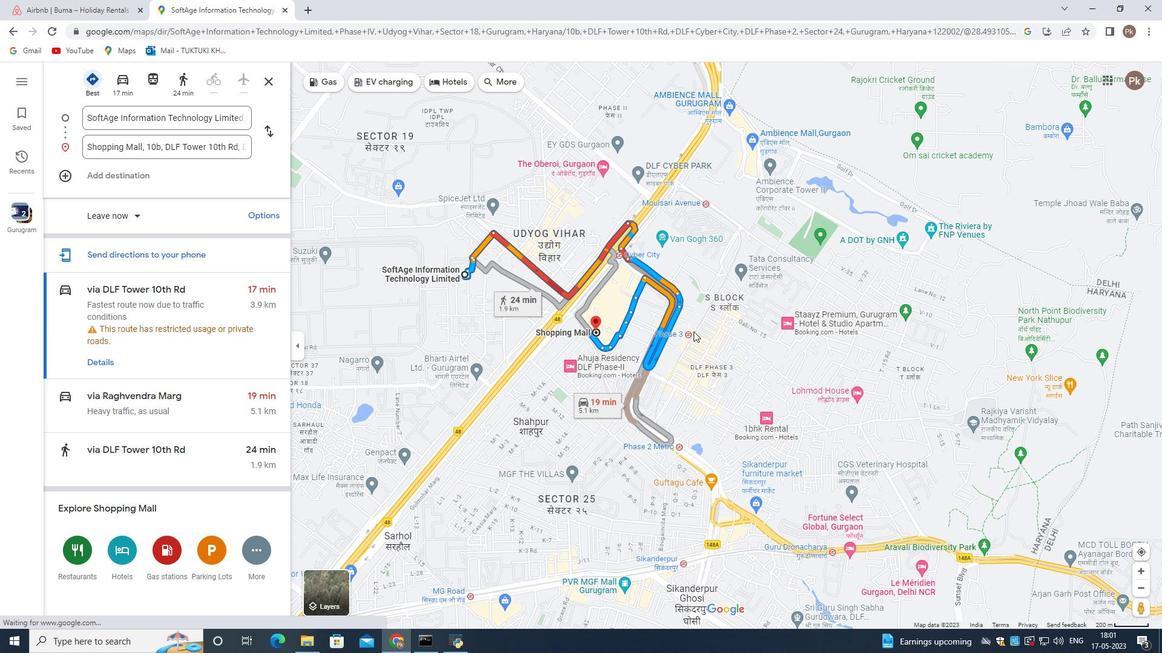 
Action: Mouse moved to (719, 323)
Screenshot: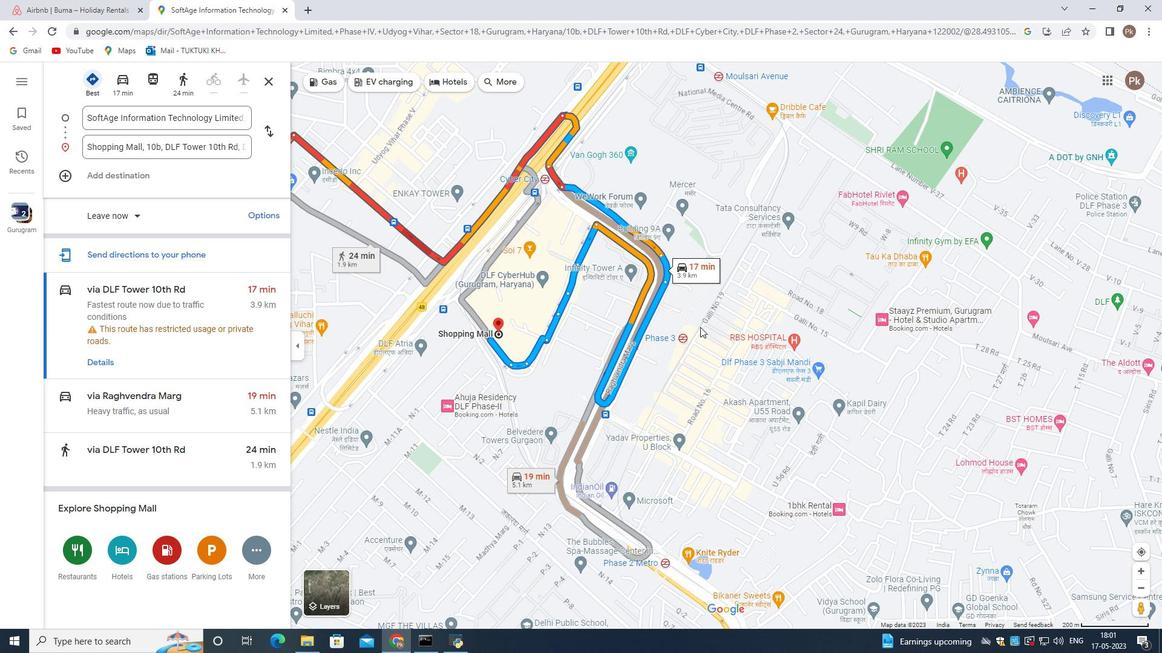 
Action: Mouse scrolled (719, 322) with delta (0, 0)
Screenshot: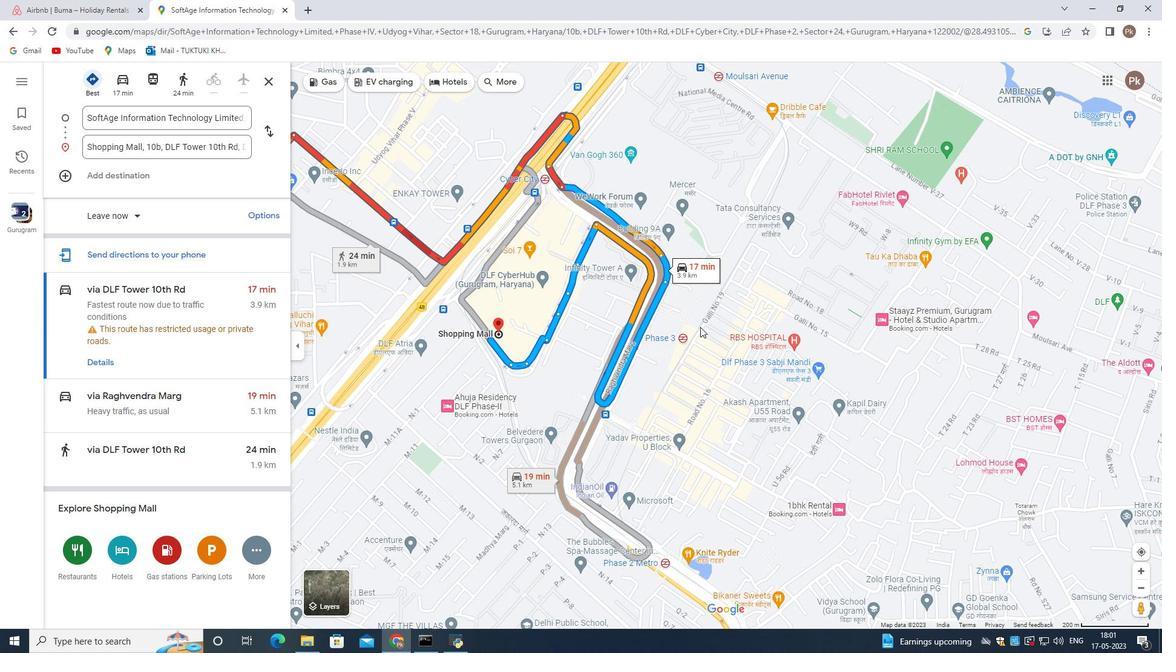 
Action: Mouse scrolled (719, 322) with delta (0, 0)
Screenshot: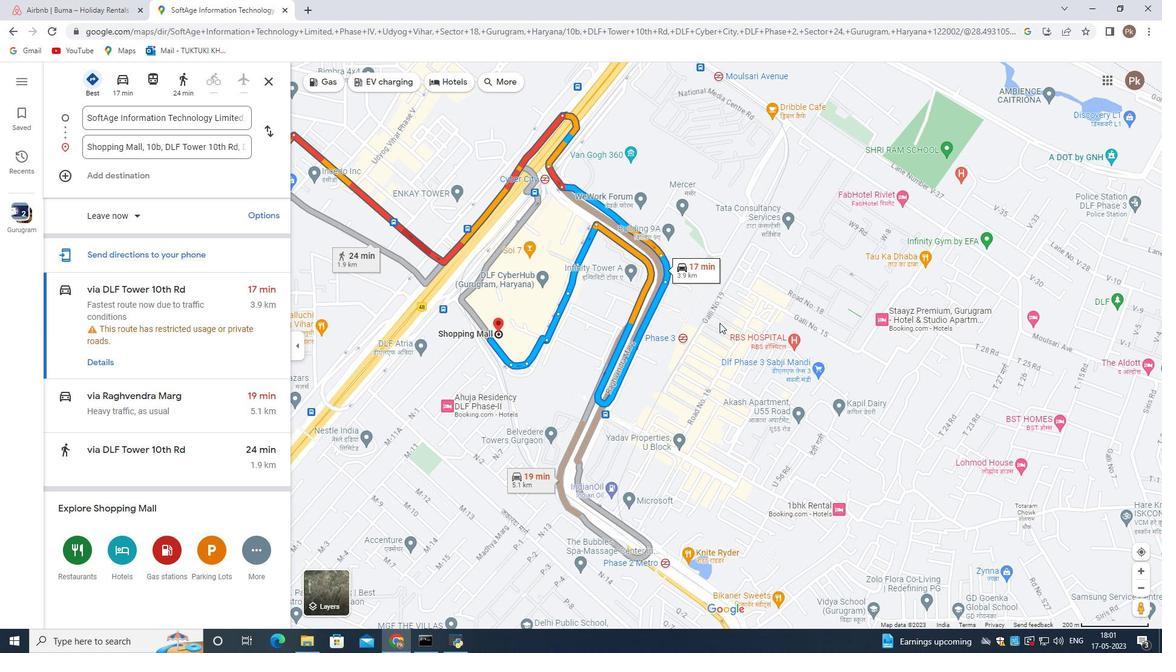 
Action: Mouse moved to (13, 27)
Screenshot: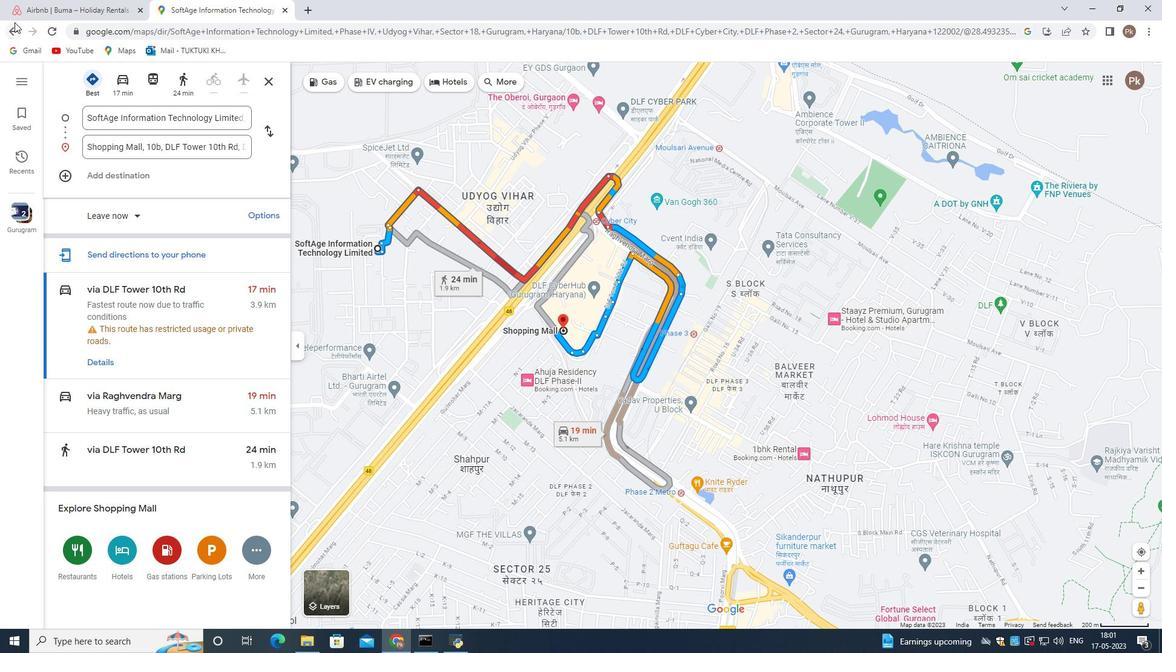 
Action: Mouse pressed left at (13, 27)
Screenshot: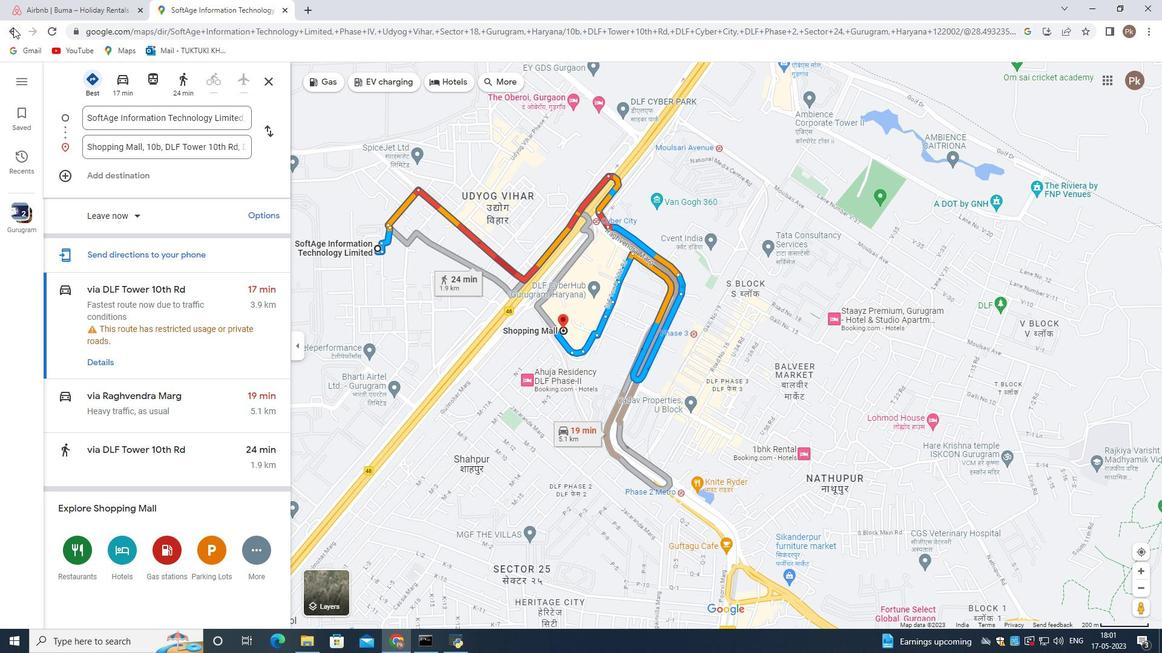
Action: Mouse moved to (12, 32)
Screenshot: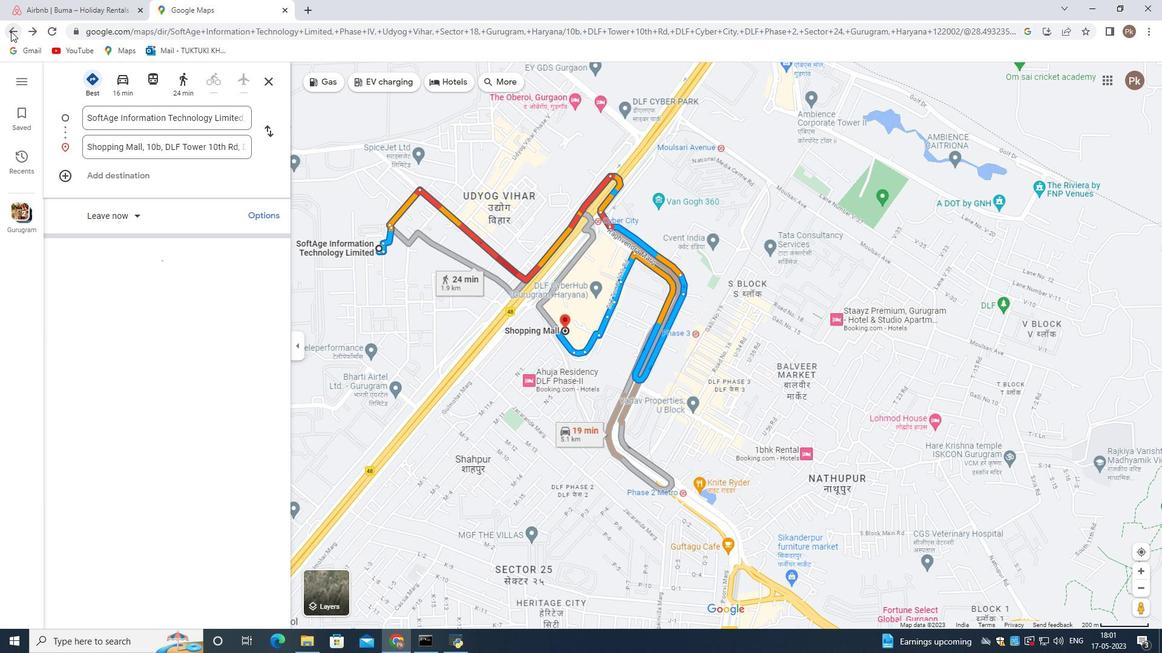 
Action: Mouse pressed left at (12, 32)
Screenshot: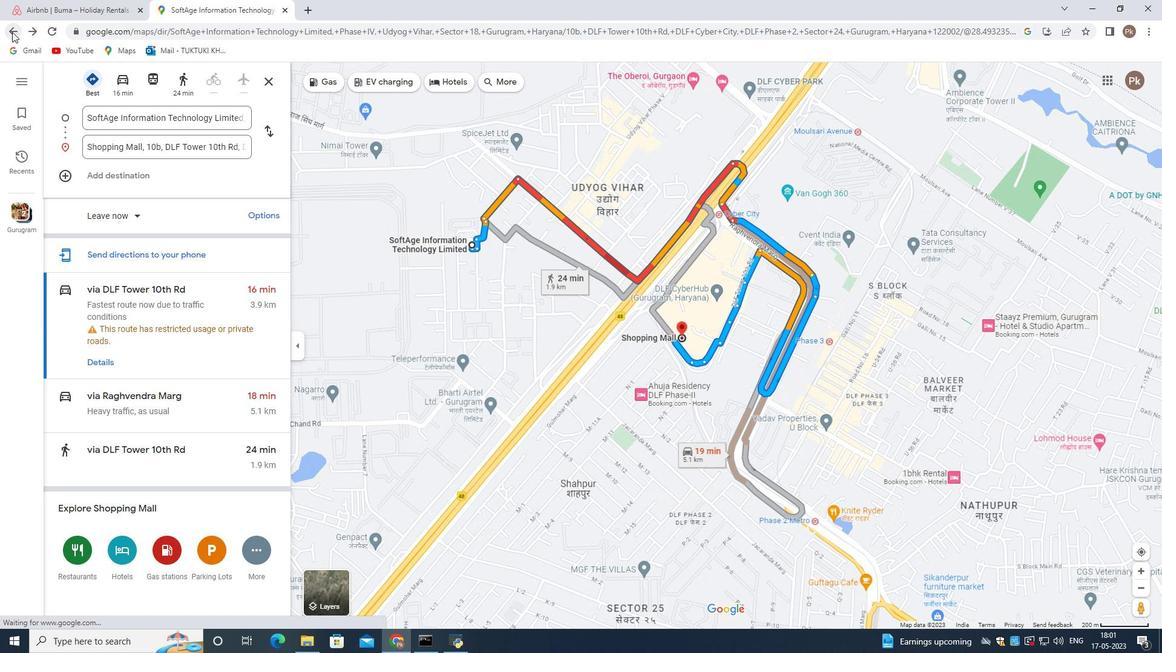 
Action: Mouse moved to (9, 29)
Screenshot: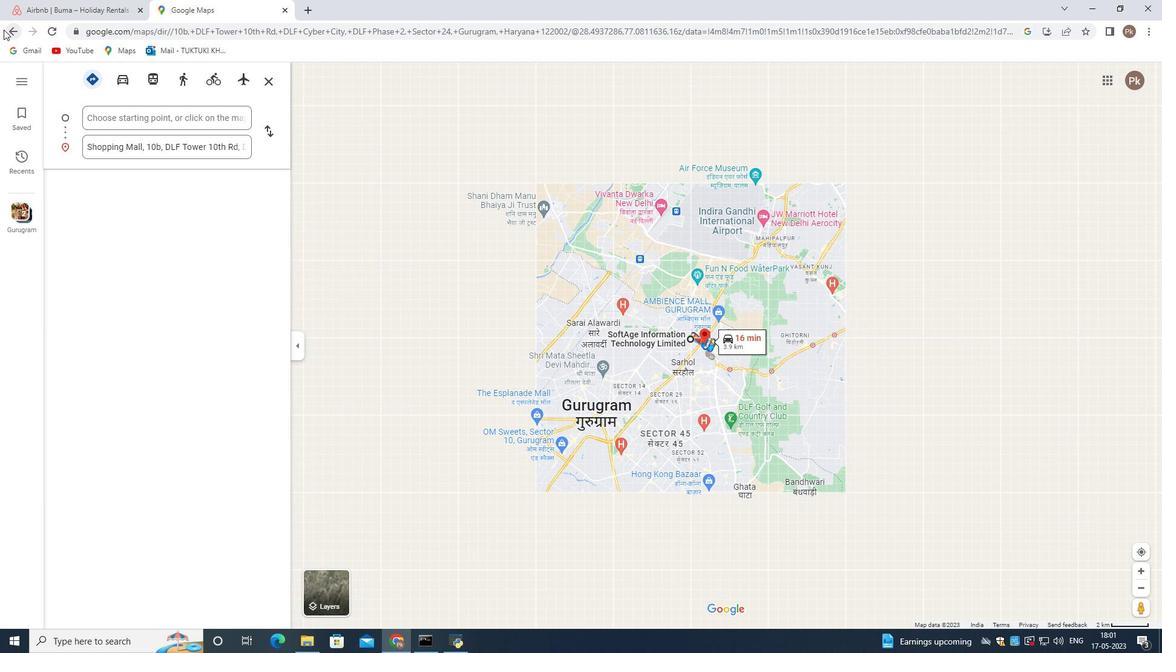 
Action: Mouse pressed left at (9, 29)
Screenshot: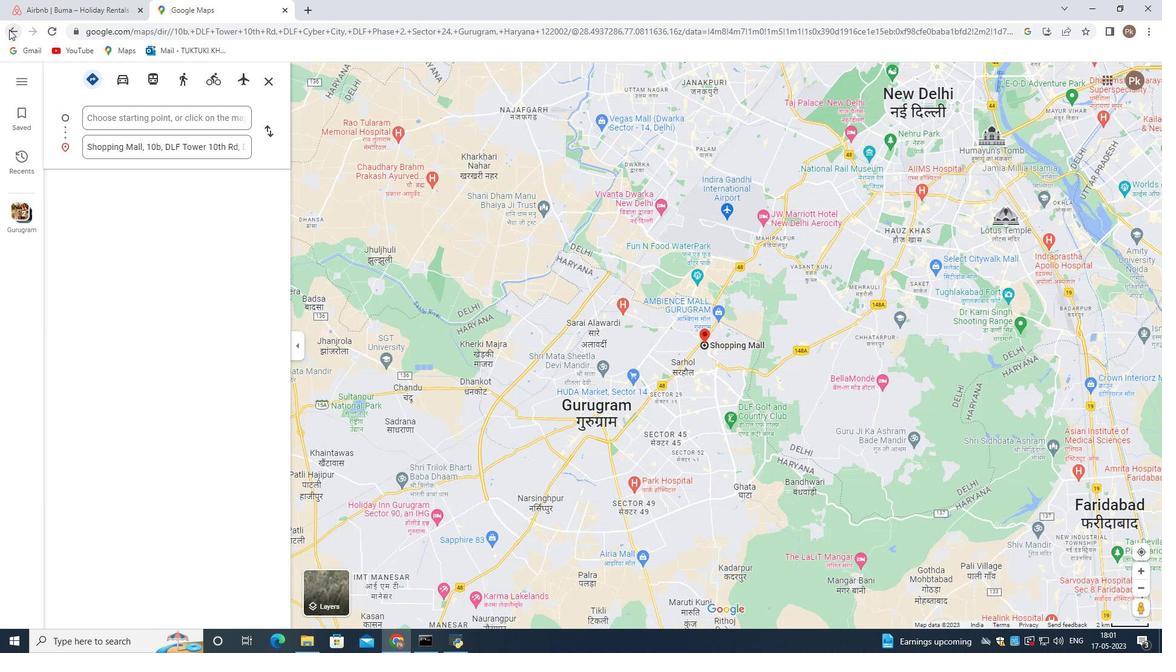 
Action: Mouse moved to (12, 32)
Screenshot: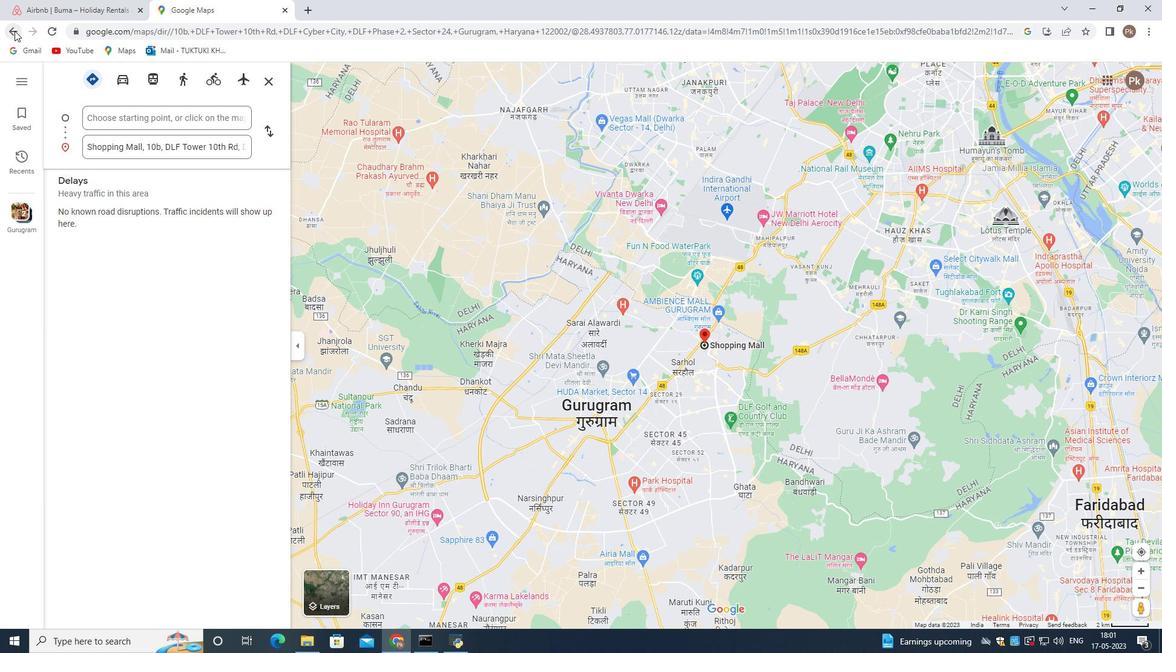
Action: Mouse pressed left at (12, 32)
Screenshot: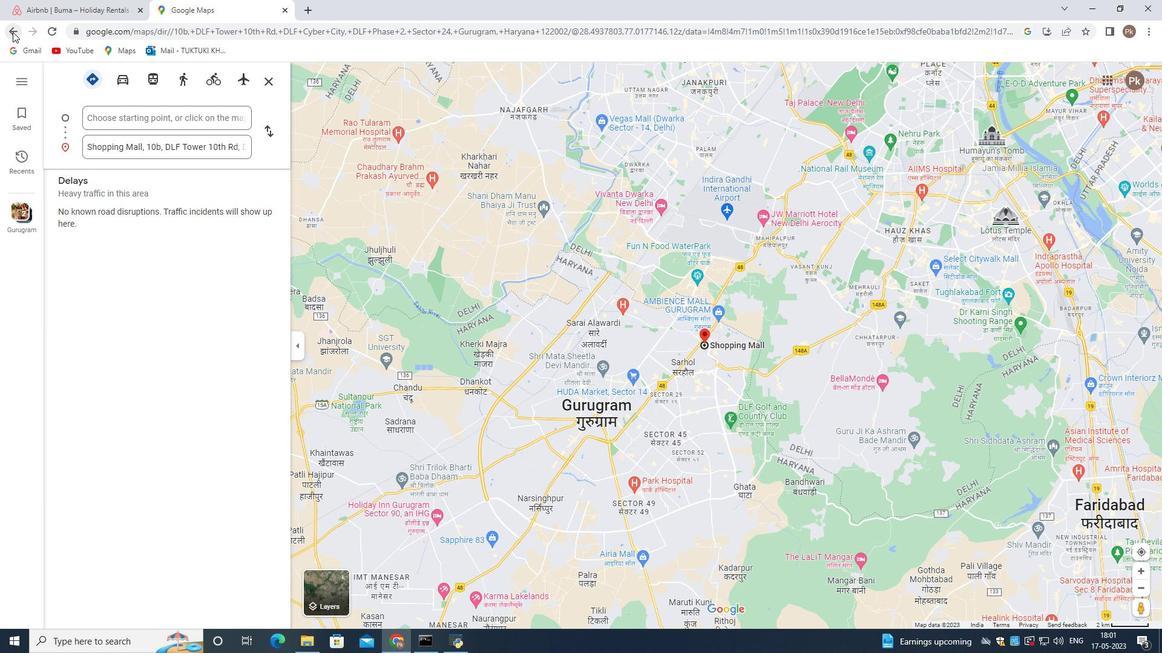 
Action: Mouse moved to (17, 33)
Screenshot: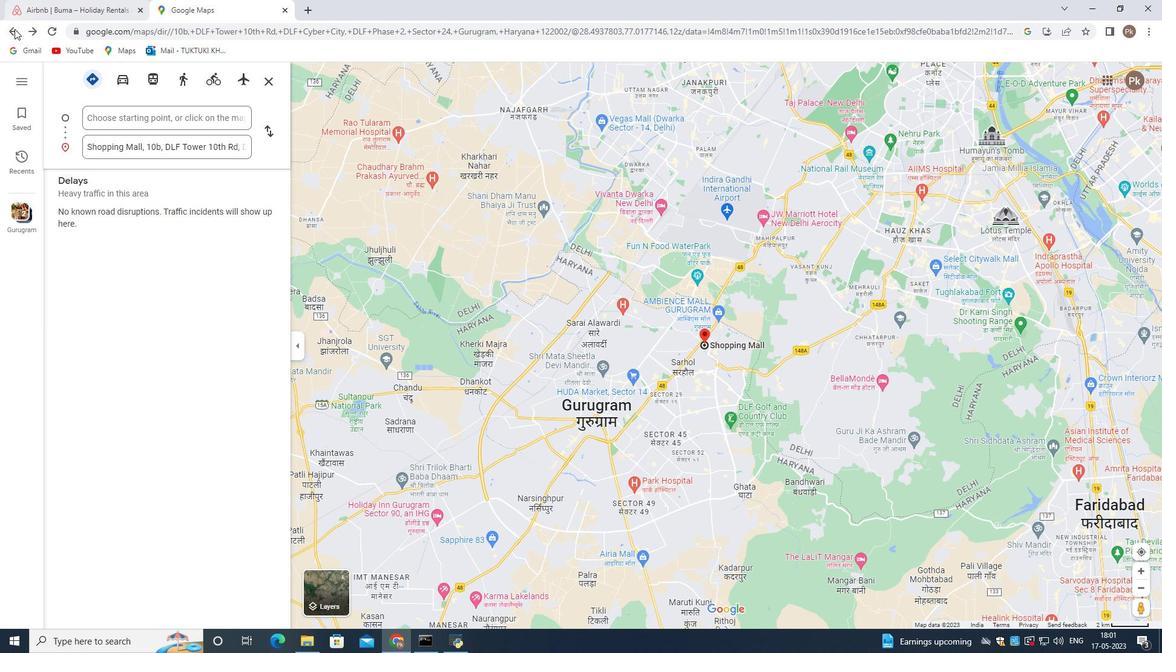 
Action: Mouse pressed left at (17, 33)
Screenshot: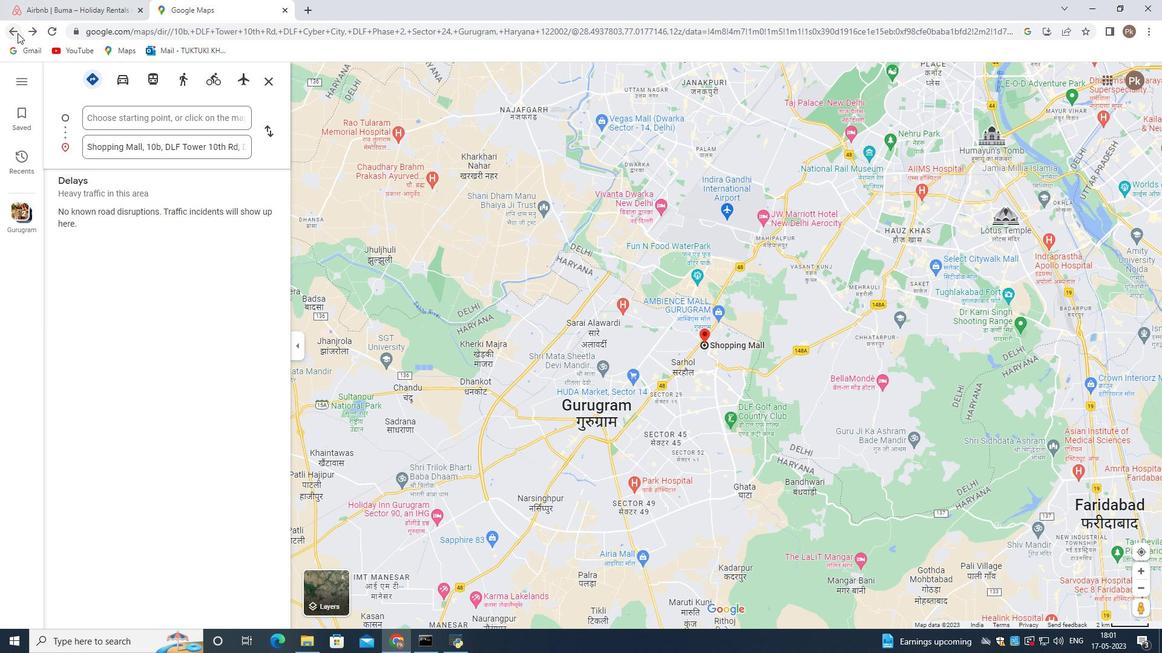 
Action: Mouse moved to (240, 336)
Screenshot: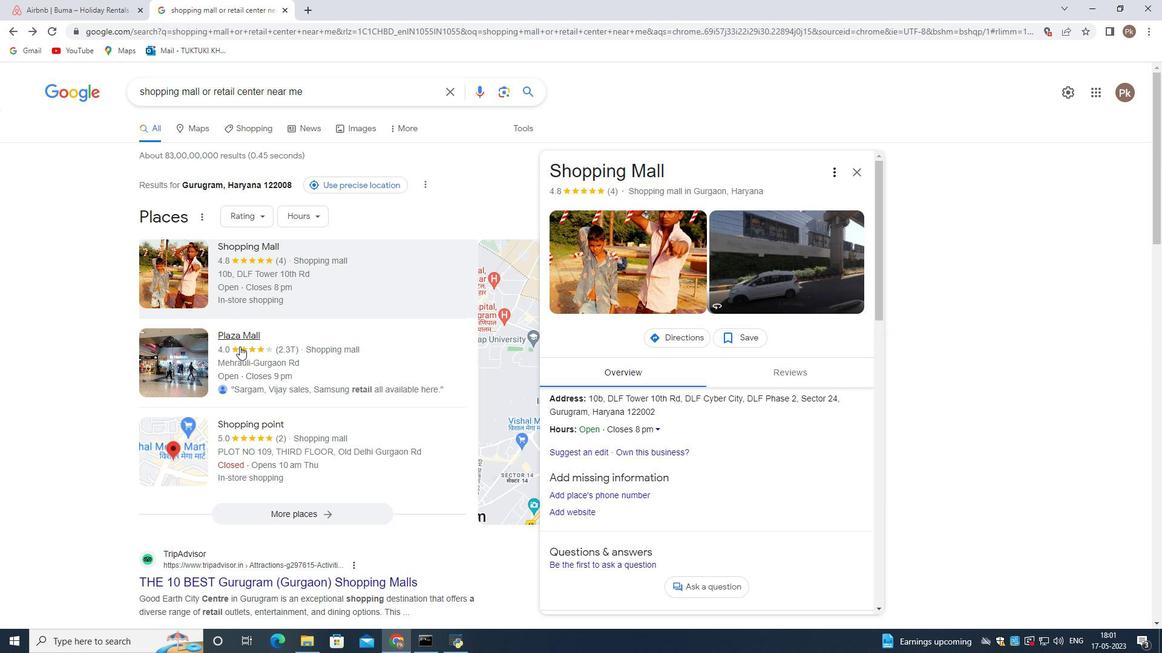 
Action: Mouse pressed left at (240, 336)
Screenshot: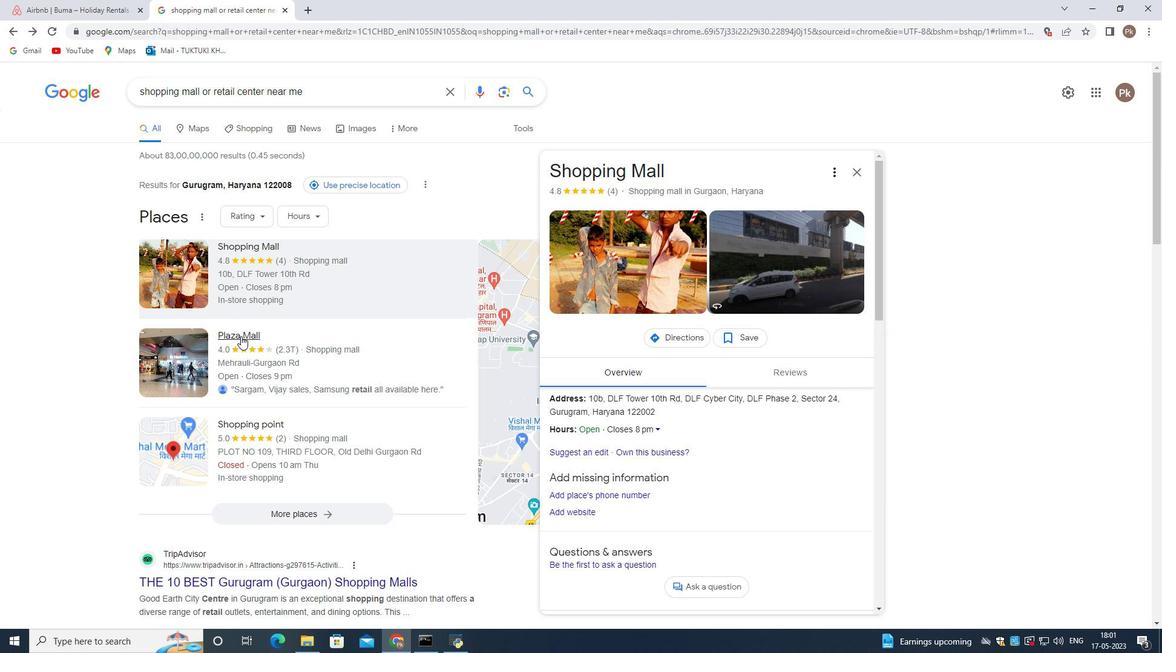 
Action: Mouse moved to (664, 340)
Screenshot: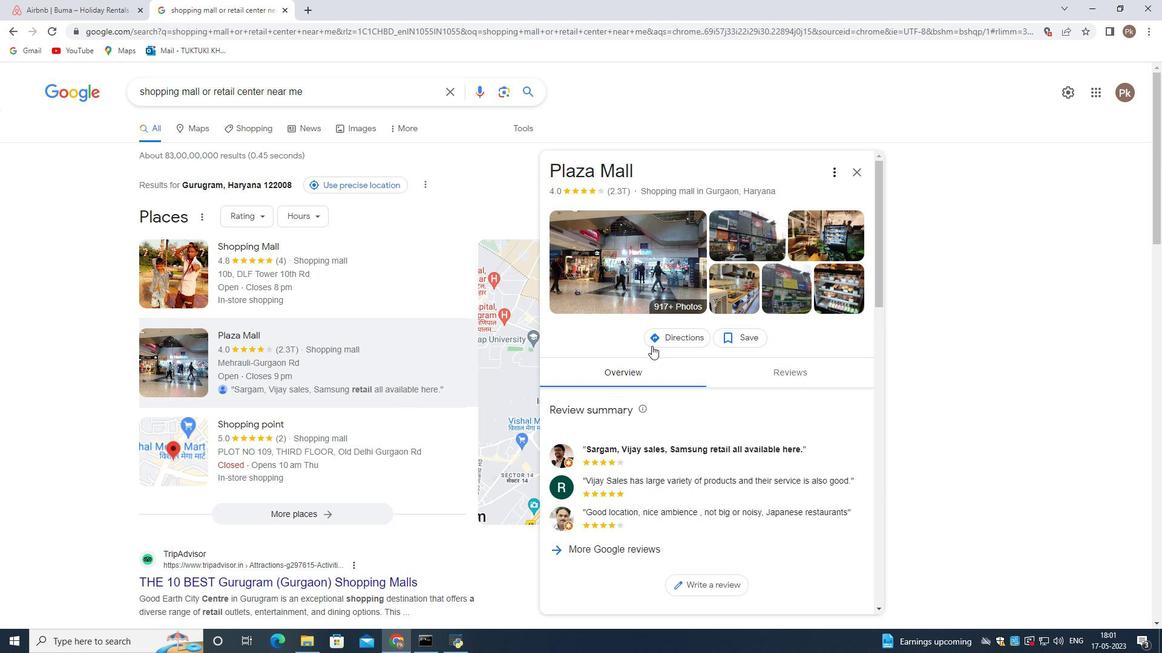 
Action: Mouse pressed left at (664, 340)
Screenshot: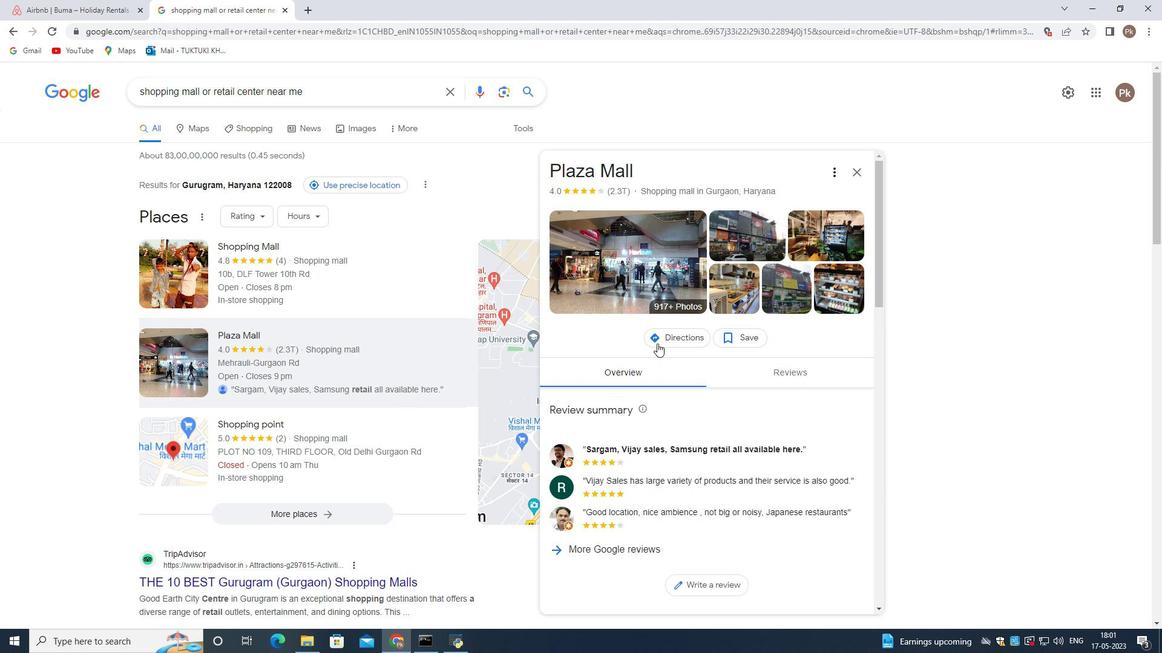 
Action: Mouse moved to (147, 121)
Screenshot: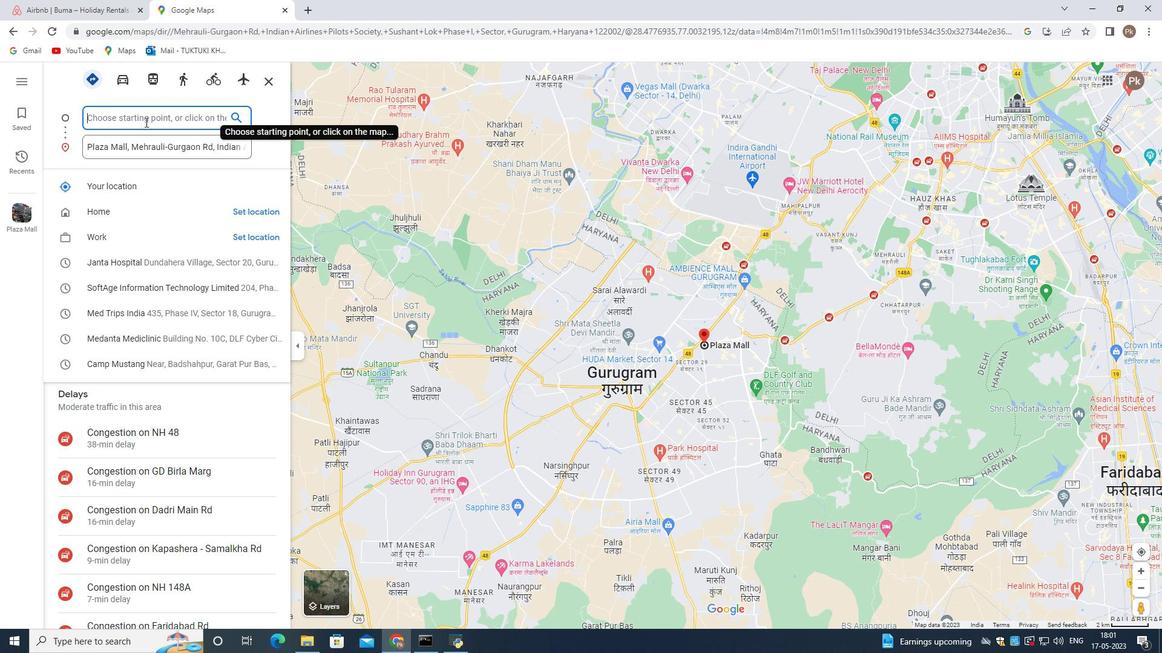 
Action: Mouse pressed left at (147, 121)
Screenshot: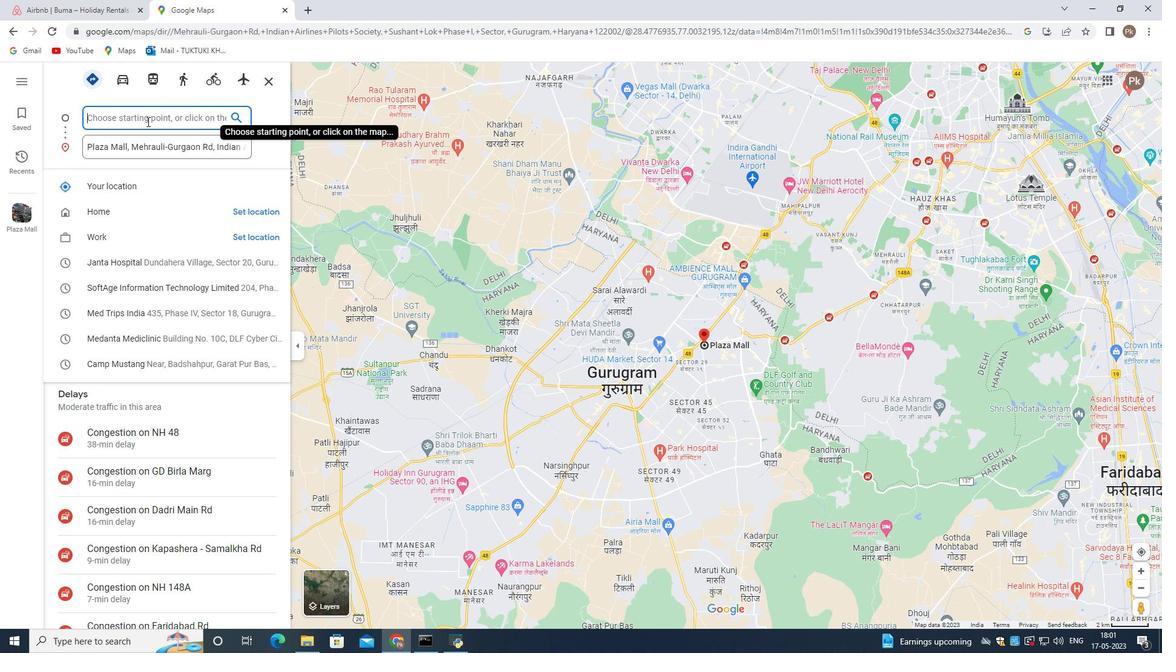 
Action: Key pressed <Key.shift>Softage
Screenshot: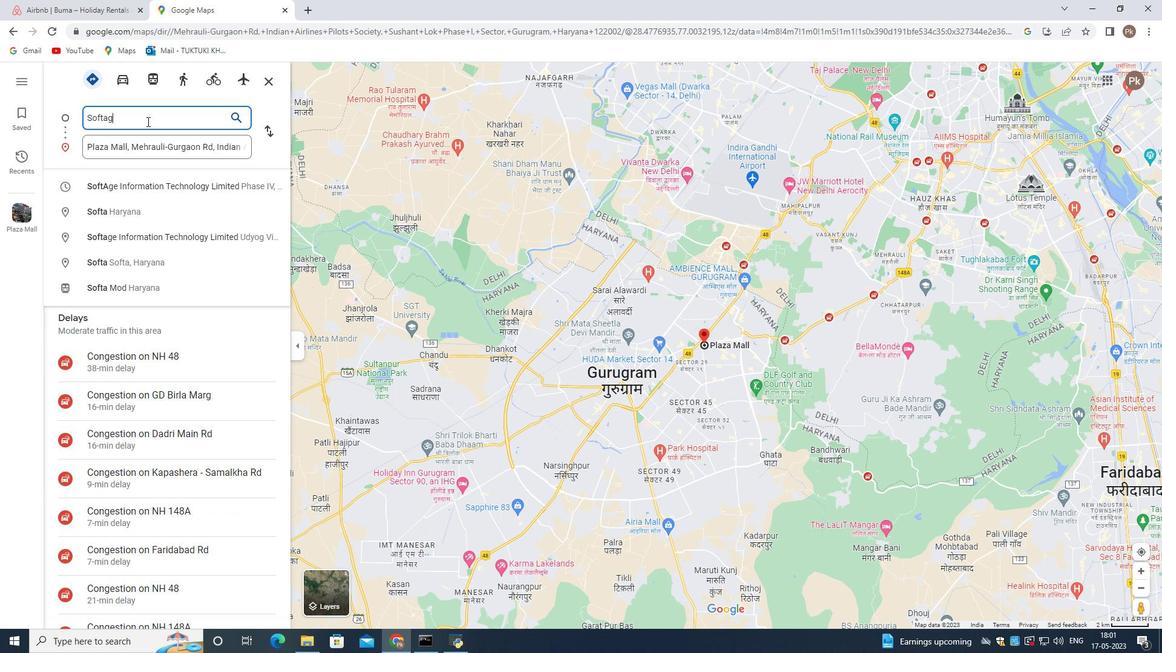 
Action: Mouse moved to (188, 193)
Screenshot: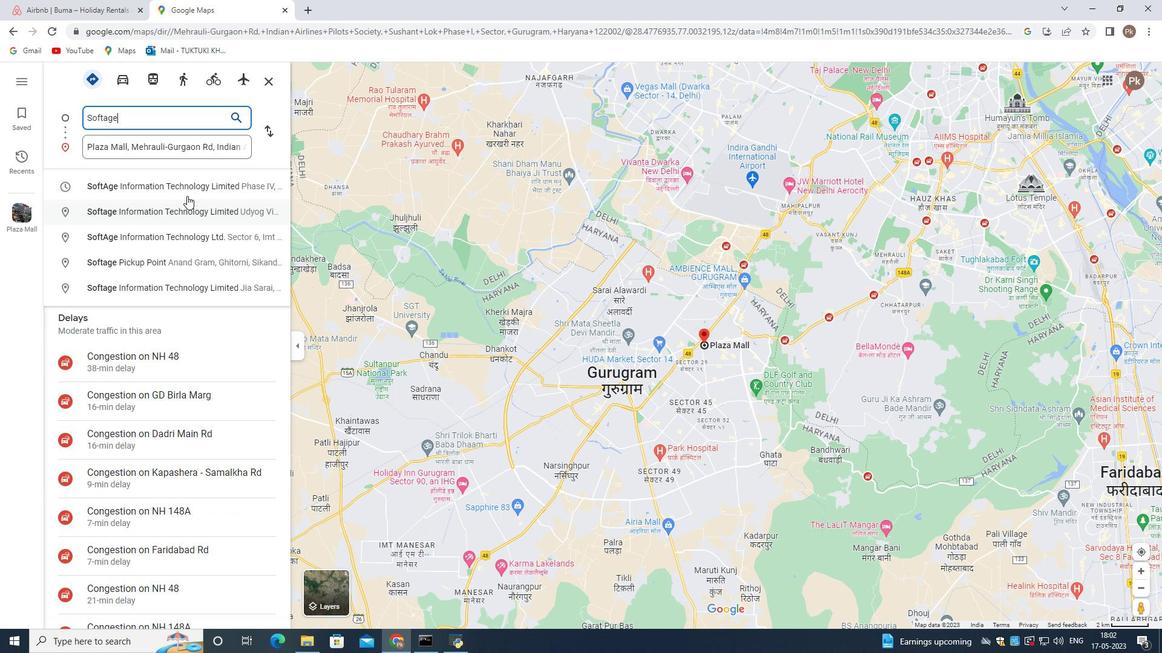 
Action: Mouse pressed left at (188, 193)
Screenshot: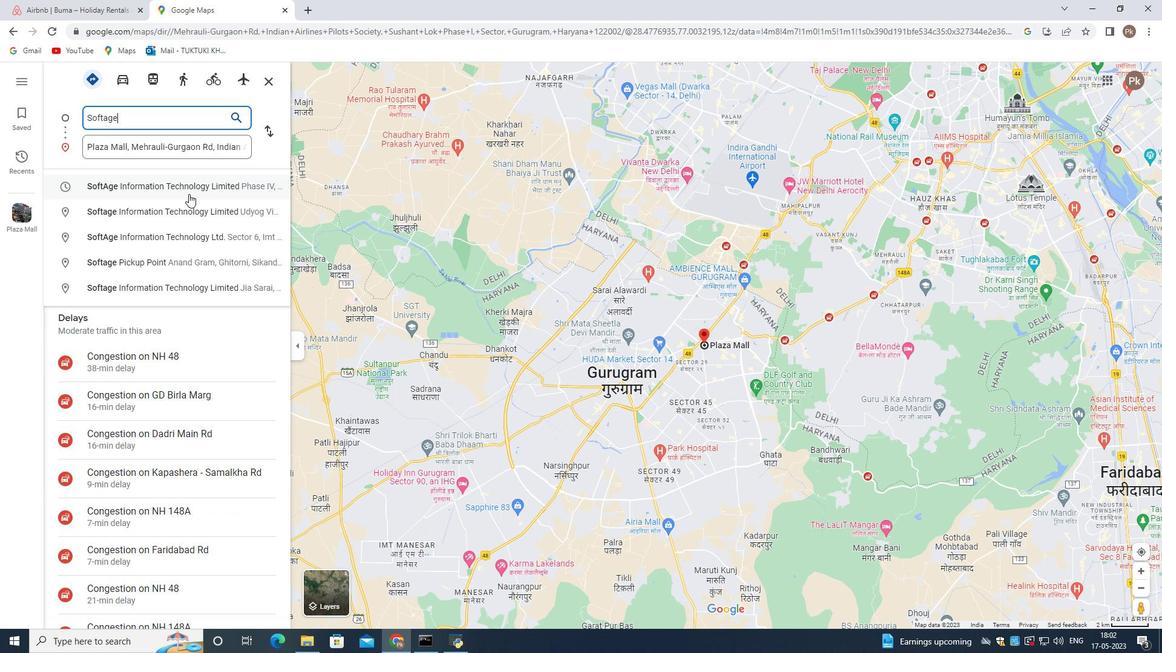 
Action: Mouse moved to (743, 436)
Screenshot: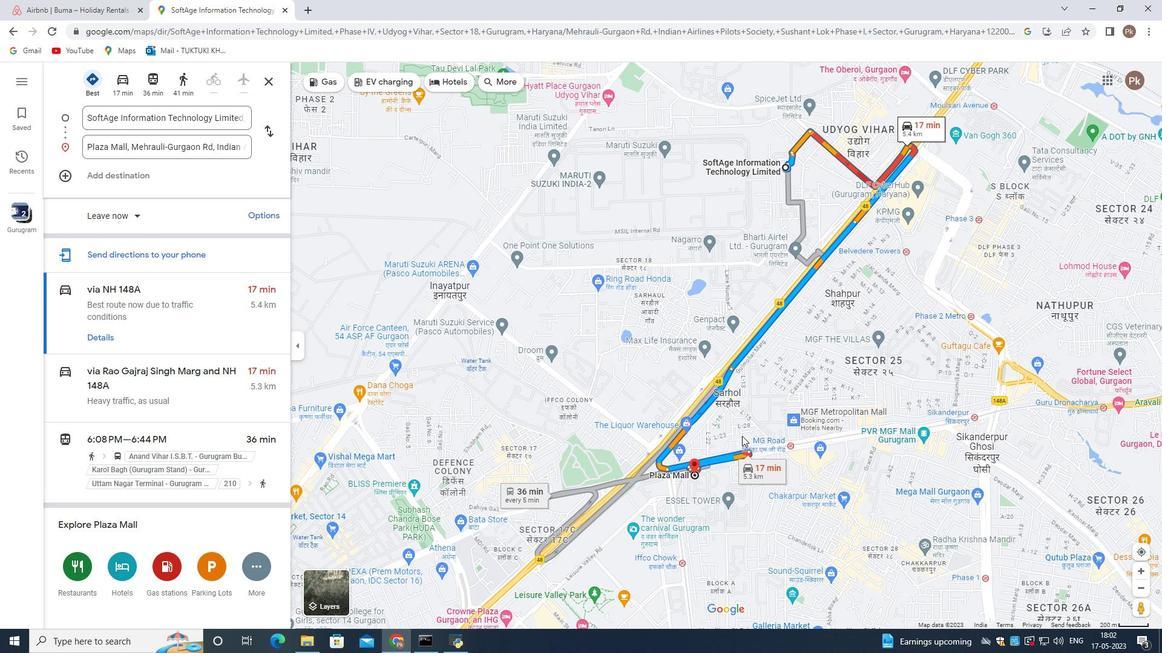 
Action: Mouse scrolled (743, 437) with delta (0, 0)
Screenshot: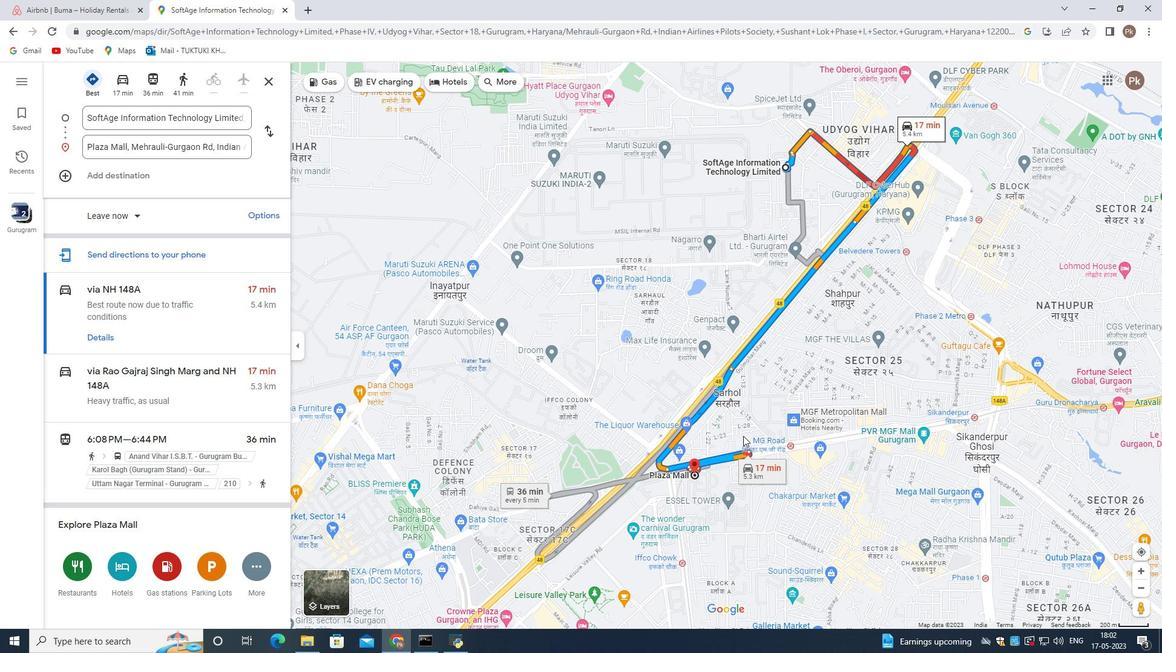 
Action: Mouse scrolled (743, 437) with delta (0, 0)
Screenshot: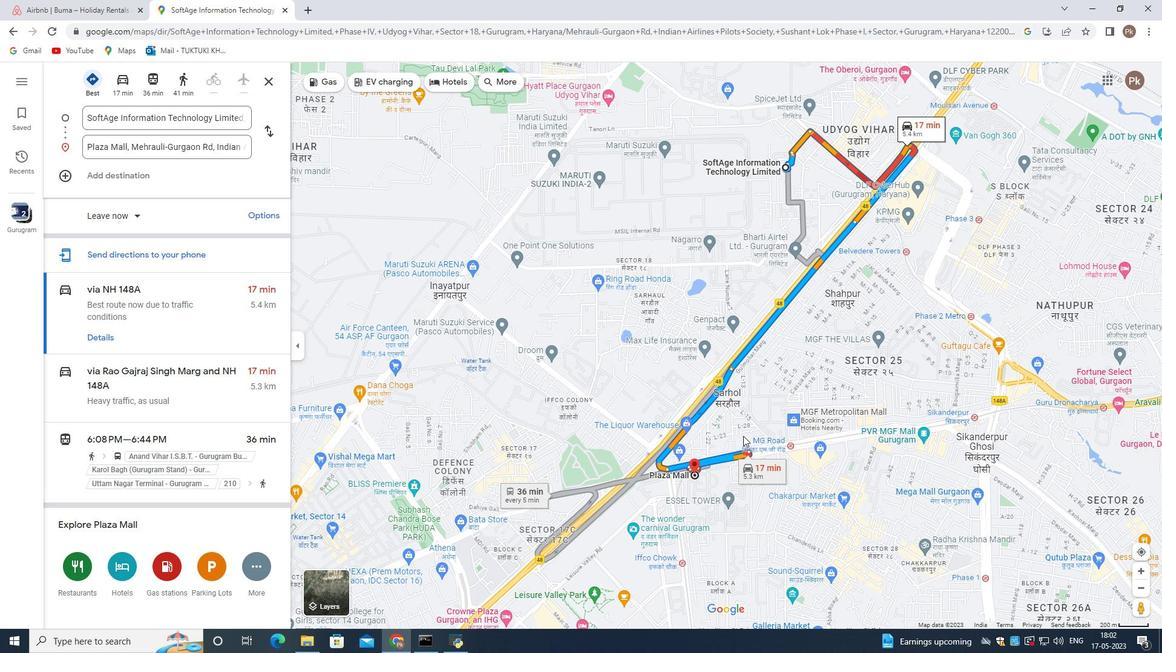 
Action: Mouse moved to (744, 436)
Screenshot: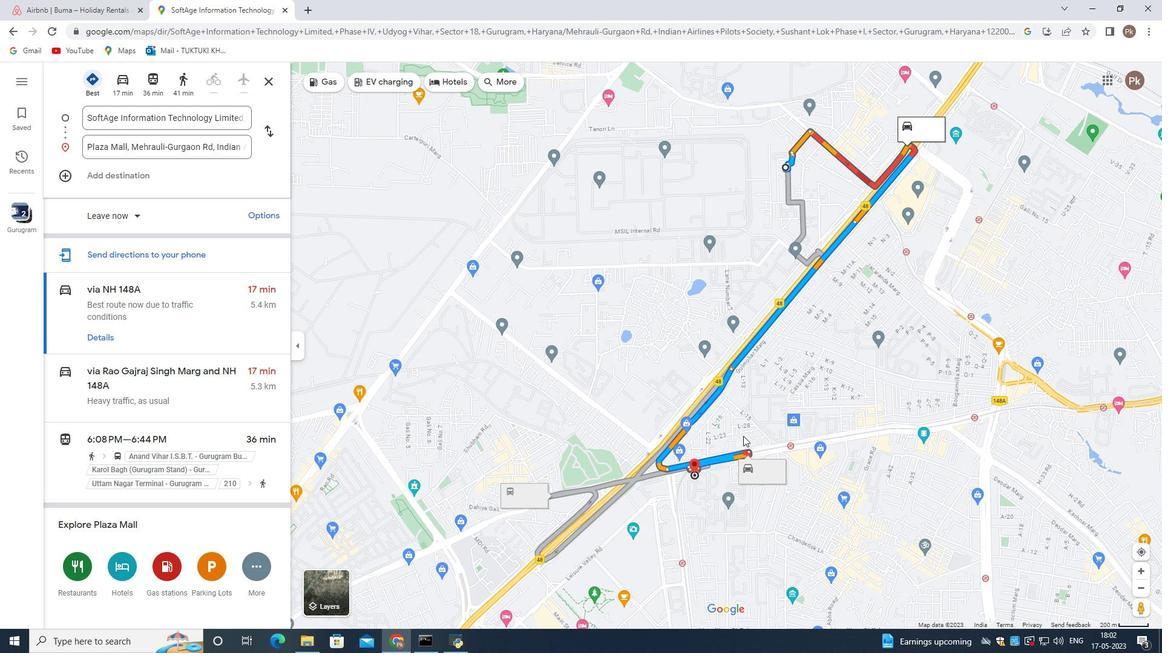 
Action: Mouse scrolled (744, 437) with delta (0, 0)
Screenshot: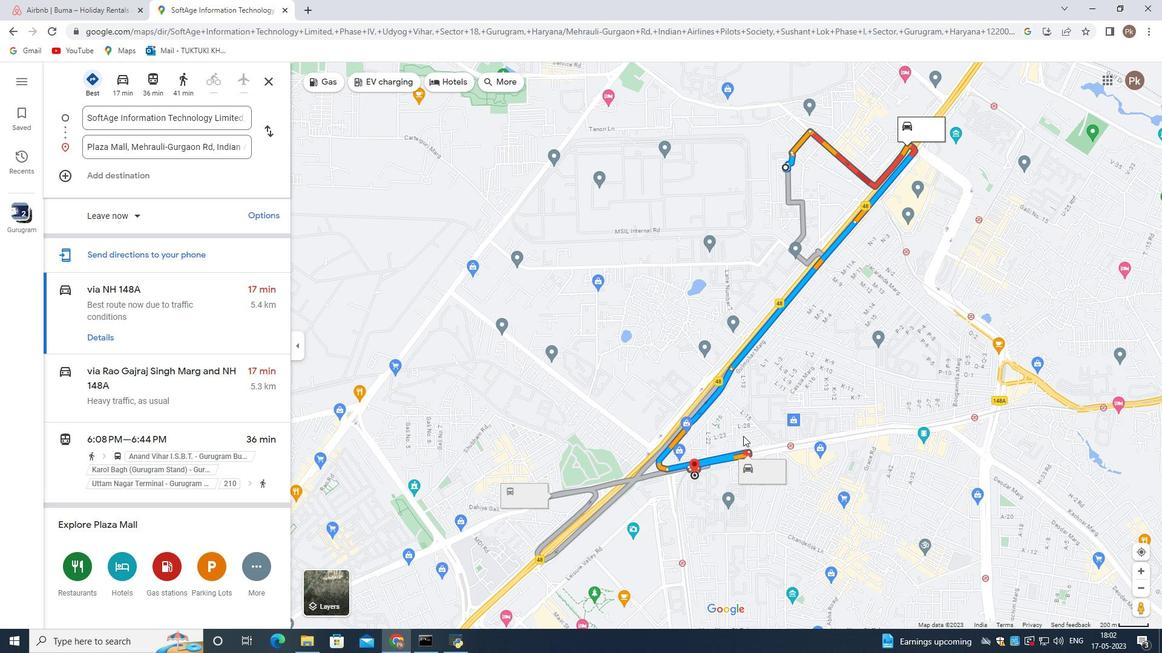 
Action: Mouse moved to (735, 417)
Screenshot: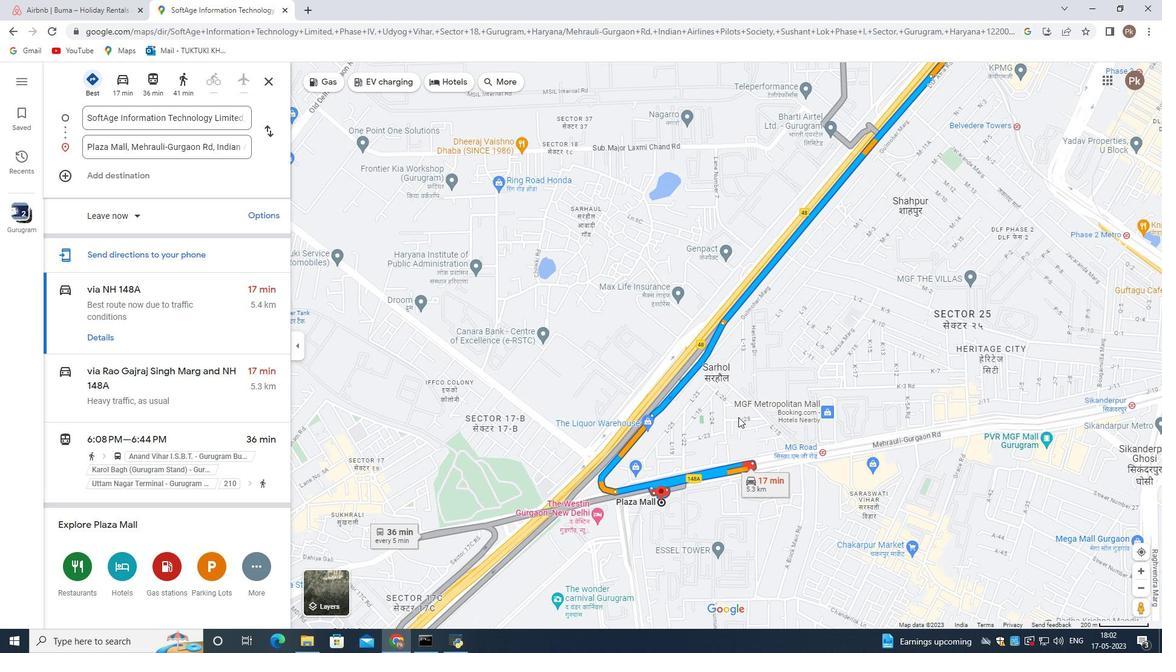 
Action: Mouse scrolled (735, 418) with delta (0, 0)
Screenshot: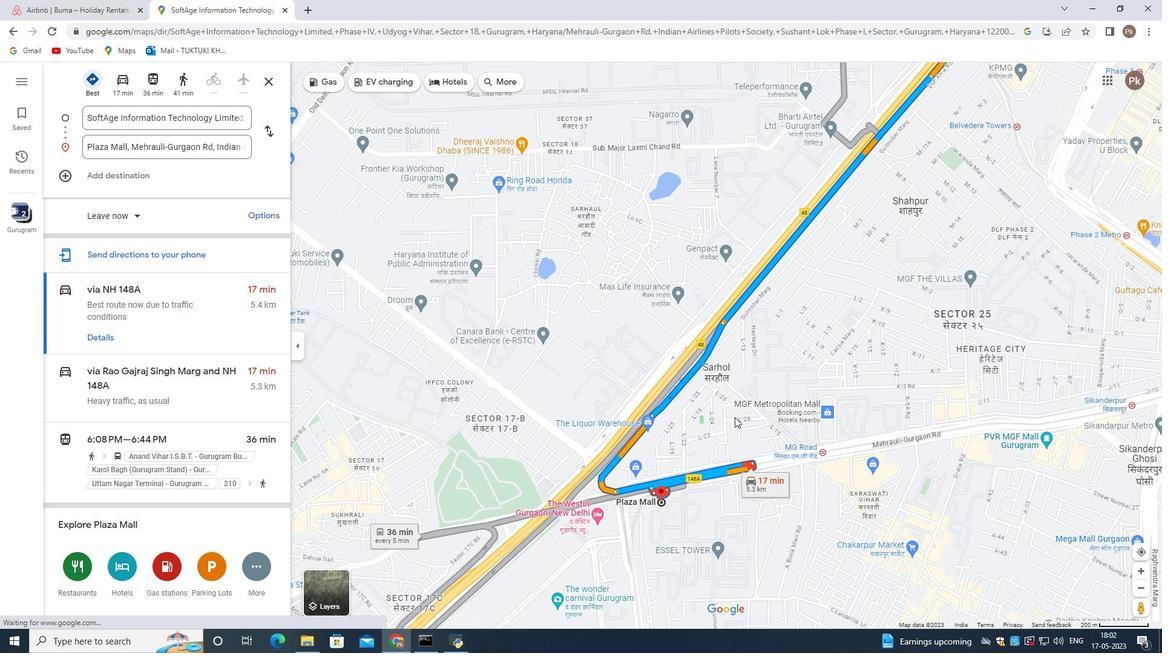 
Action: Mouse moved to (734, 417)
Screenshot: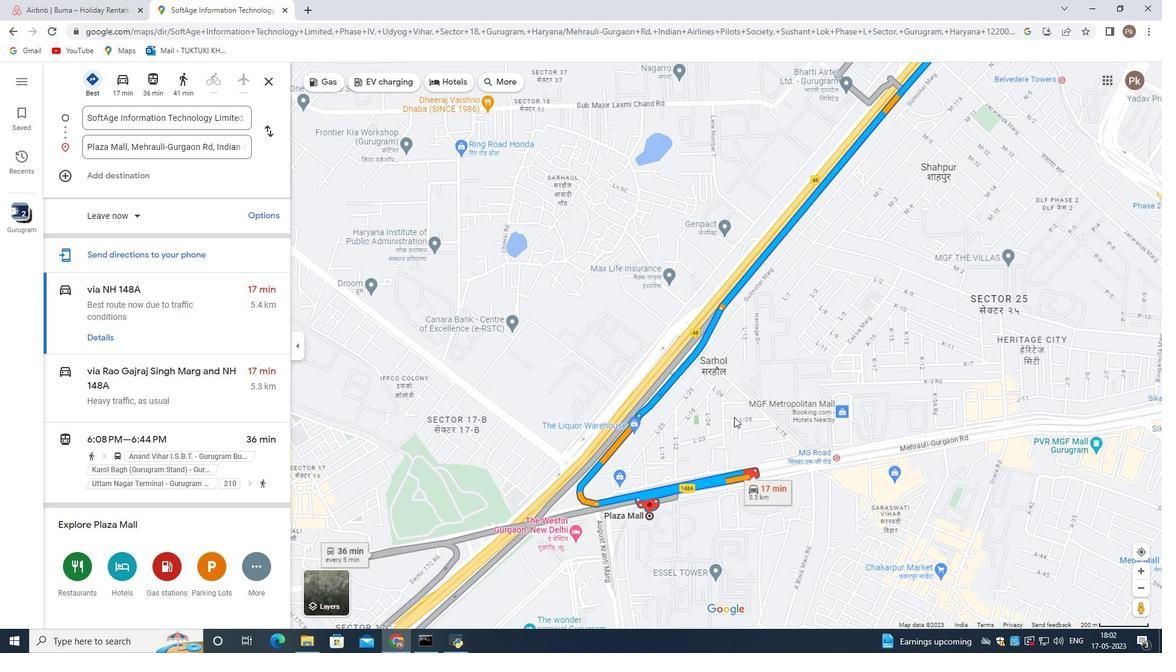 
Action: Mouse scrolled (734, 417) with delta (0, 0)
Screenshot: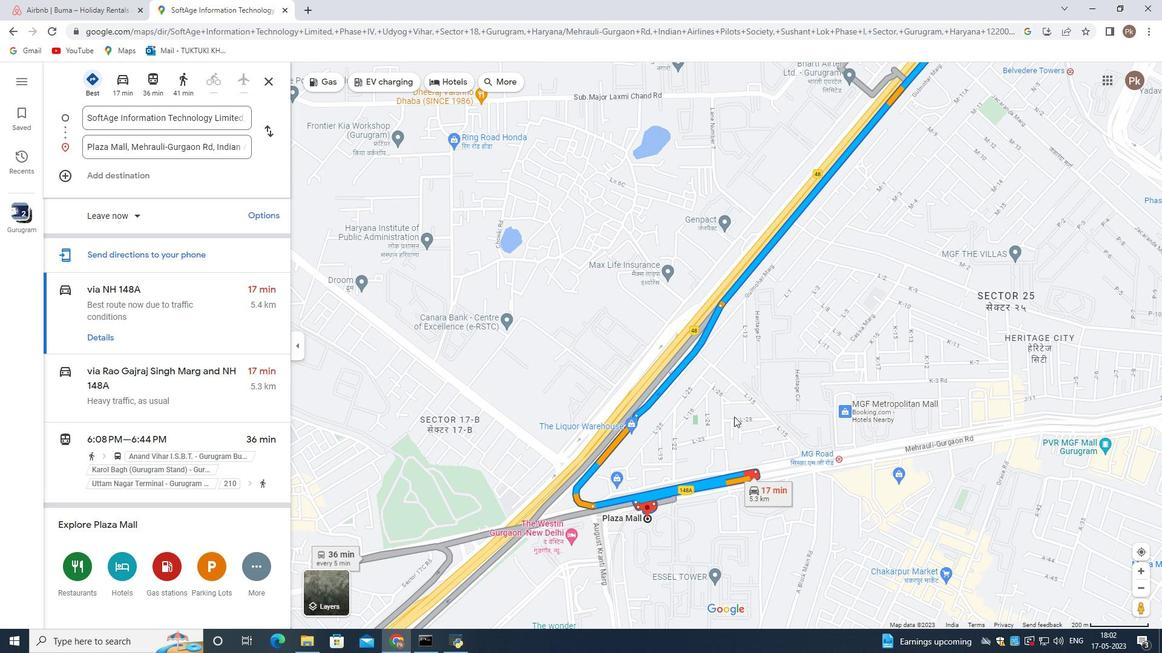 
Action: Mouse scrolled (734, 417) with delta (0, 0)
Screenshot: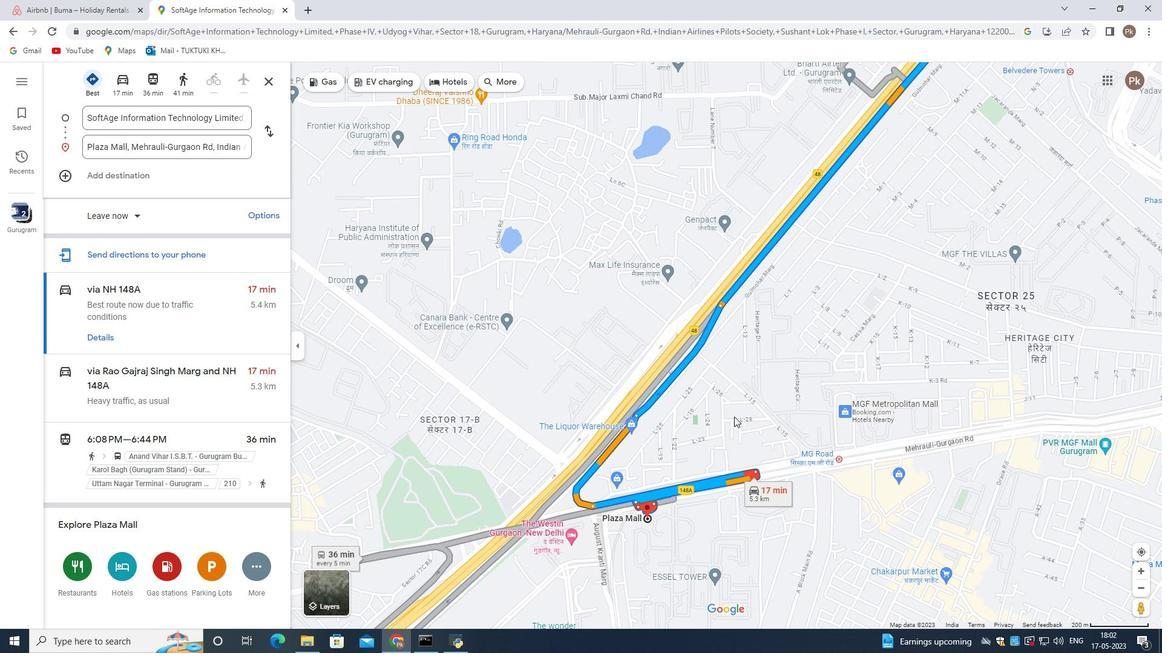
Action: Mouse moved to (714, 457)
Screenshot: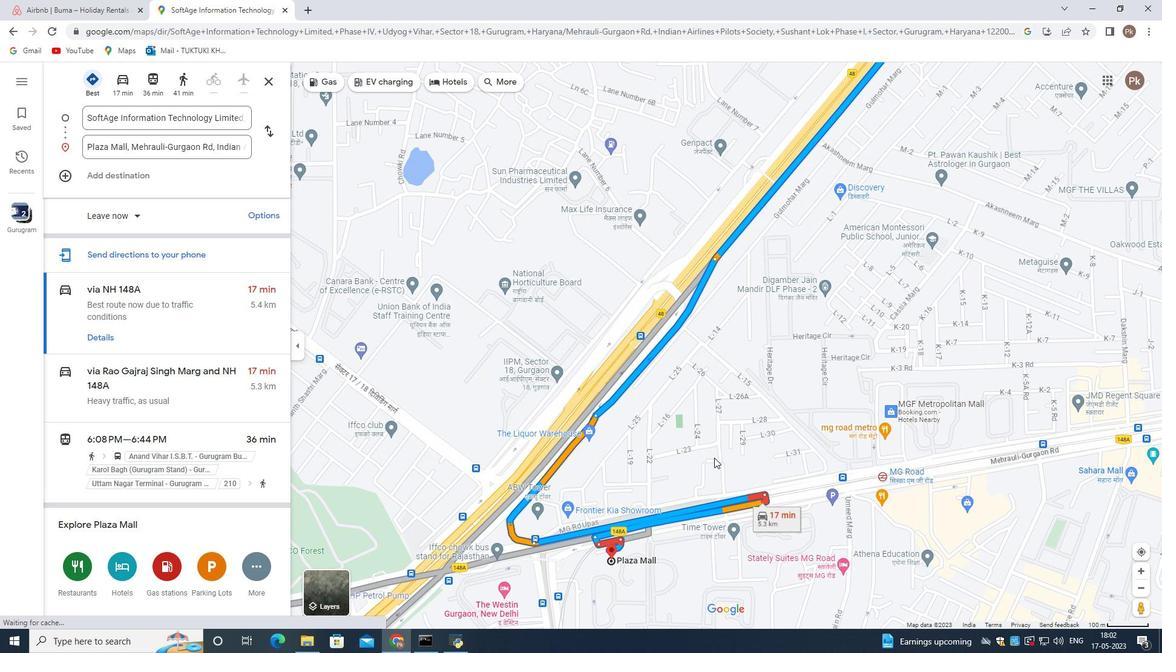 
Action: Mouse scrolled (714, 458) with delta (0, 0)
Screenshot: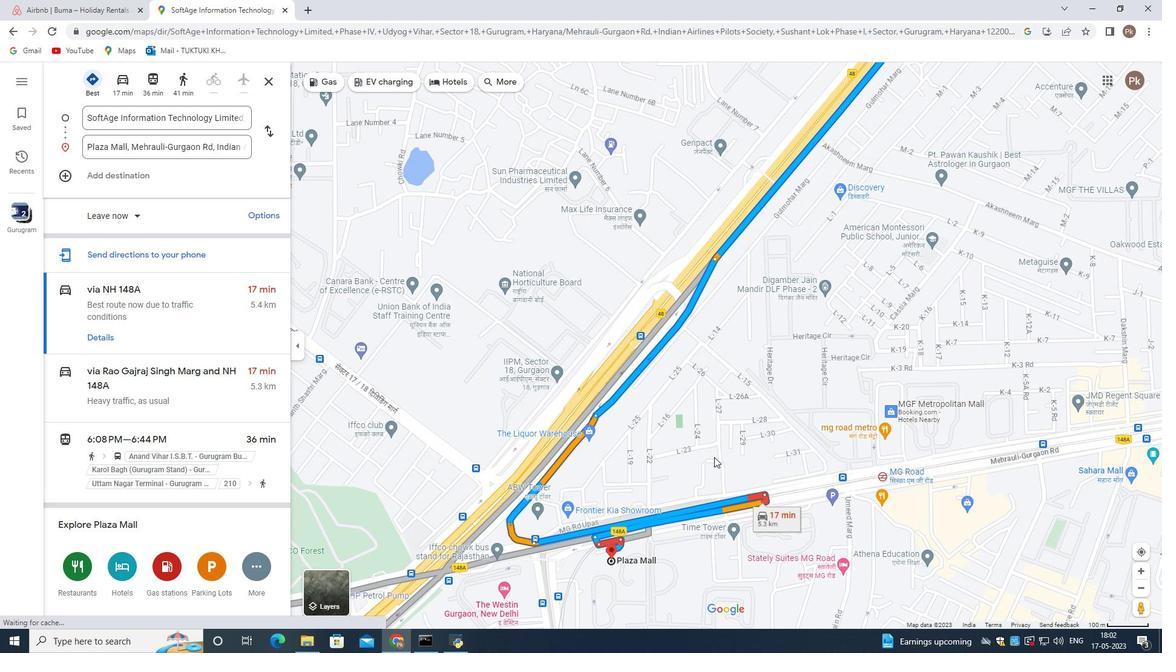 
Action: Mouse moved to (693, 458)
Screenshot: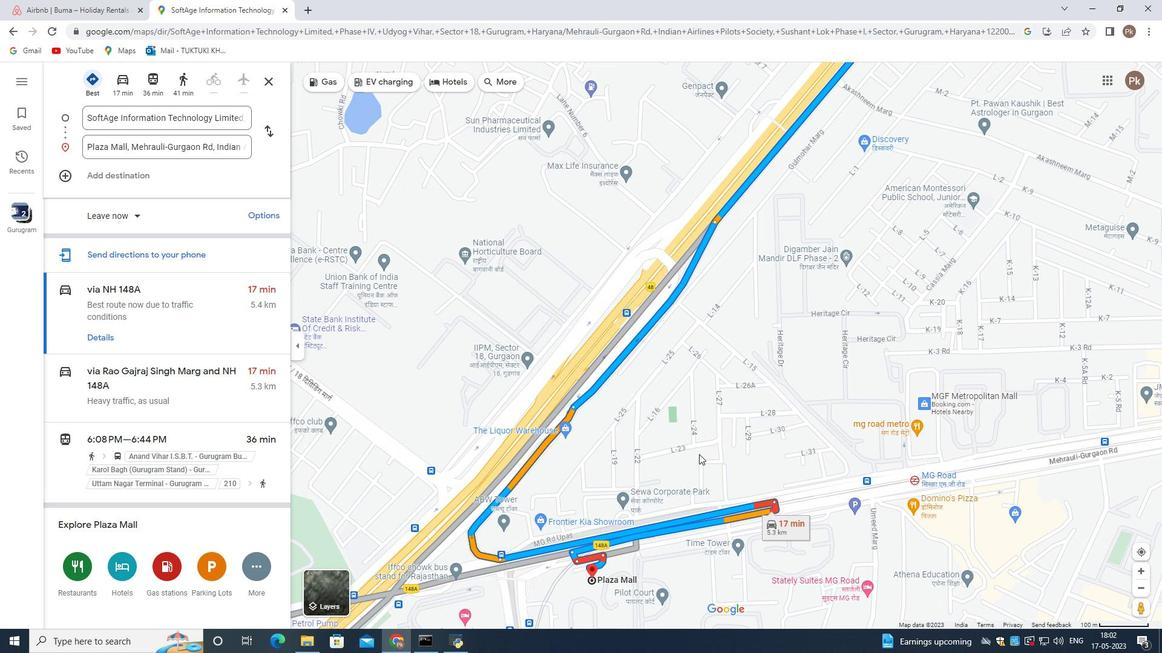 
Action: Mouse scrolled (693, 459) with delta (0, 0)
Screenshot: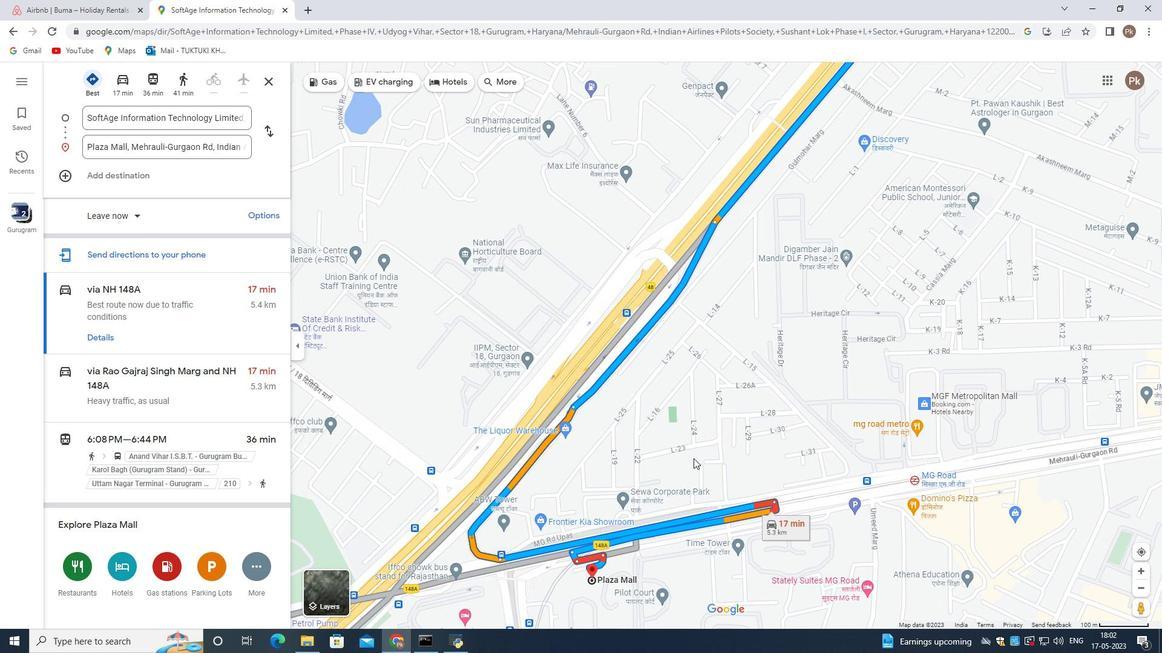 
Action: Mouse moved to (690, 443)
Screenshot: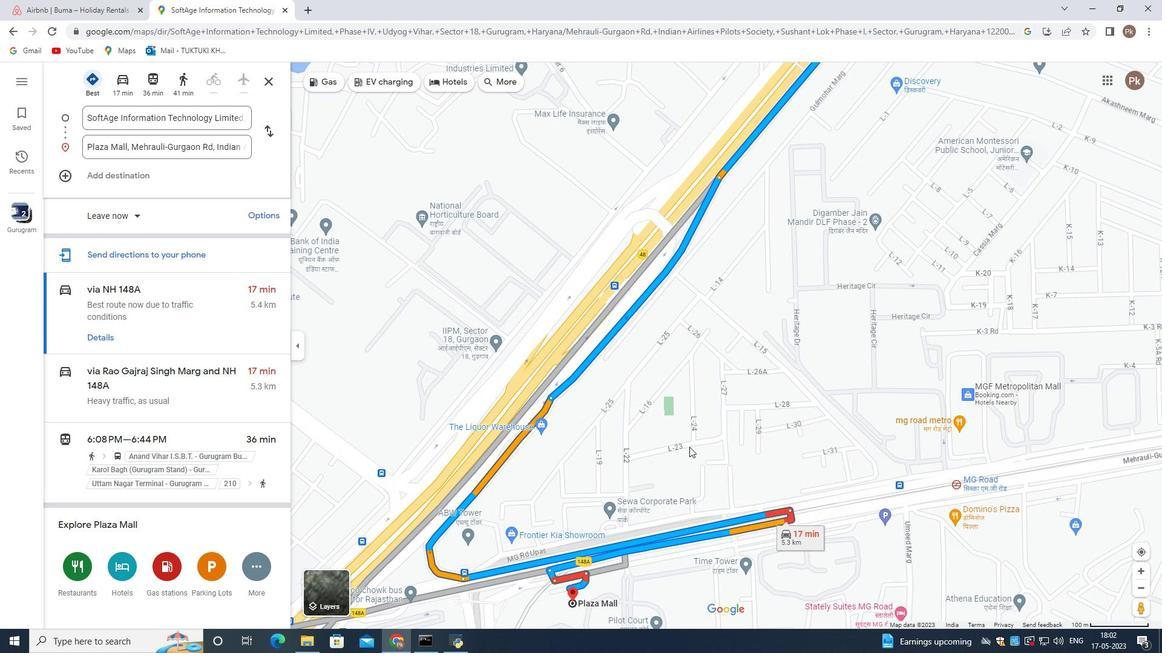 
Action: Mouse scrolled (690, 443) with delta (0, 0)
Screenshot: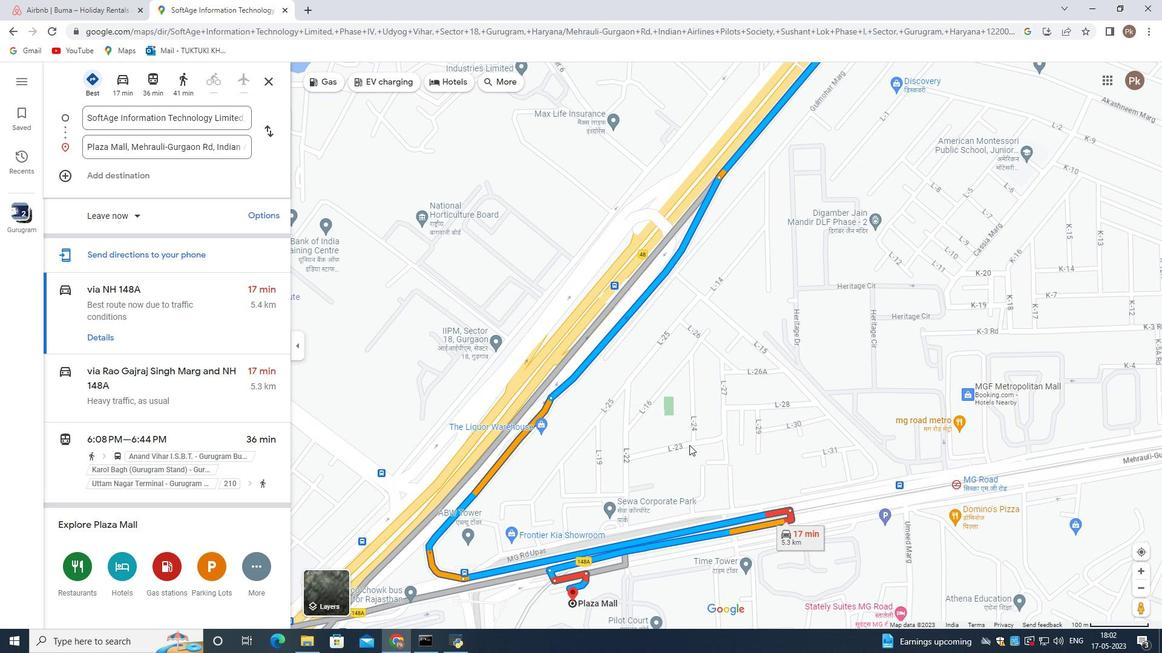 
Action: Mouse moved to (646, 457)
Screenshot: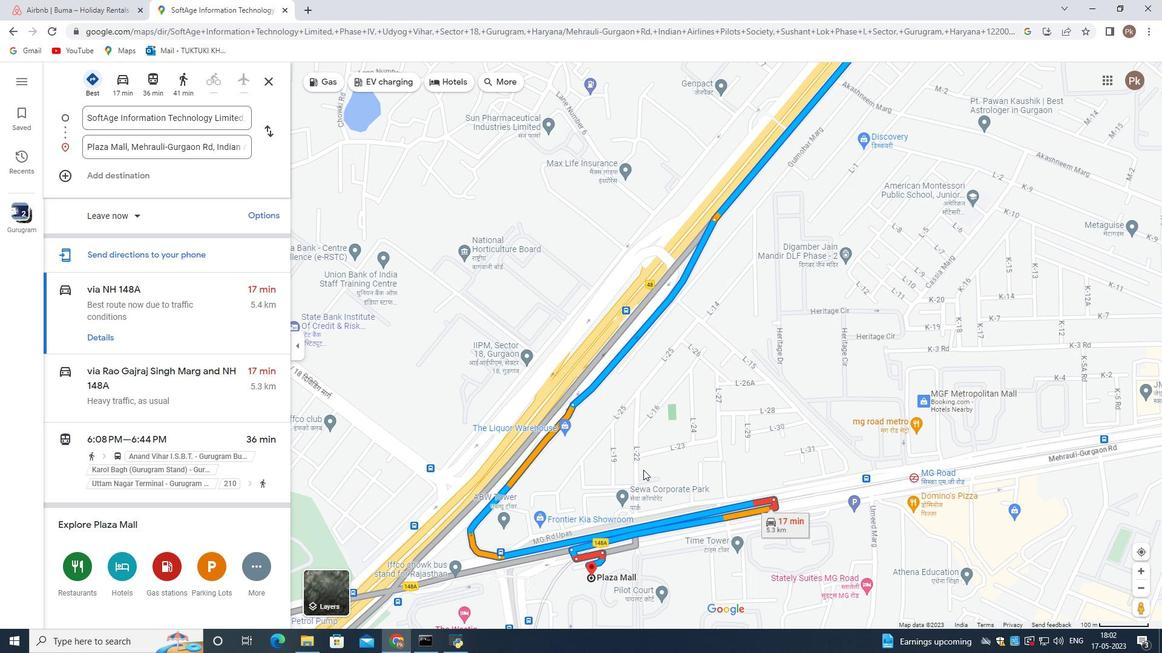 
Action: Mouse scrolled (646, 458) with delta (0, 0)
Screenshot: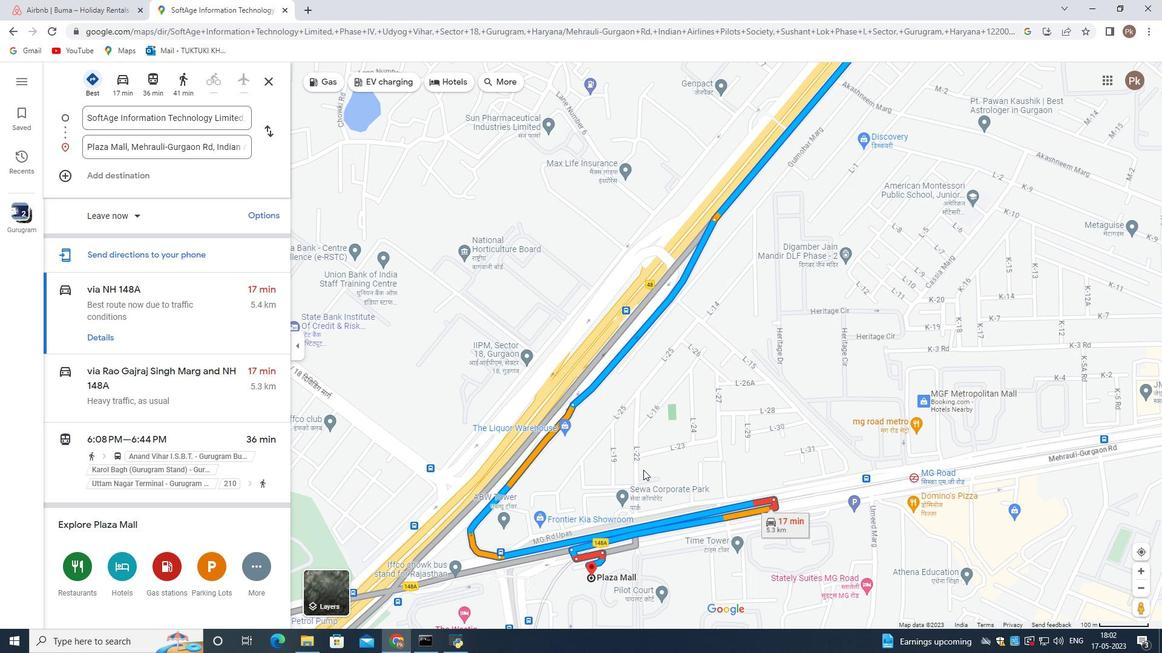 
Action: Mouse moved to (647, 457)
Screenshot: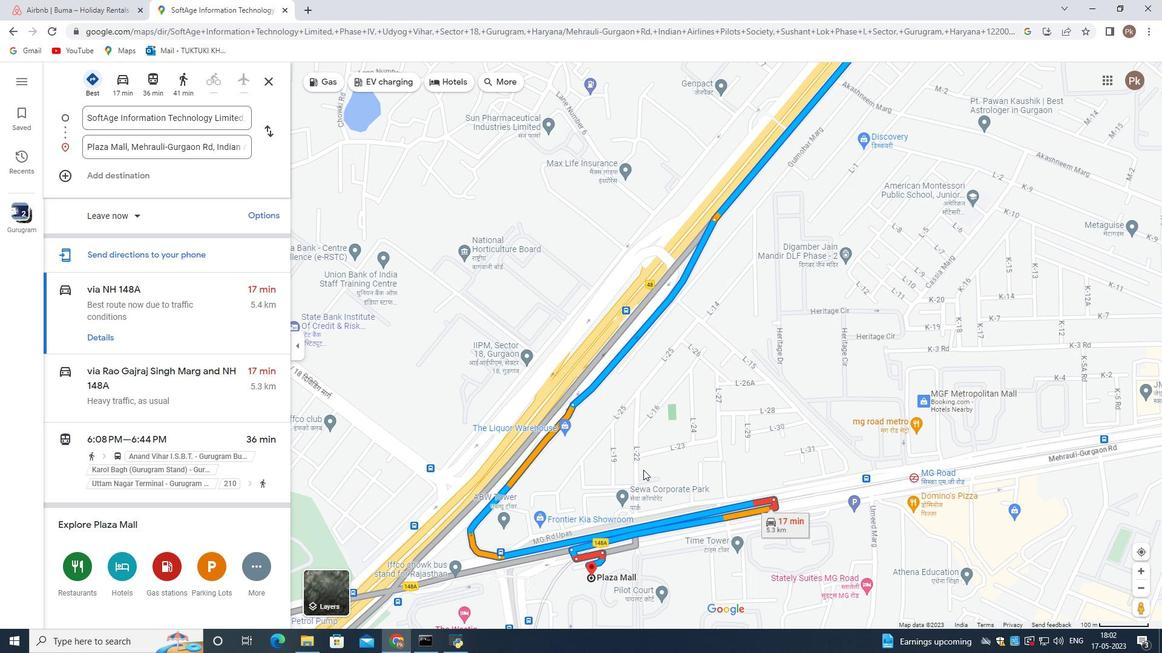 
Action: Mouse scrolled (647, 457) with delta (0, 0)
Screenshot: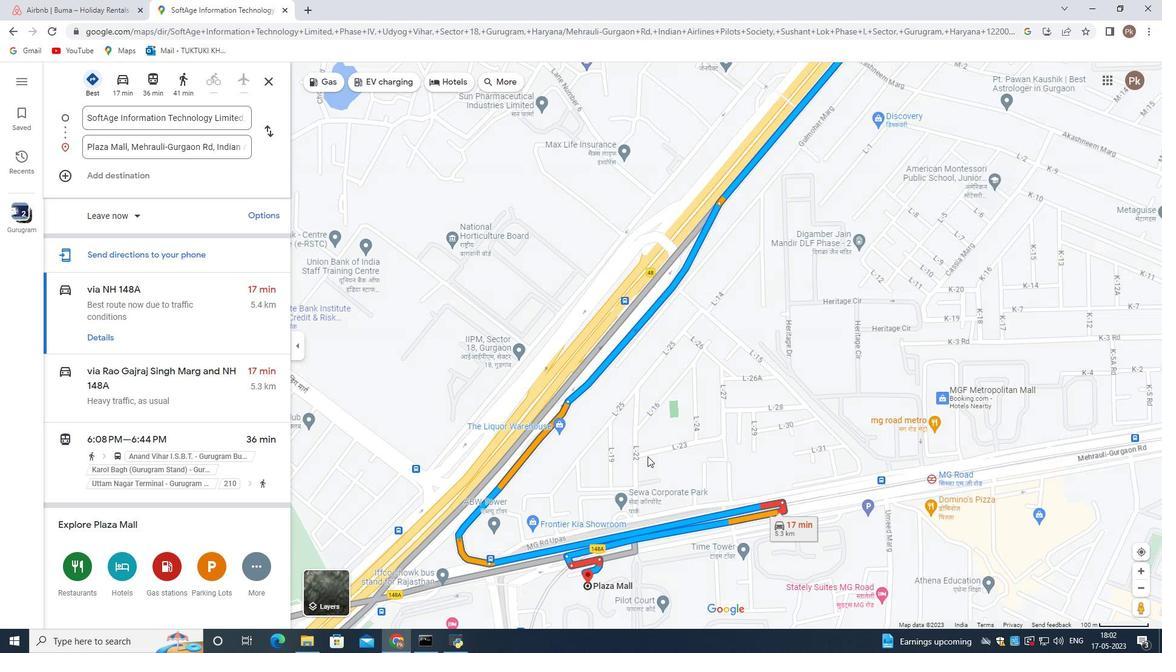 
Action: Mouse moved to (678, 485)
Screenshot: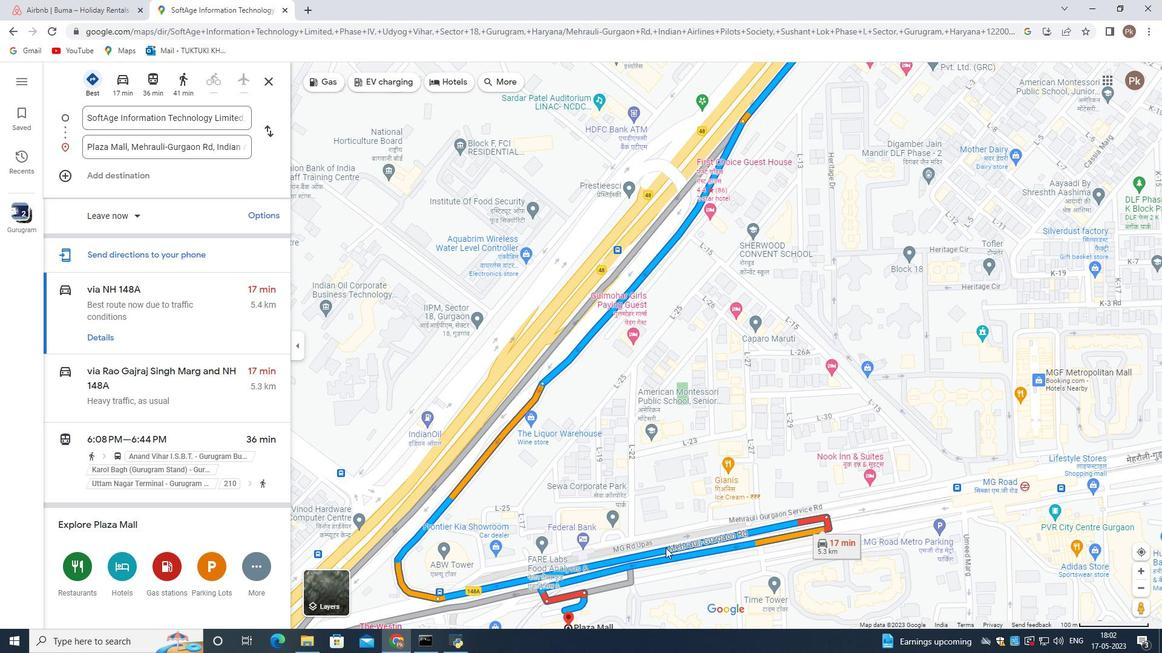 
Action: Mouse scrolled (678, 484) with delta (0, 0)
Screenshot: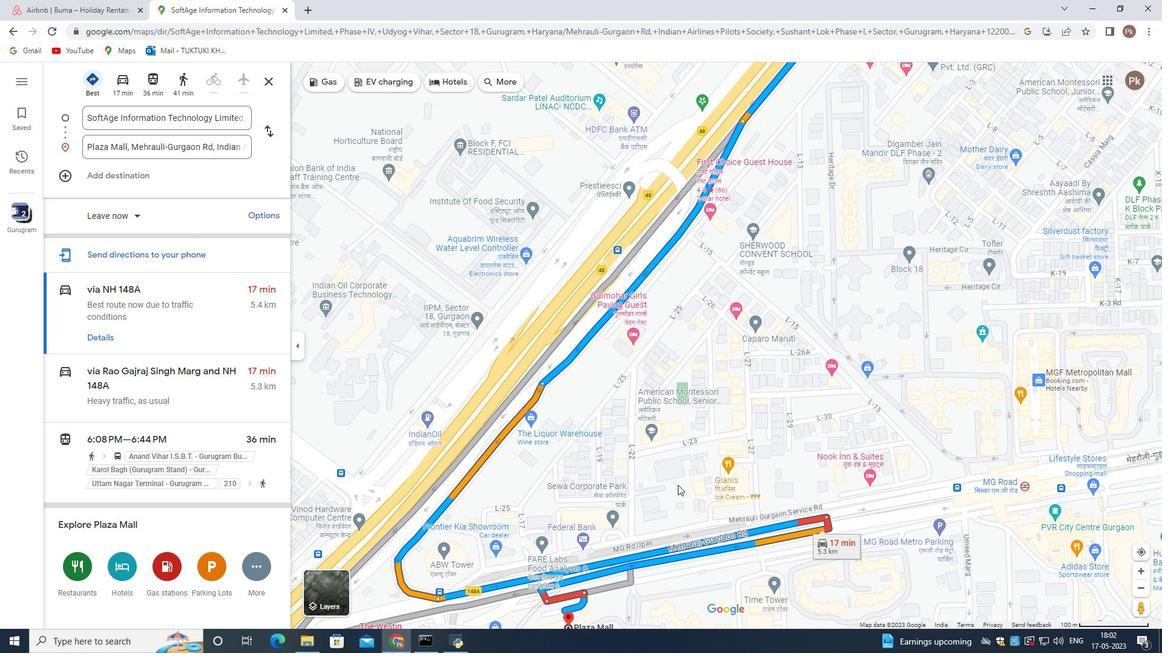 
Action: Mouse moved to (678, 426)
Screenshot: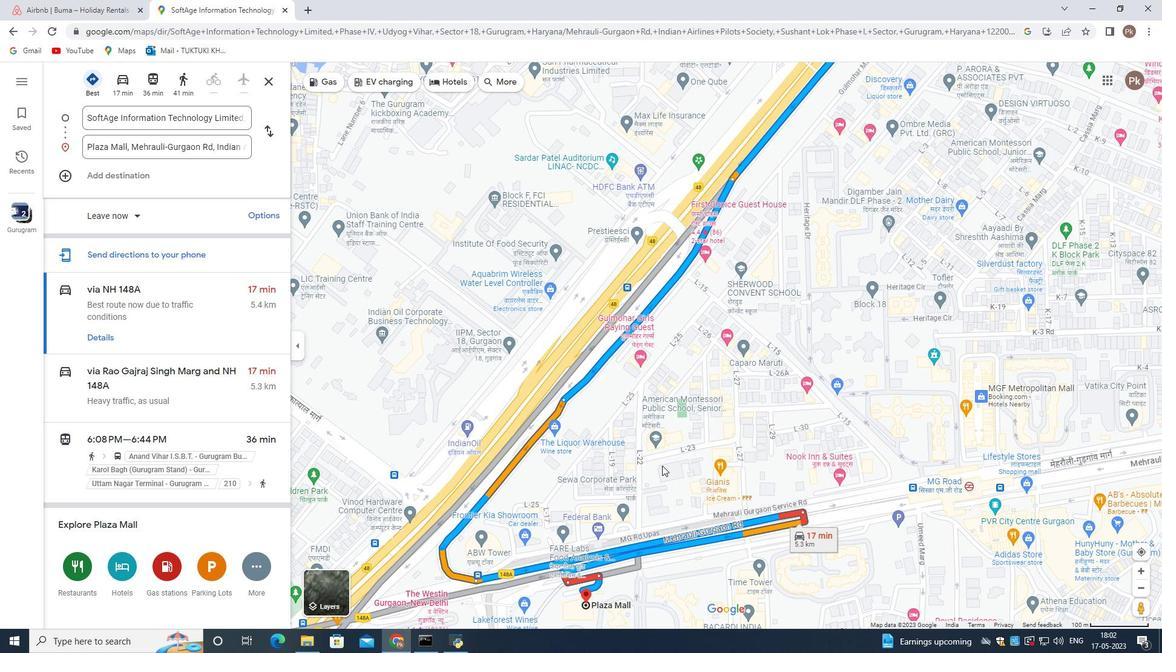 
Action: Mouse scrolled (678, 426) with delta (0, 0)
Screenshot: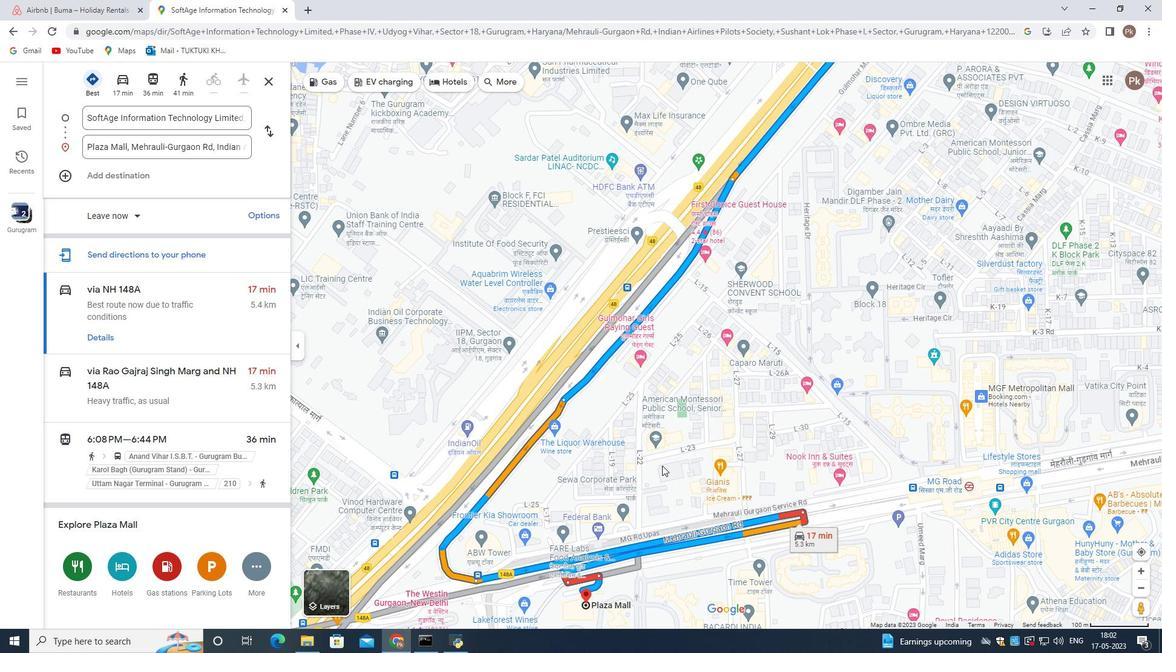 
Action: Mouse moved to (691, 405)
Screenshot: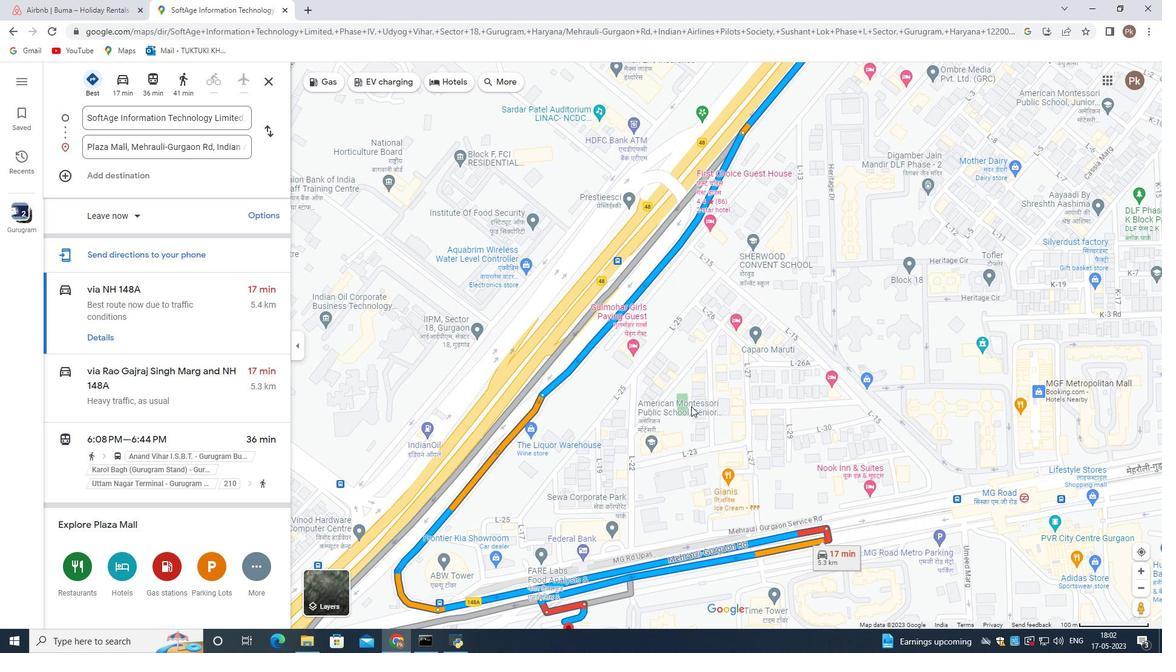 
Action: Mouse scrolled (691, 404) with delta (0, 0)
Screenshot: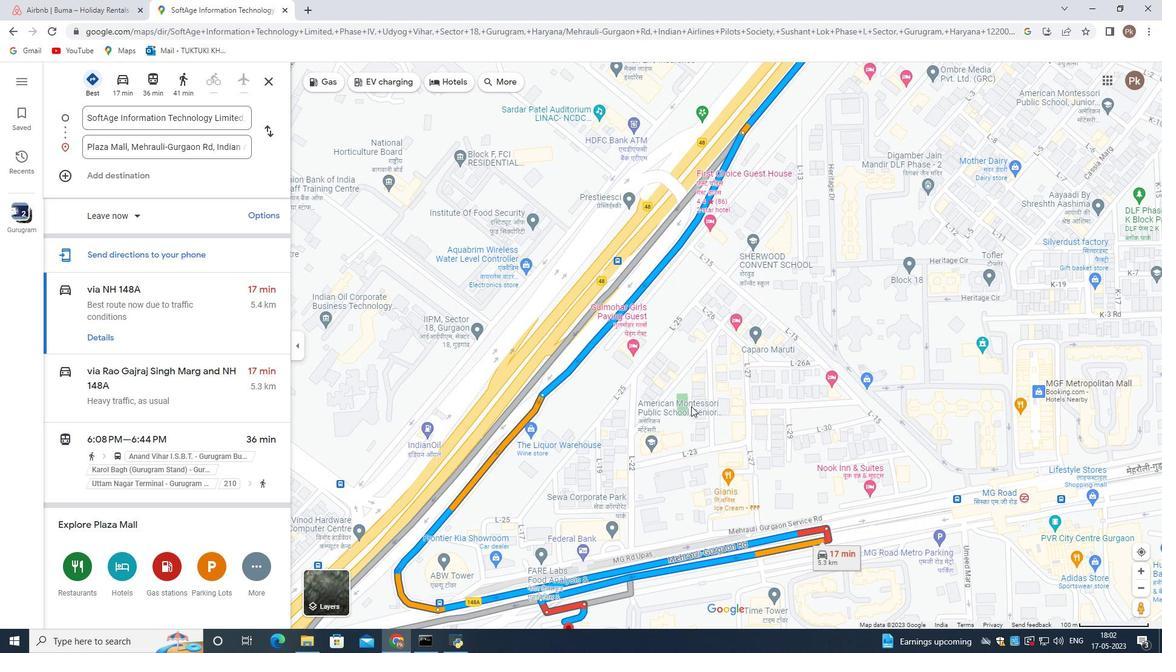 
Action: Mouse scrolled (691, 404) with delta (0, 0)
Screenshot: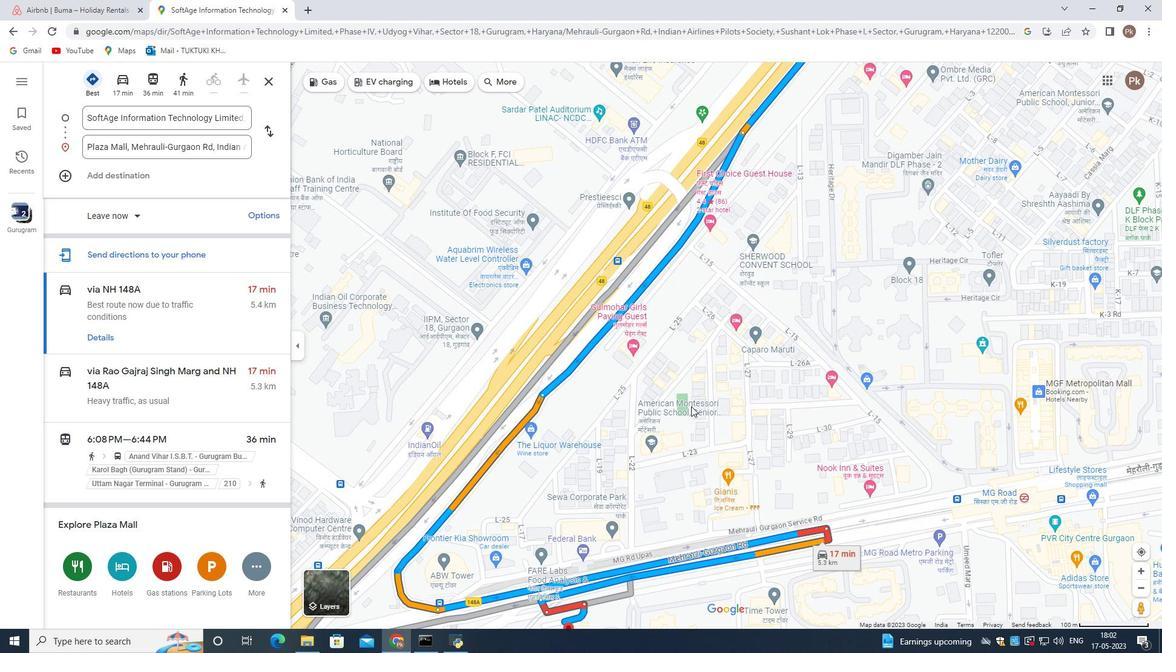 
Action: Mouse scrolled (691, 404) with delta (0, 0)
Screenshot: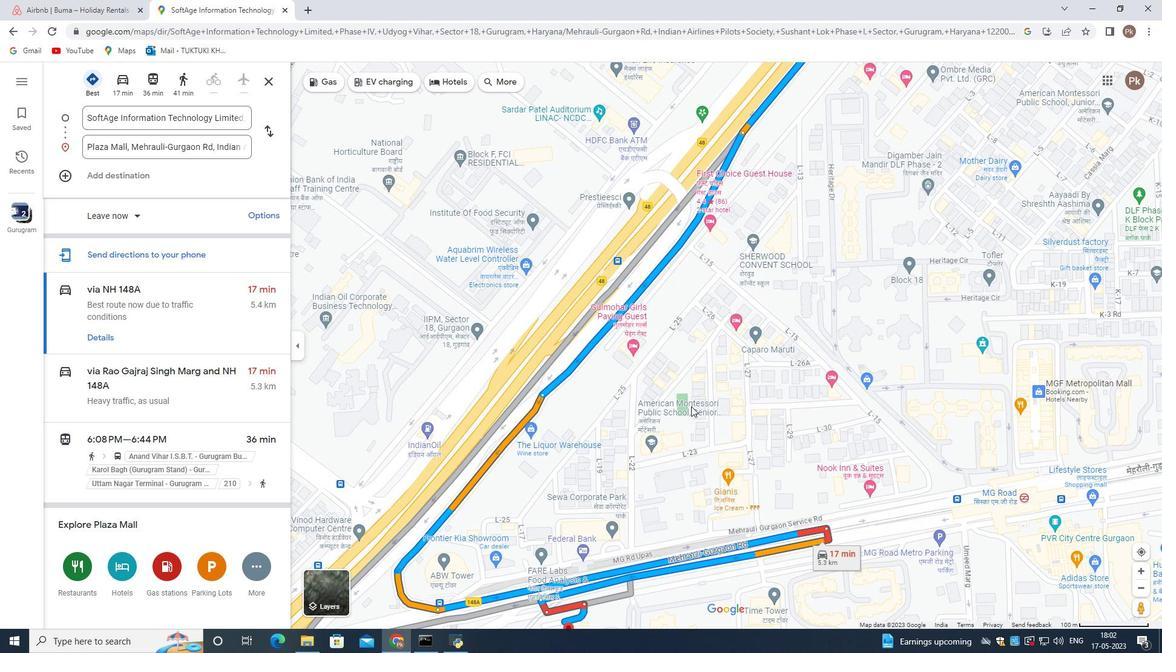 
Action: Mouse scrolled (691, 404) with delta (0, 0)
Screenshot: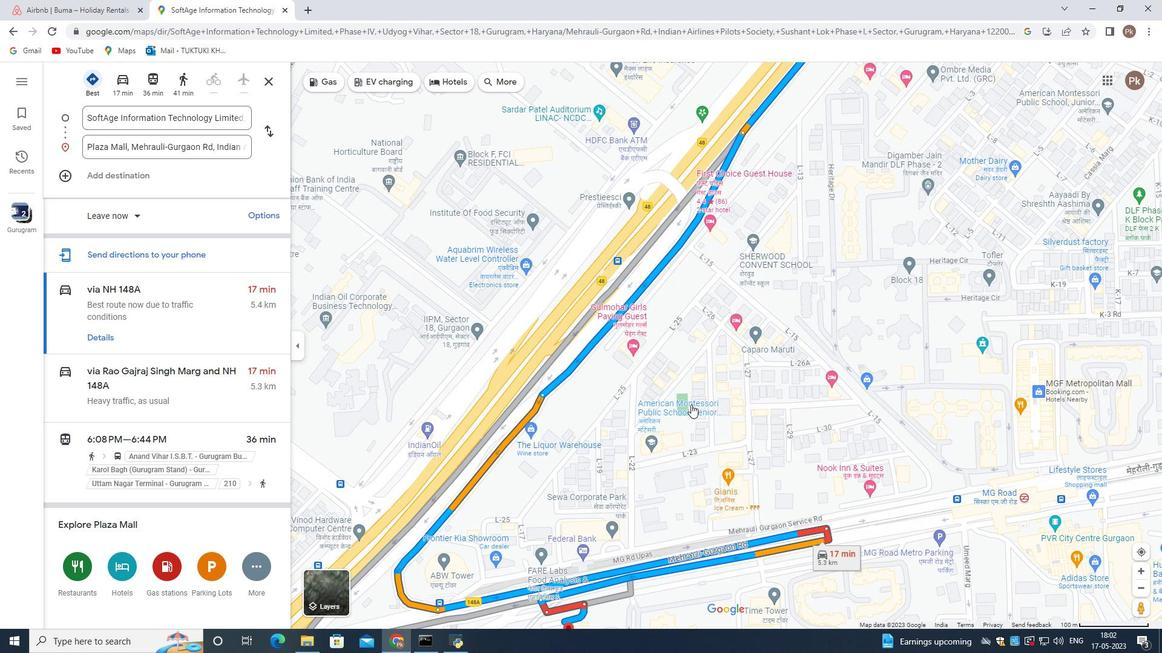 
Action: Mouse moved to (724, 368)
Screenshot: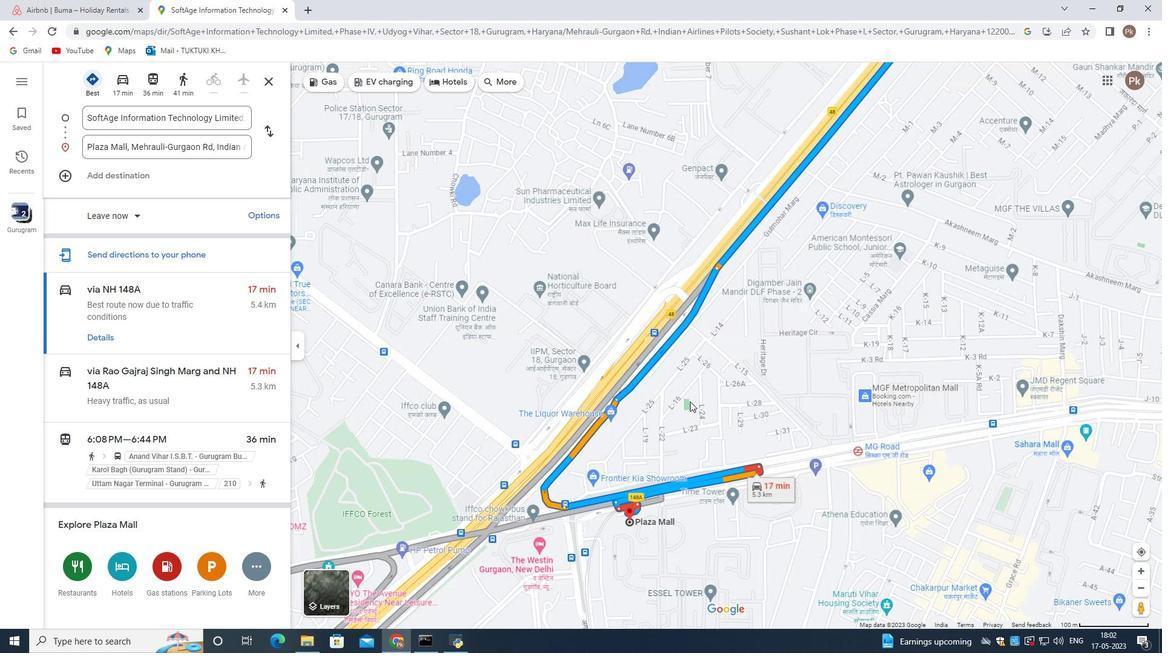 
Action: Mouse scrolled (724, 367) with delta (0, 0)
Screenshot: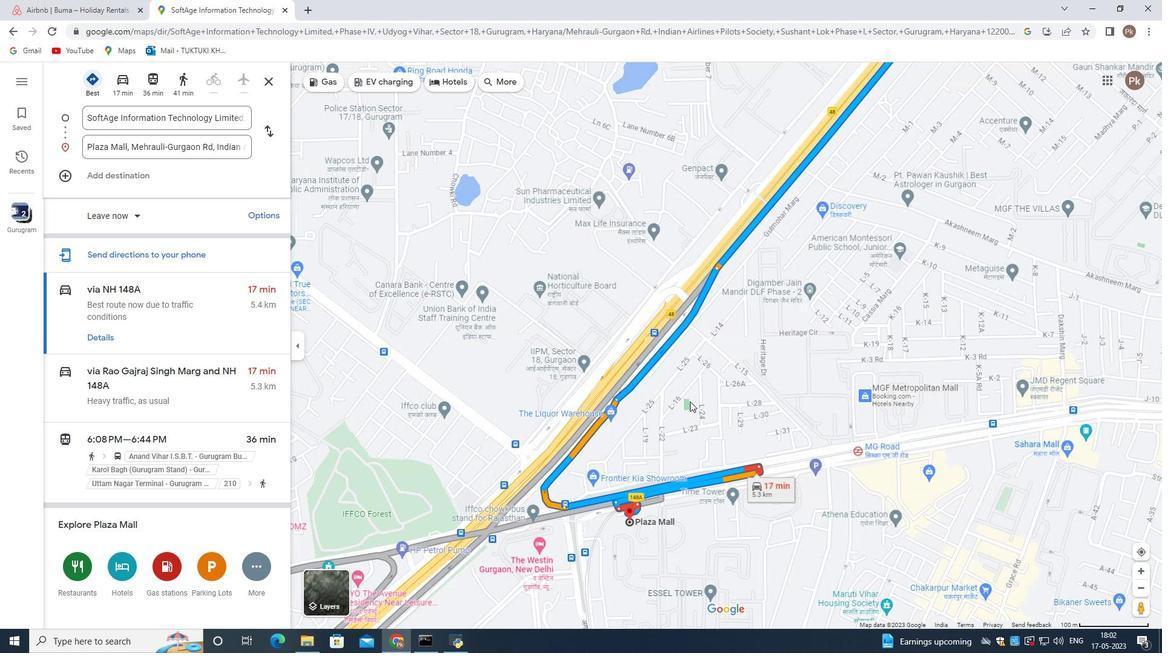 
Action: Mouse scrolled (724, 367) with delta (0, 0)
Screenshot: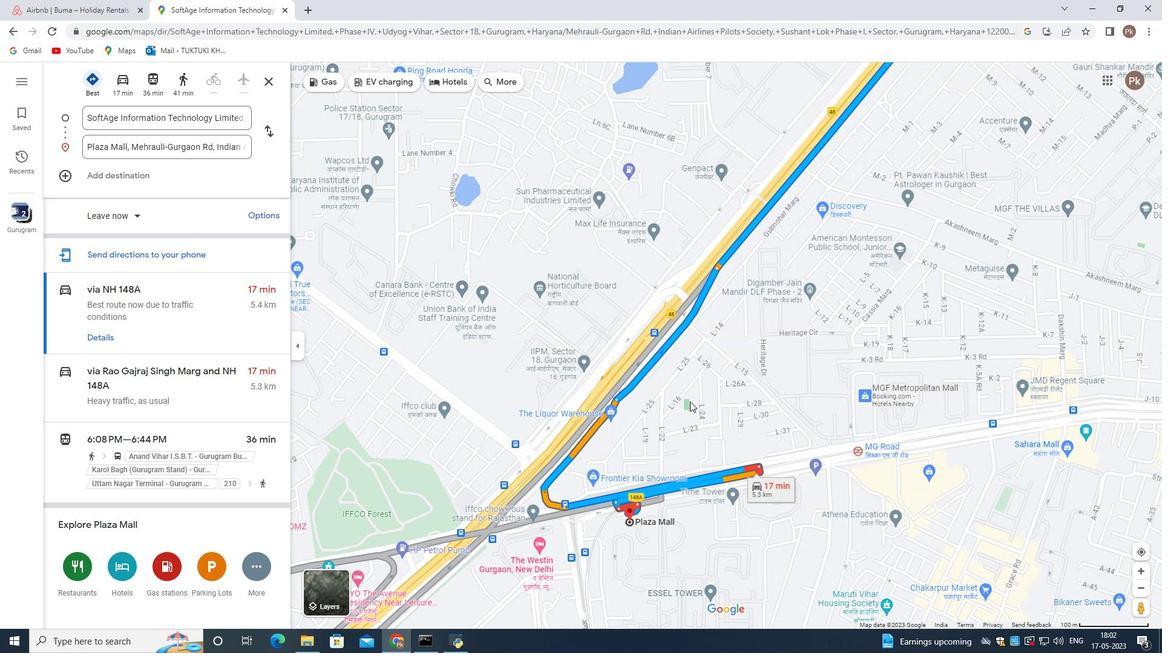 
Action: Mouse scrolled (724, 367) with delta (0, 0)
Screenshot: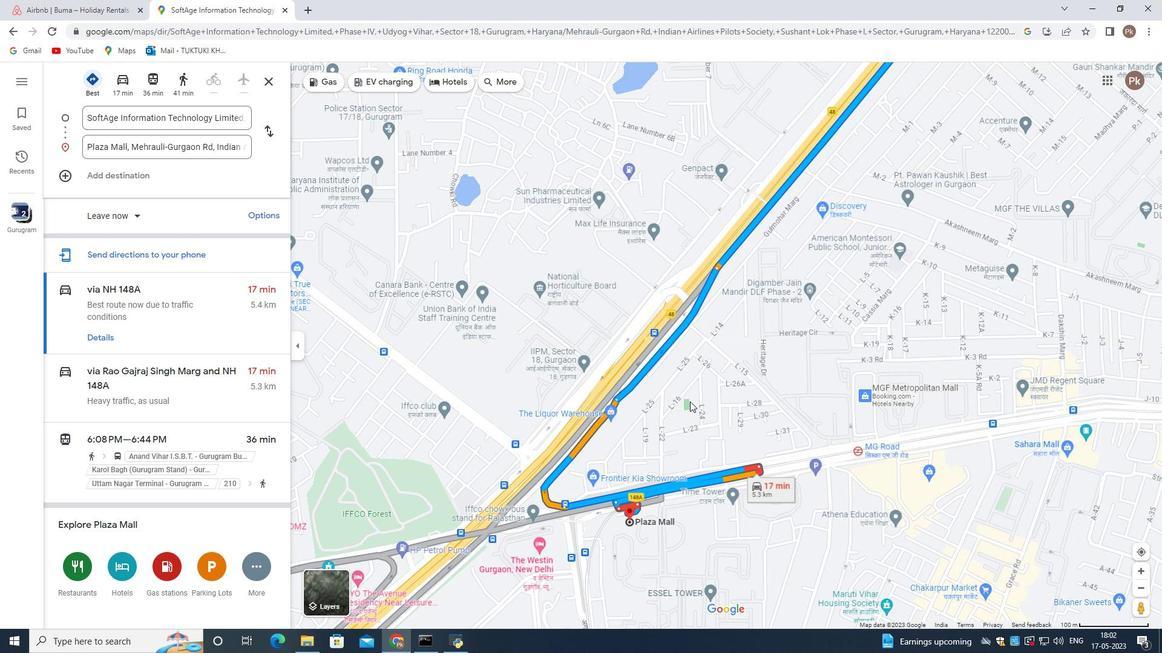 
Action: Mouse moved to (725, 368)
Screenshot: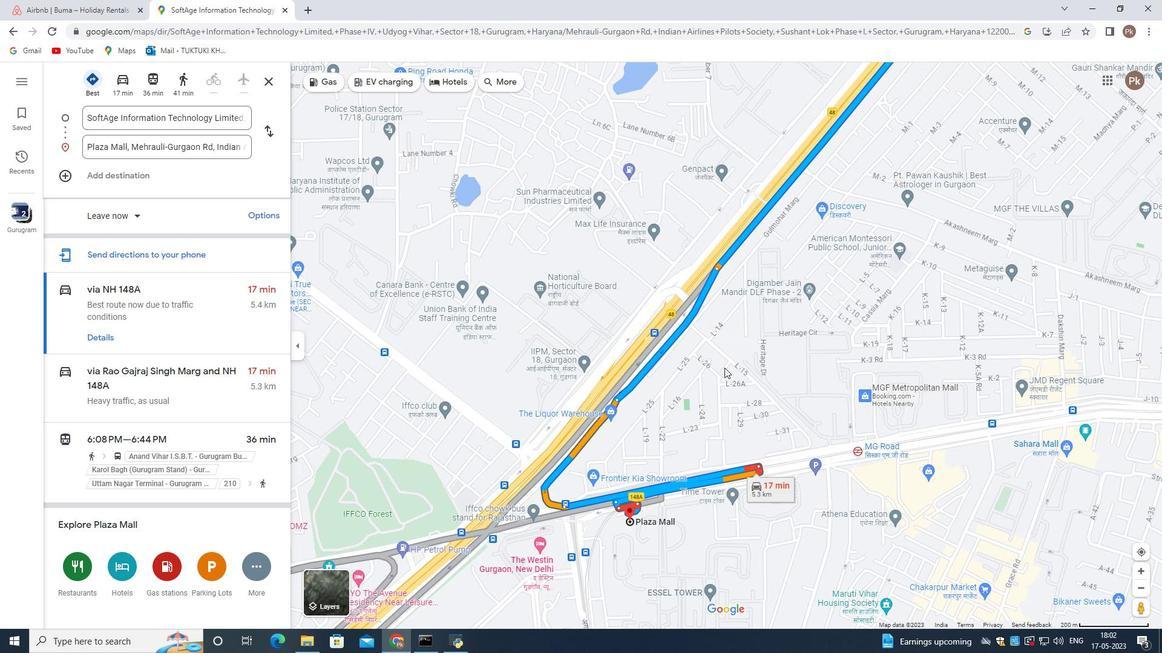
Action: Mouse scrolled (725, 367) with delta (0, 0)
Screenshot: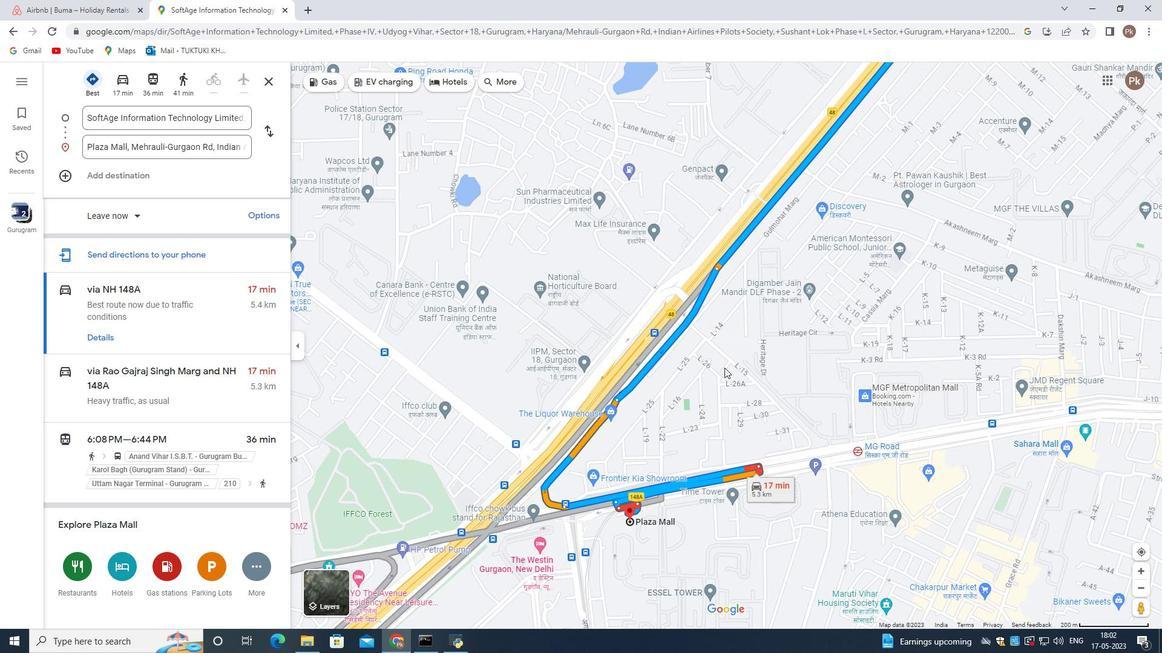 
Action: Mouse moved to (845, 257)
Screenshot: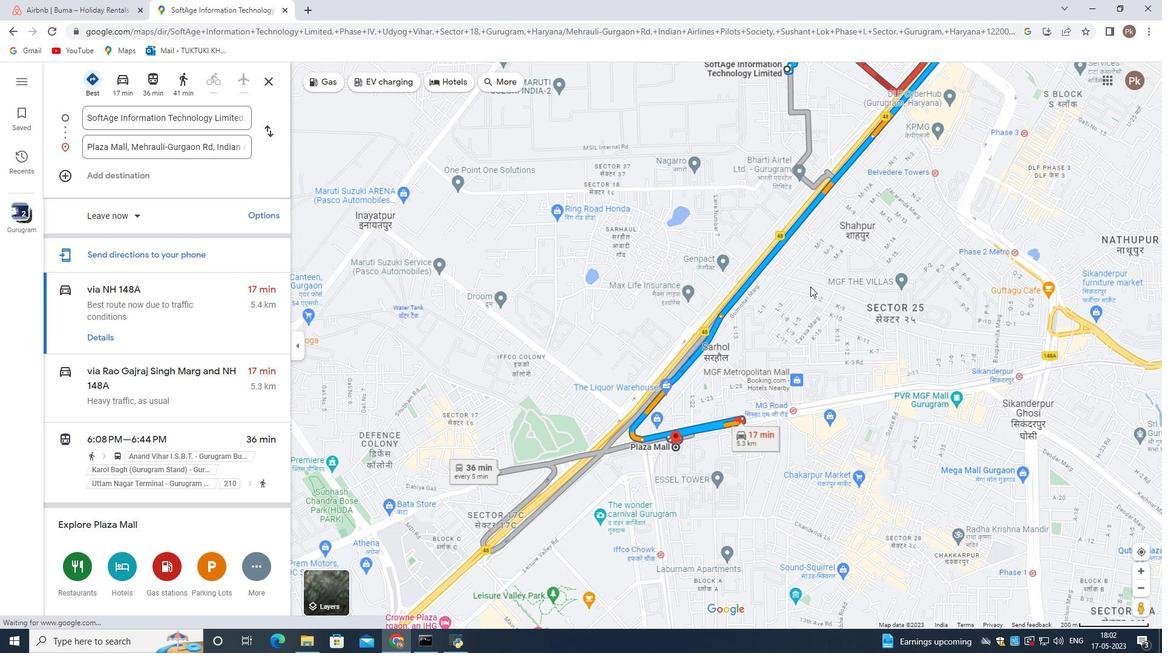 
Action: Mouse scrolled (845, 257) with delta (0, 0)
Screenshot: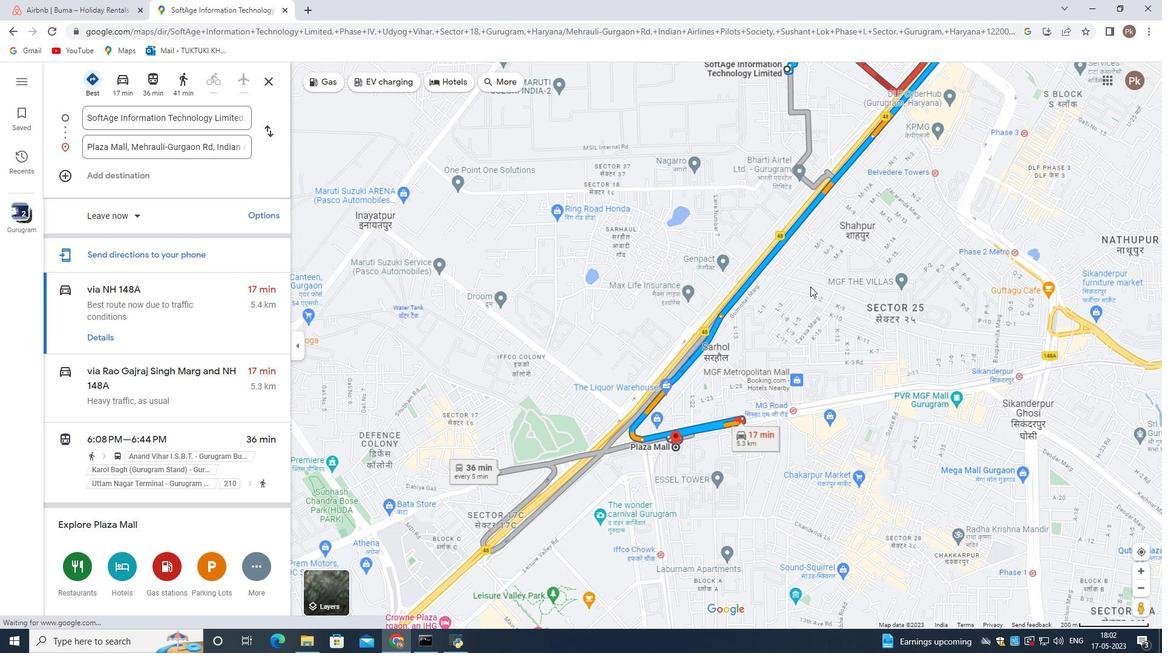 
Action: Mouse moved to (845, 268)
Screenshot: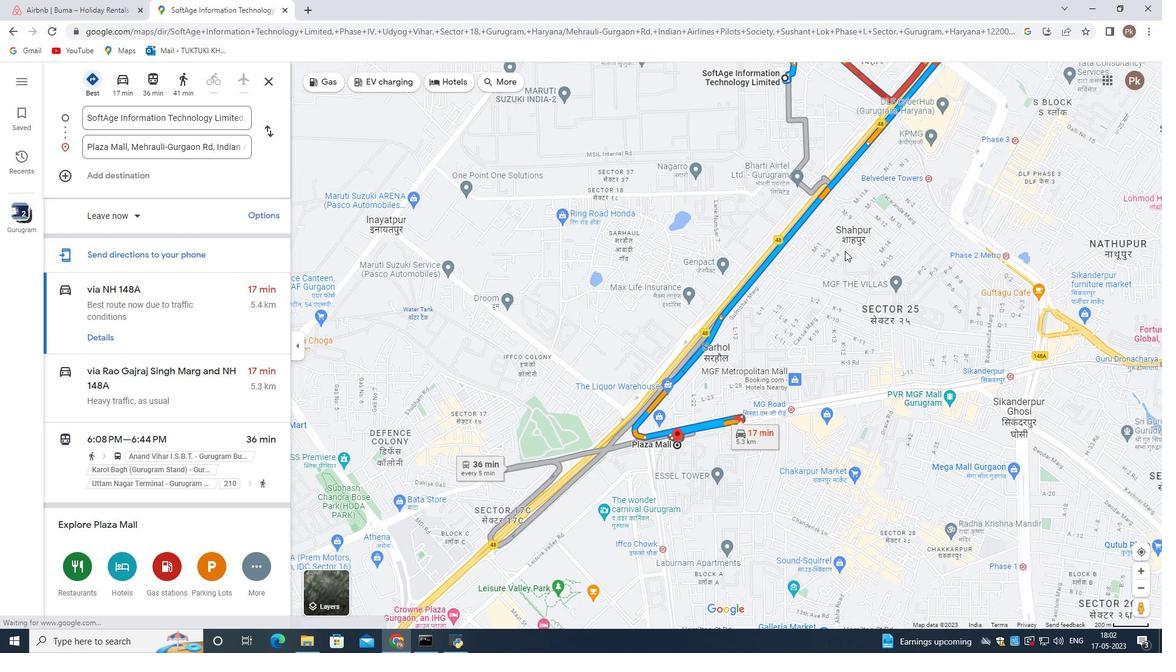 
Action: Mouse scrolled (845, 262) with delta (0, 0)
Screenshot: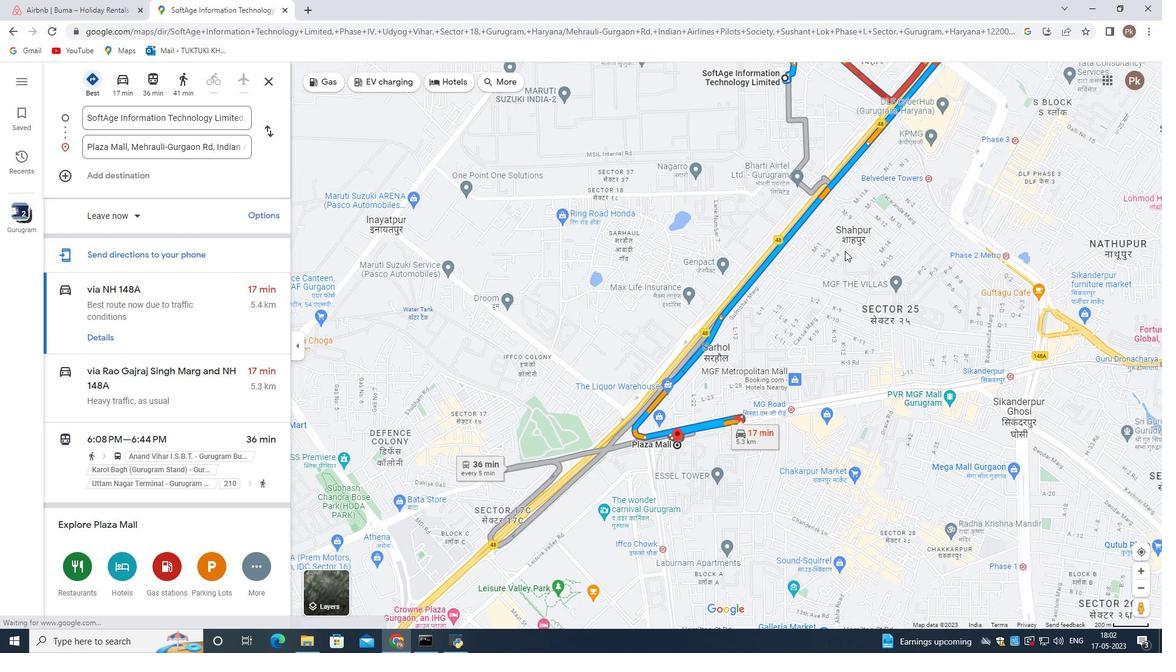 
Action: Mouse moved to (727, 170)
Screenshot: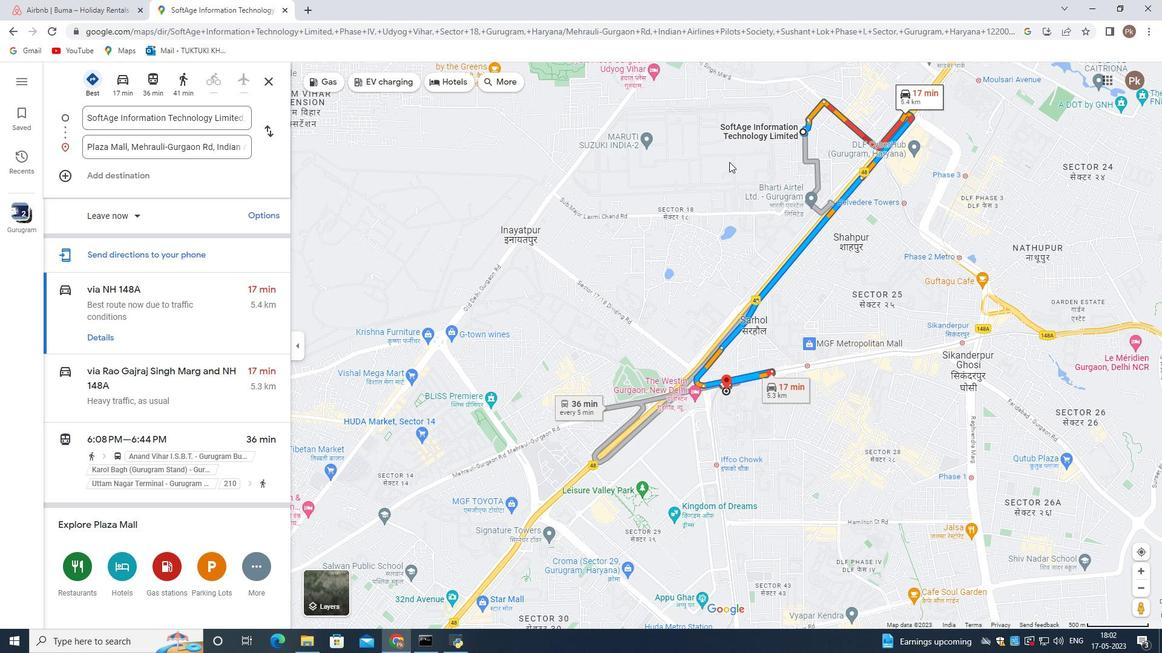 
Action: Mouse pressed left at (727, 170)
Screenshot: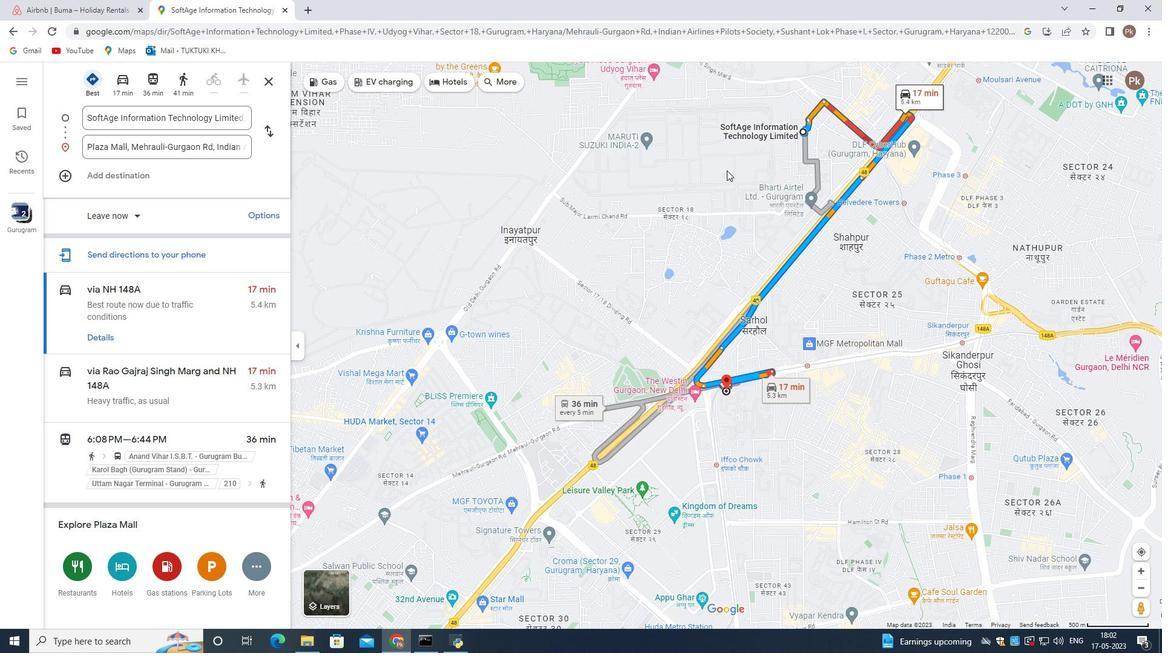 
Action: Mouse moved to (690, 442)
Screenshot: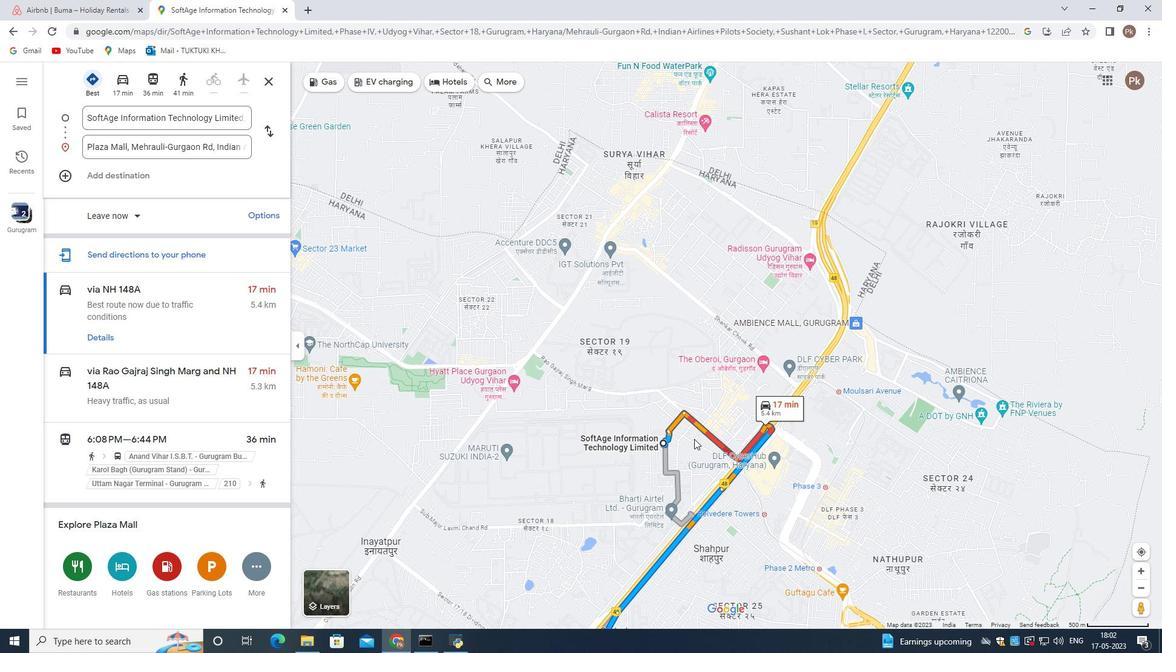 
Action: Mouse scrolled (690, 443) with delta (0, 0)
Screenshot: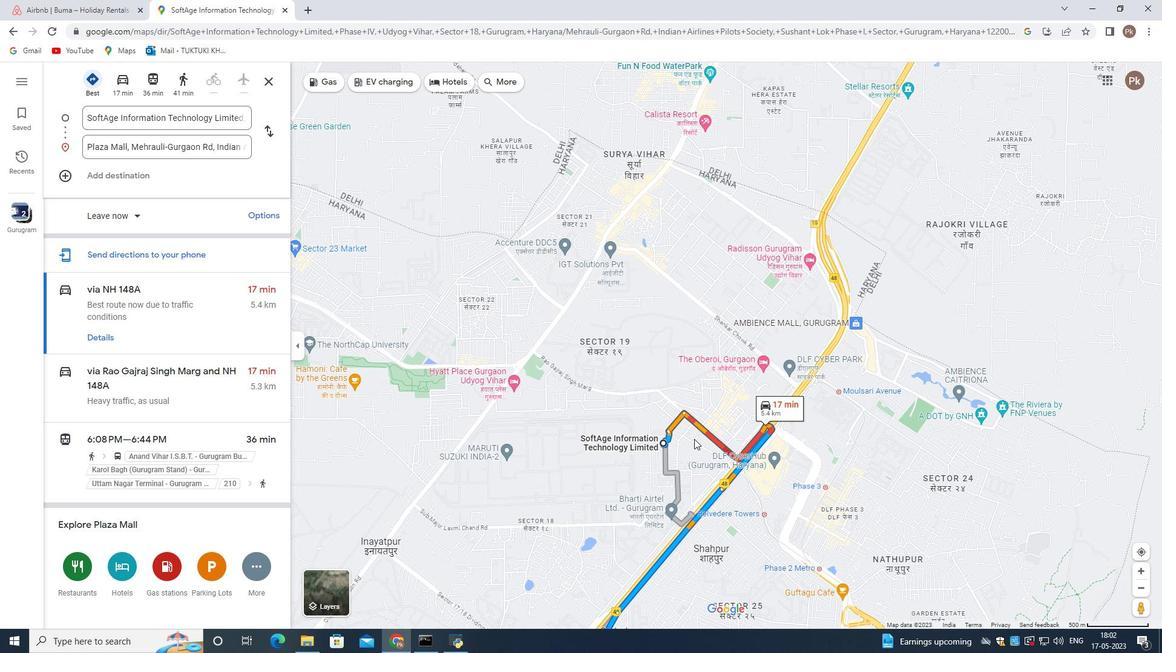 
Action: Mouse scrolled (690, 443) with delta (0, 0)
Screenshot: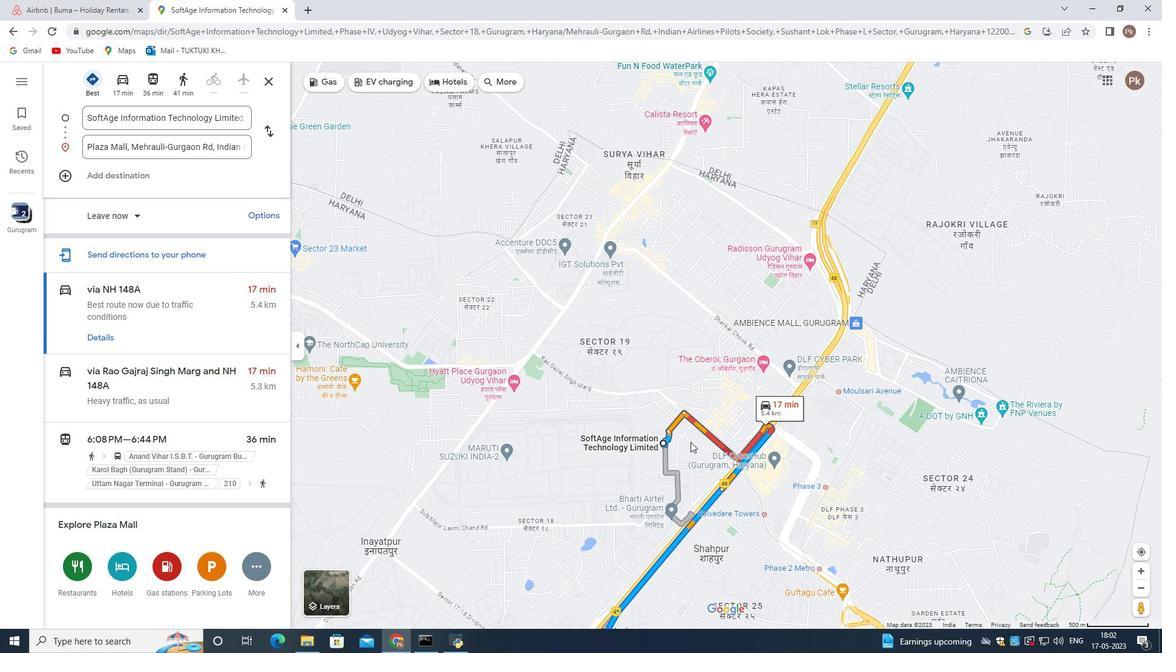 
Action: Mouse scrolled (690, 443) with delta (0, 0)
Screenshot: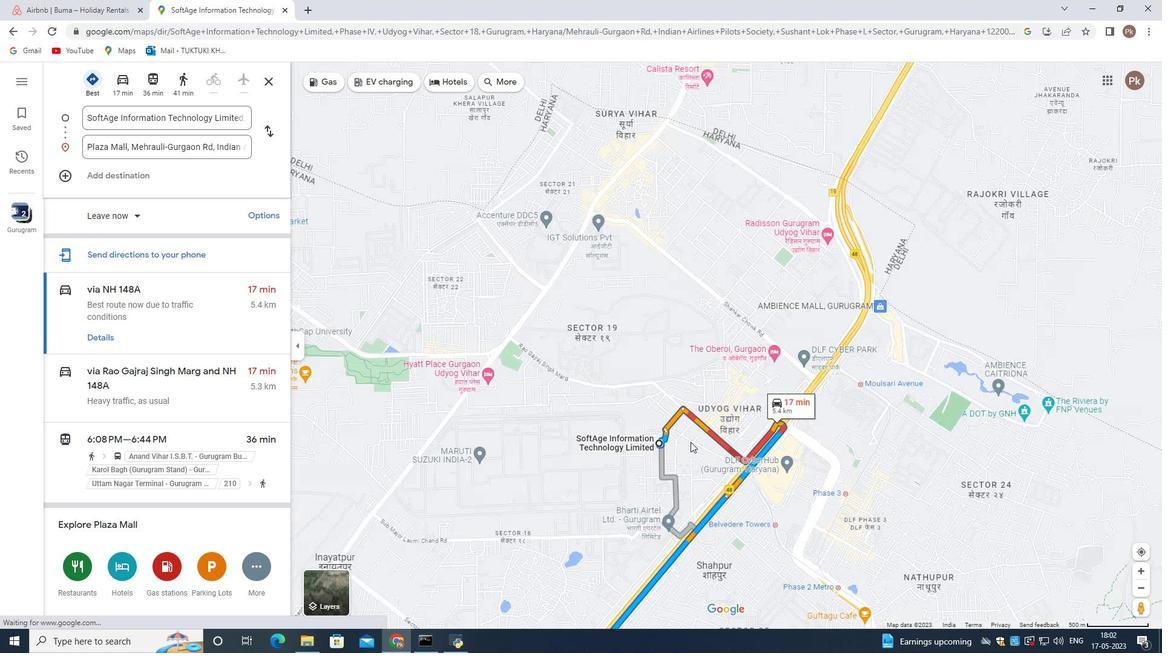 
Action: Mouse scrolled (690, 443) with delta (0, 0)
Screenshot: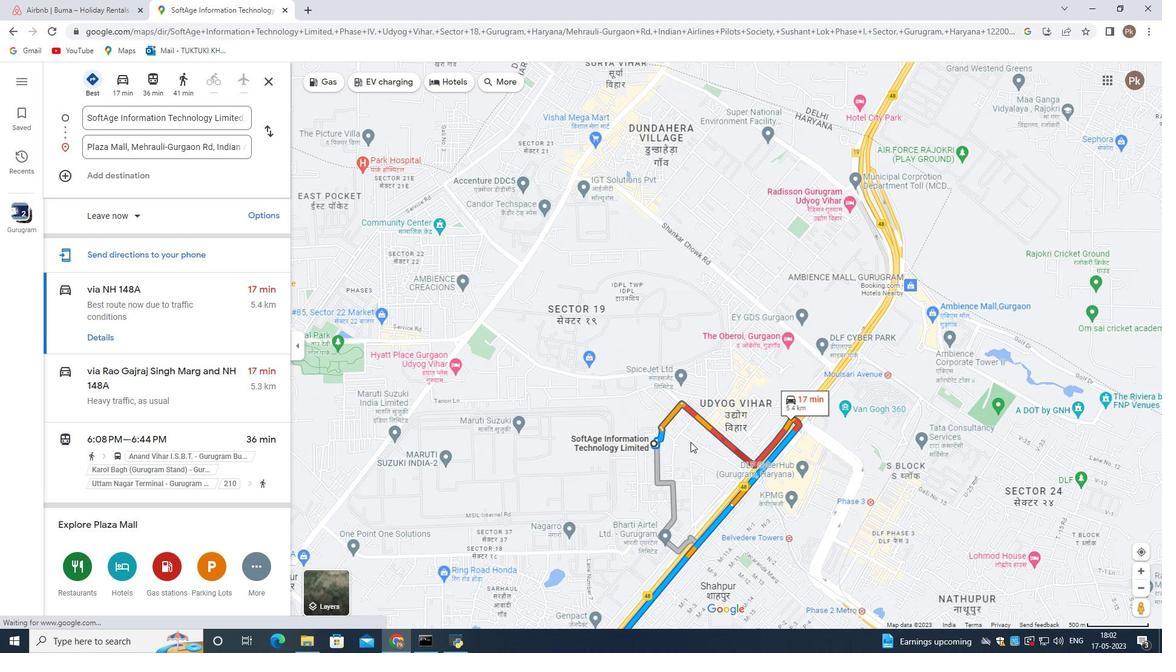 
Action: Mouse scrolled (690, 443) with delta (0, 0)
Screenshot: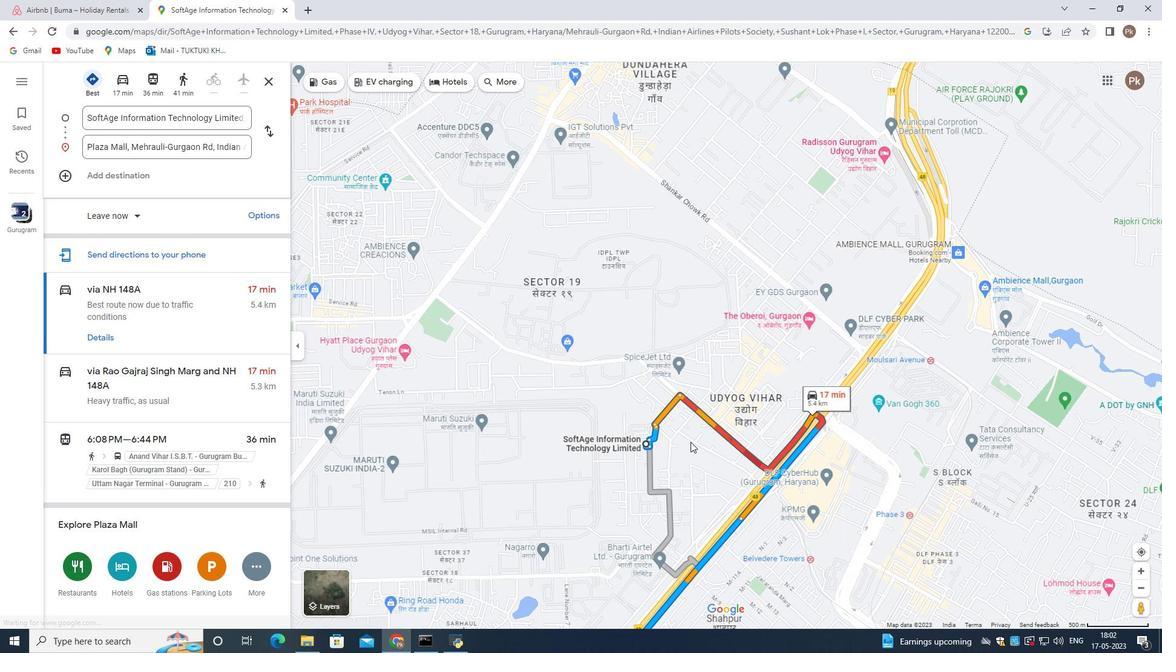 
Action: Mouse moved to (690, 443)
Screenshot: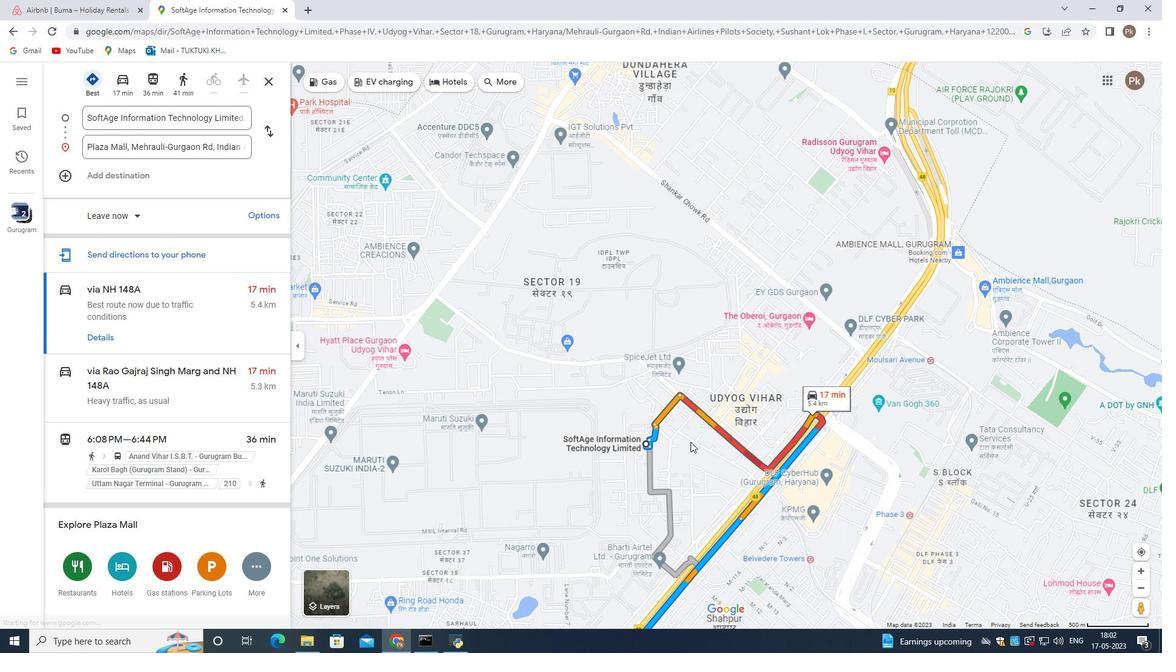 
Action: Mouse scrolled (690, 443) with delta (0, 0)
Screenshot: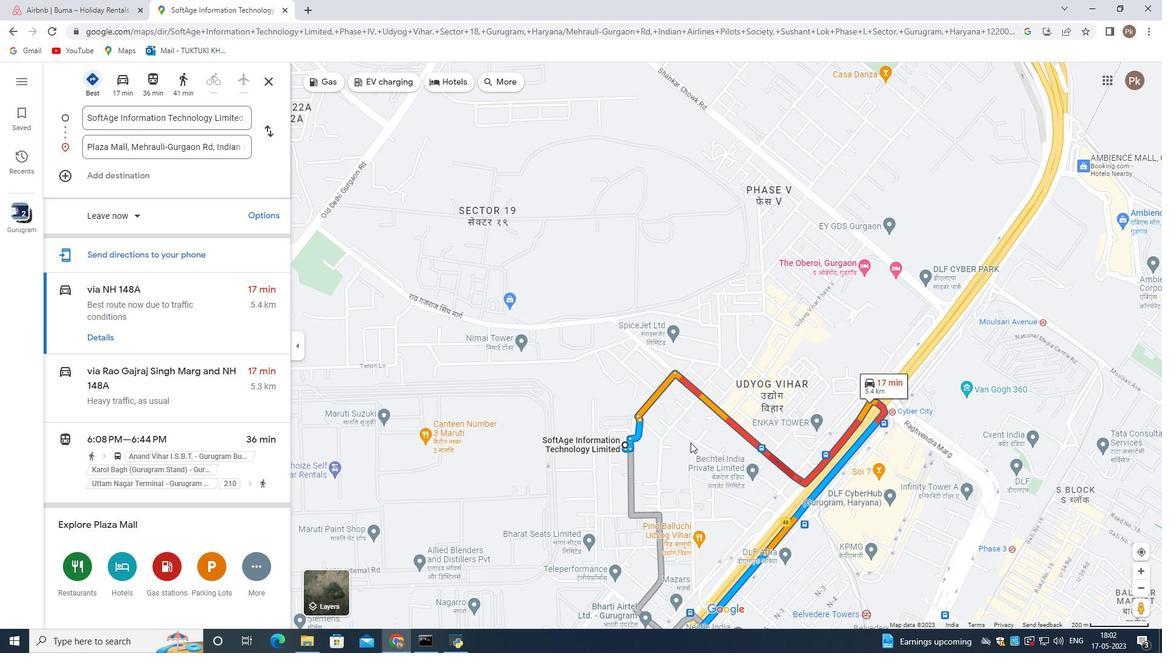 
Action: Mouse scrolled (690, 443) with delta (0, 0)
Screenshot: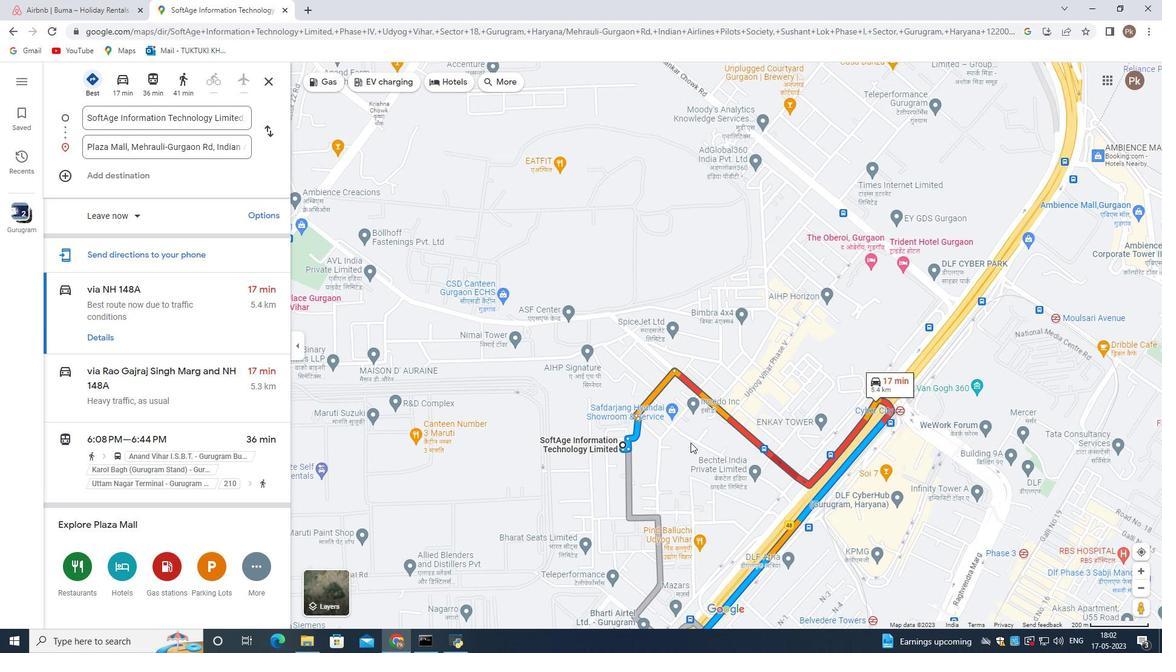 
Action: Mouse moved to (733, 395)
Screenshot: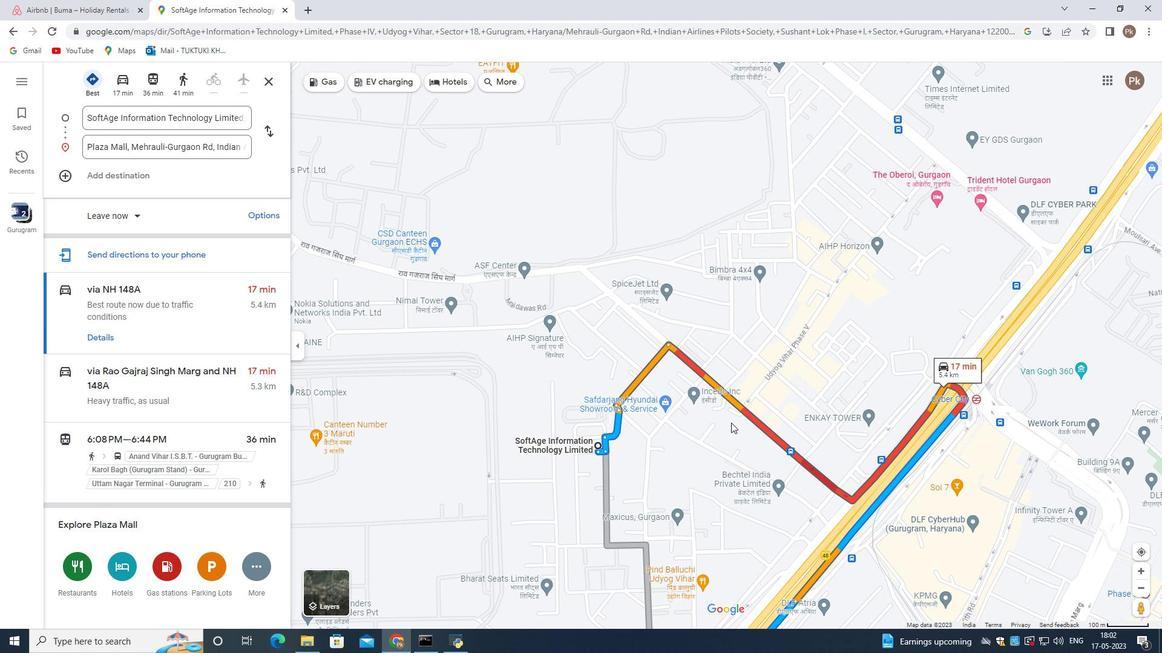 
Action: Mouse scrolled (733, 395) with delta (0, 0)
